 Task: Search for a specific restaurant in San Antonio.
Action: Mouse moved to (105, 74)
Screenshot: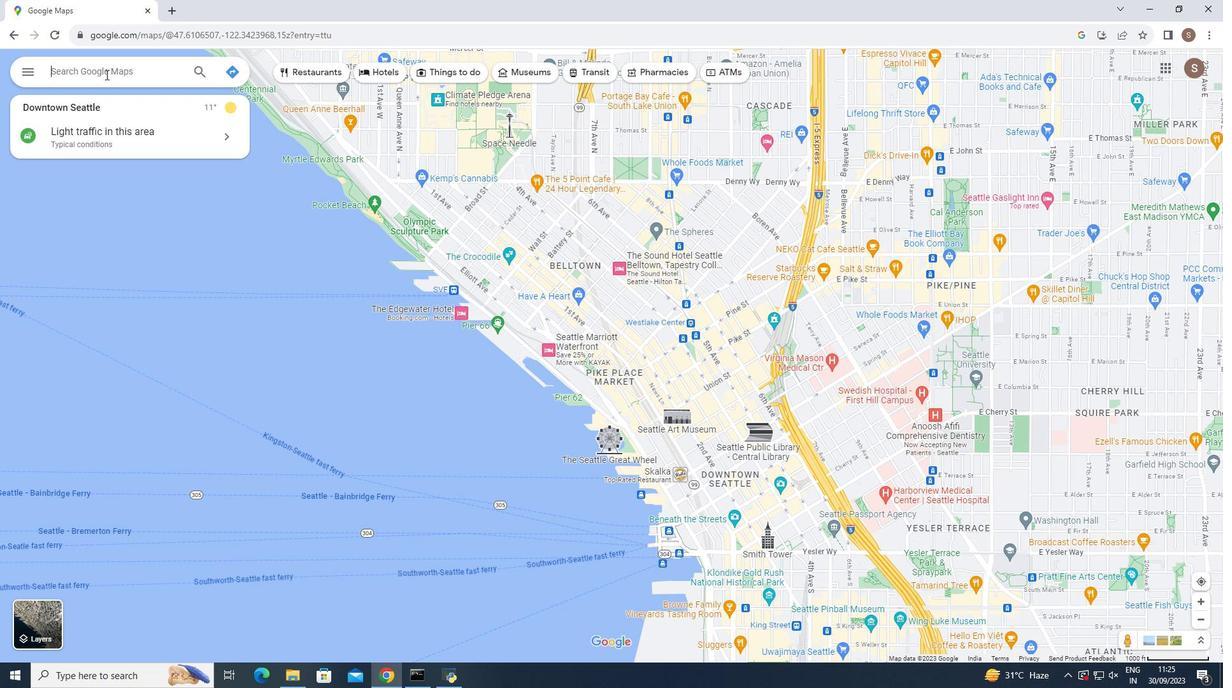 
Action: Mouse pressed left at (105, 74)
Screenshot: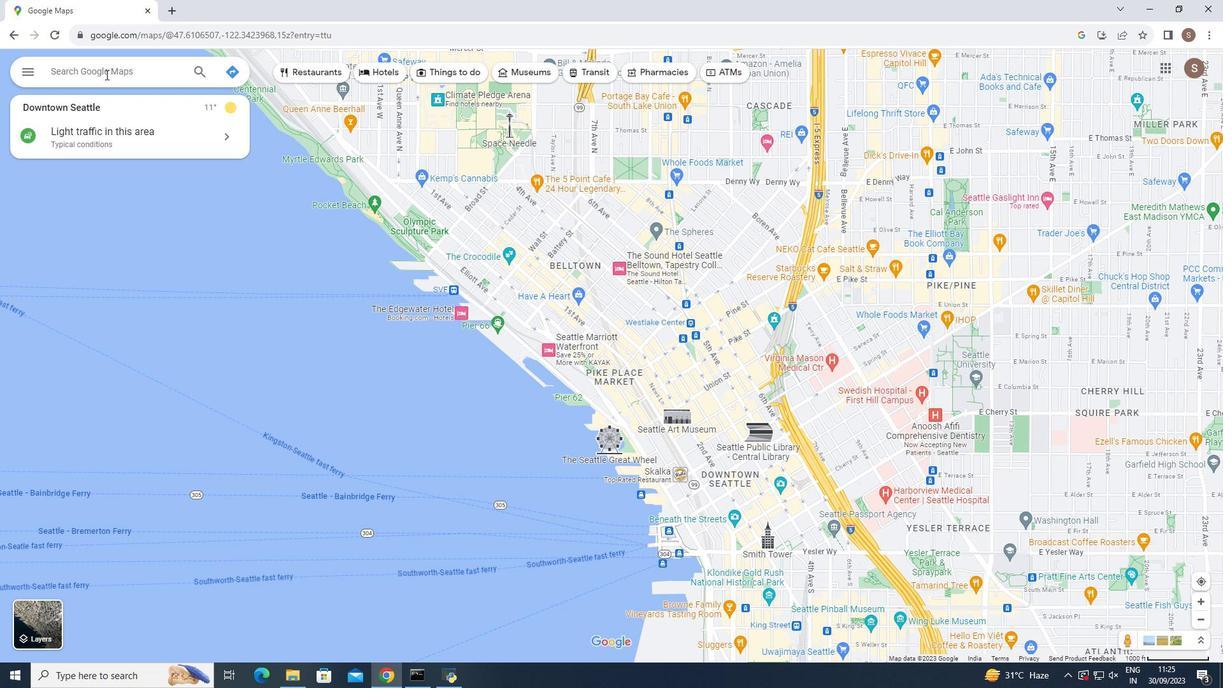 
Action: Mouse moved to (83, 89)
Screenshot: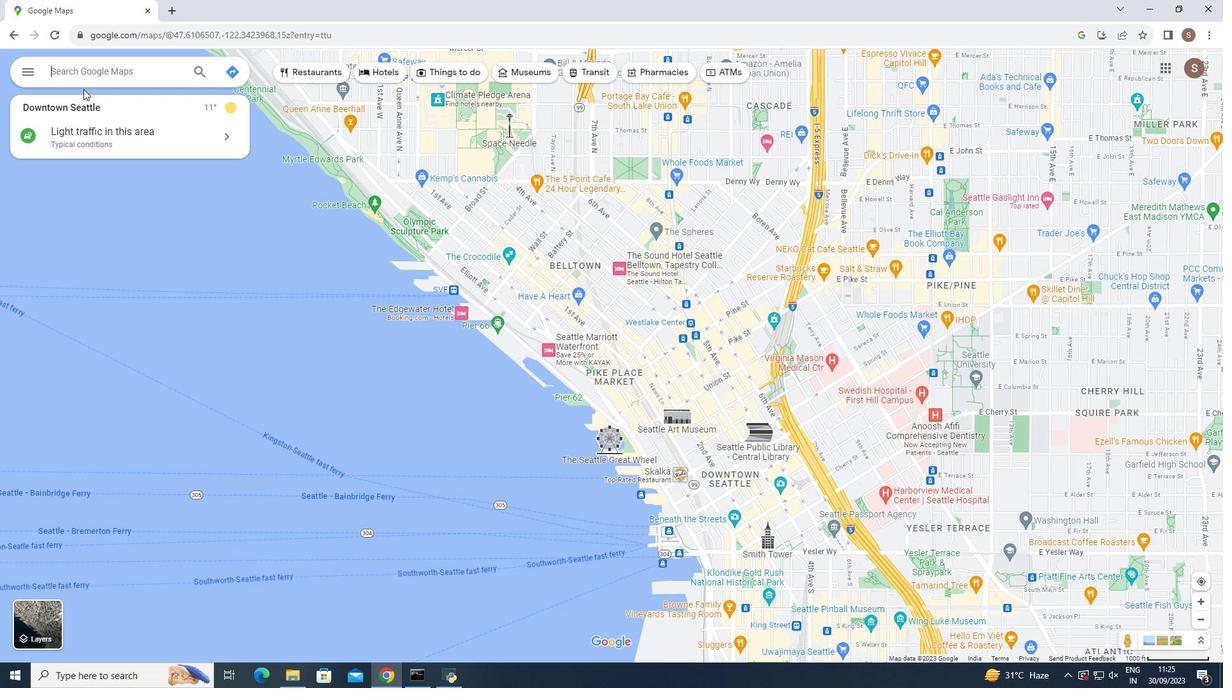 
Action: Key pressed speci<Key.backspace><Key.backspace><Key.backspace><Key.backspace><Key.backspace><Key.backspace><Key.backspace><Key.backspace><Key.backspace><Key.backspace><Key.backspace><Key.backspace>restaurant<Key.space>in<Key.space>san<Key.space>antonio
Screenshot: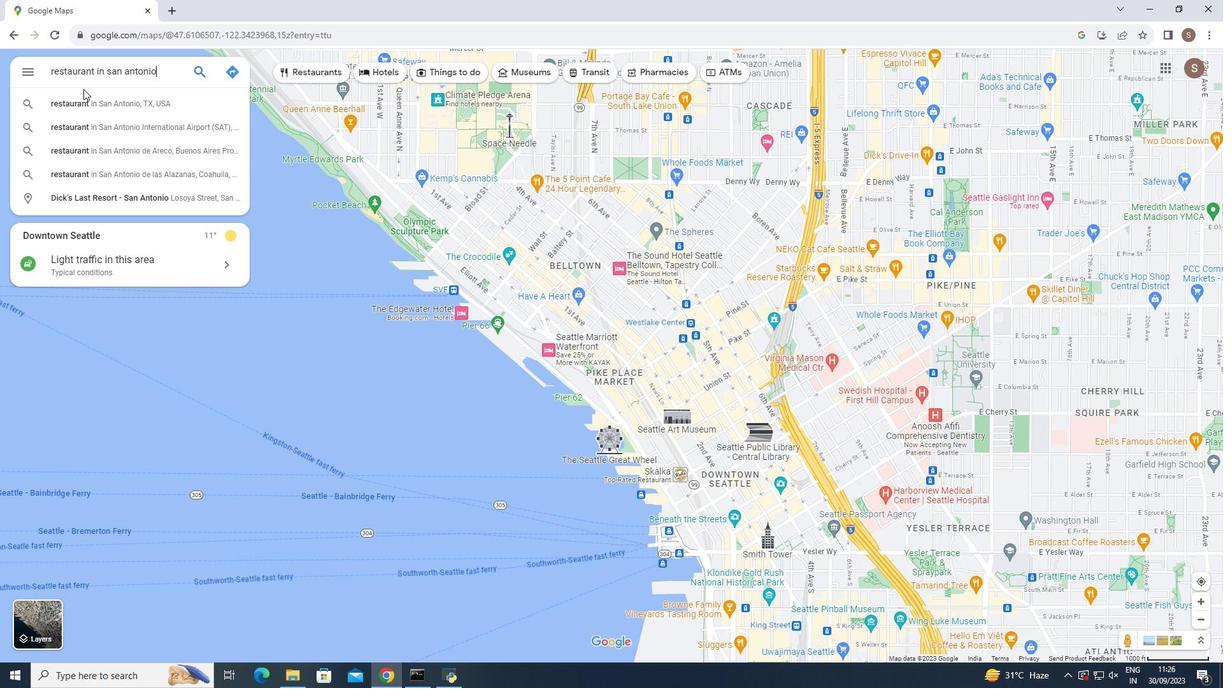 
Action: Mouse moved to (82, 98)
Screenshot: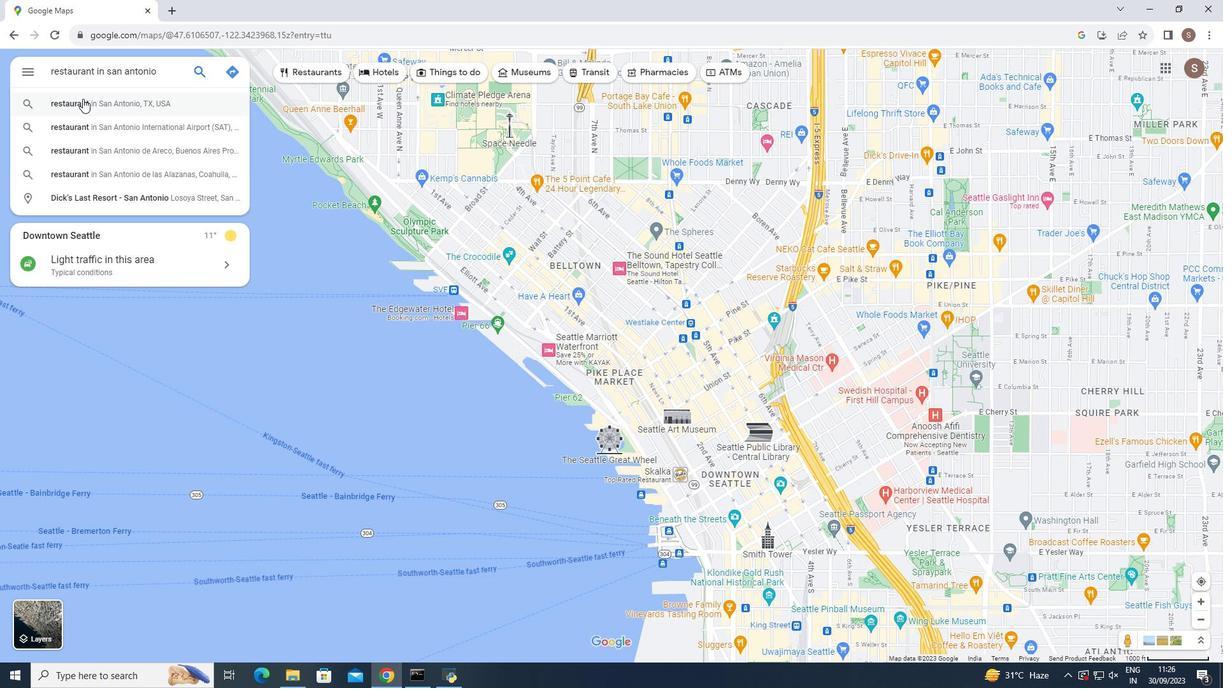 
Action: Mouse pressed left at (82, 98)
Screenshot: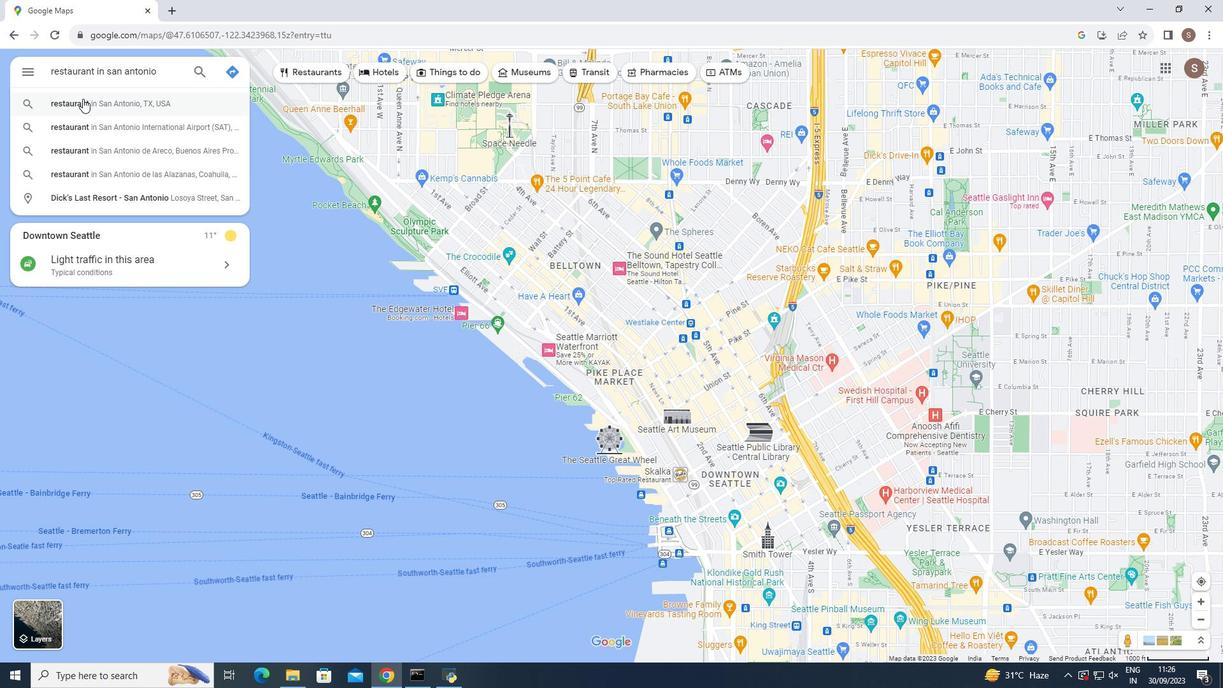 
Action: Mouse moved to (82, 126)
Screenshot: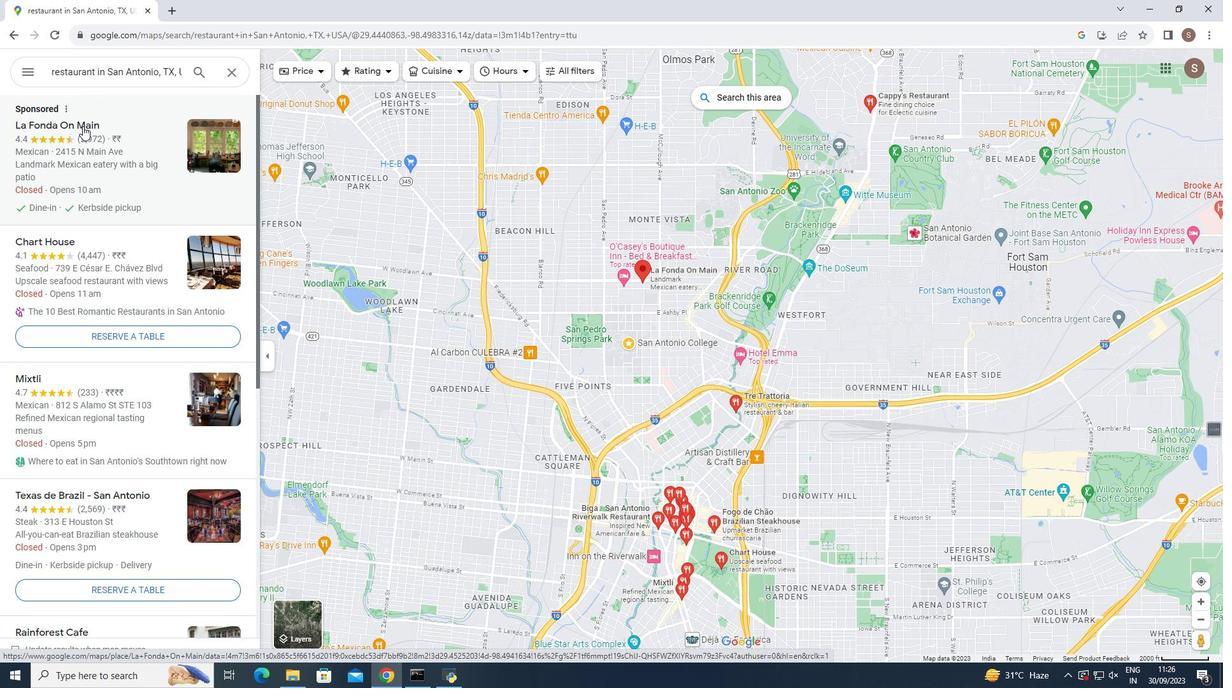 
Action: Mouse pressed left at (82, 126)
Screenshot: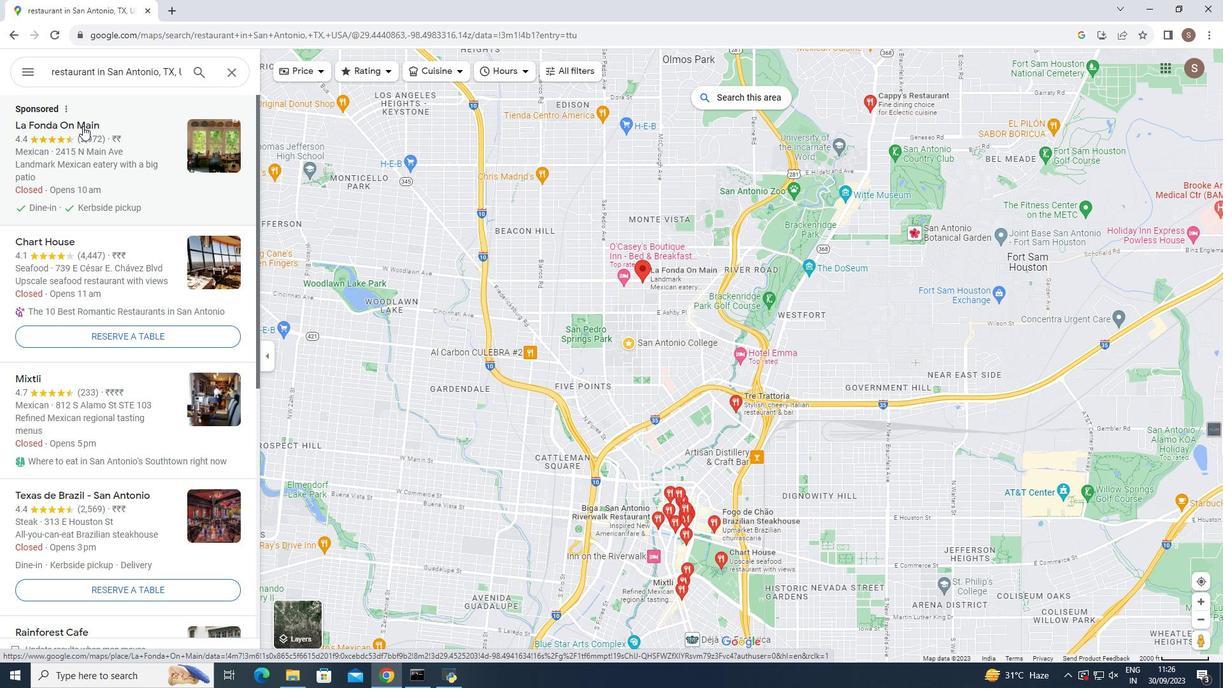 
Action: Mouse moved to (395, 399)
Screenshot: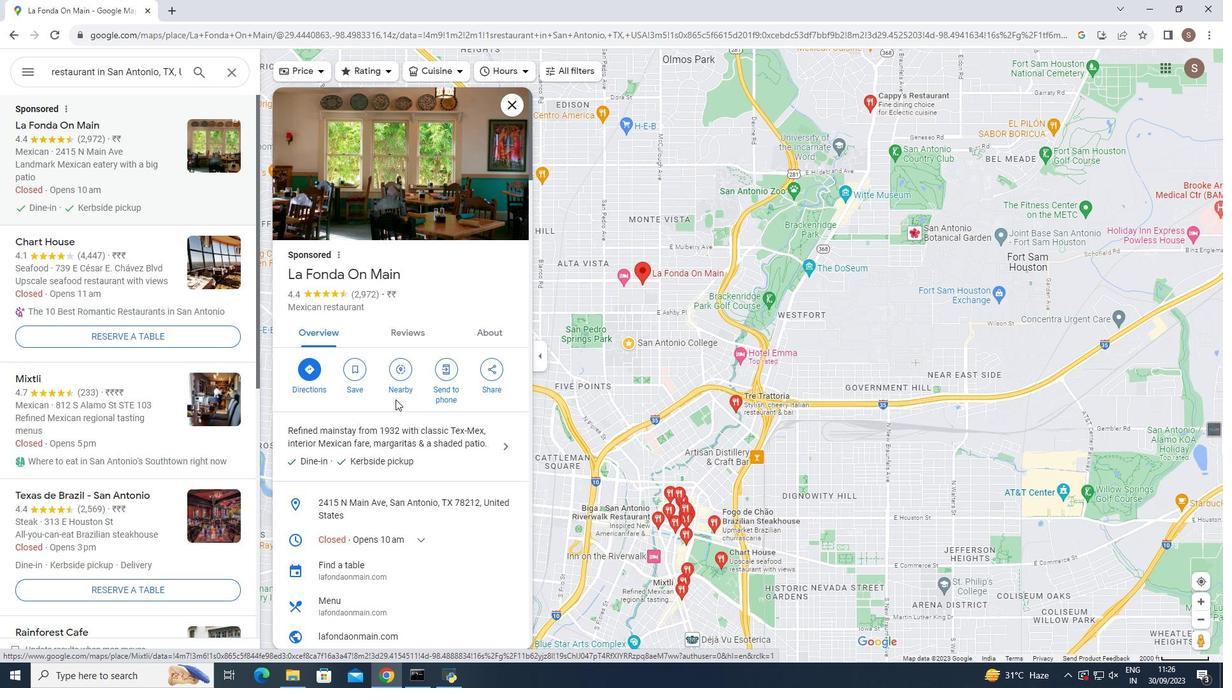 
Action: Mouse scrolled (395, 398) with delta (0, 0)
Screenshot: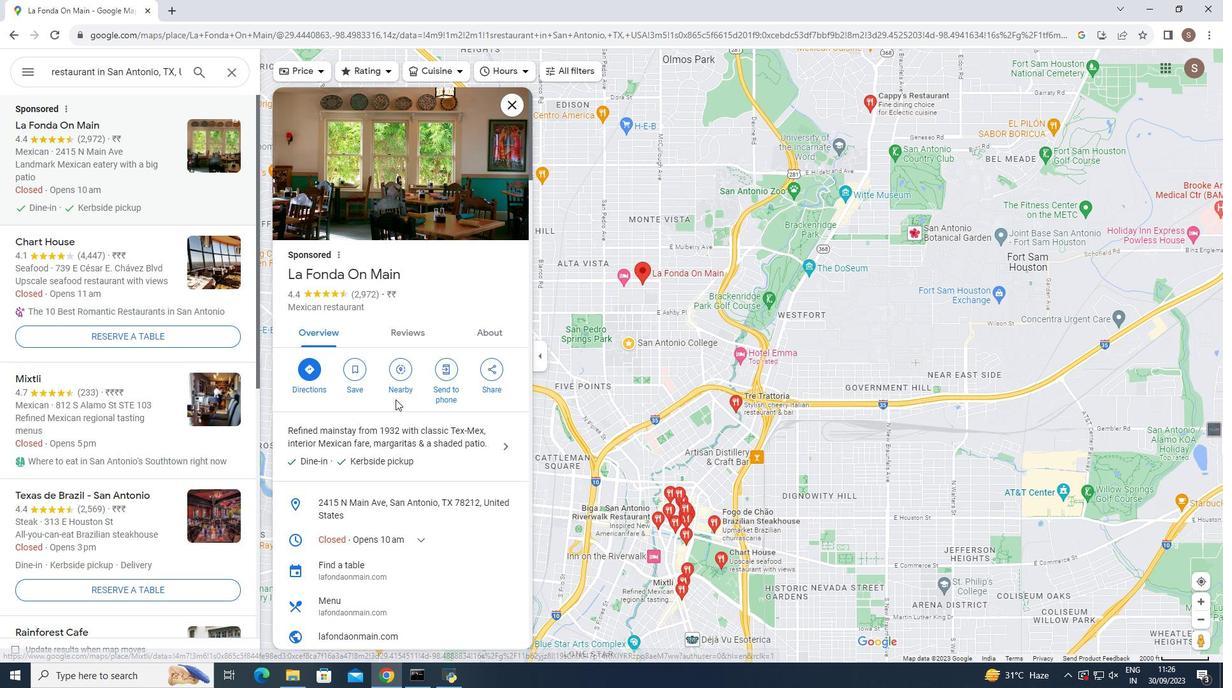 
Action: Mouse moved to (396, 398)
Screenshot: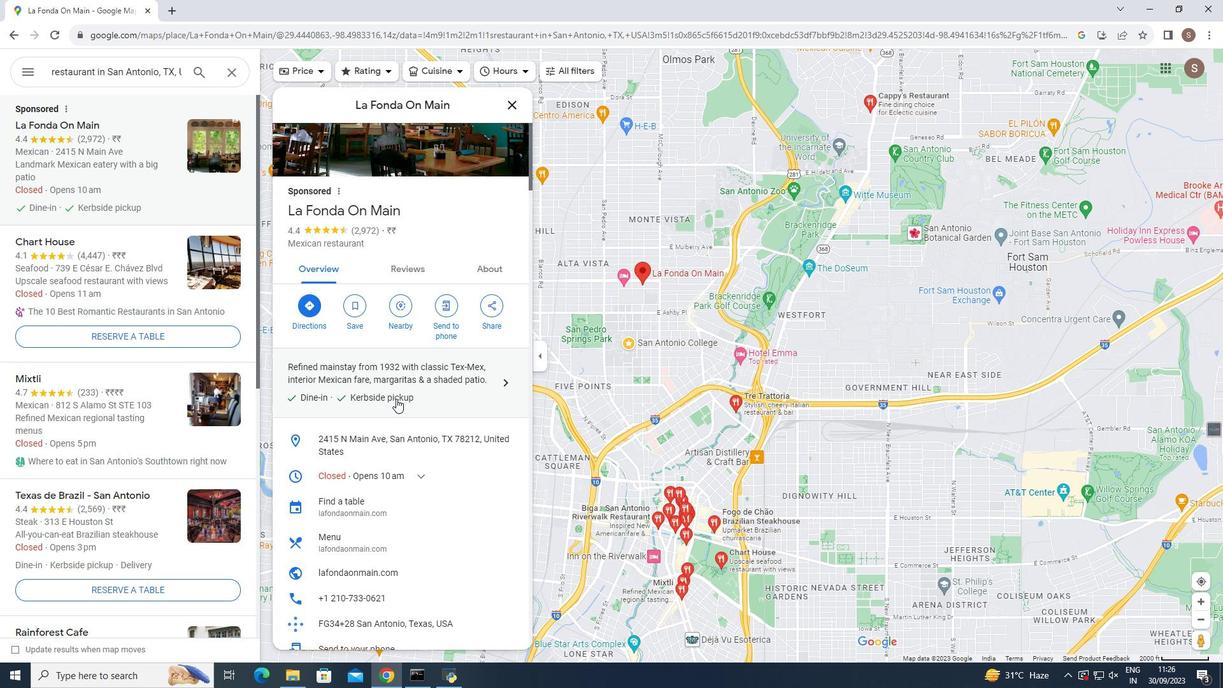 
Action: Mouse scrolled (396, 398) with delta (0, 0)
Screenshot: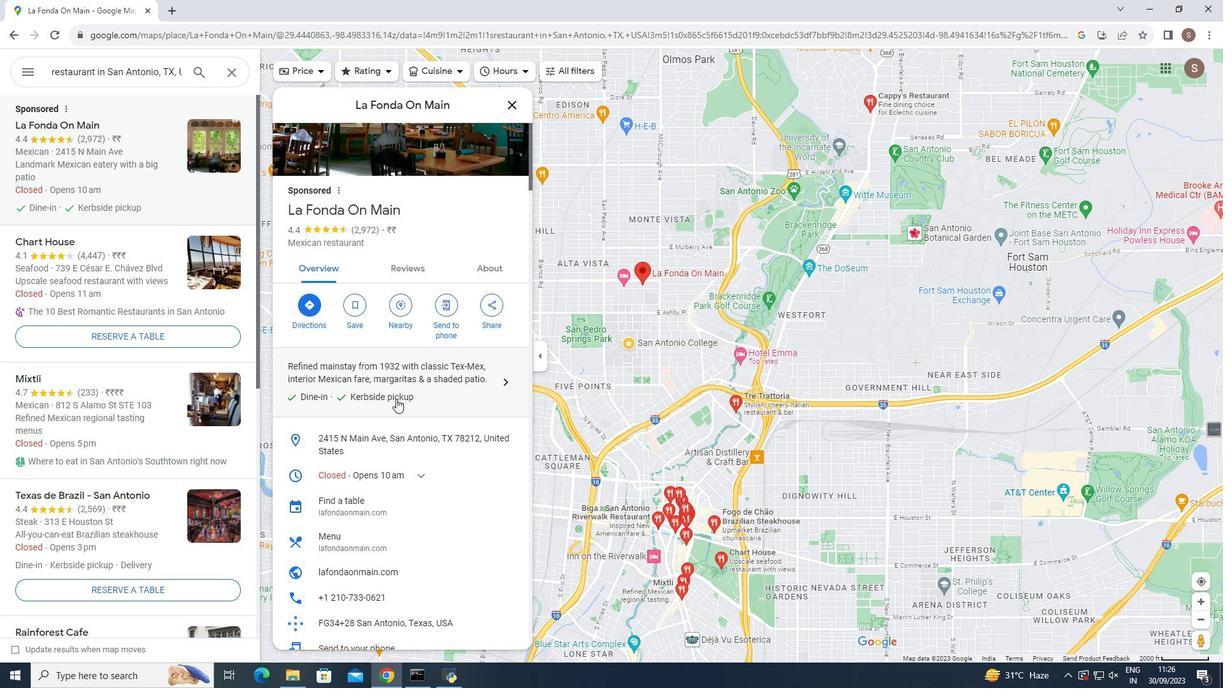 
Action: Mouse moved to (381, 387)
Screenshot: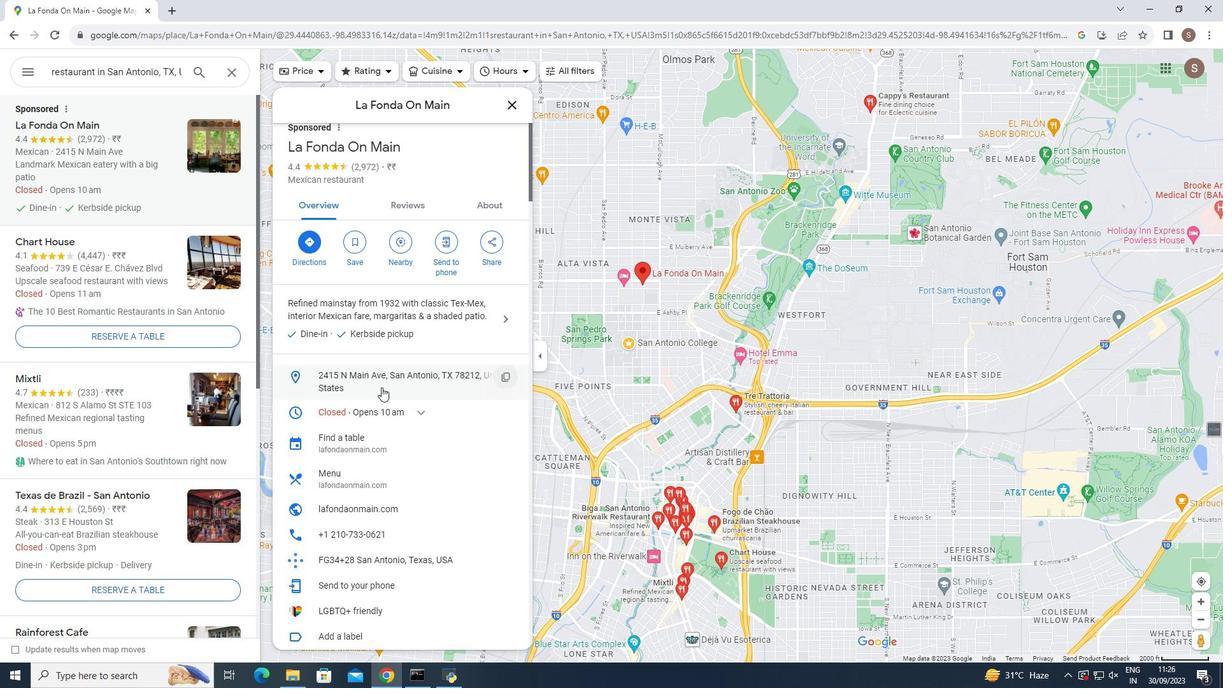 
Action: Mouse scrolled (381, 386) with delta (0, 0)
Screenshot: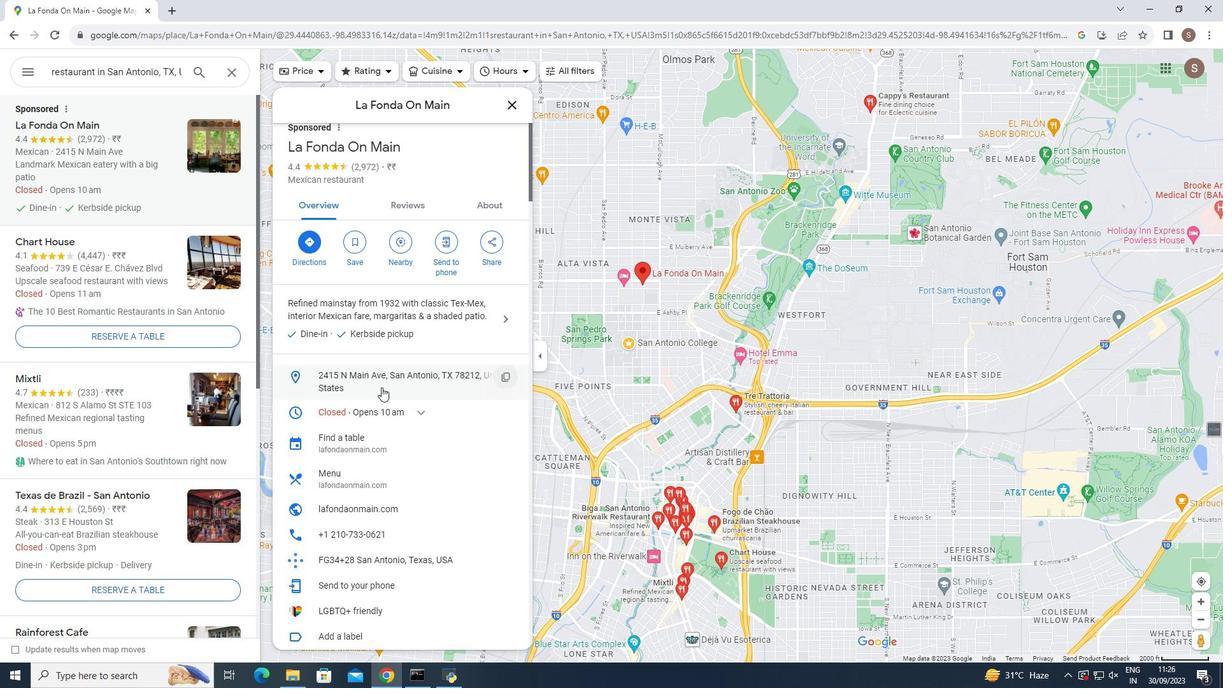 
Action: Mouse moved to (382, 386)
Screenshot: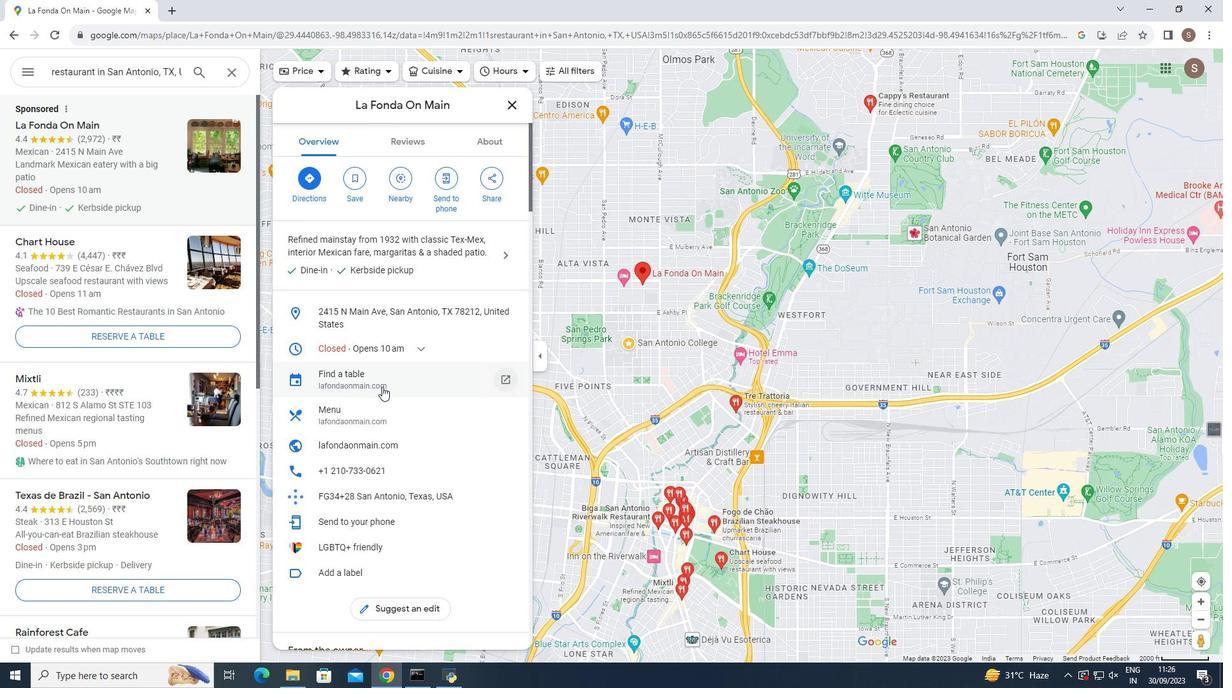 
Action: Mouse scrolled (382, 386) with delta (0, 0)
Screenshot: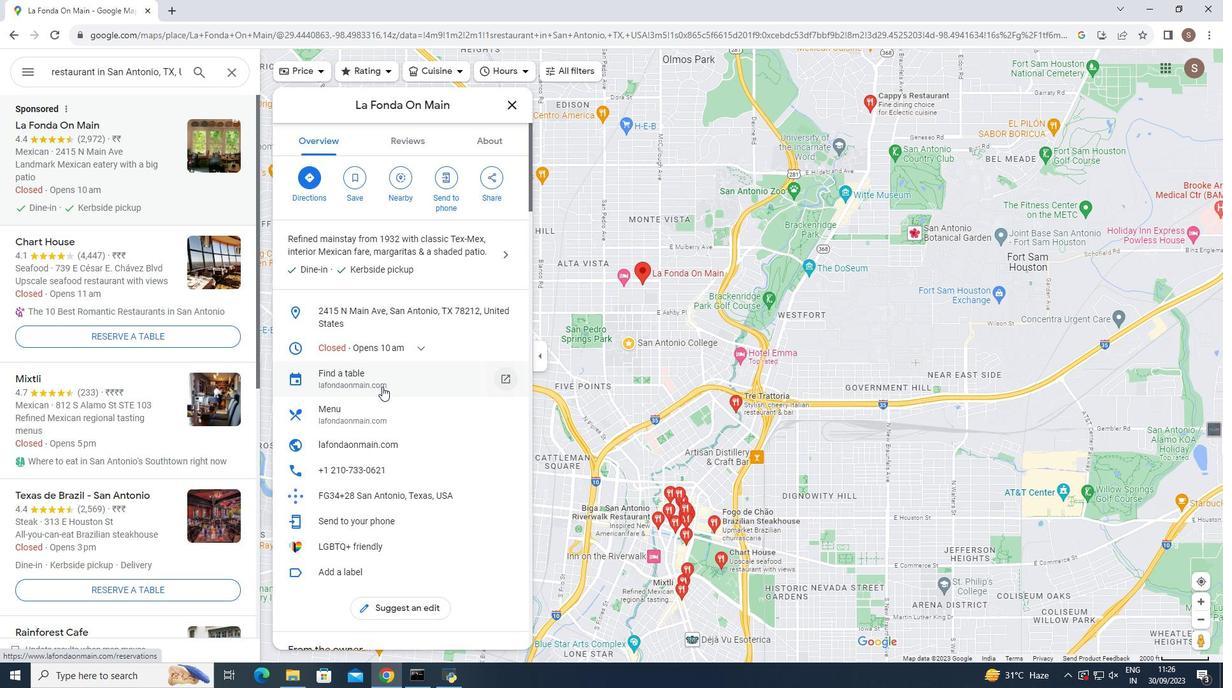 
Action: Mouse moved to (382, 386)
Screenshot: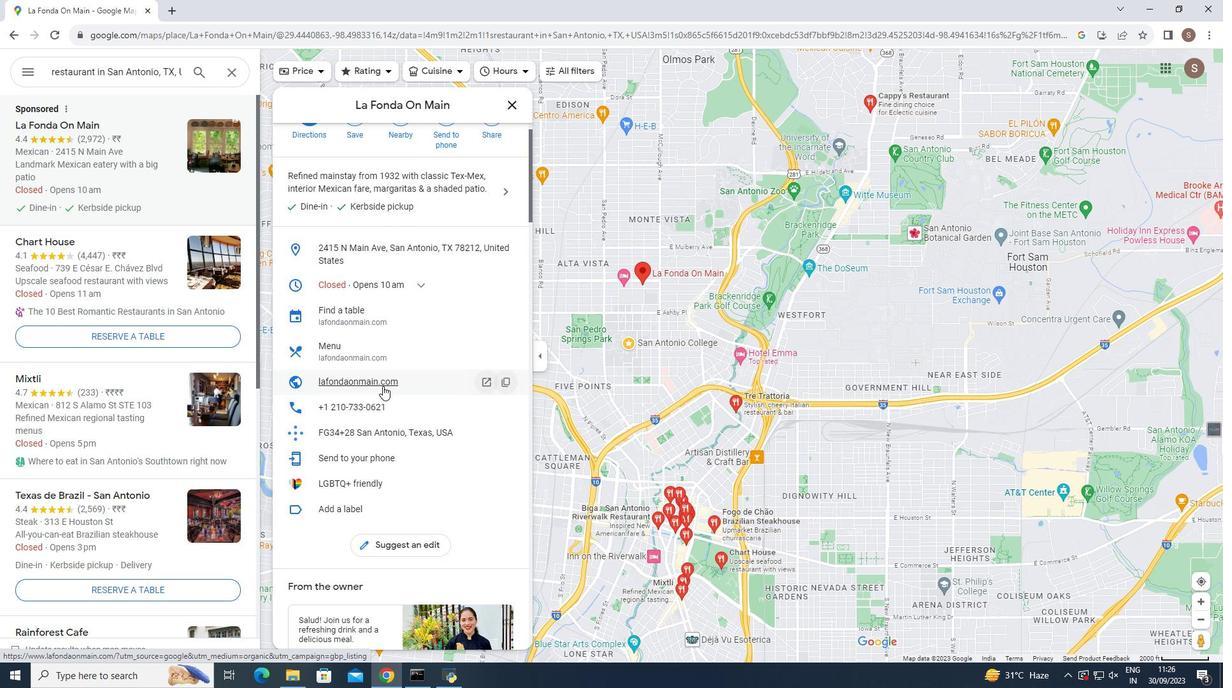 
Action: Mouse scrolled (382, 385) with delta (0, 0)
Screenshot: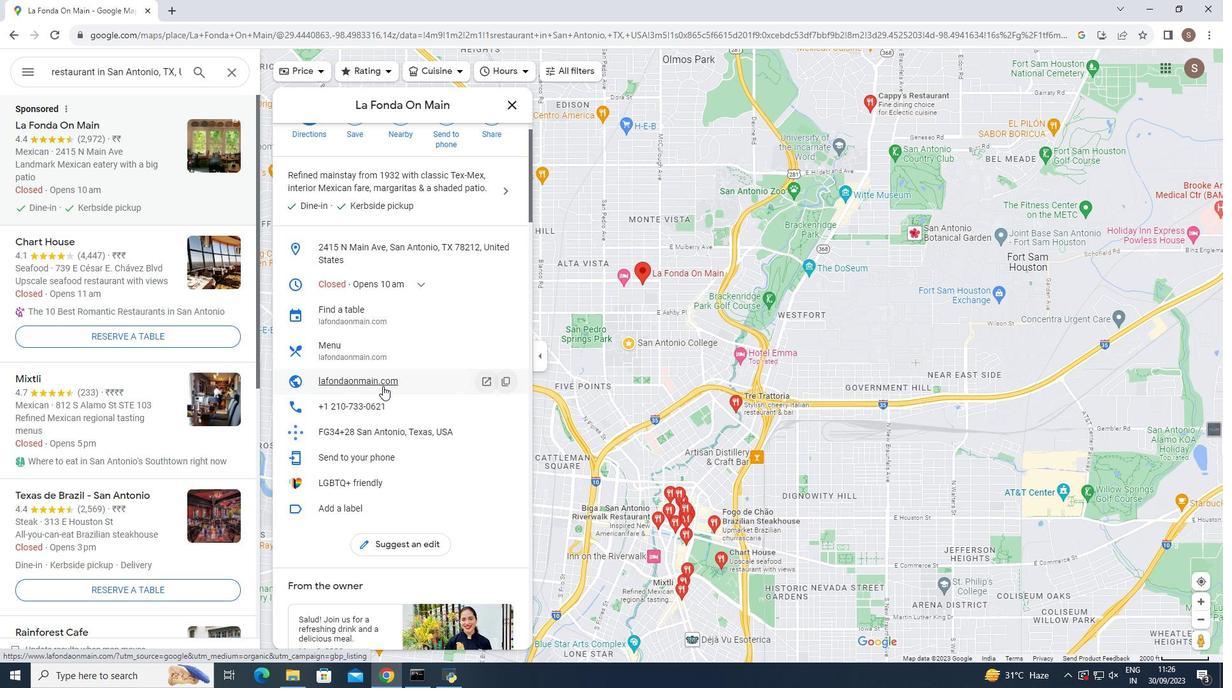 
Action: Mouse moved to (384, 384)
Screenshot: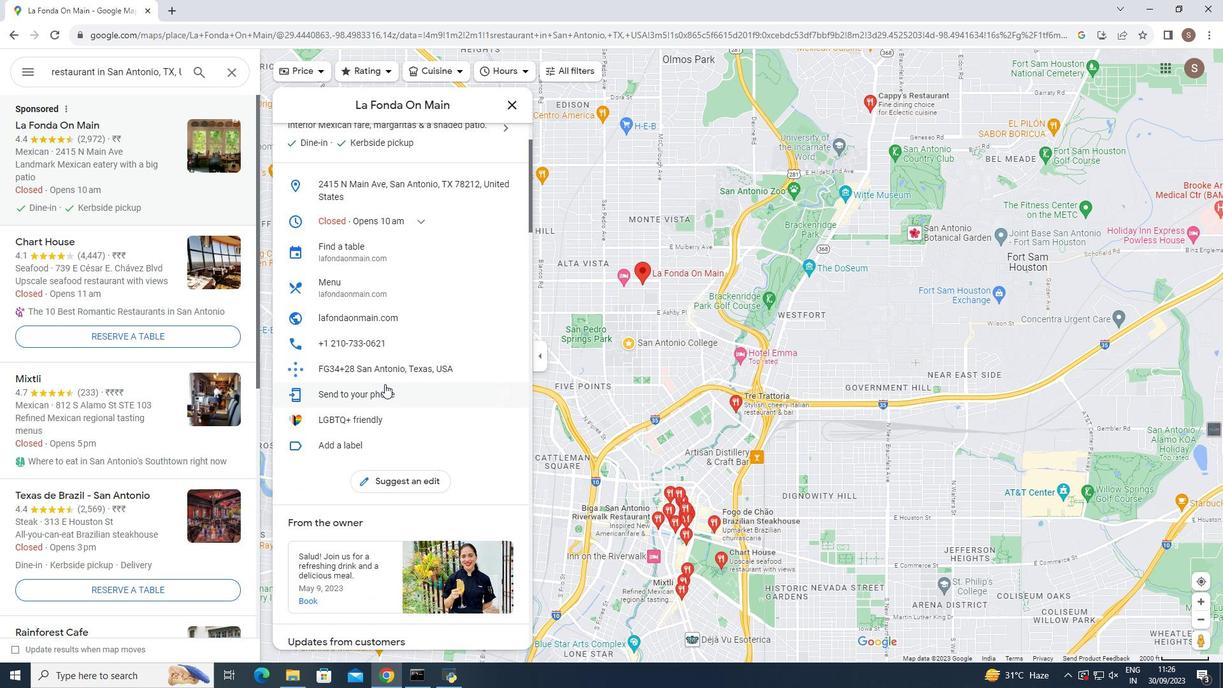 
Action: Mouse scrolled (384, 383) with delta (0, 0)
Screenshot: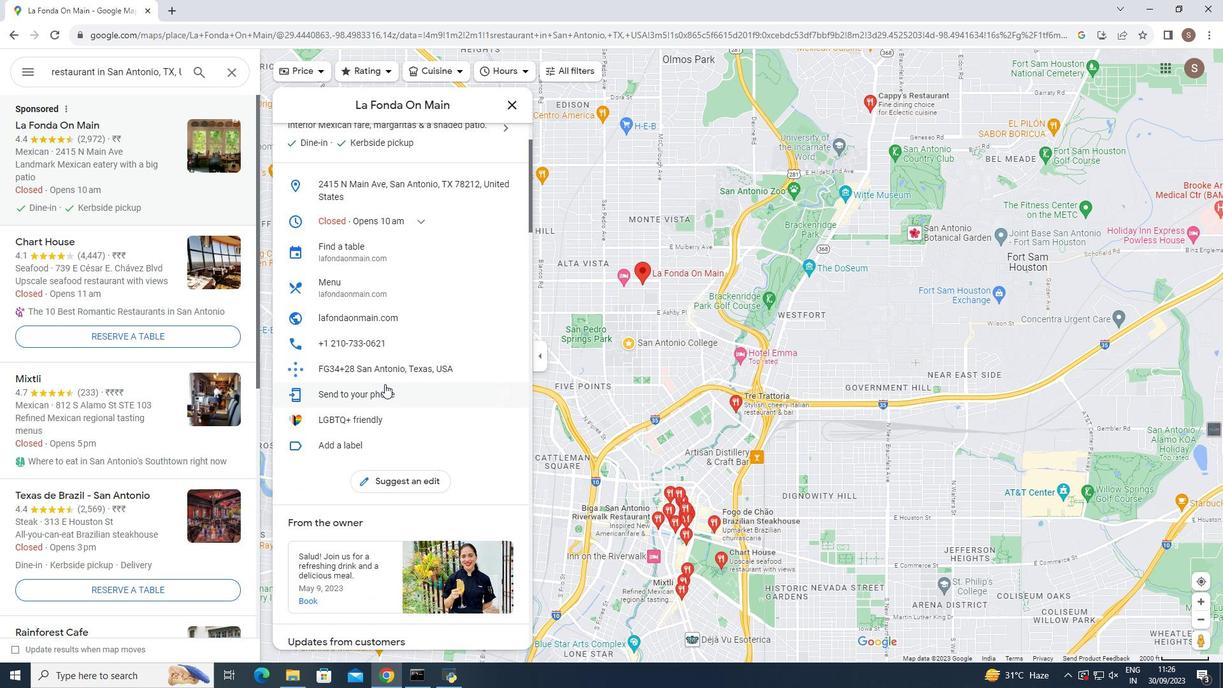 
Action: Mouse scrolled (384, 383) with delta (0, 0)
Screenshot: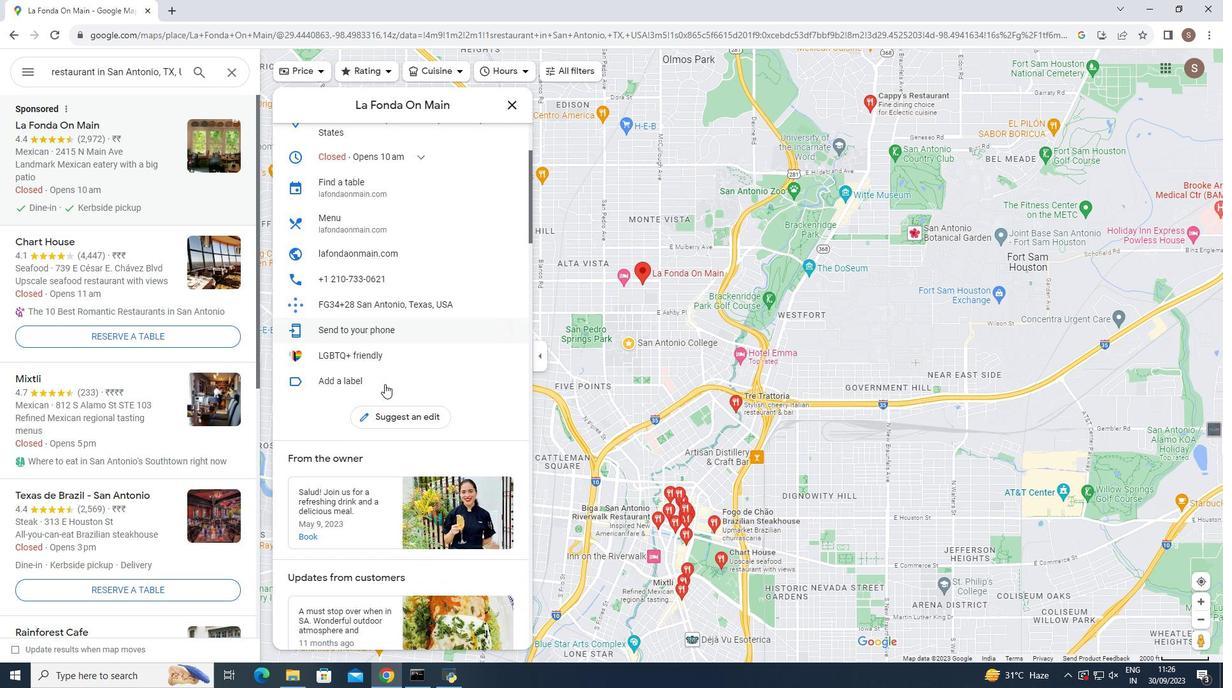 
Action: Mouse scrolled (384, 383) with delta (0, 0)
Screenshot: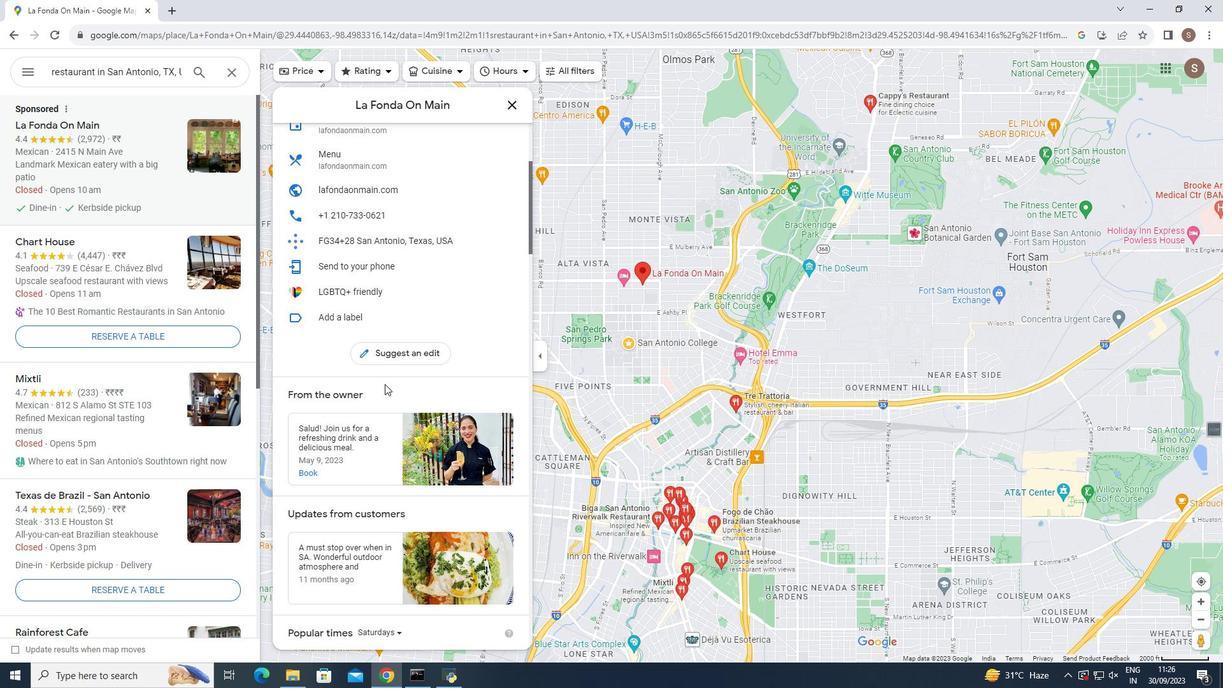 
Action: Mouse scrolled (384, 383) with delta (0, 0)
Screenshot: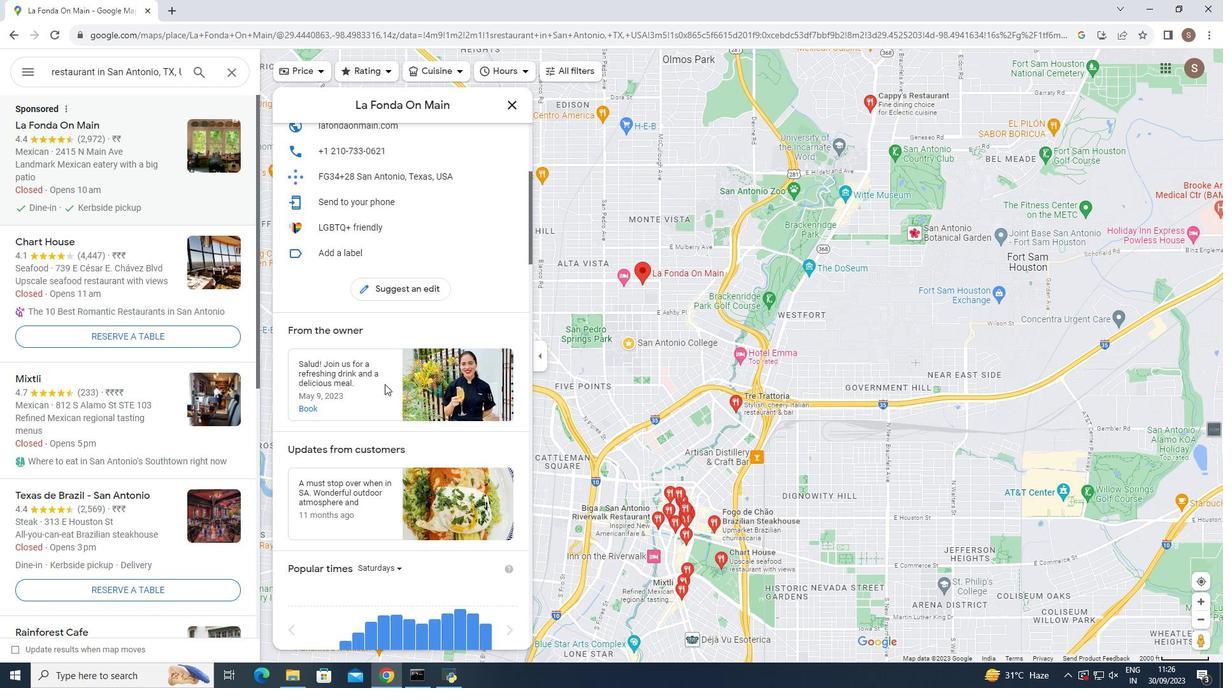 
Action: Mouse scrolled (384, 383) with delta (0, 0)
Screenshot: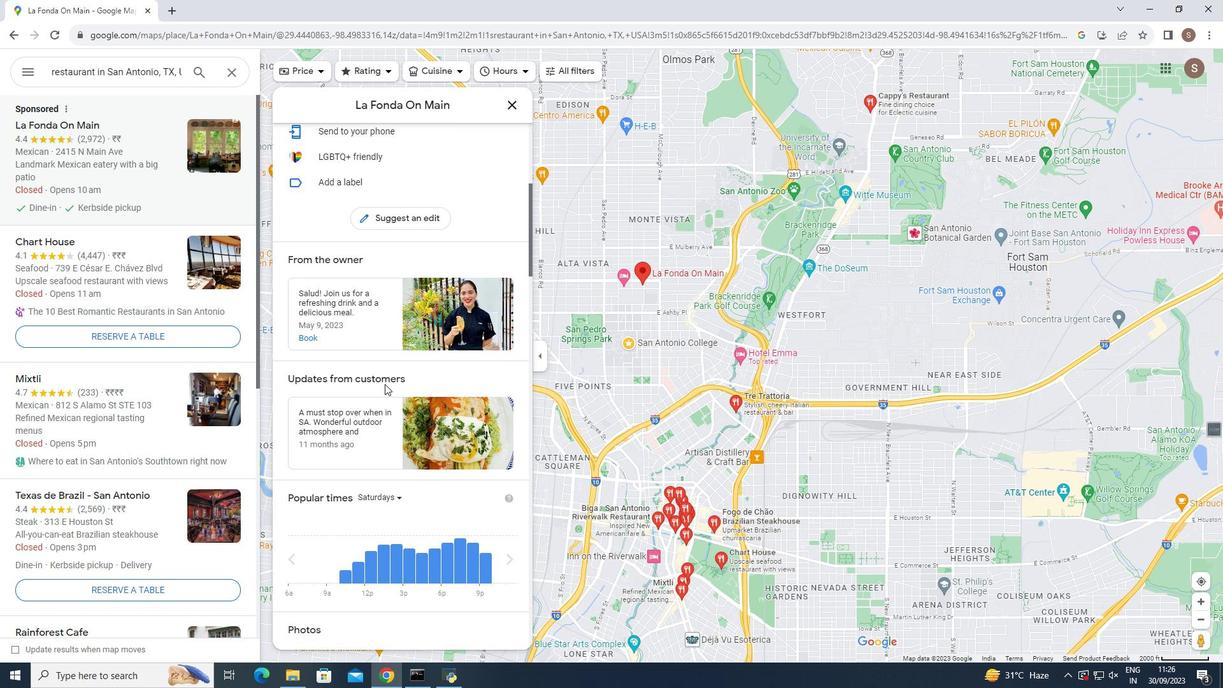 
Action: Mouse scrolled (384, 383) with delta (0, 0)
Screenshot: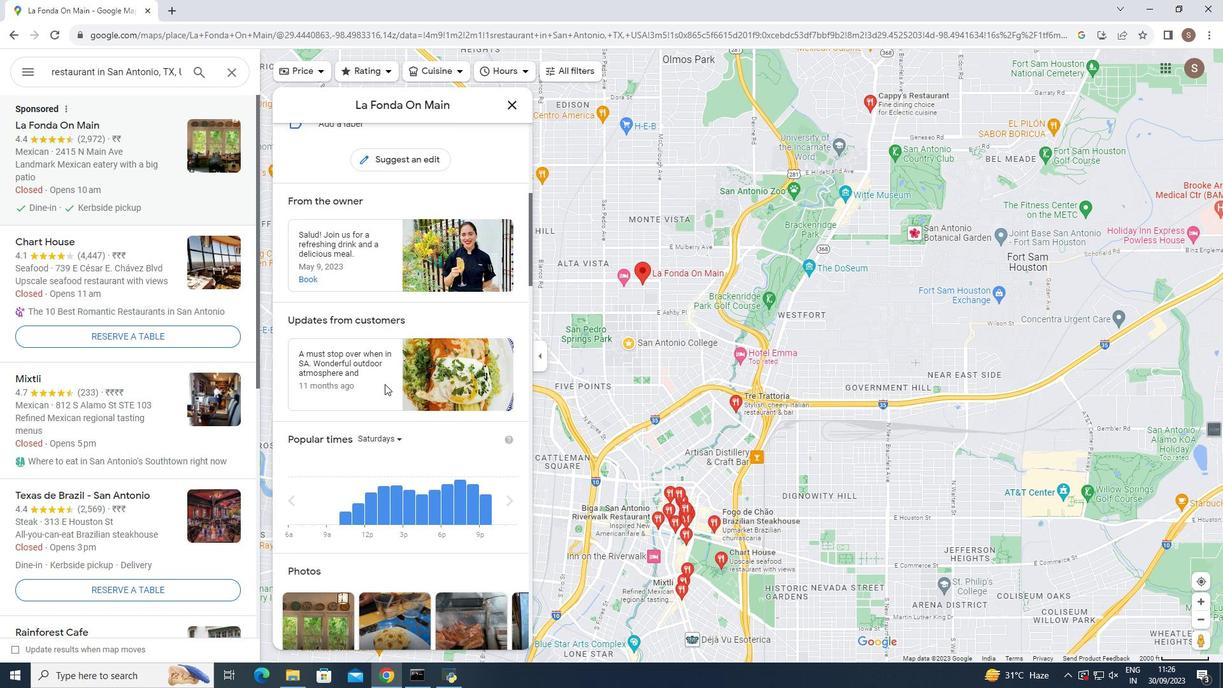 
Action: Mouse scrolled (384, 383) with delta (0, 0)
Screenshot: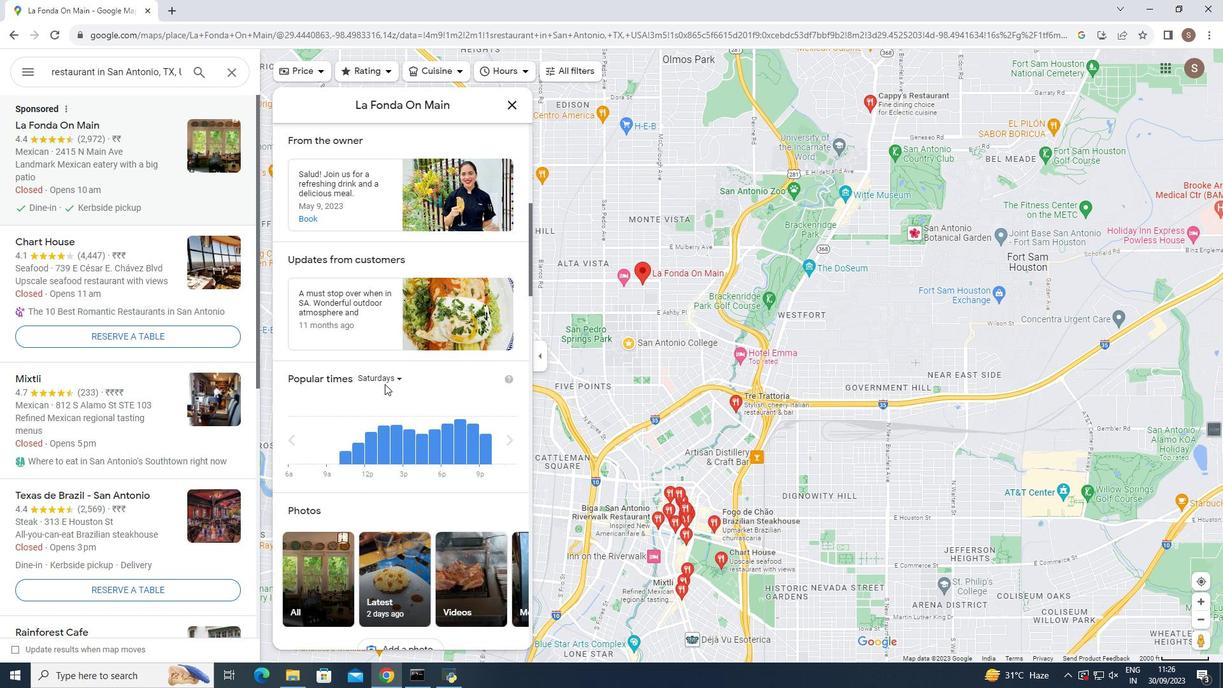 
Action: Mouse scrolled (384, 383) with delta (0, 0)
Screenshot: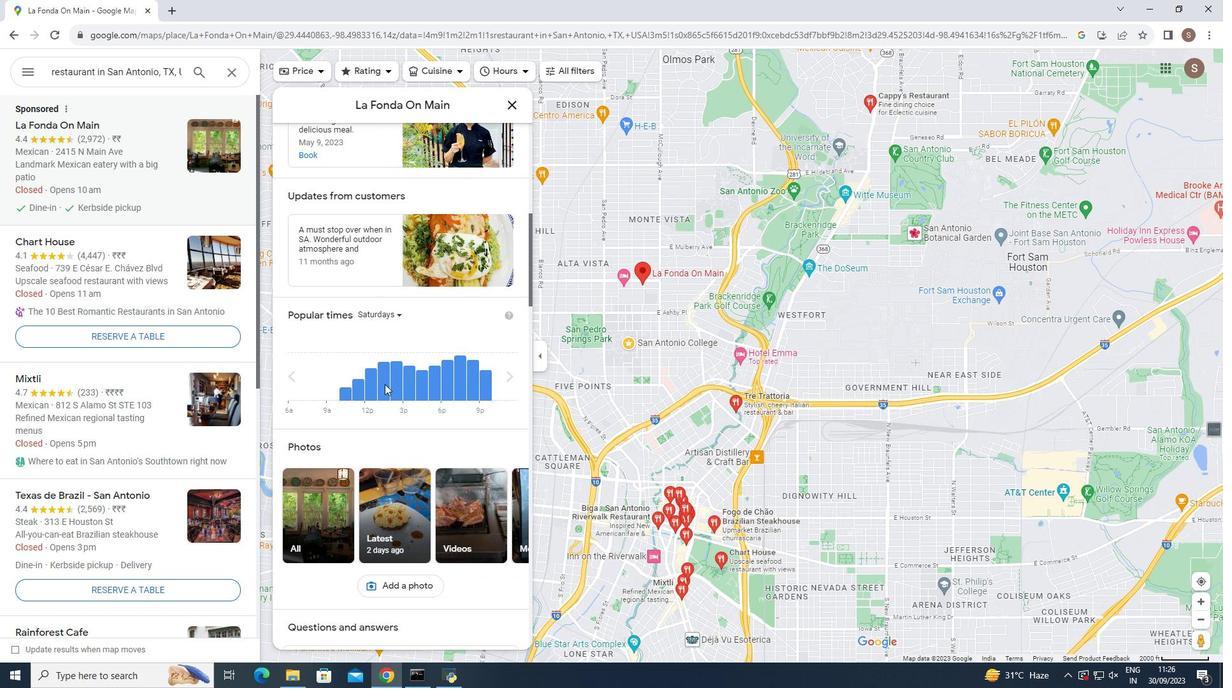 
Action: Mouse scrolled (384, 383) with delta (0, 0)
Screenshot: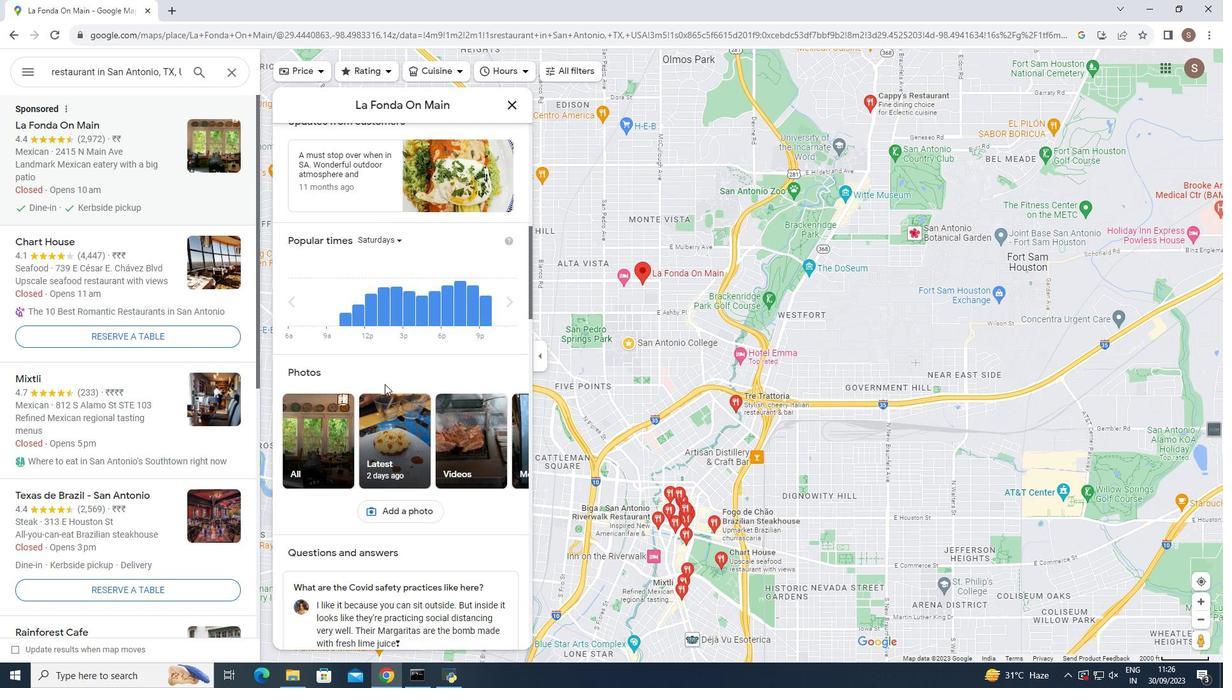 
Action: Mouse moved to (385, 383)
Screenshot: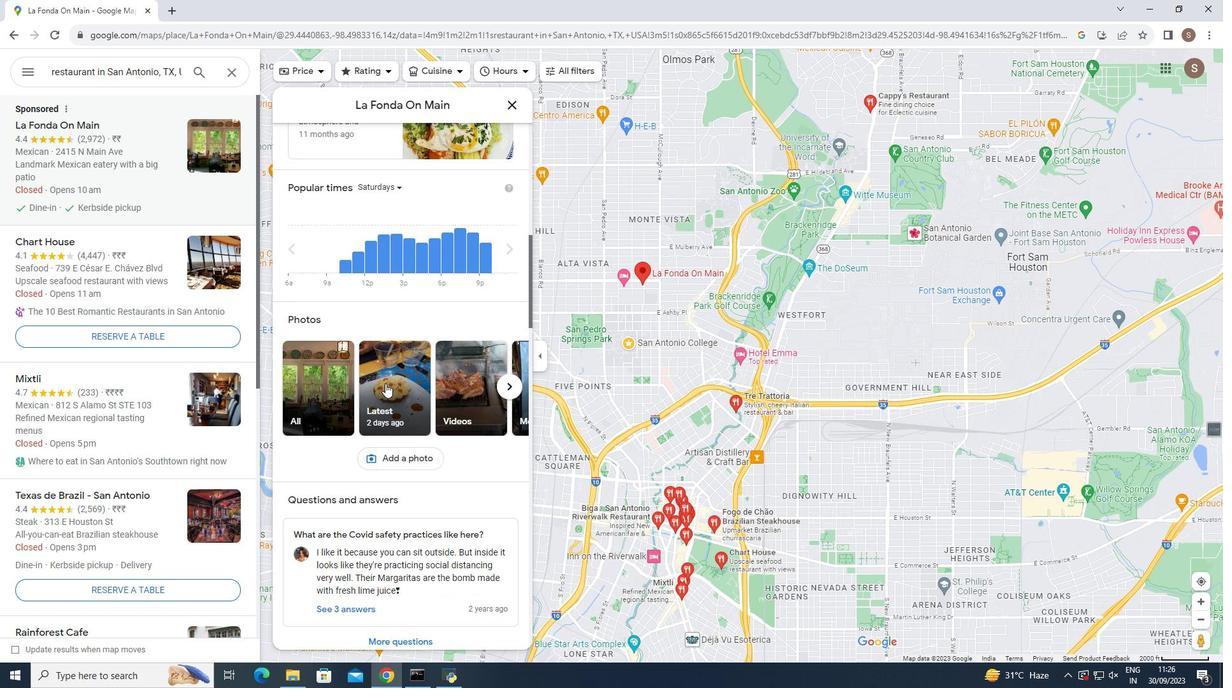 
Action: Mouse scrolled (385, 382) with delta (0, 0)
Screenshot: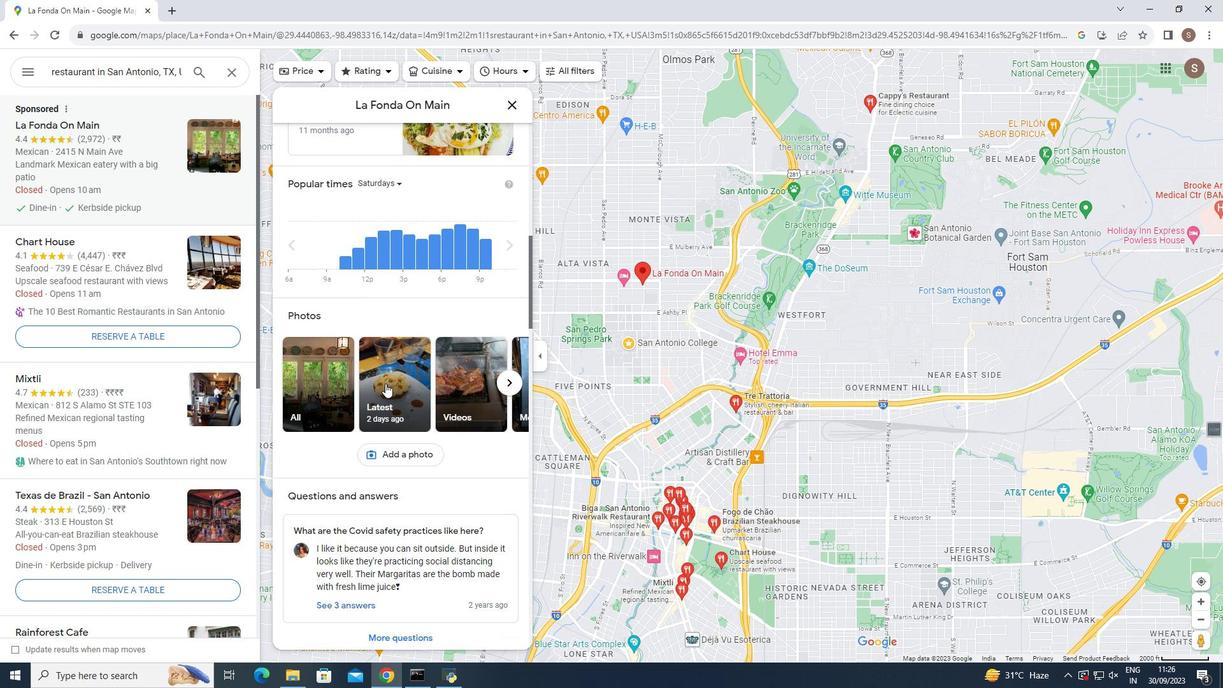 
Action: Mouse moved to (385, 382)
Screenshot: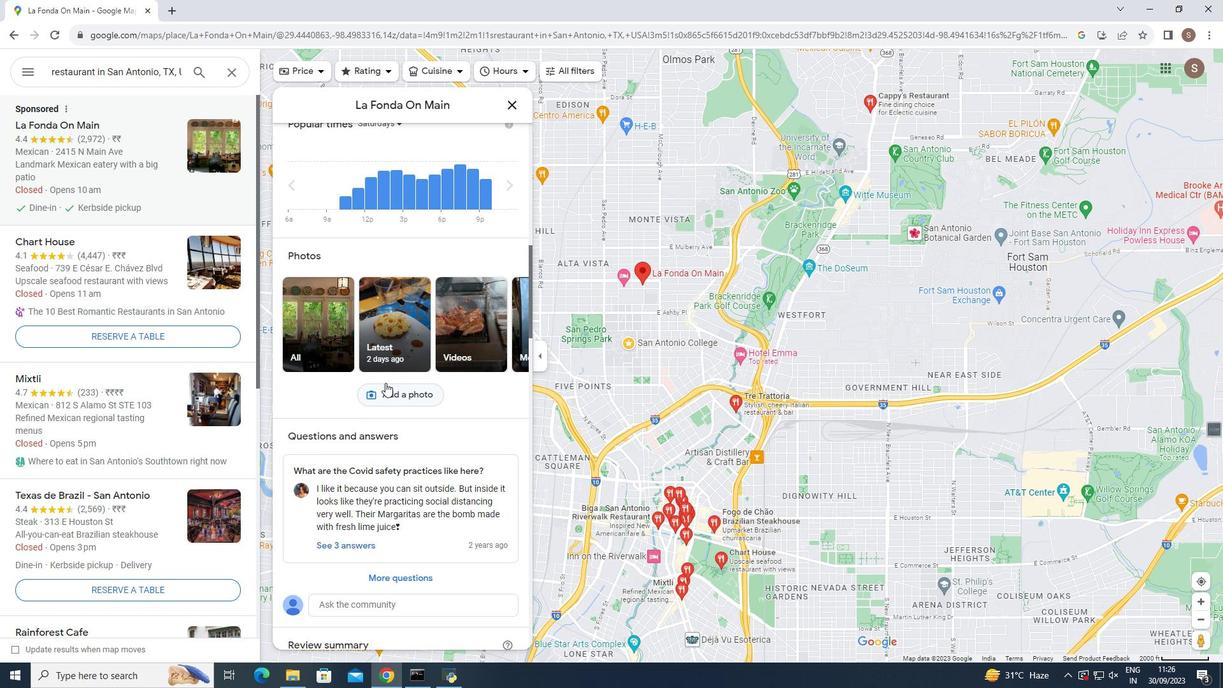 
Action: Mouse scrolled (385, 382) with delta (0, 0)
Screenshot: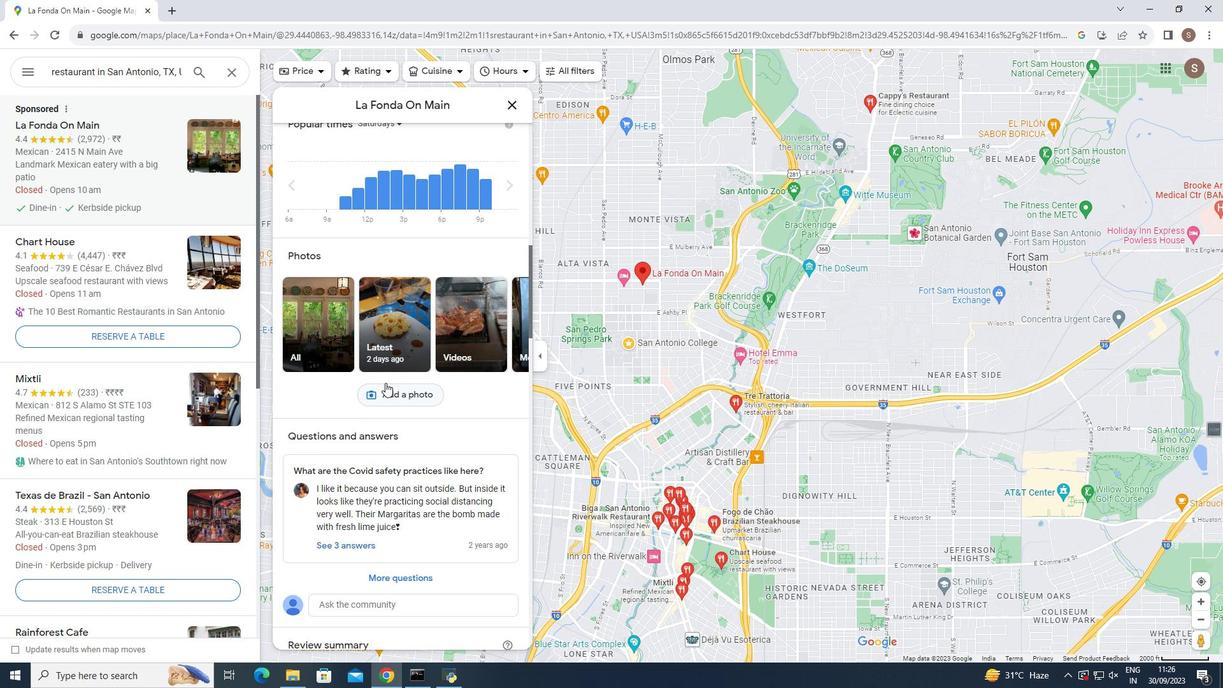 
Action: Mouse moved to (386, 382)
Screenshot: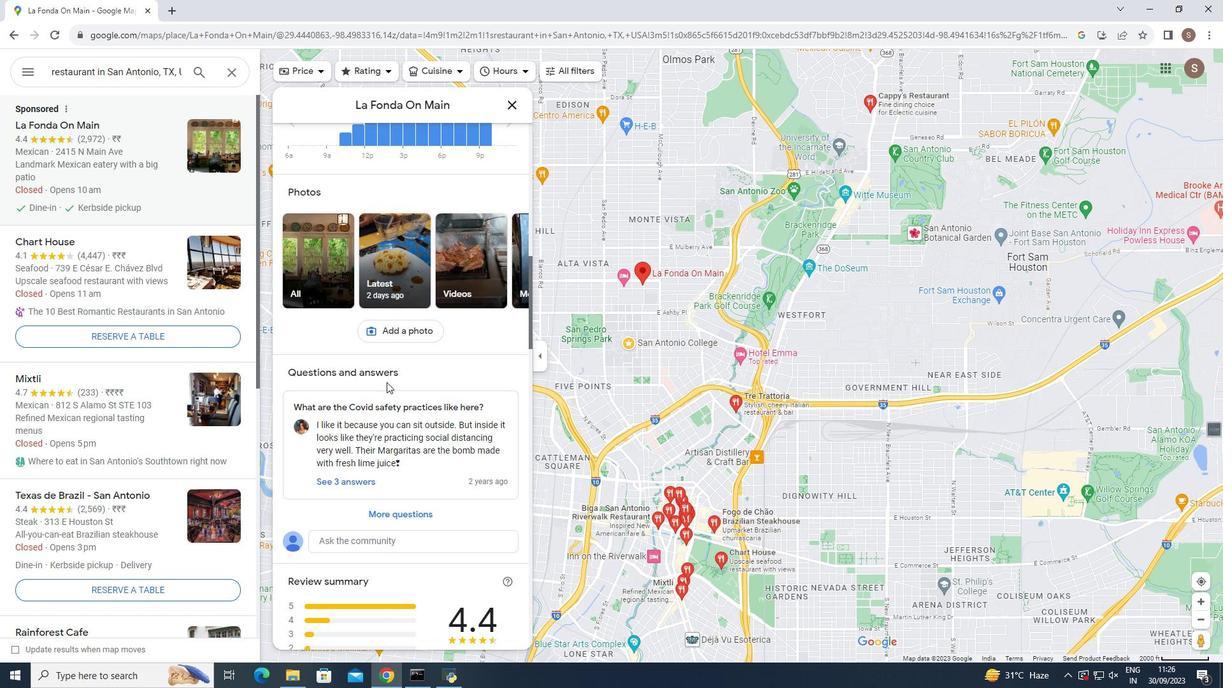 
Action: Mouse scrolled (386, 381) with delta (0, 0)
Screenshot: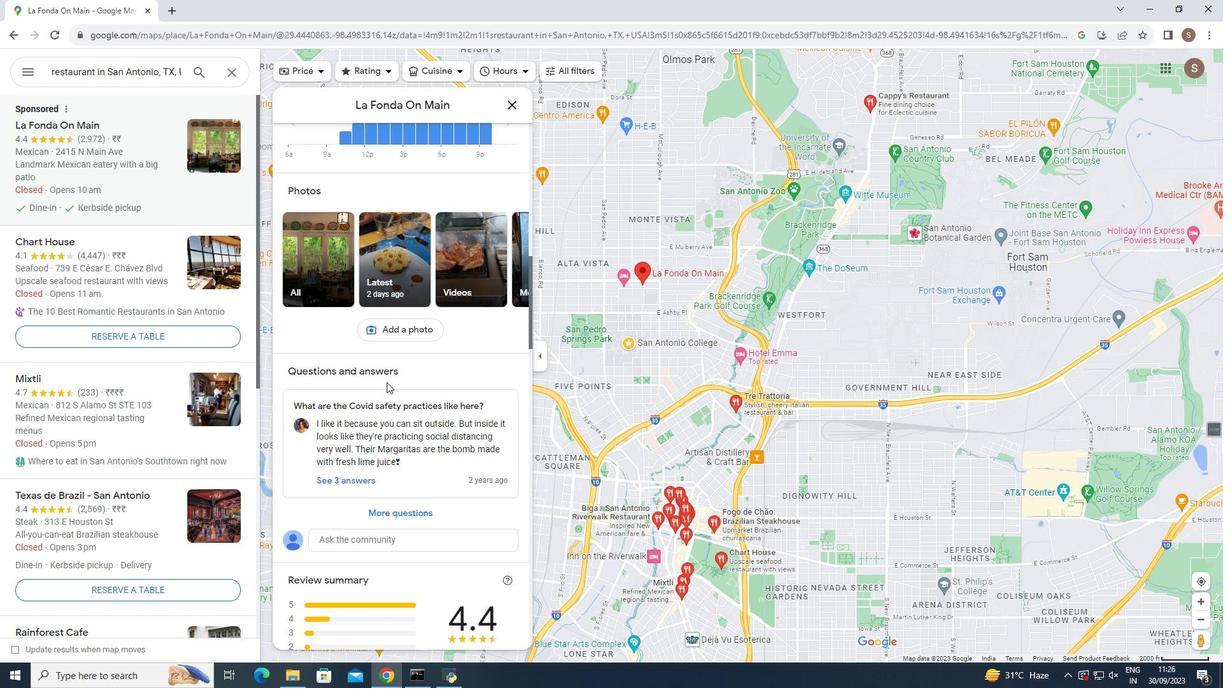 
Action: Mouse scrolled (386, 381) with delta (0, 0)
Screenshot: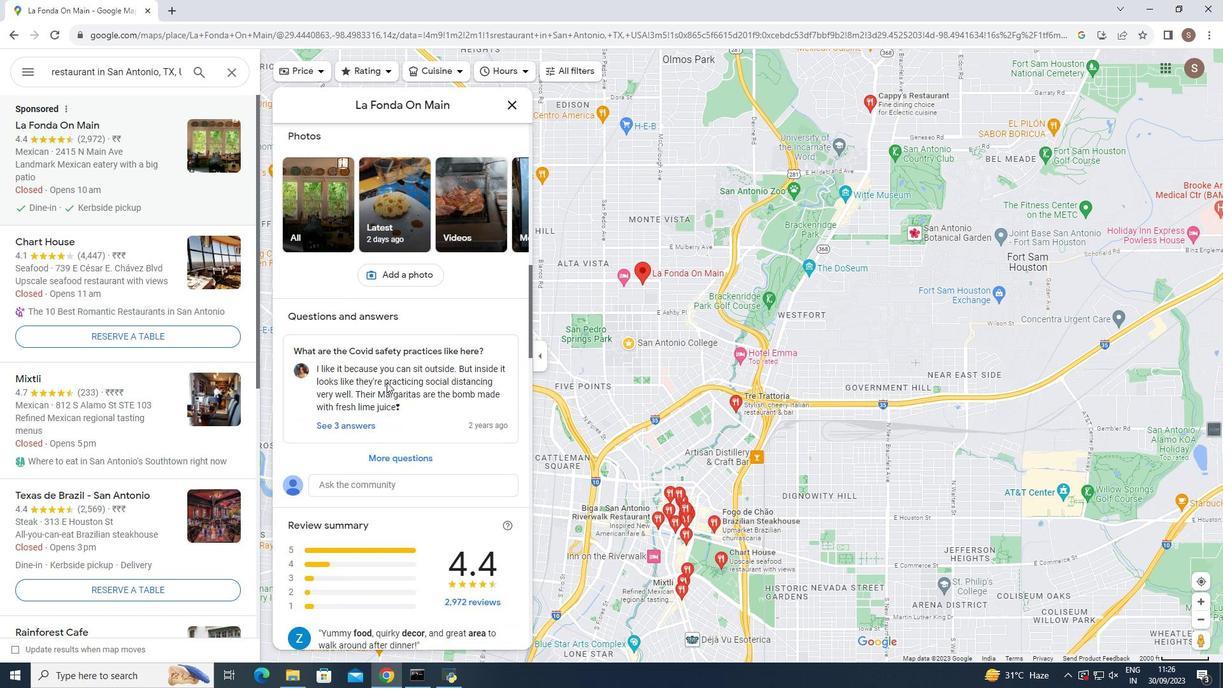 
Action: Mouse moved to (387, 380)
Screenshot: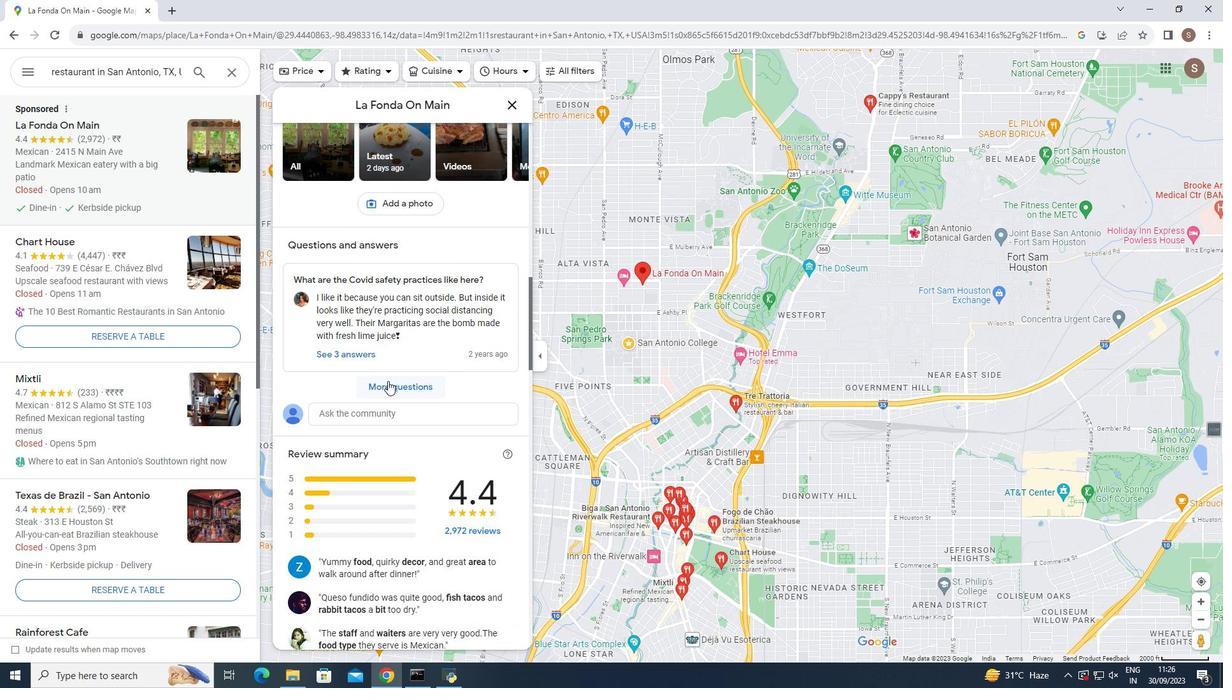 
Action: Mouse scrolled (387, 380) with delta (0, 0)
Screenshot: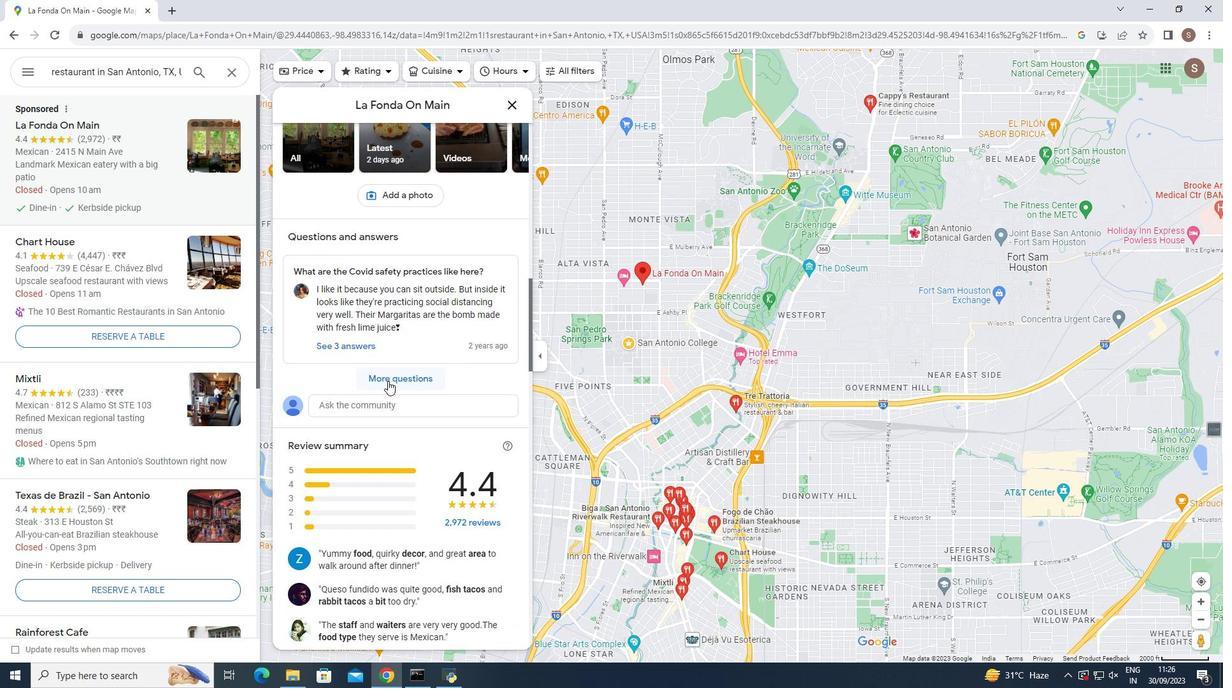 
Action: Mouse scrolled (387, 380) with delta (0, 0)
Screenshot: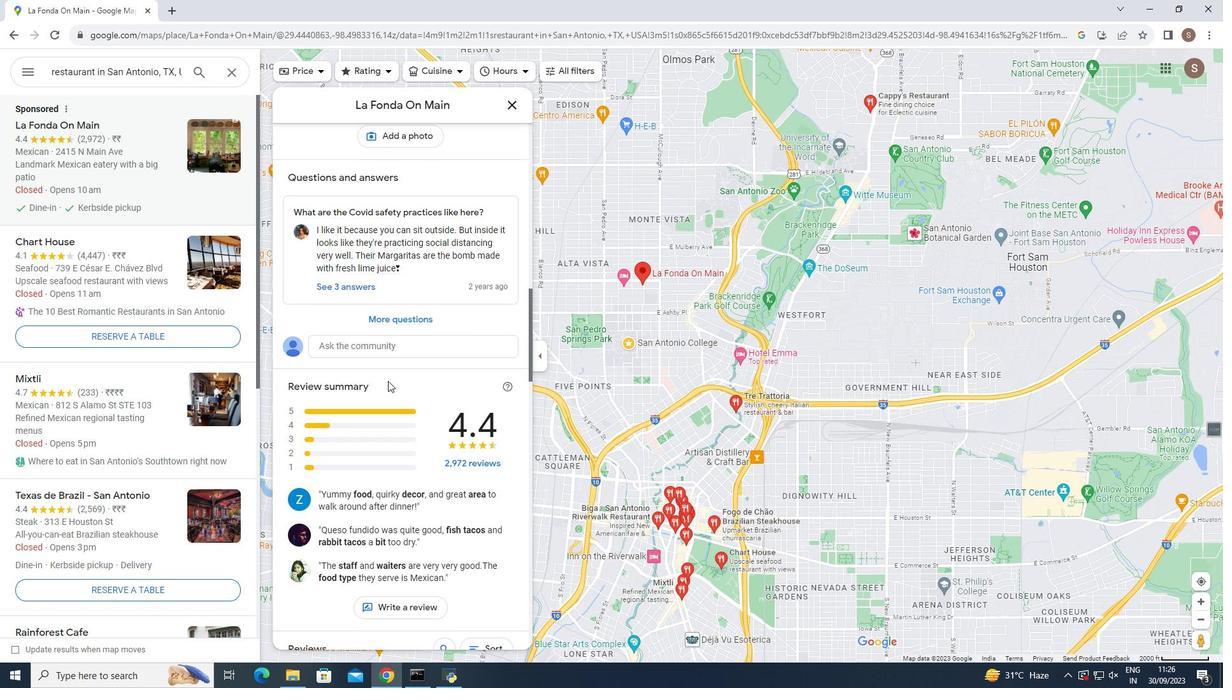 
Action: Mouse scrolled (387, 380) with delta (0, 0)
Screenshot: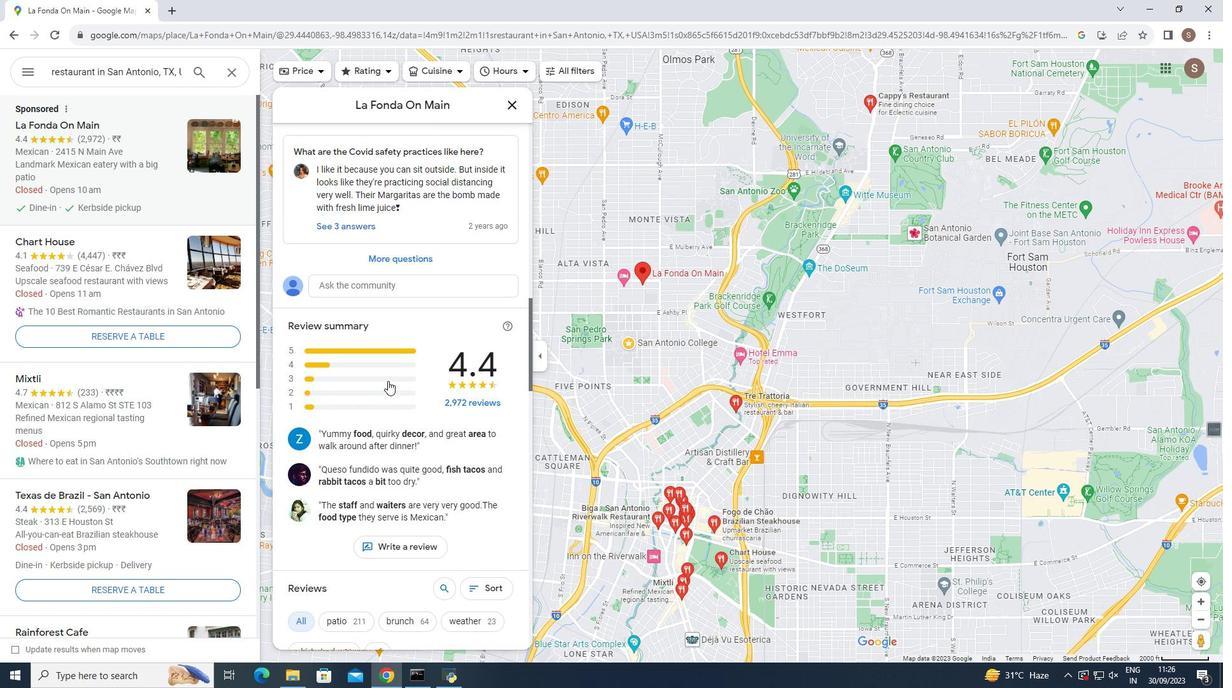 
Action: Mouse scrolled (387, 380) with delta (0, 0)
Screenshot: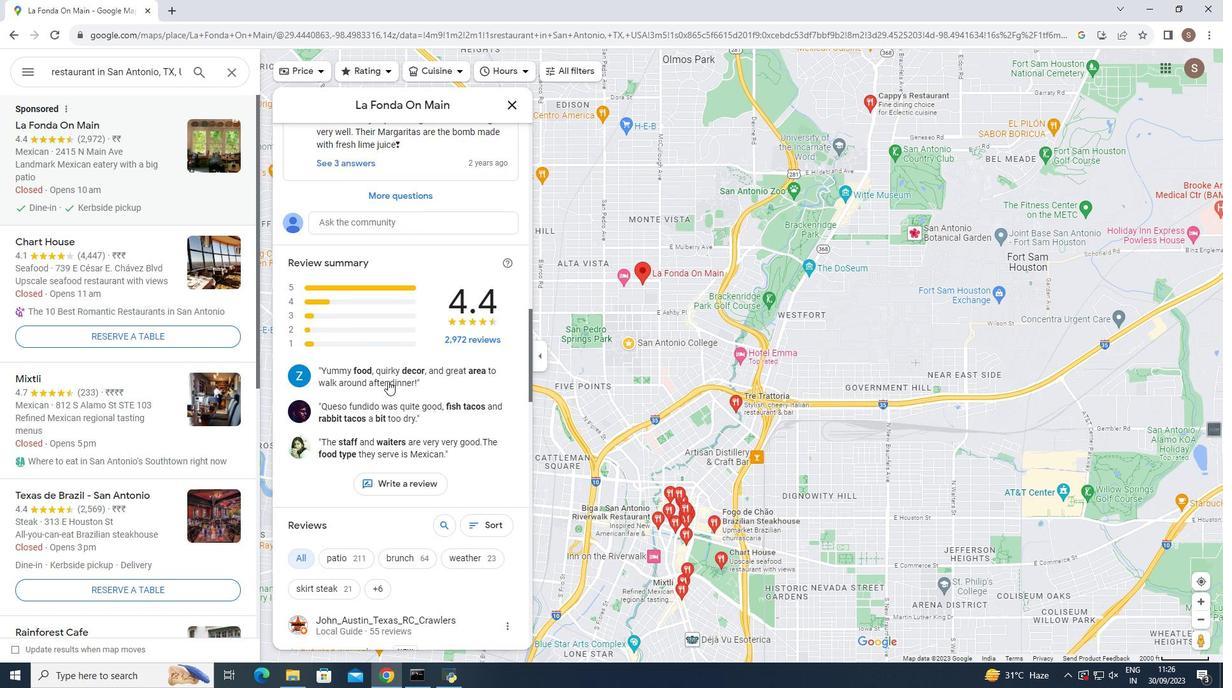 
Action: Mouse scrolled (387, 380) with delta (0, 0)
Screenshot: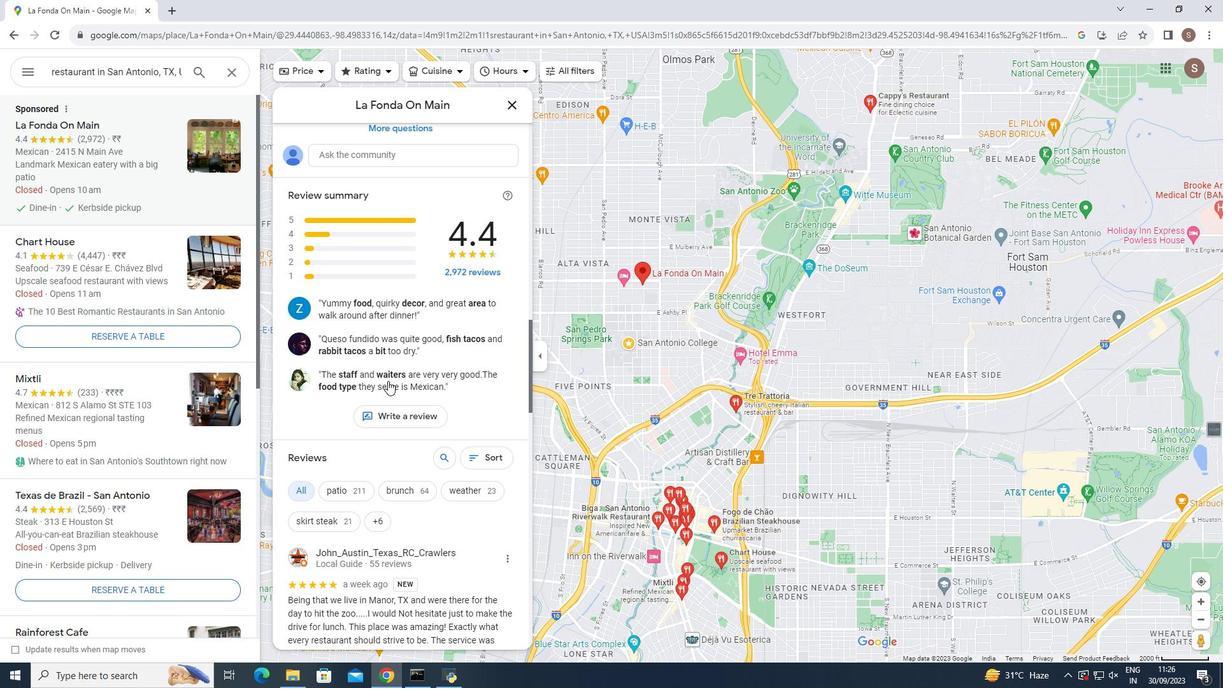 
Action: Mouse scrolled (387, 380) with delta (0, 0)
Screenshot: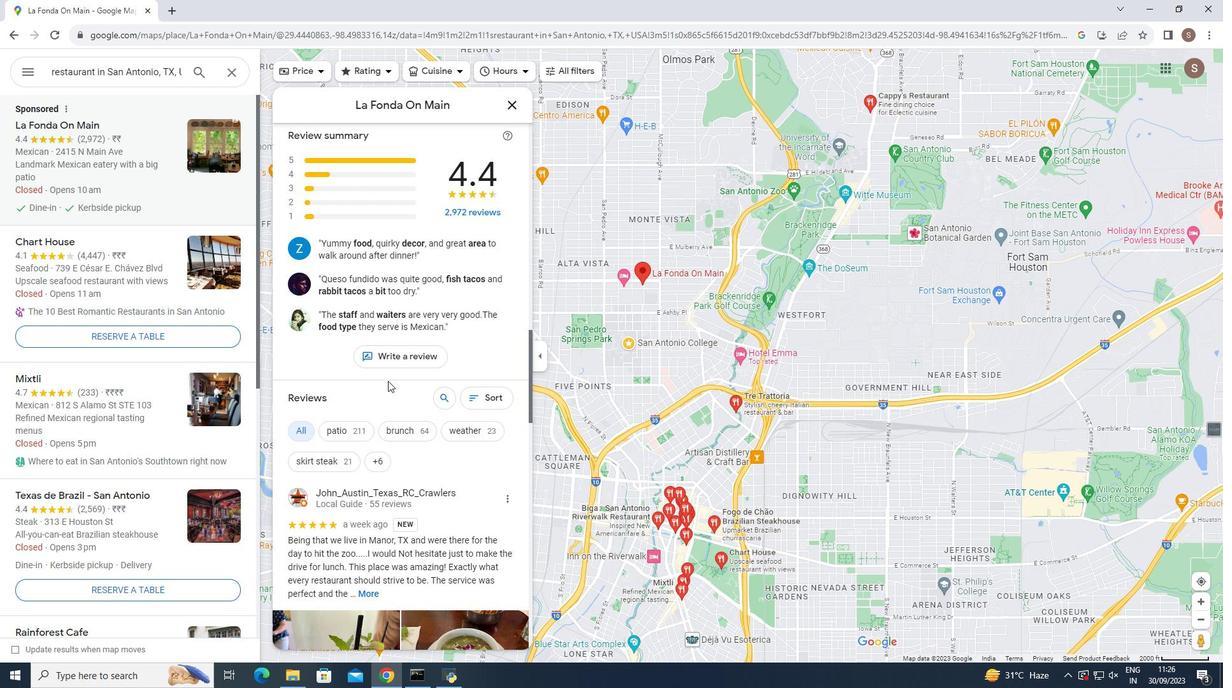 
Action: Mouse scrolled (387, 380) with delta (0, 0)
Screenshot: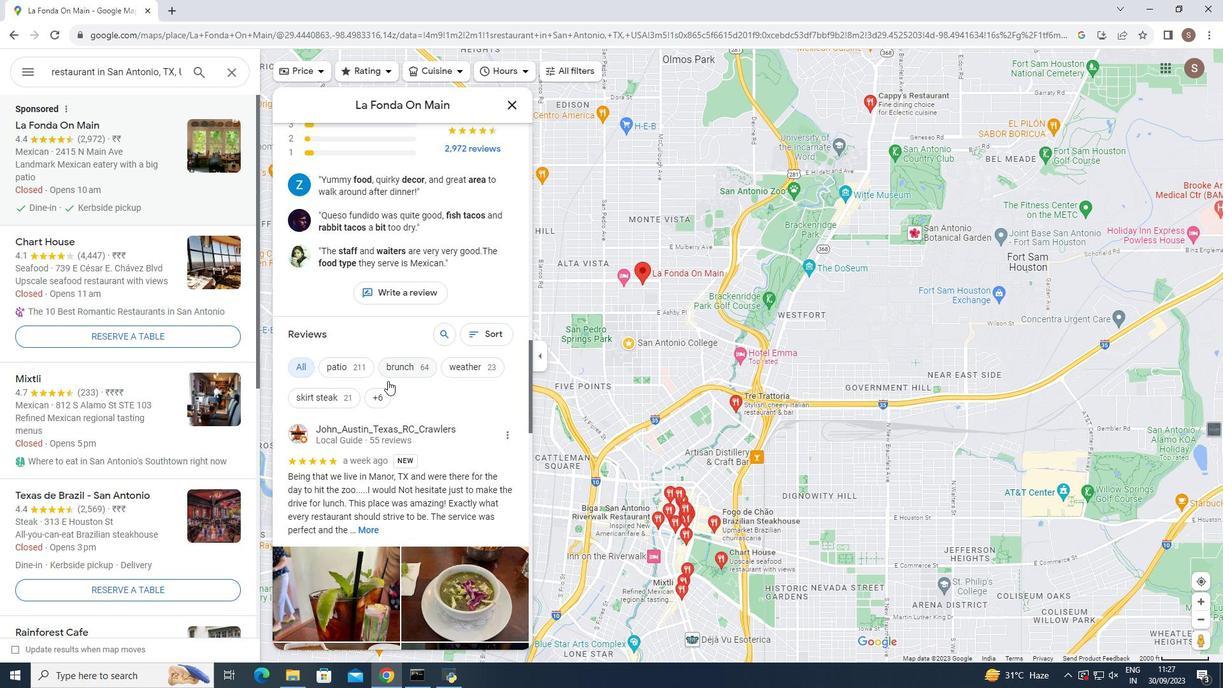 
Action: Mouse scrolled (387, 380) with delta (0, 0)
Screenshot: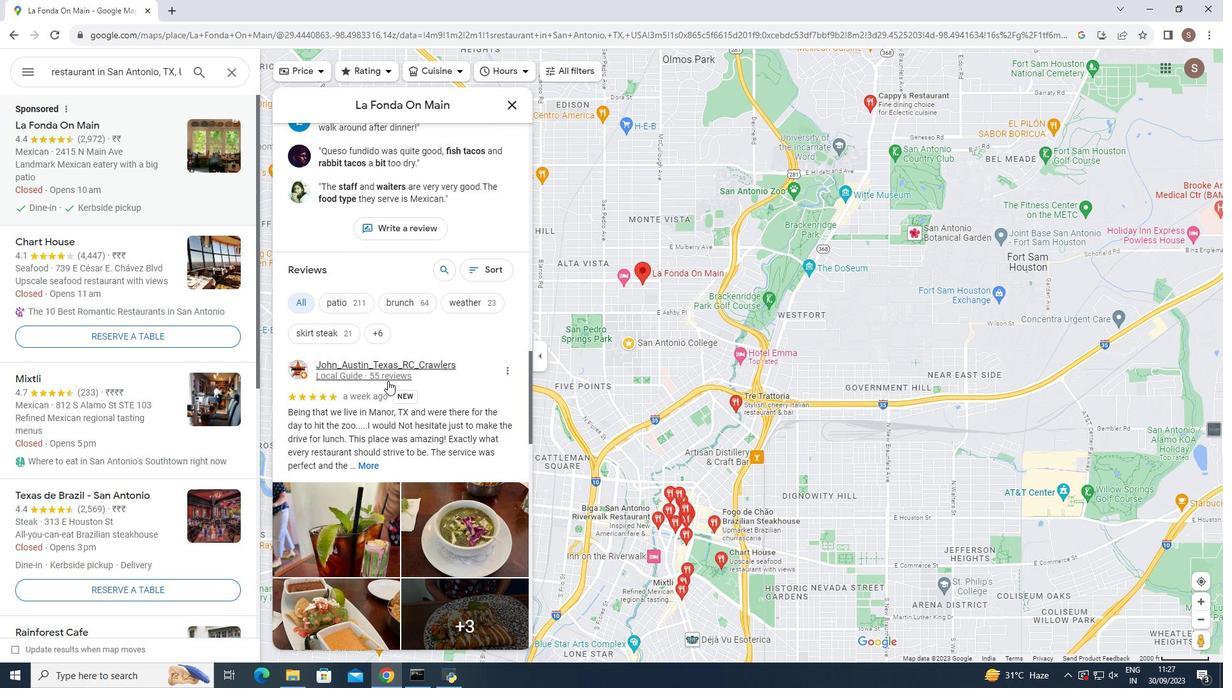 
Action: Mouse moved to (369, 400)
Screenshot: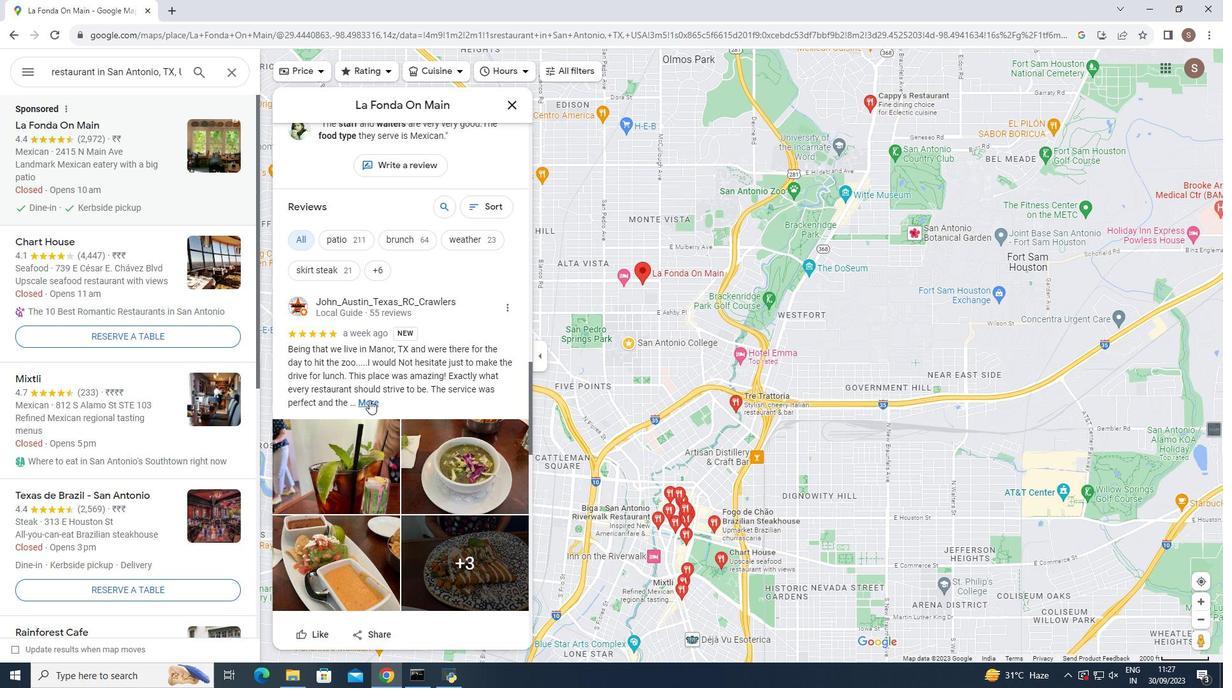 
Action: Mouse pressed left at (369, 400)
Screenshot: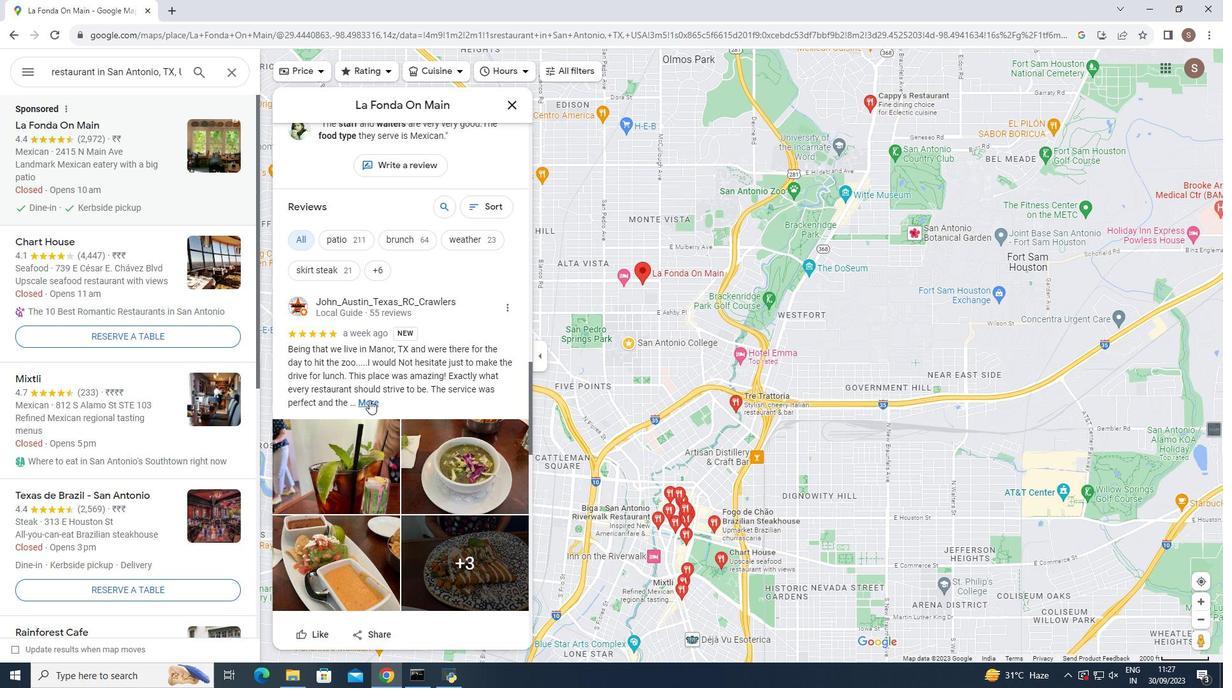
Action: Mouse moved to (351, 380)
Screenshot: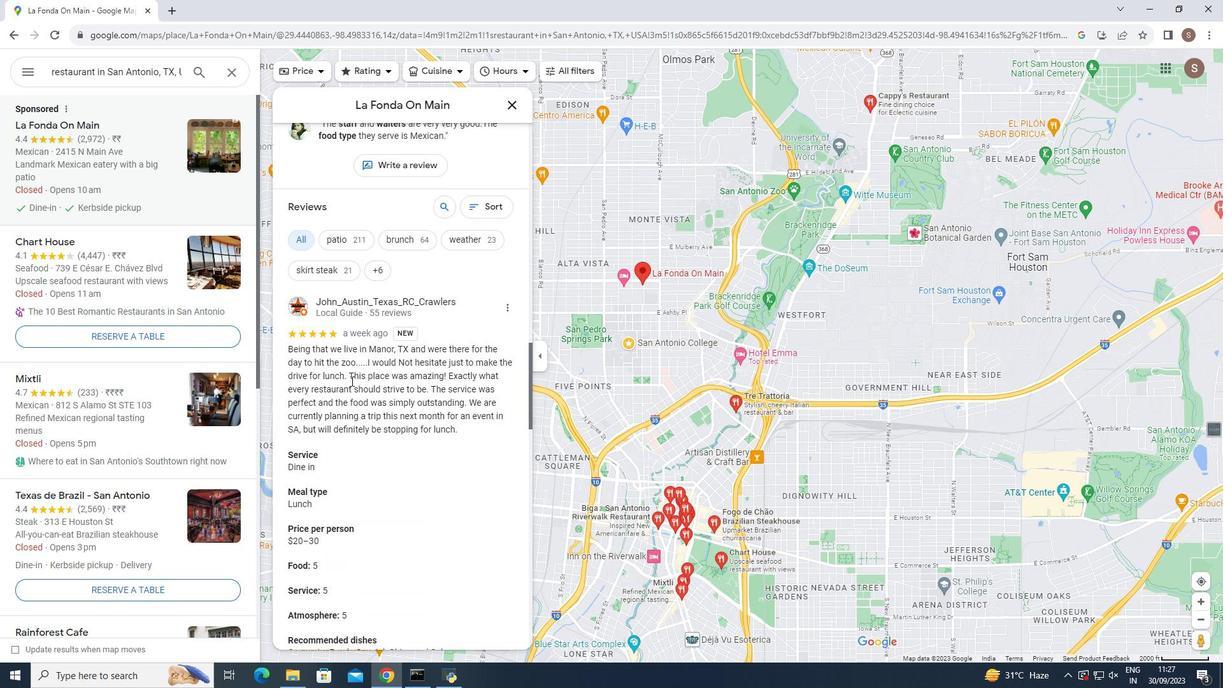 
Action: Mouse scrolled (351, 380) with delta (0, 0)
Screenshot: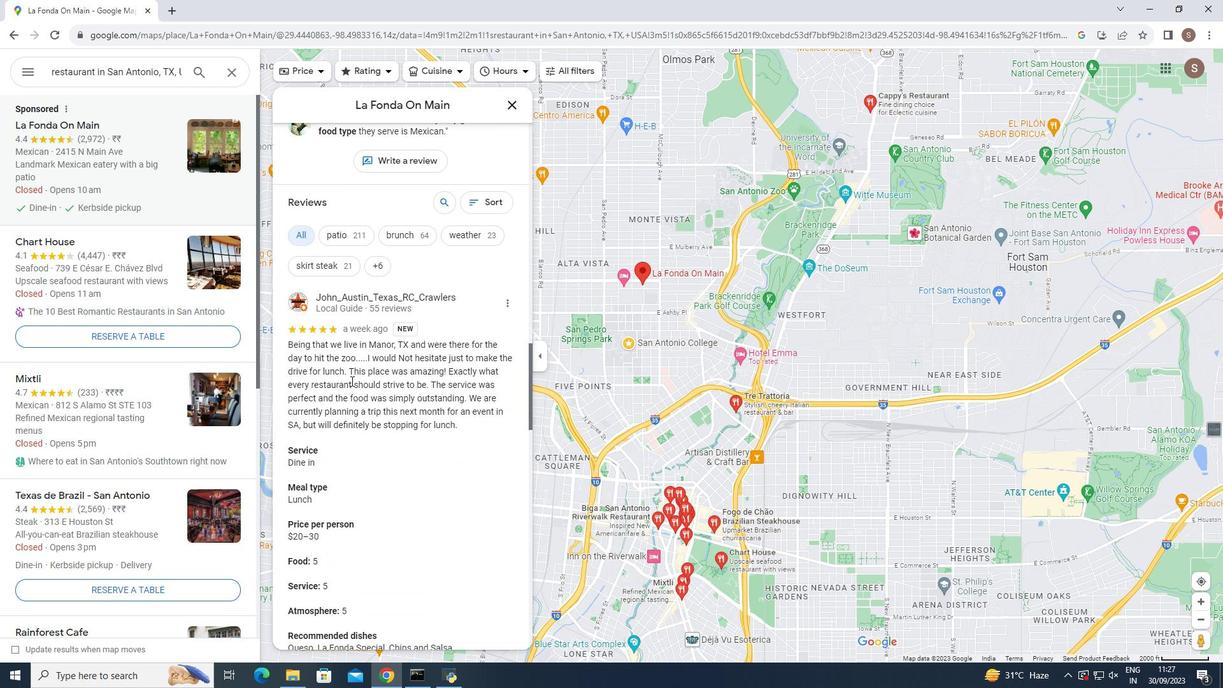
Action: Mouse moved to (351, 379)
Screenshot: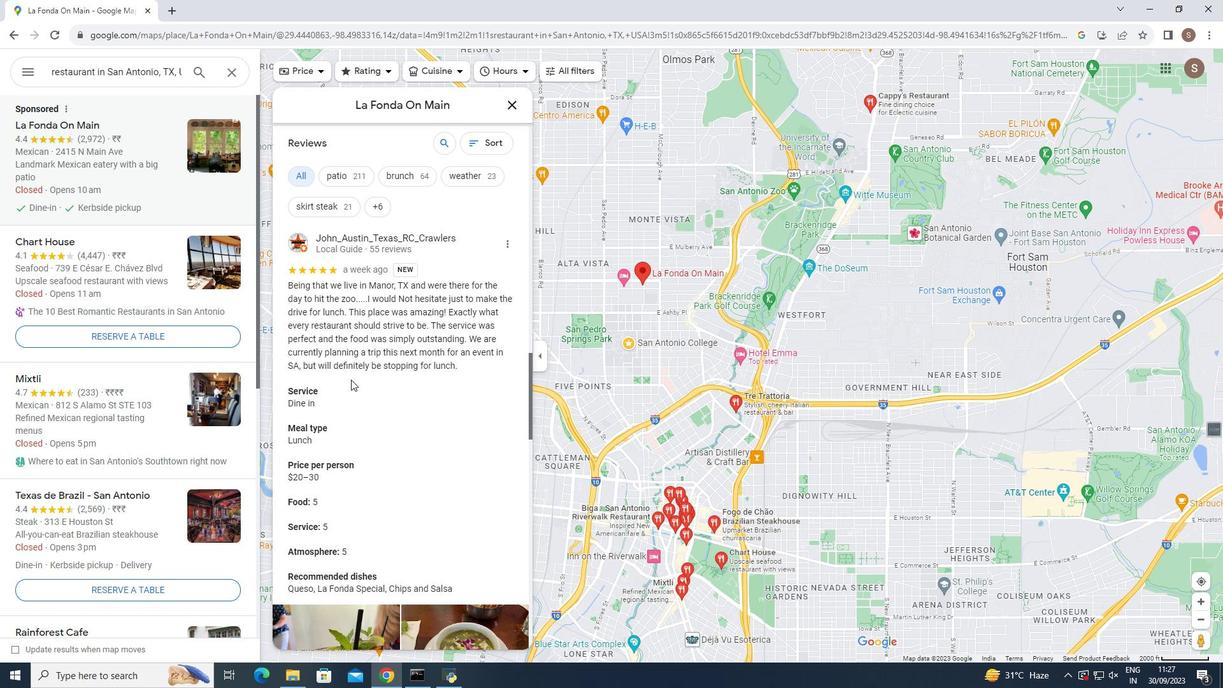 
Action: Mouse scrolled (351, 379) with delta (0, 0)
Screenshot: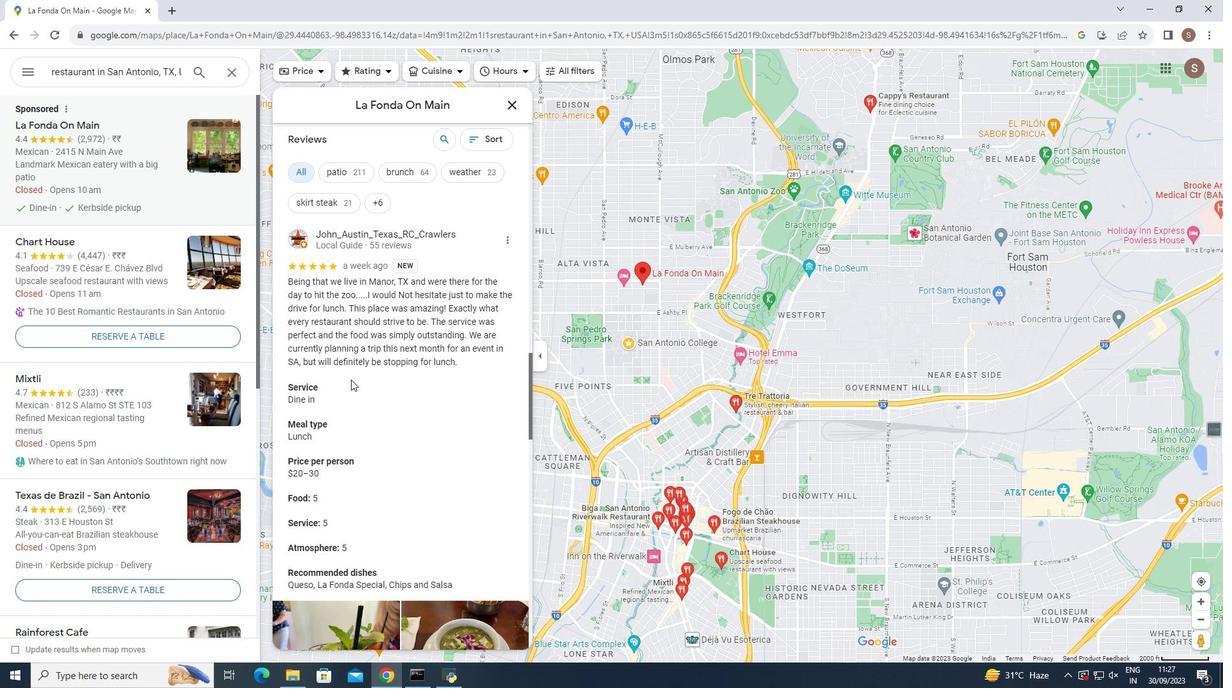 
Action: Mouse moved to (352, 374)
Screenshot: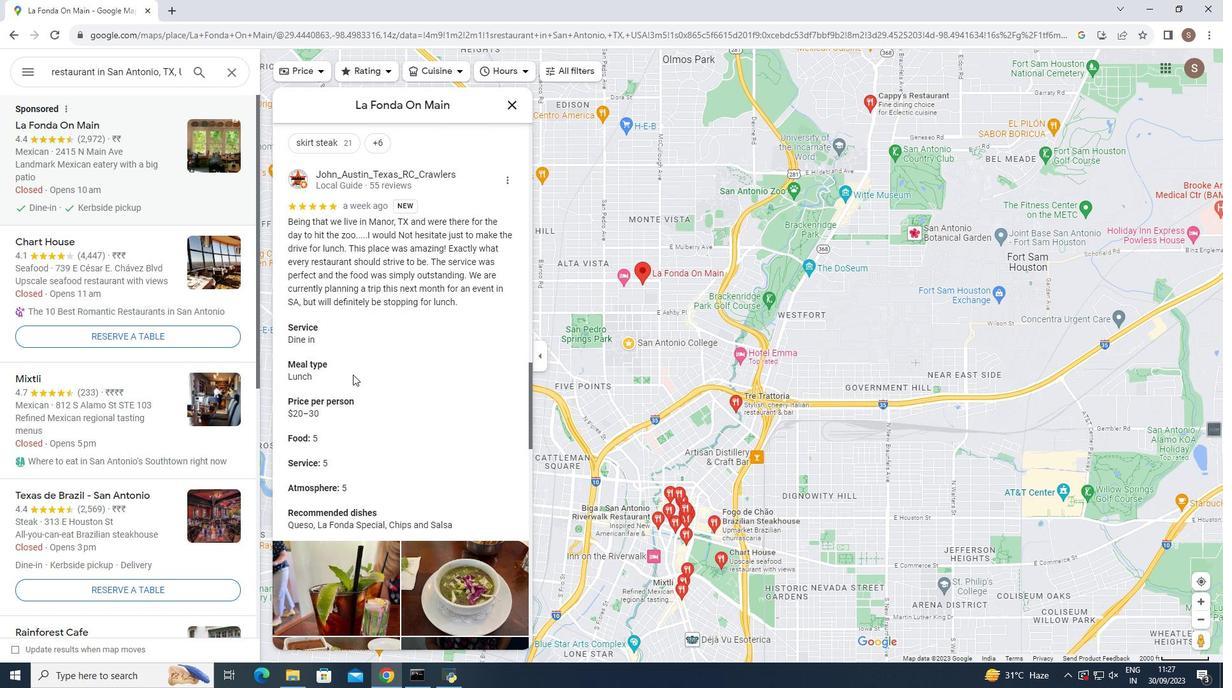 
Action: Mouse scrolled (352, 373) with delta (0, 0)
Screenshot: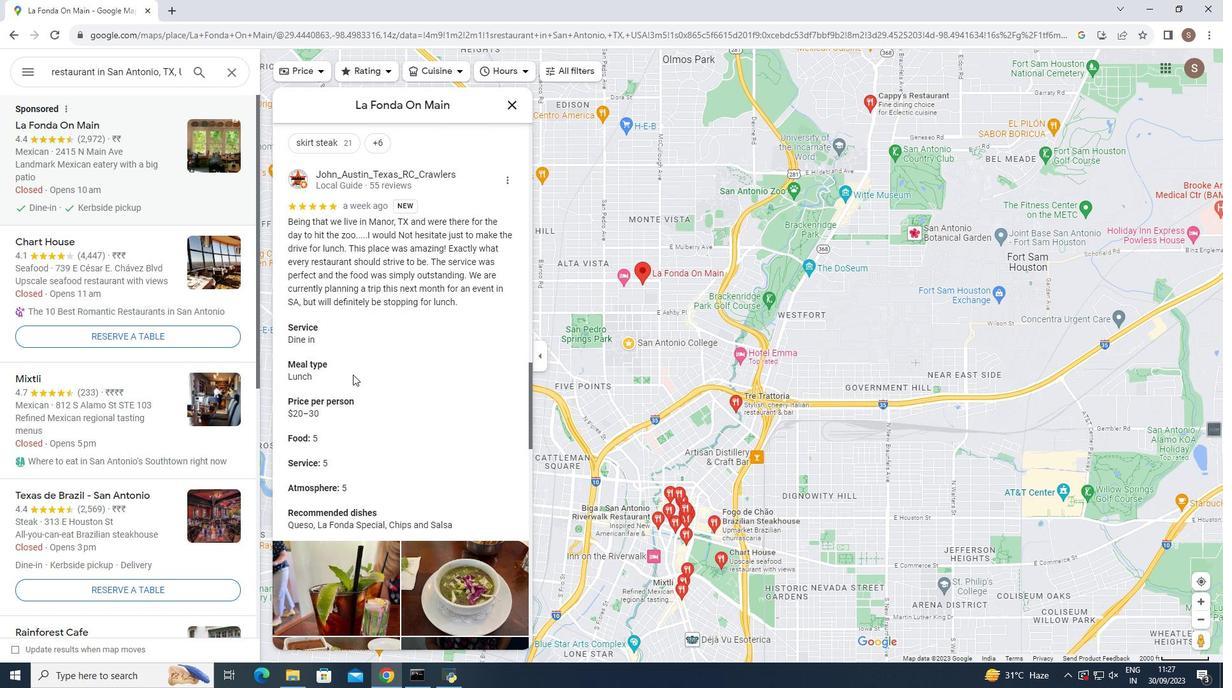 
Action: Mouse scrolled (352, 373) with delta (0, 0)
Screenshot: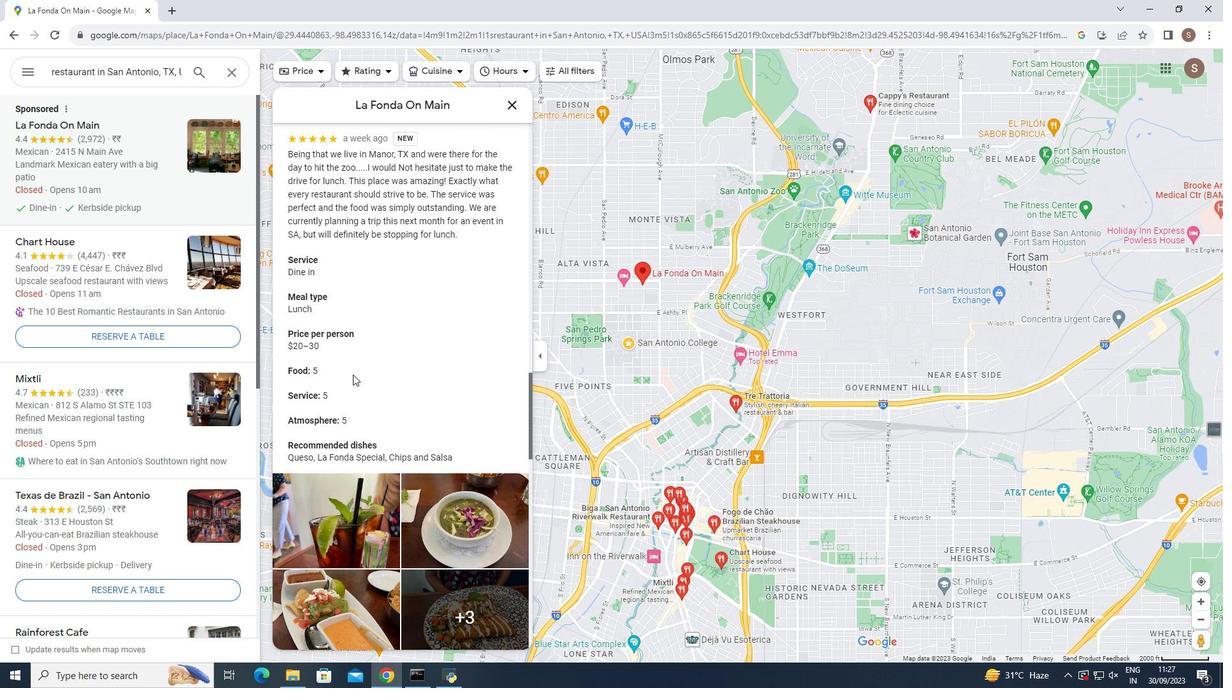 
Action: Mouse scrolled (352, 373) with delta (0, 0)
Screenshot: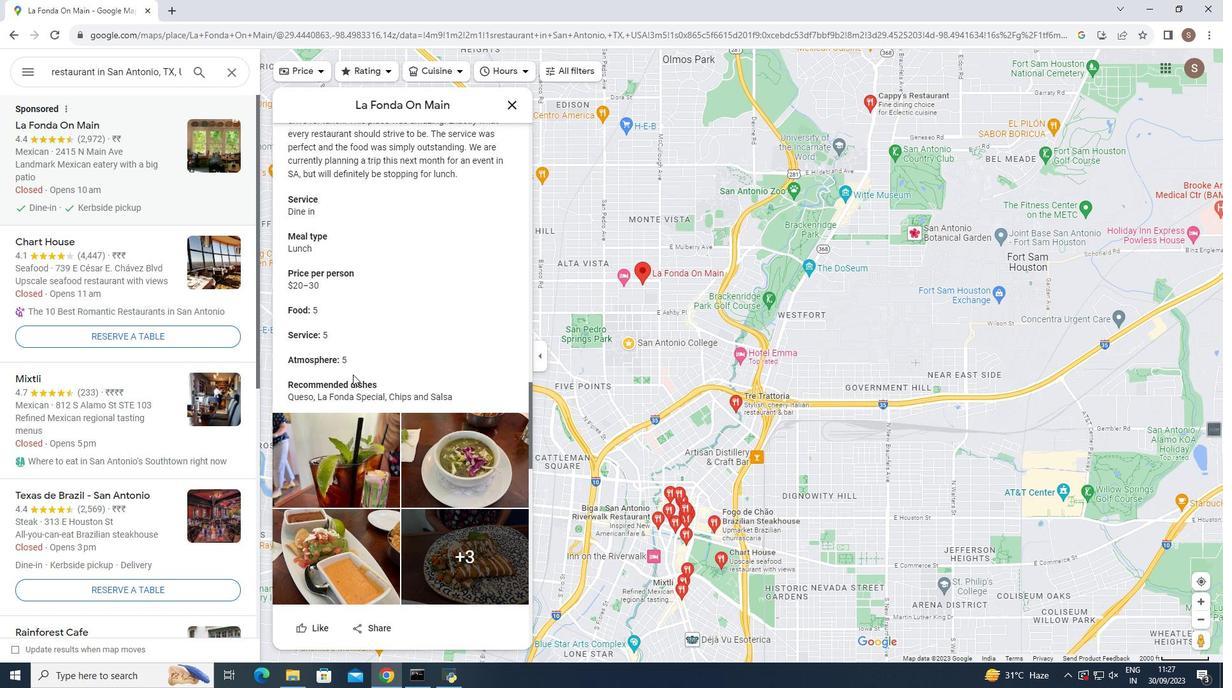 
Action: Mouse scrolled (352, 373) with delta (0, 0)
Screenshot: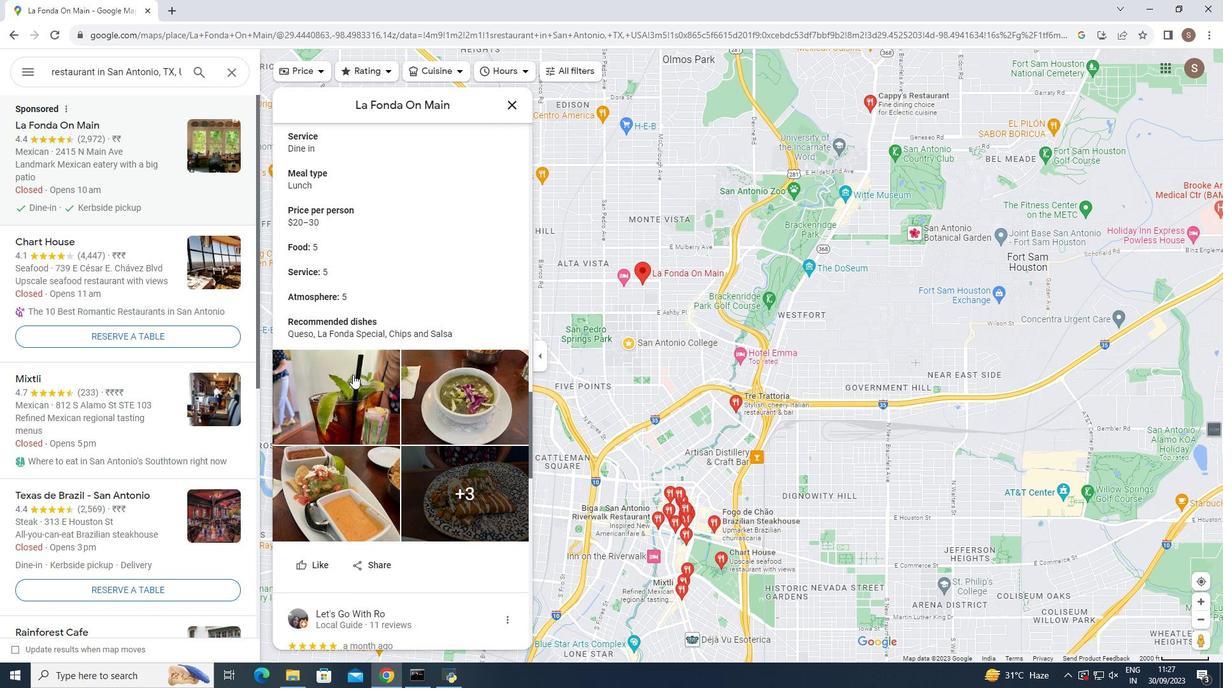
Action: Mouse scrolled (352, 373) with delta (0, 0)
Screenshot: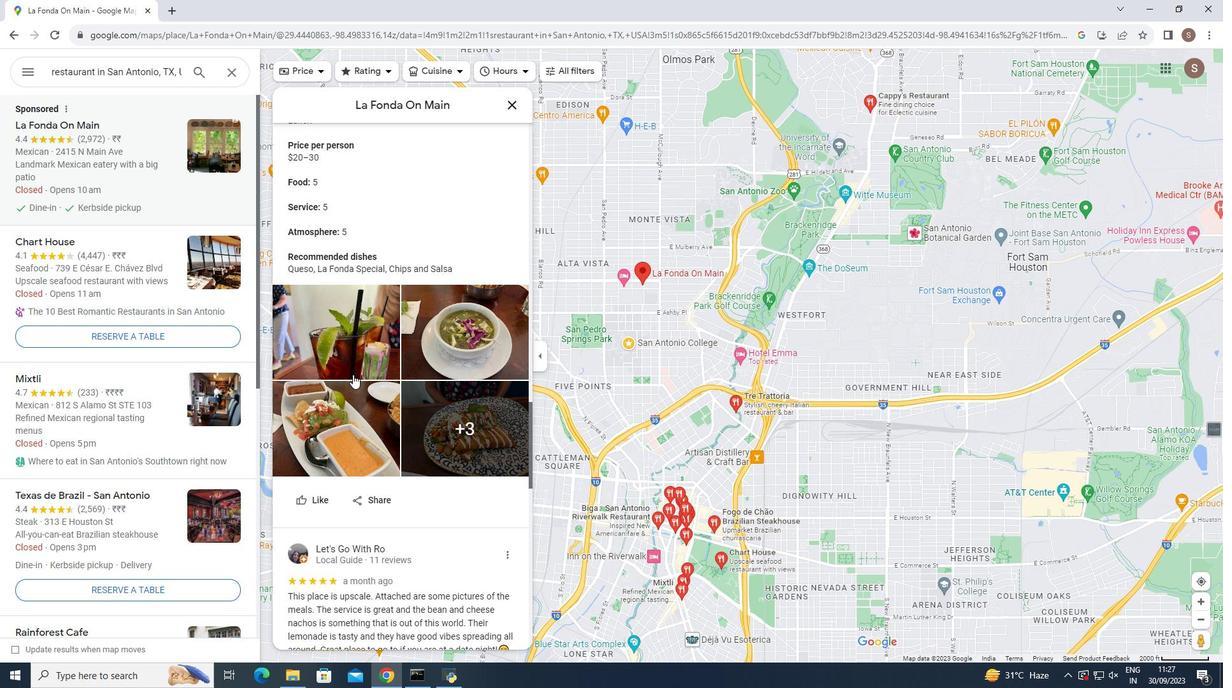 
Action: Mouse scrolled (352, 373) with delta (0, 0)
Screenshot: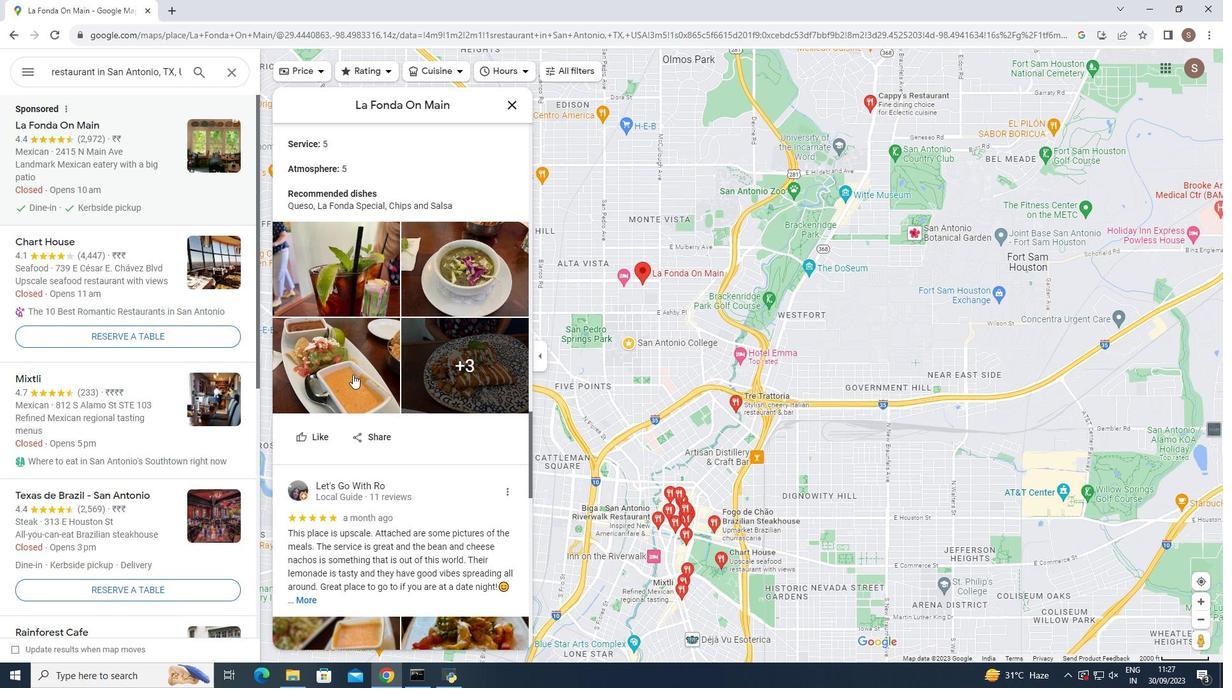 
Action: Mouse scrolled (352, 373) with delta (0, 0)
Screenshot: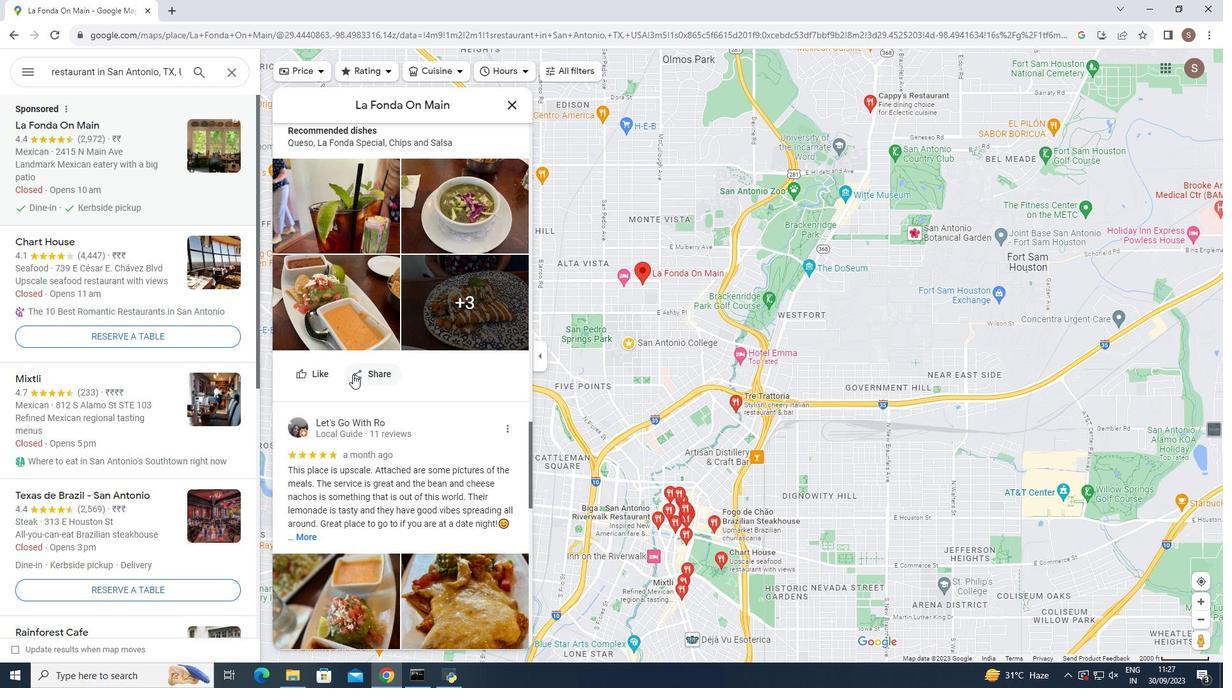 
Action: Mouse scrolled (352, 373) with delta (0, 0)
Screenshot: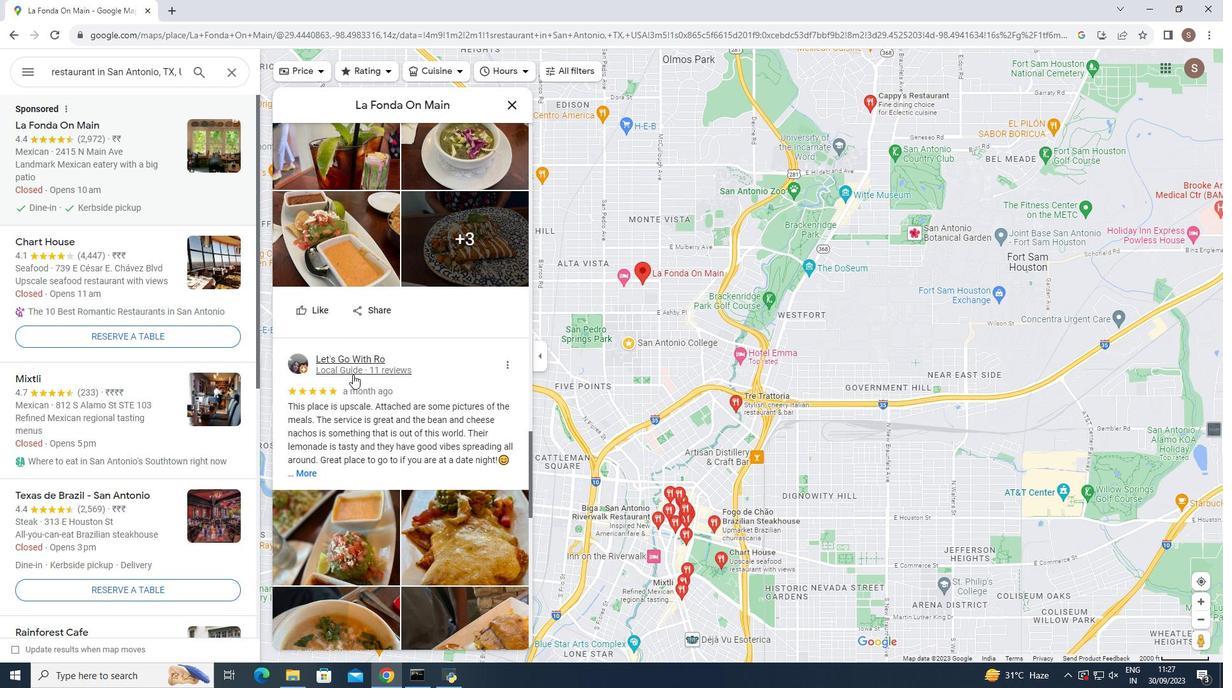 
Action: Mouse scrolled (352, 373) with delta (0, 0)
Screenshot: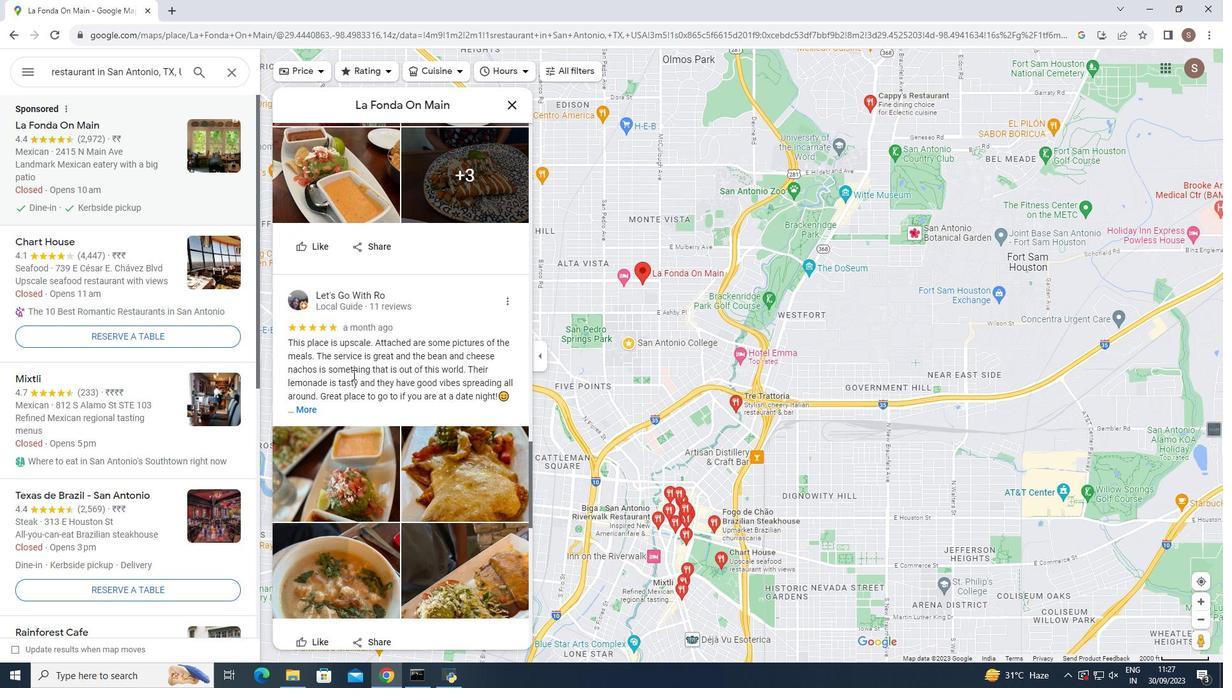 
Action: Mouse scrolled (352, 373) with delta (0, 0)
Screenshot: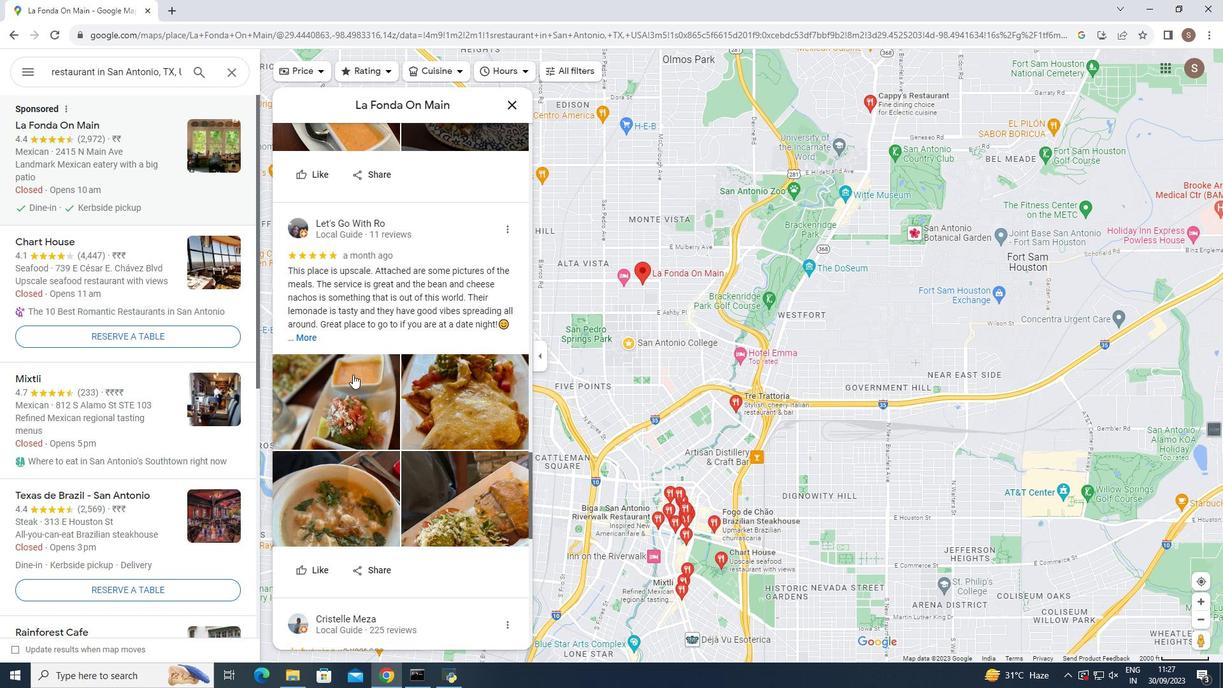 
Action: Mouse moved to (354, 373)
Screenshot: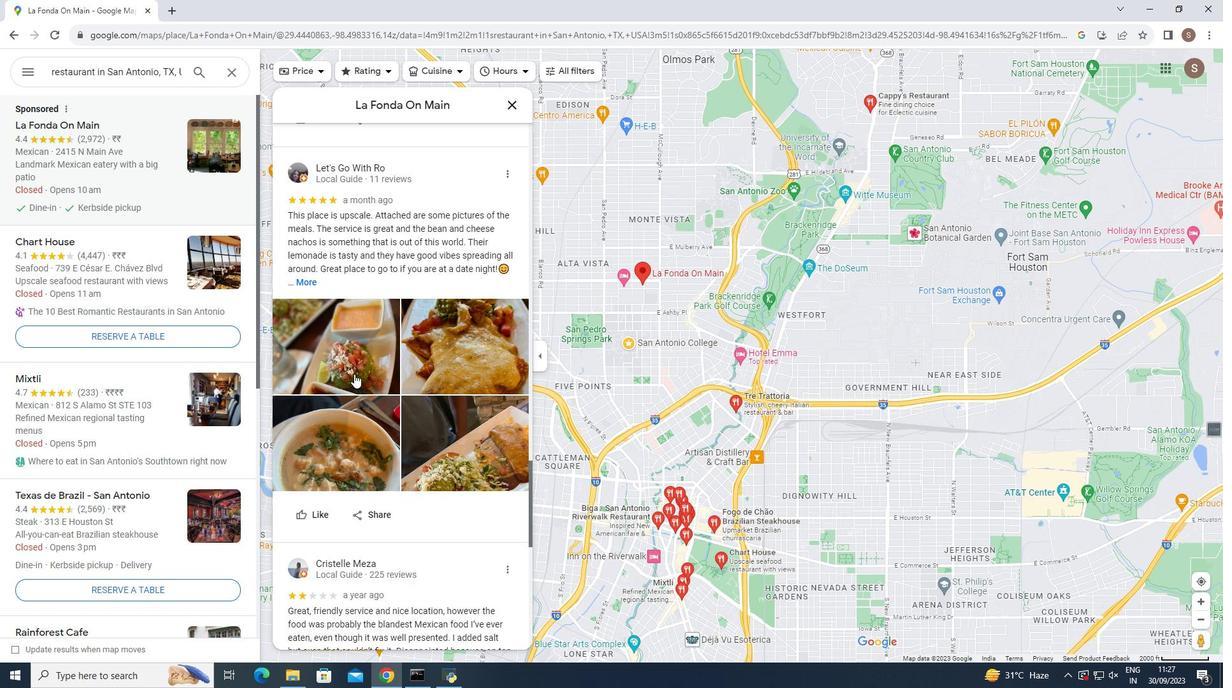 
Action: Mouse scrolled (354, 373) with delta (0, 0)
Screenshot: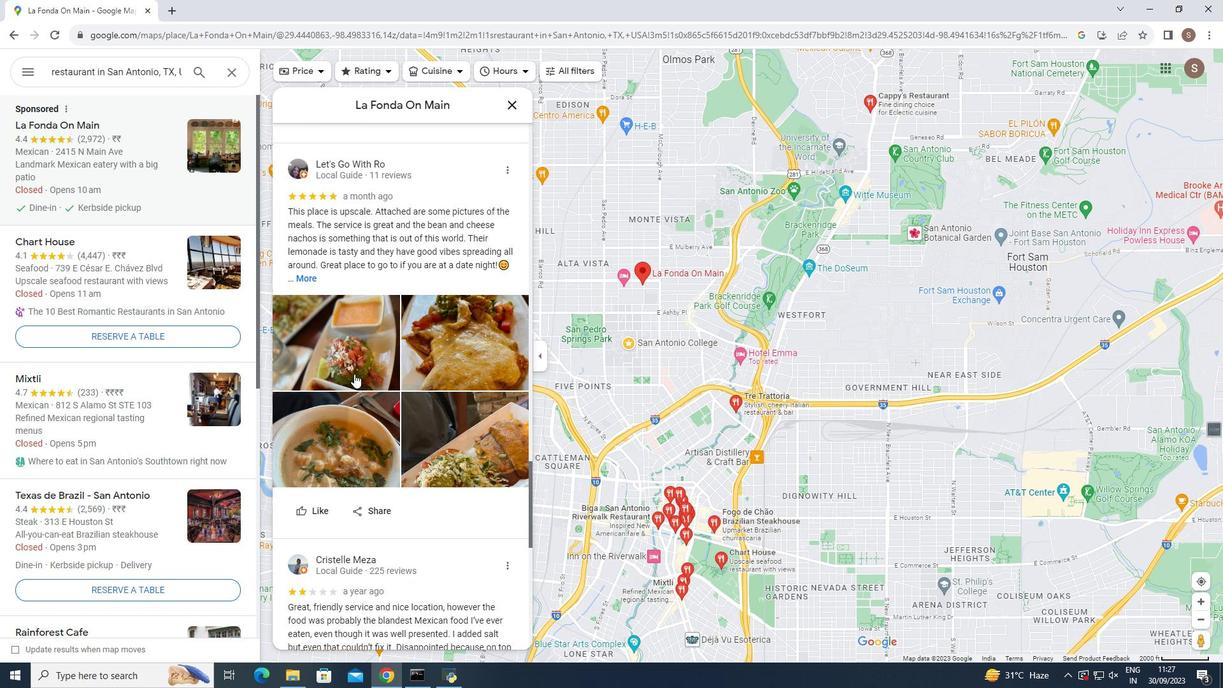 
Action: Mouse scrolled (354, 373) with delta (0, 0)
Screenshot: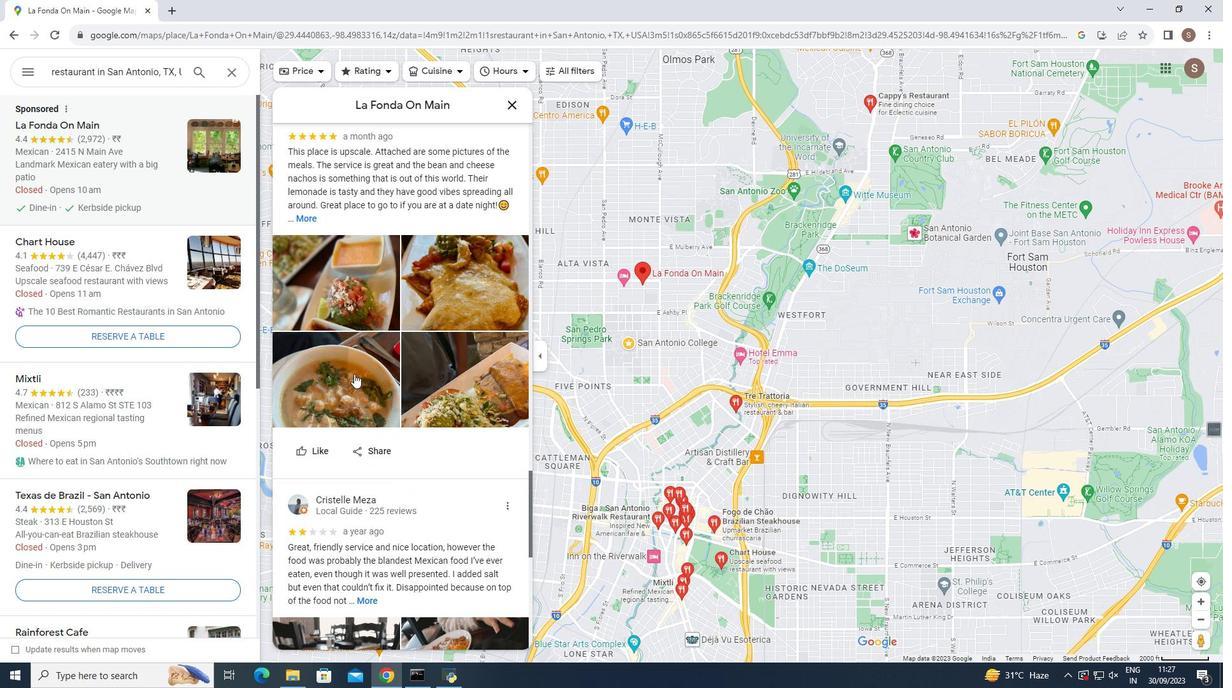 
Action: Mouse scrolled (354, 373) with delta (0, 0)
Screenshot: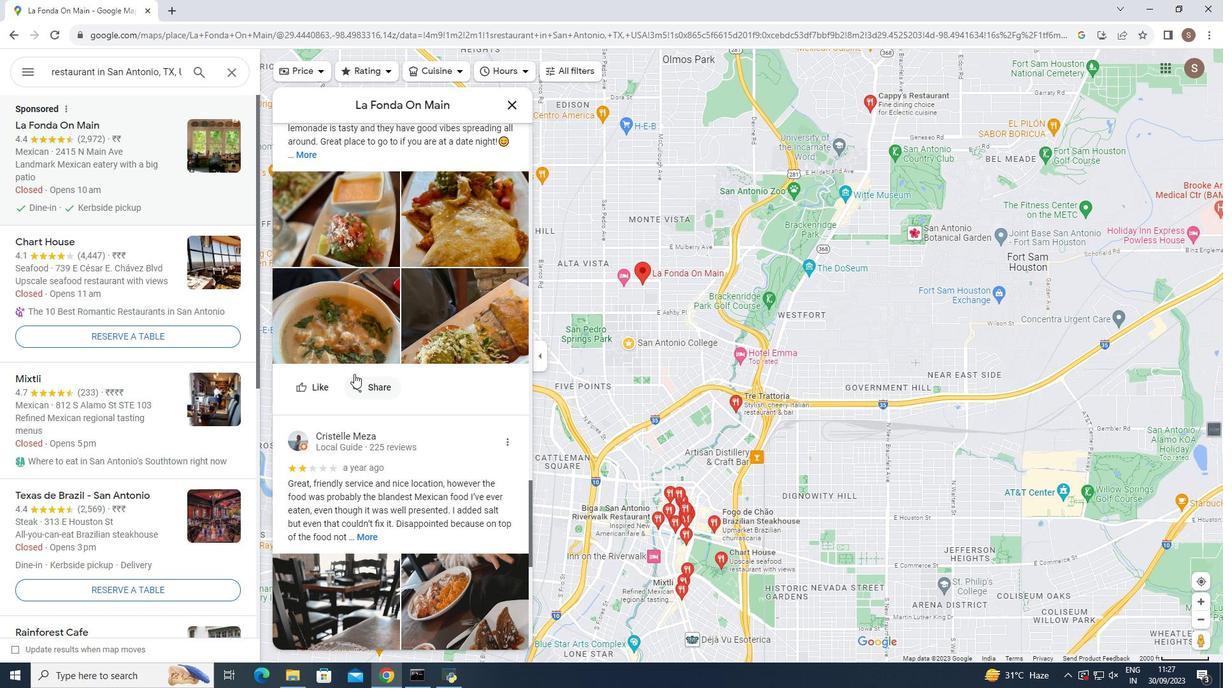 
Action: Mouse scrolled (354, 373) with delta (0, 0)
Screenshot: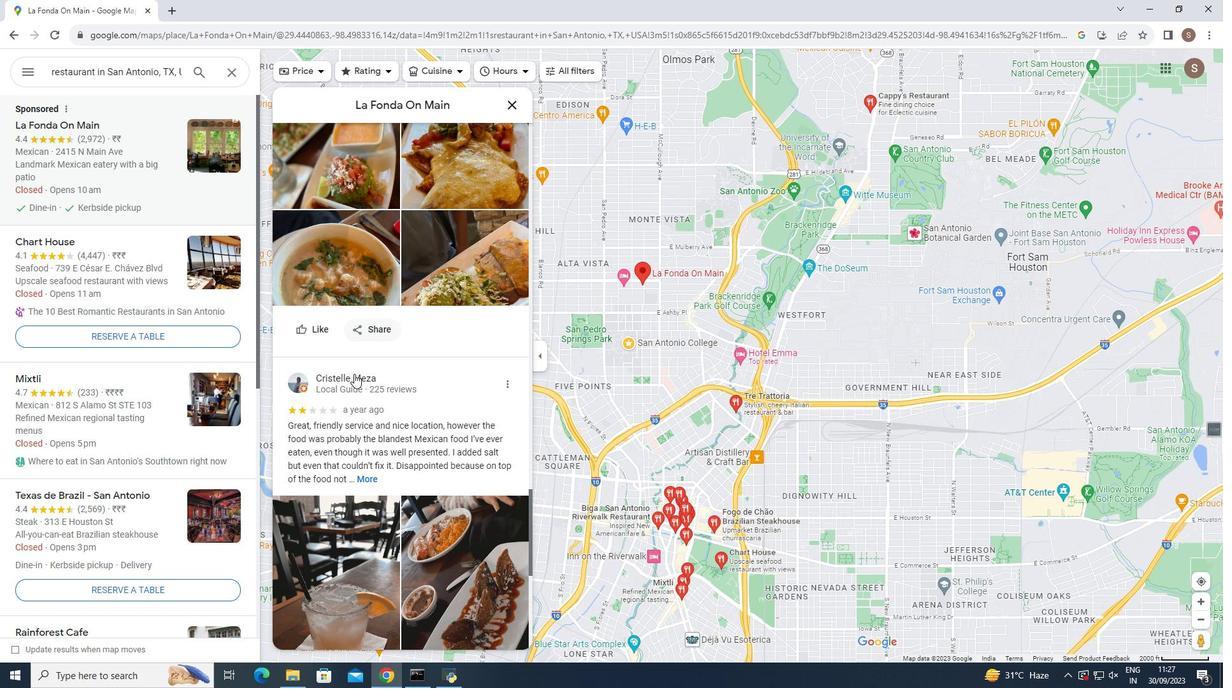 
Action: Mouse moved to (354, 373)
Screenshot: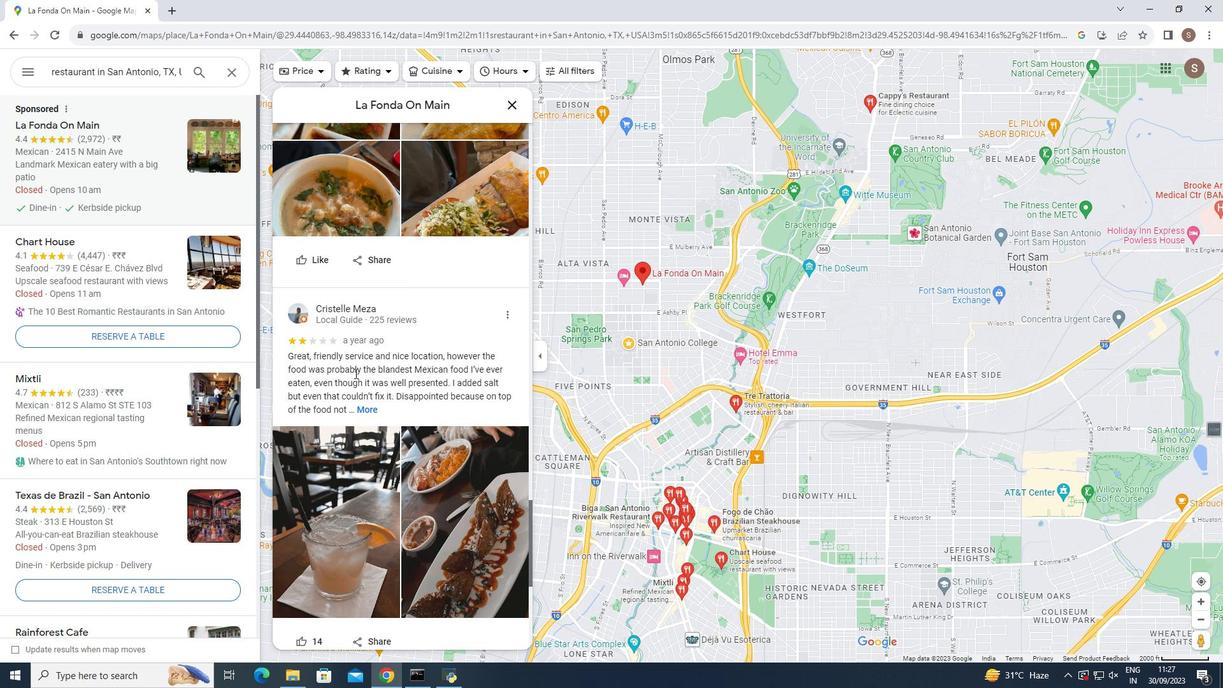 
Action: Mouse scrolled (354, 372) with delta (0, 0)
Screenshot: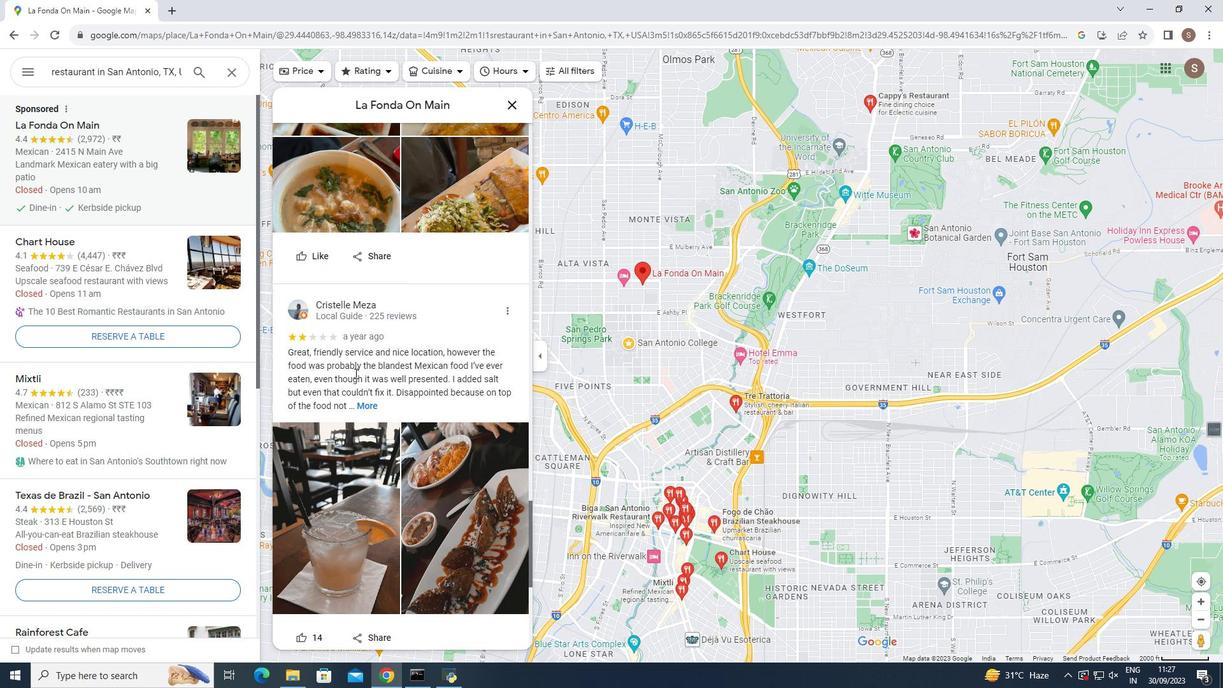 
Action: Mouse scrolled (354, 372) with delta (0, 0)
Screenshot: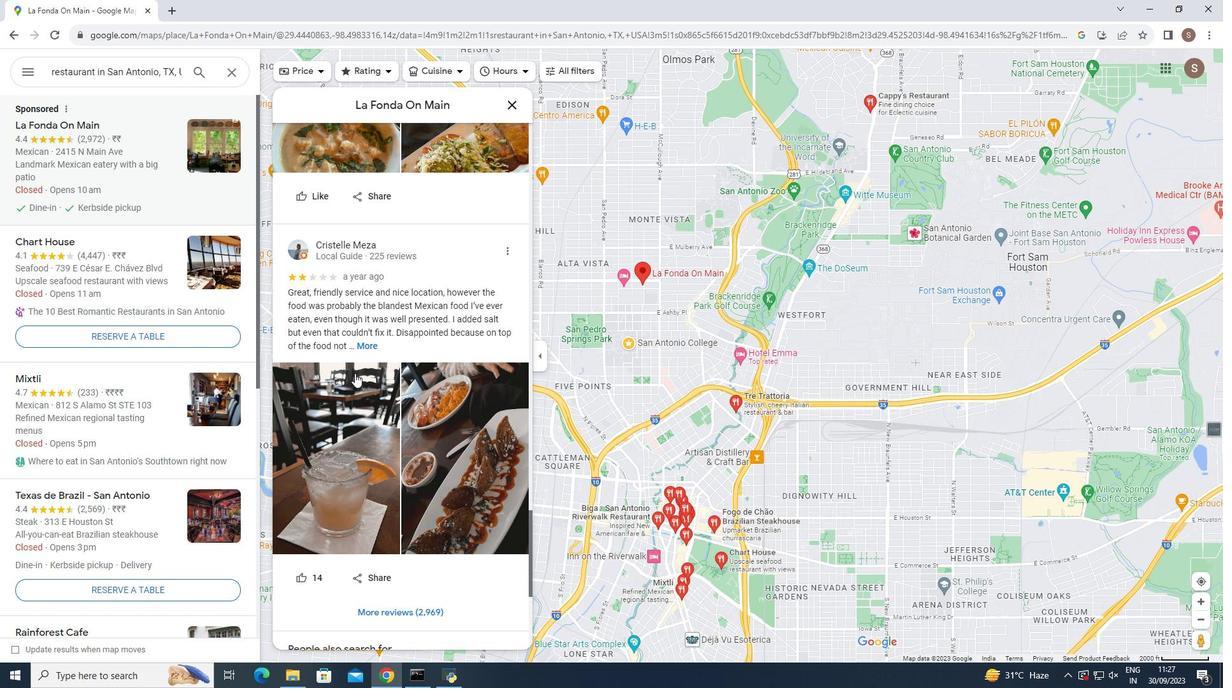 
Action: Mouse scrolled (354, 372) with delta (0, 0)
Screenshot: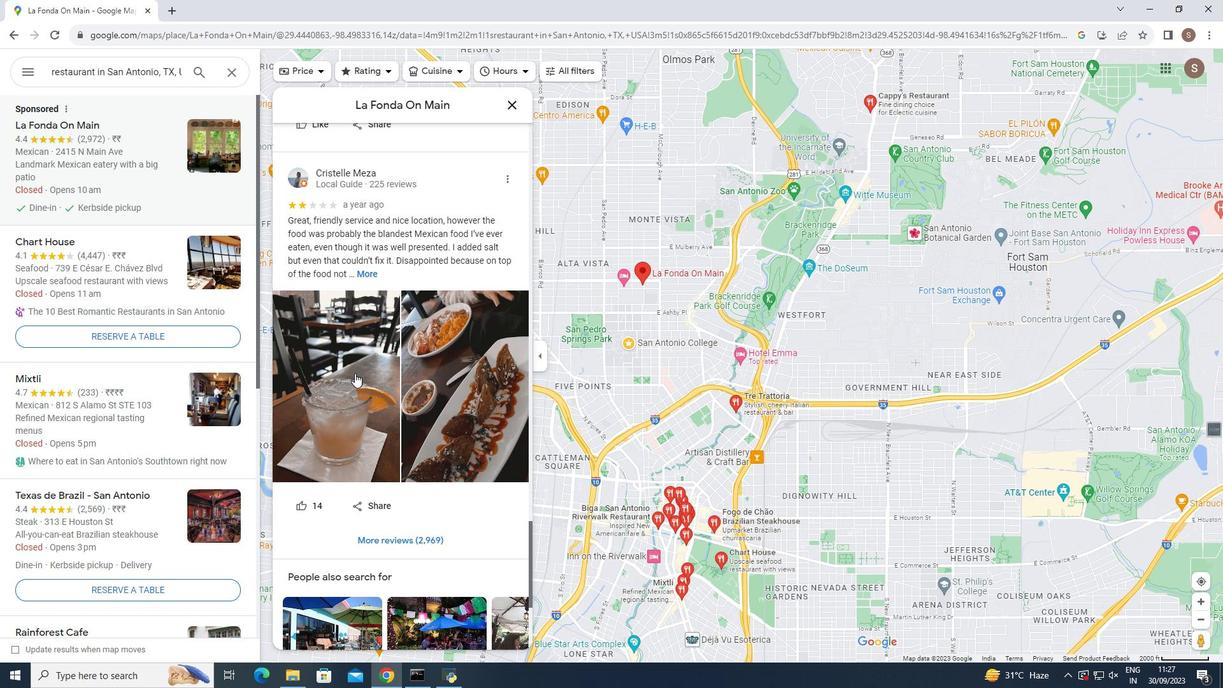 
Action: Mouse scrolled (354, 372) with delta (0, 0)
Screenshot: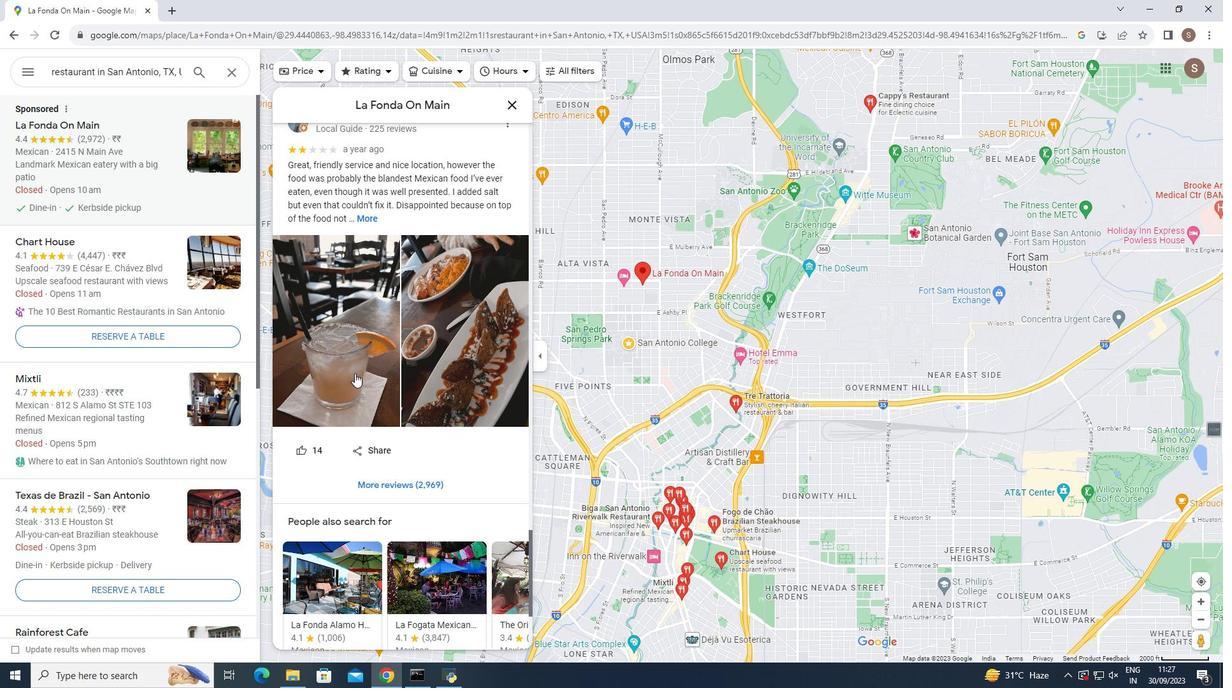 
Action: Mouse scrolled (354, 372) with delta (0, 0)
Screenshot: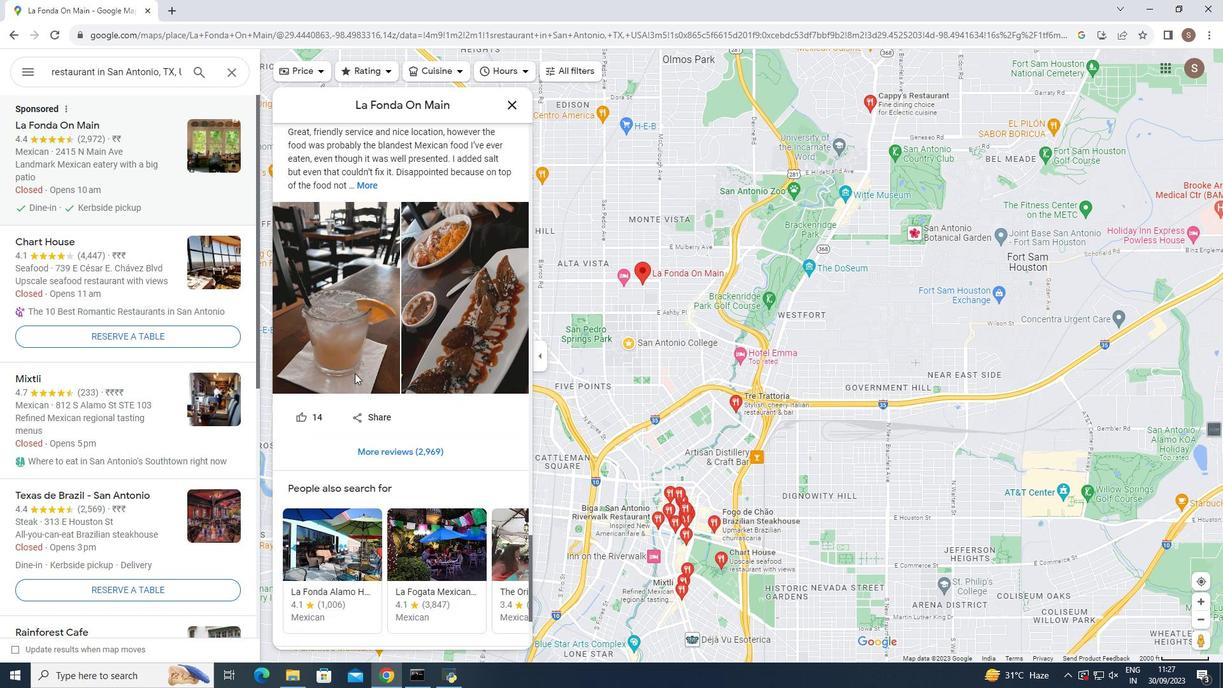 
Action: Mouse scrolled (354, 372) with delta (0, 0)
Screenshot: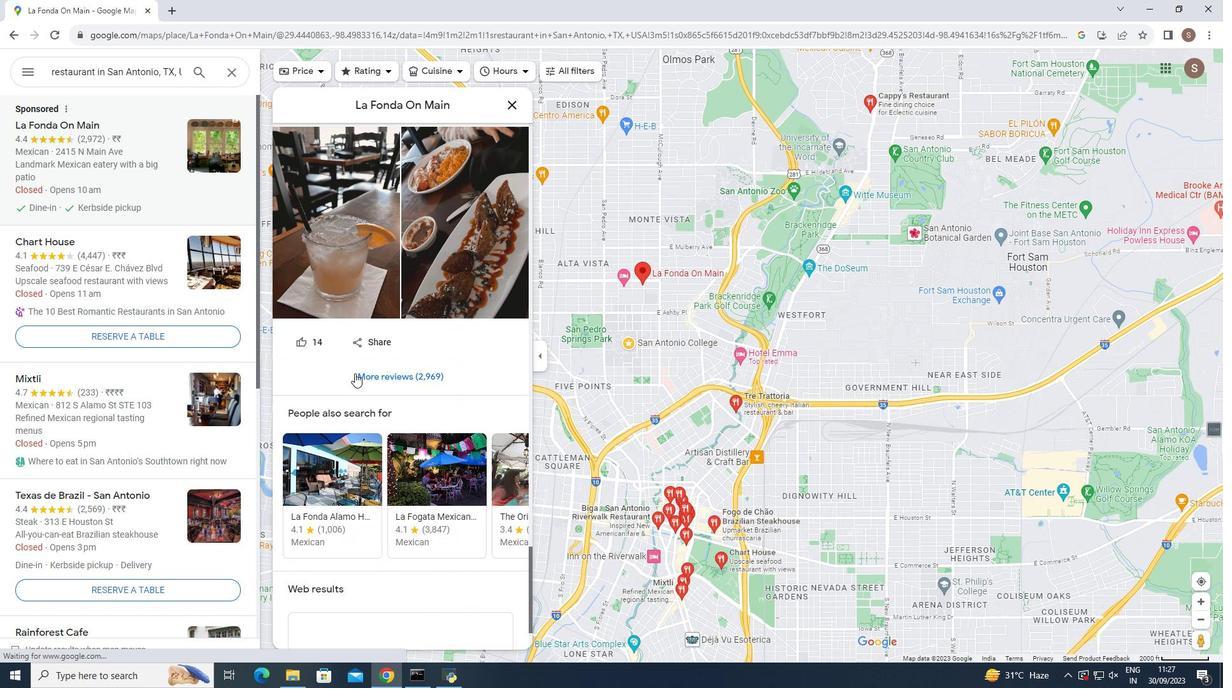 
Action: Mouse moved to (354, 373)
Screenshot: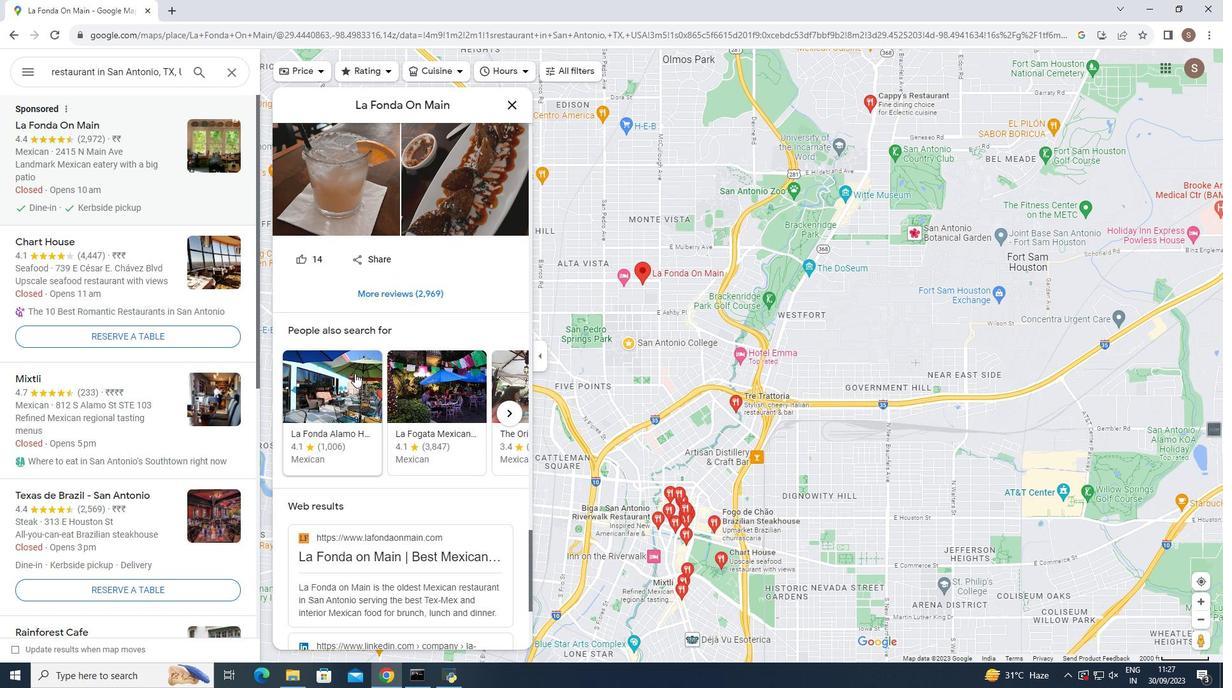 
Action: Mouse scrolled (354, 372) with delta (0, 0)
Screenshot: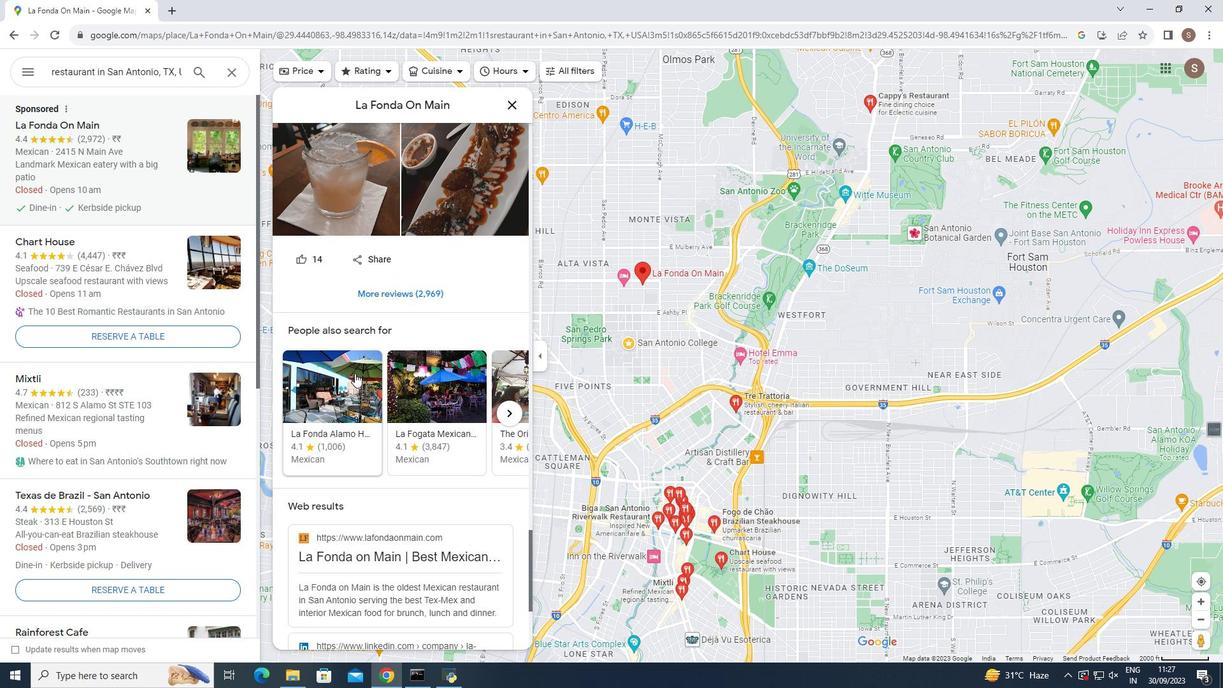 
Action: Mouse scrolled (354, 372) with delta (0, 0)
Screenshot: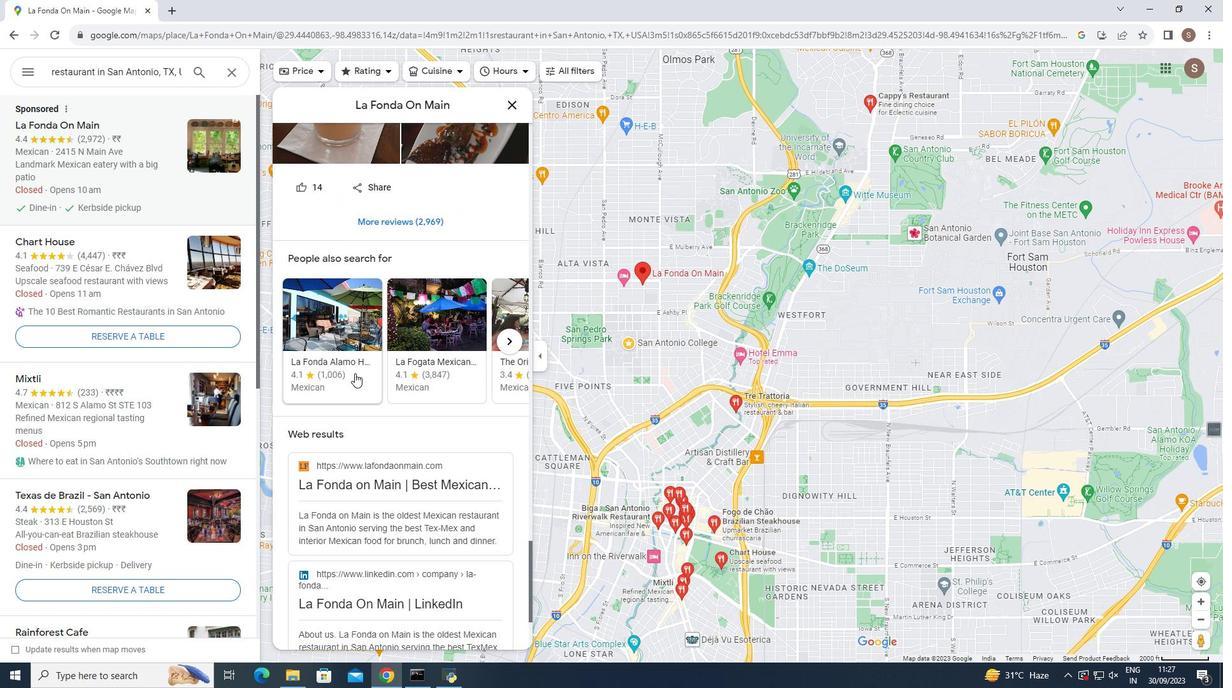 
Action: Mouse scrolled (354, 372) with delta (0, 0)
Screenshot: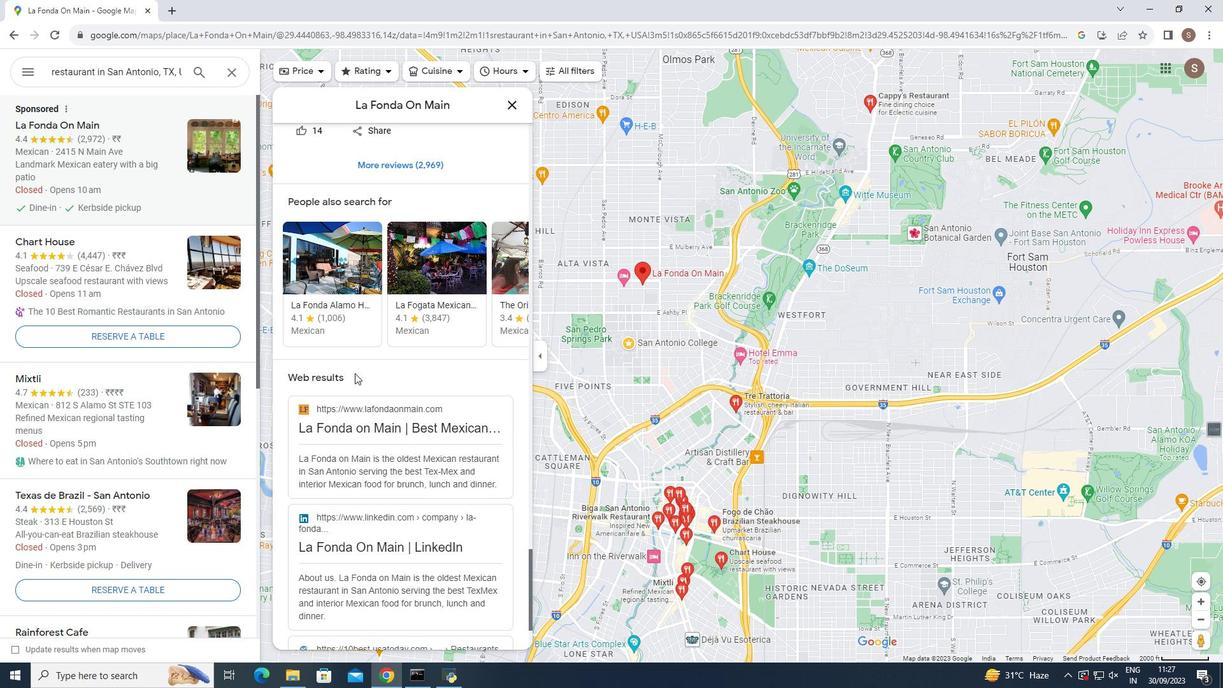 
Action: Mouse scrolled (354, 372) with delta (0, 0)
Screenshot: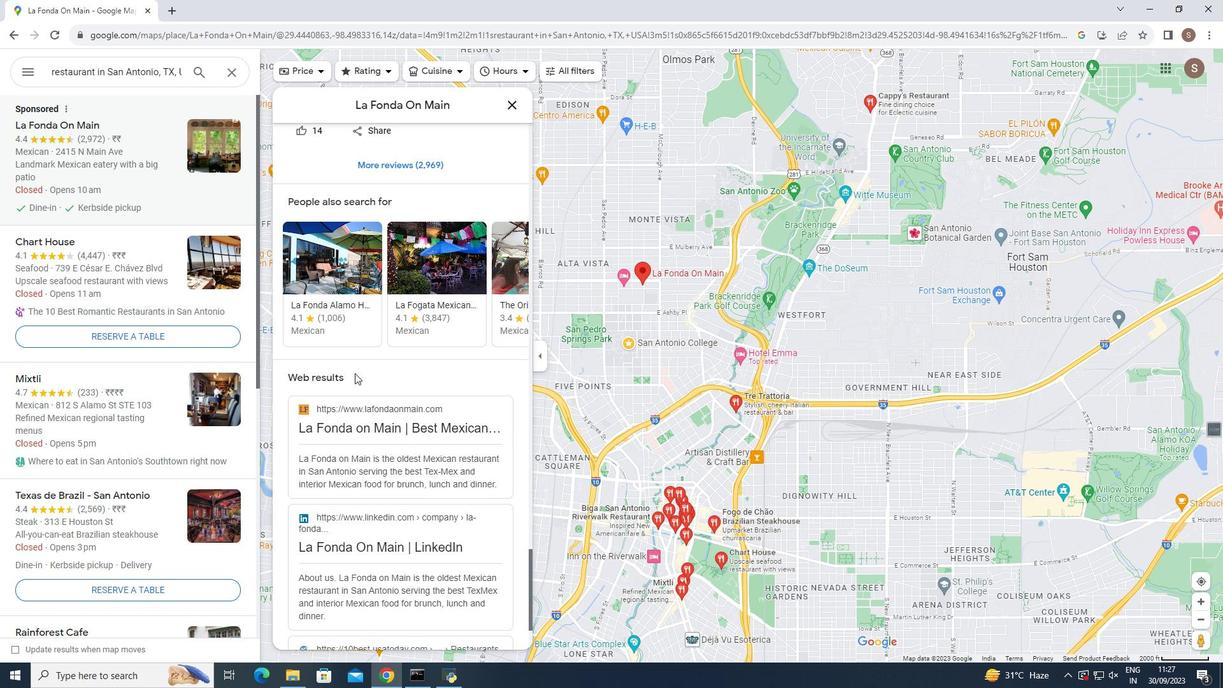 
Action: Mouse scrolled (354, 372) with delta (0, 0)
Screenshot: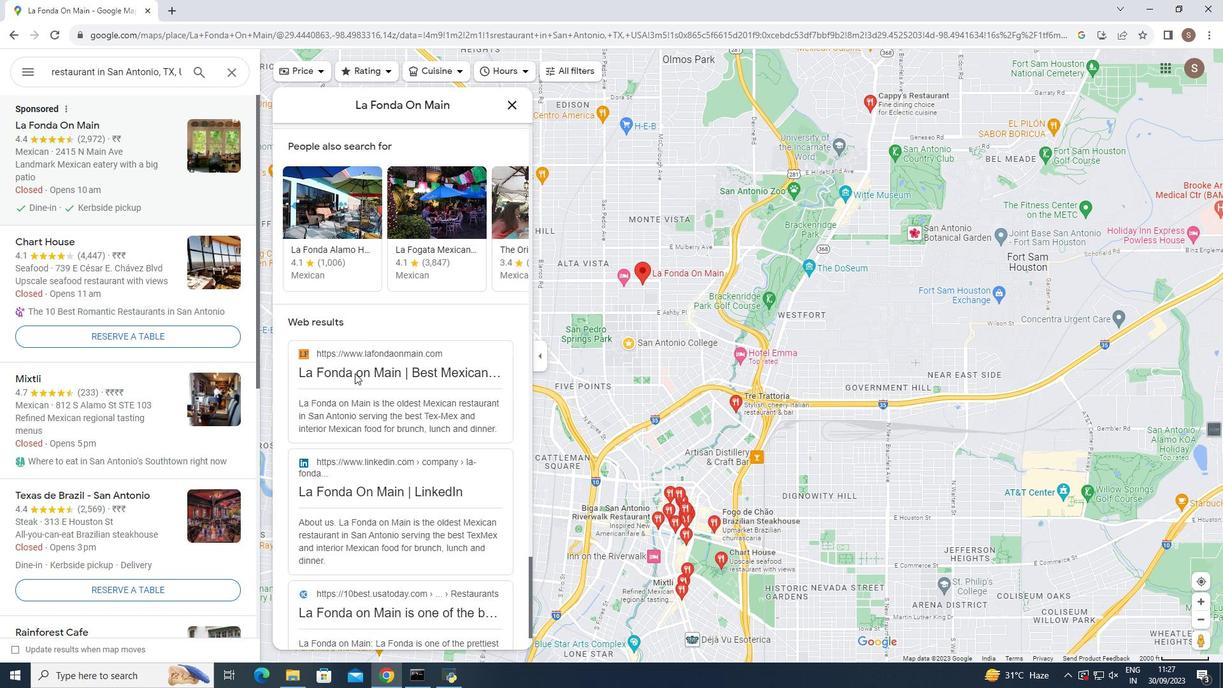 
Action: Mouse moved to (368, 356)
Screenshot: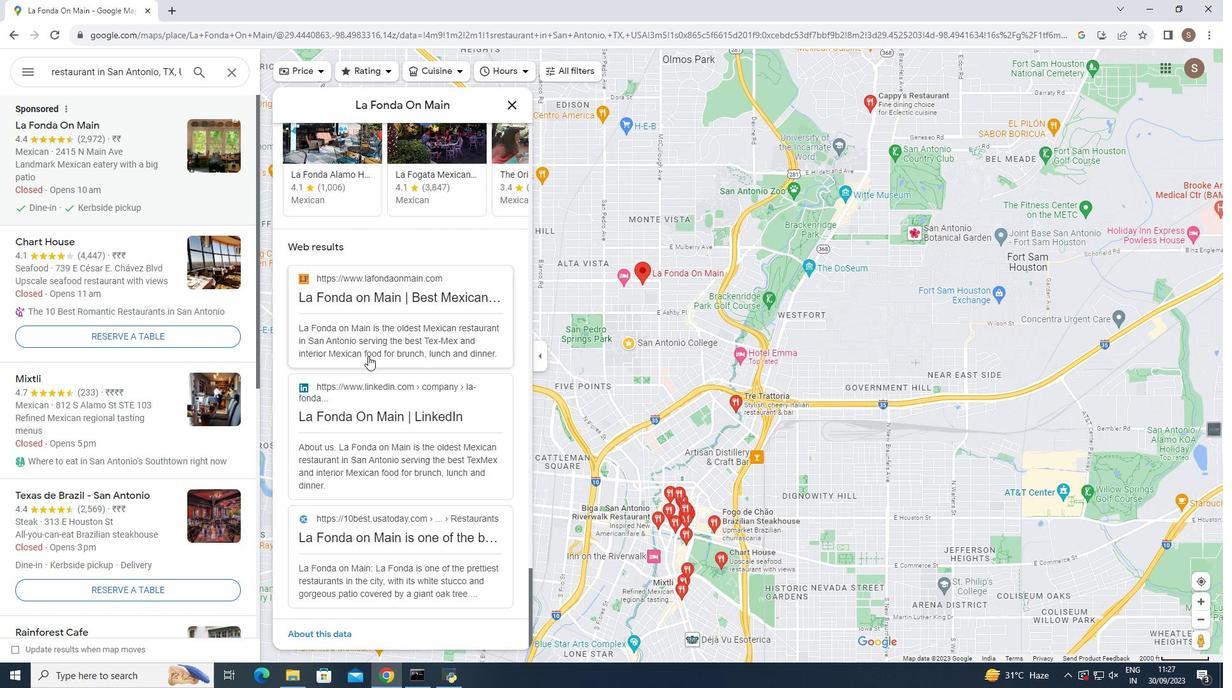 
Action: Mouse scrolled (368, 355) with delta (0, 0)
Screenshot: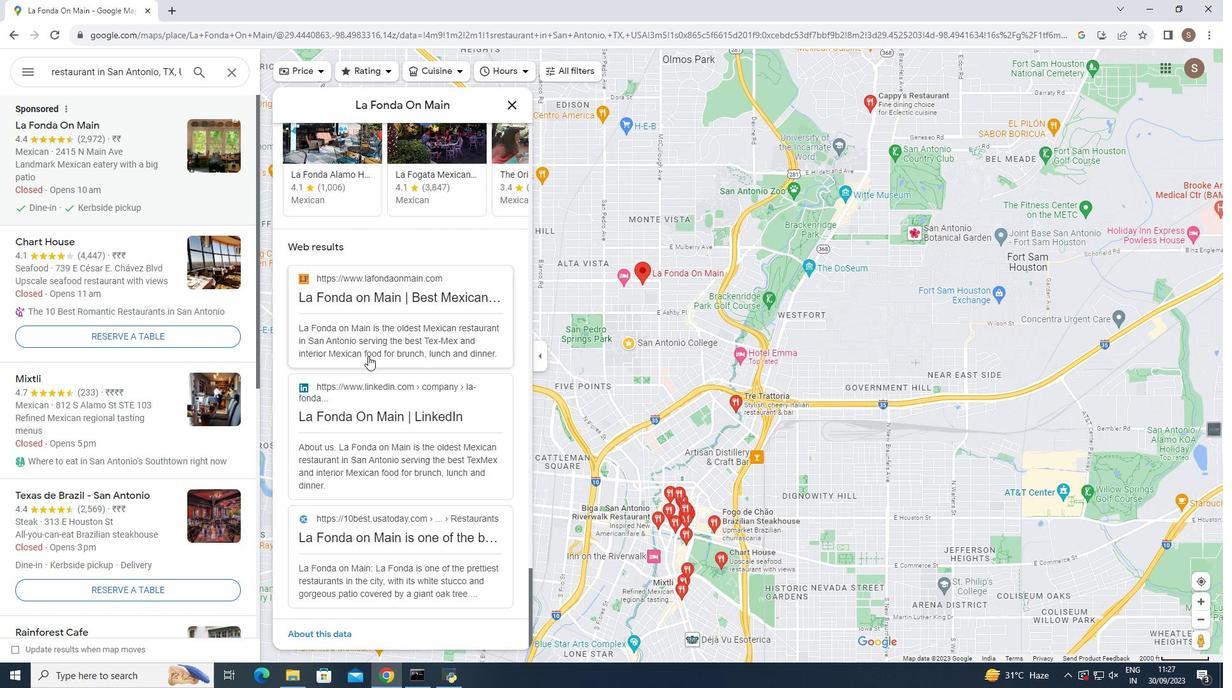 
Action: Mouse scrolled (368, 355) with delta (0, 0)
Screenshot: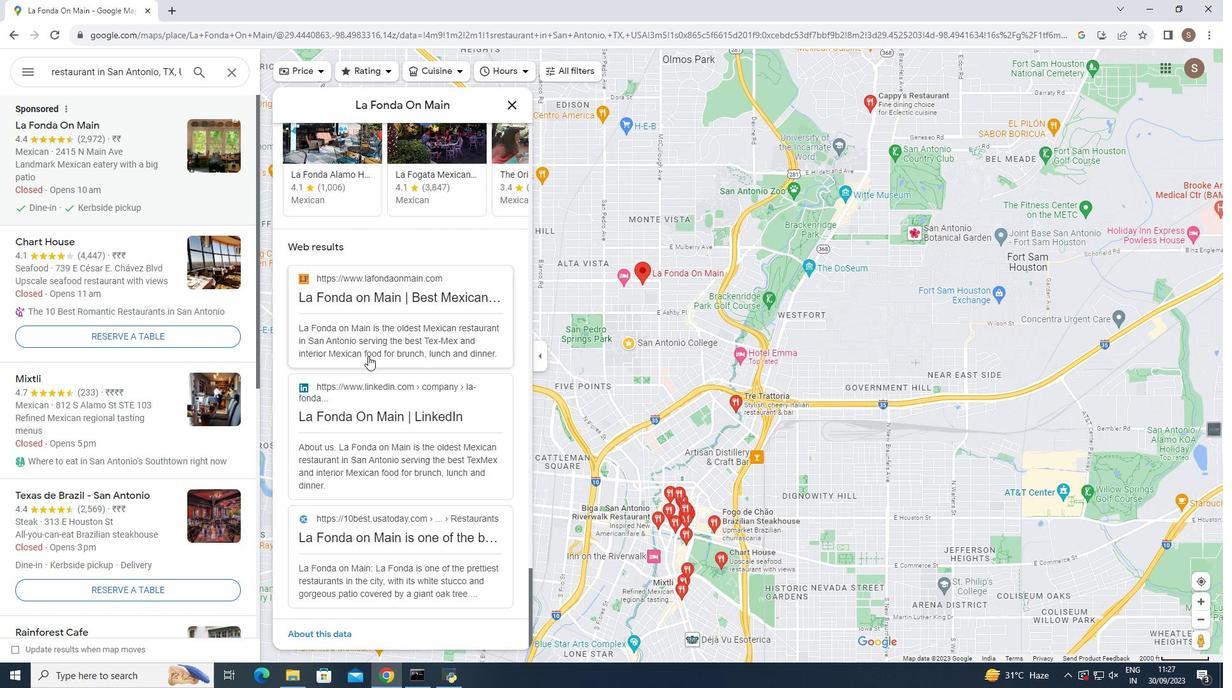 
Action: Mouse moved to (514, 100)
Screenshot: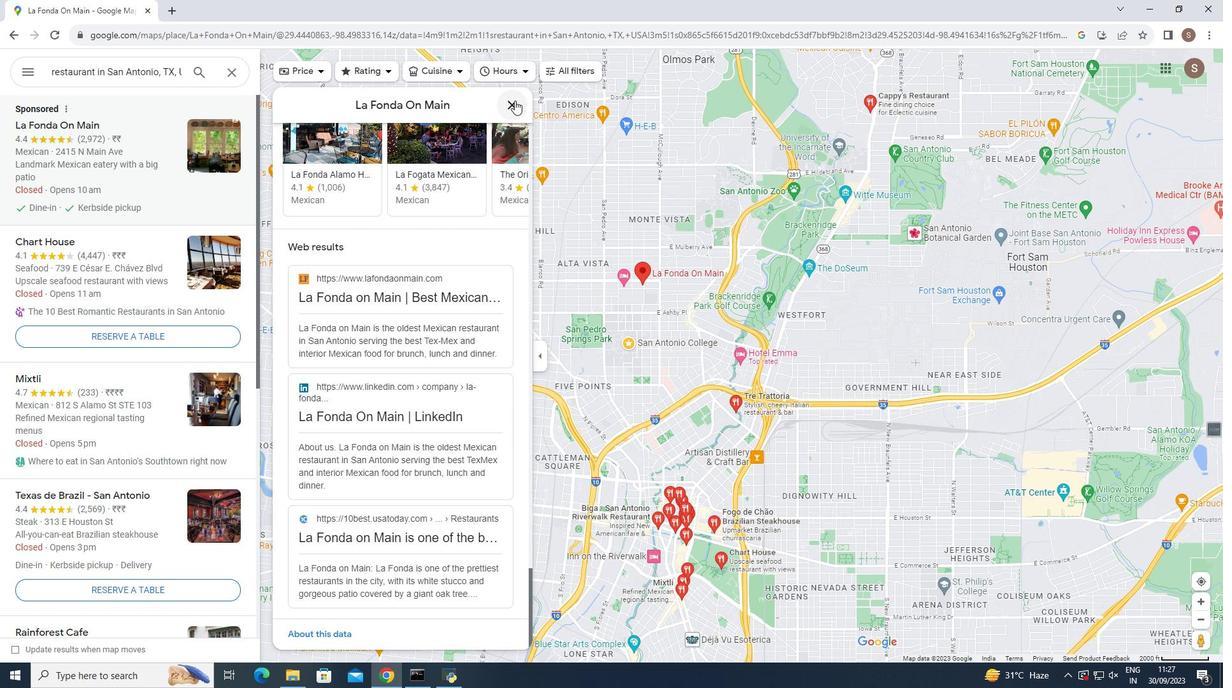 
Action: Mouse pressed left at (514, 100)
Screenshot: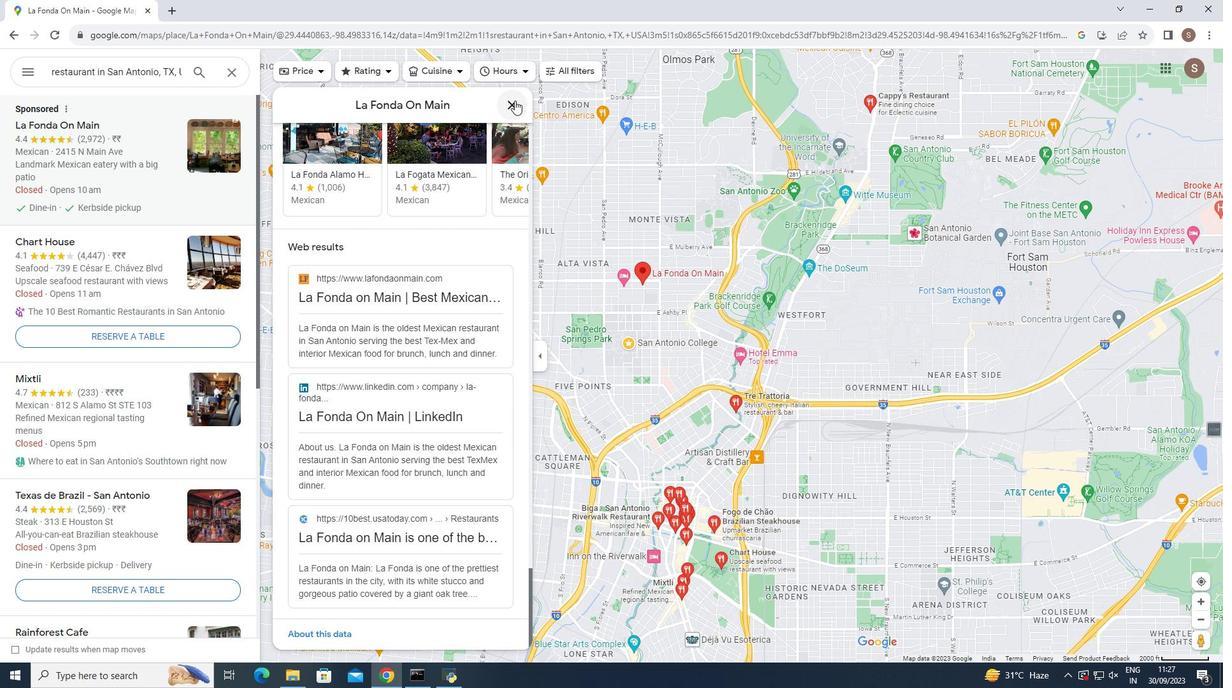 
Action: Mouse moved to (31, 238)
Screenshot: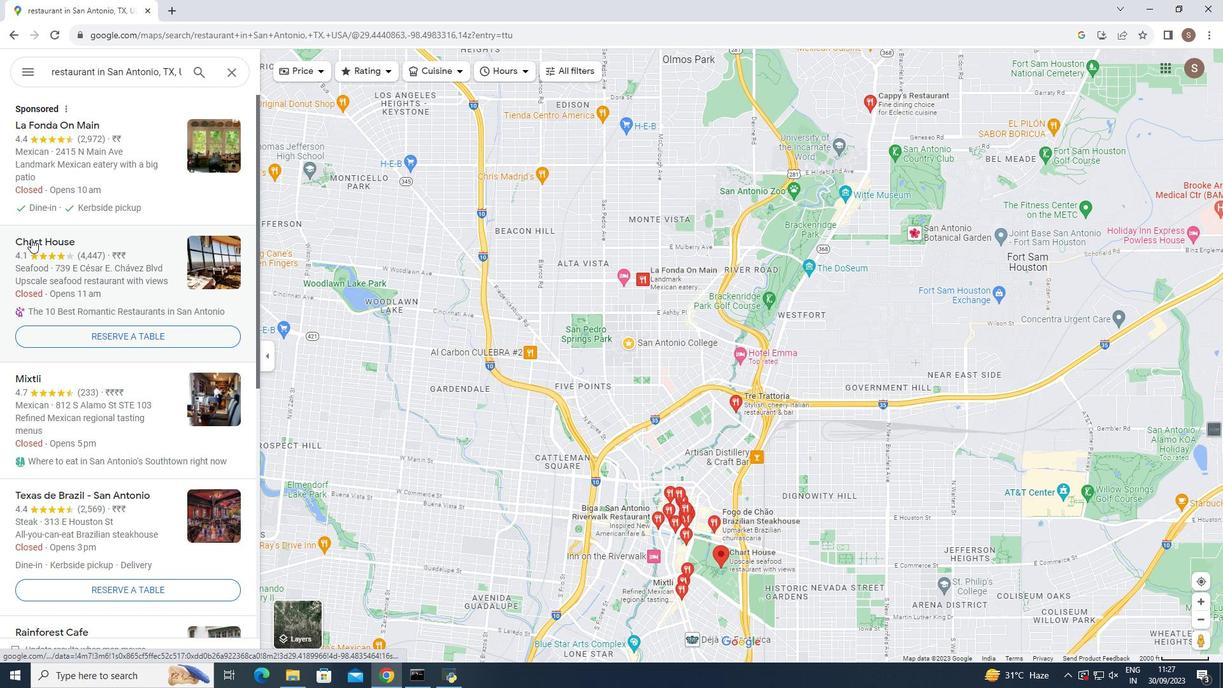 
Action: Mouse pressed left at (31, 238)
Screenshot: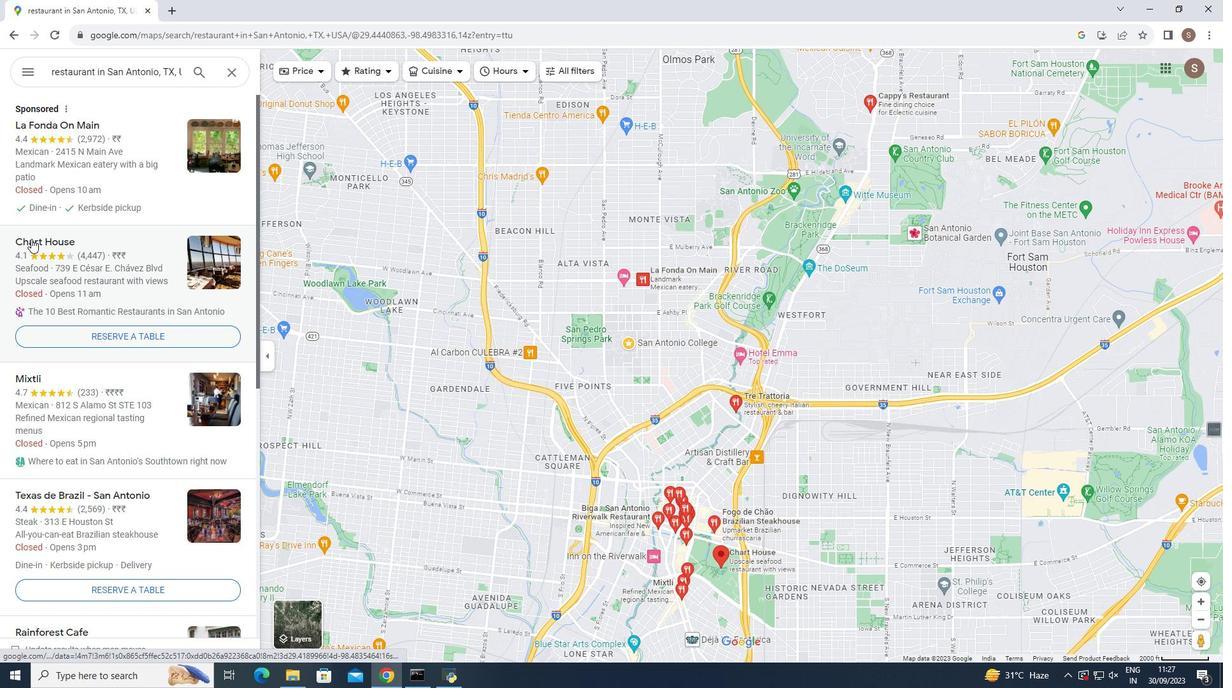 
Action: Mouse moved to (332, 468)
Screenshot: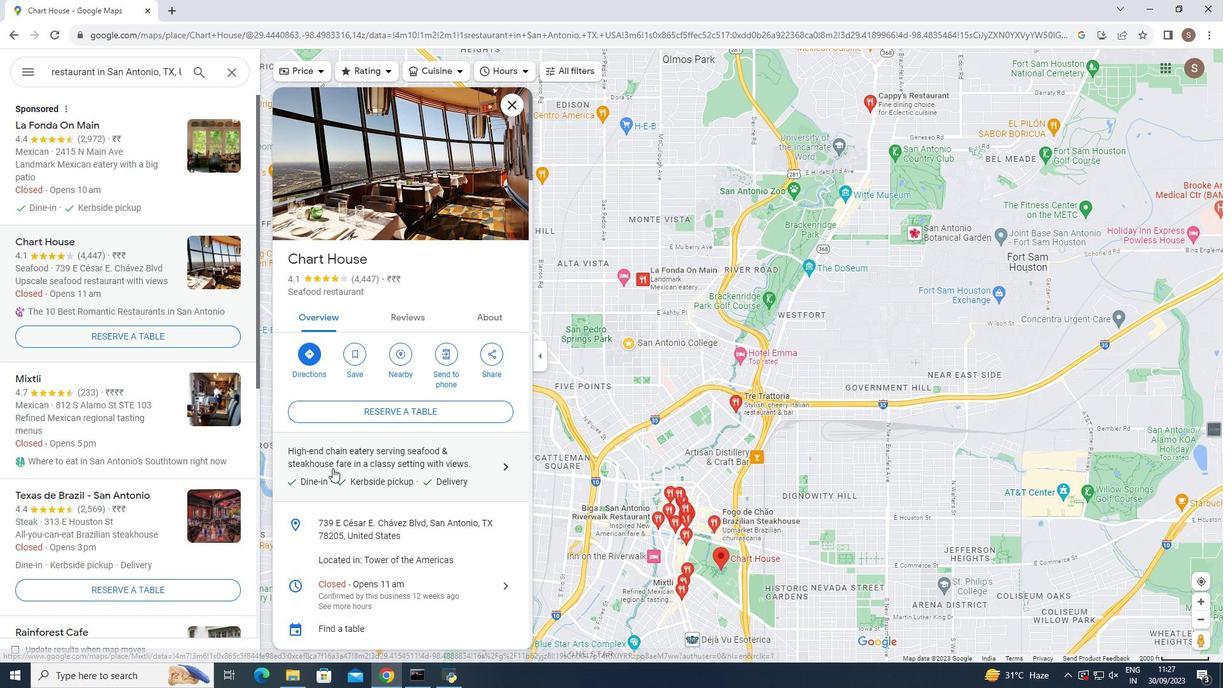 
Action: Mouse scrolled (332, 467) with delta (0, 0)
Screenshot: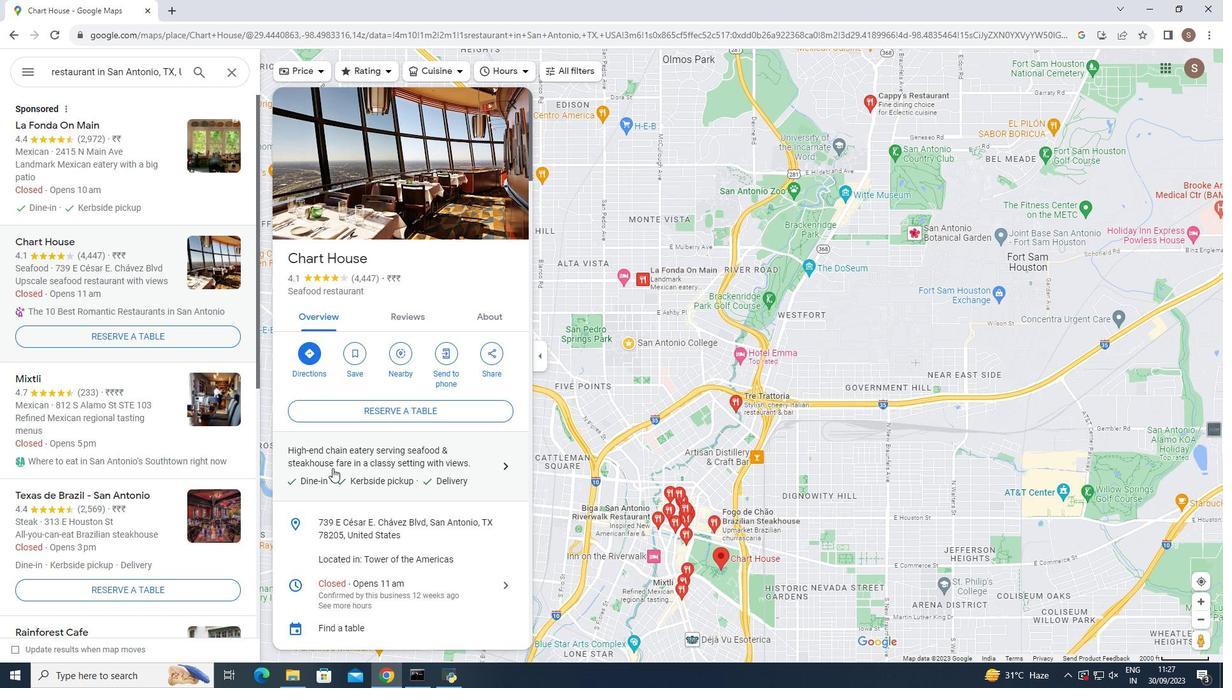 
Action: Mouse moved to (364, 486)
Screenshot: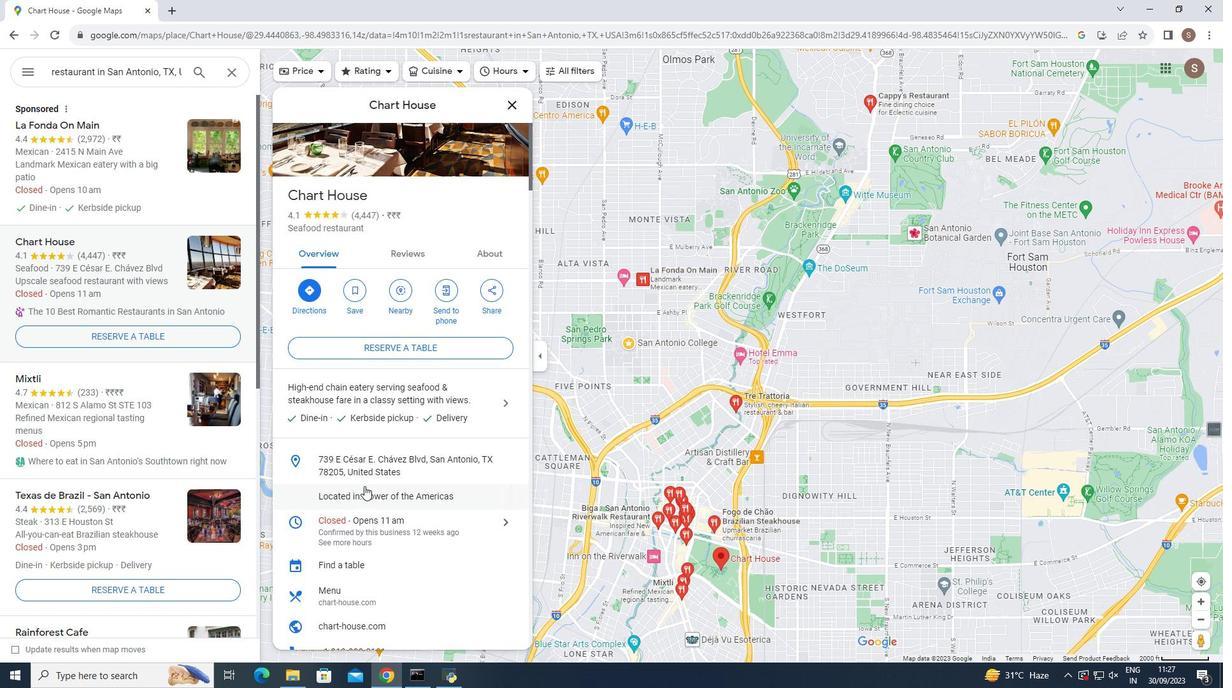 
Action: Mouse scrolled (364, 485) with delta (0, 0)
Screenshot: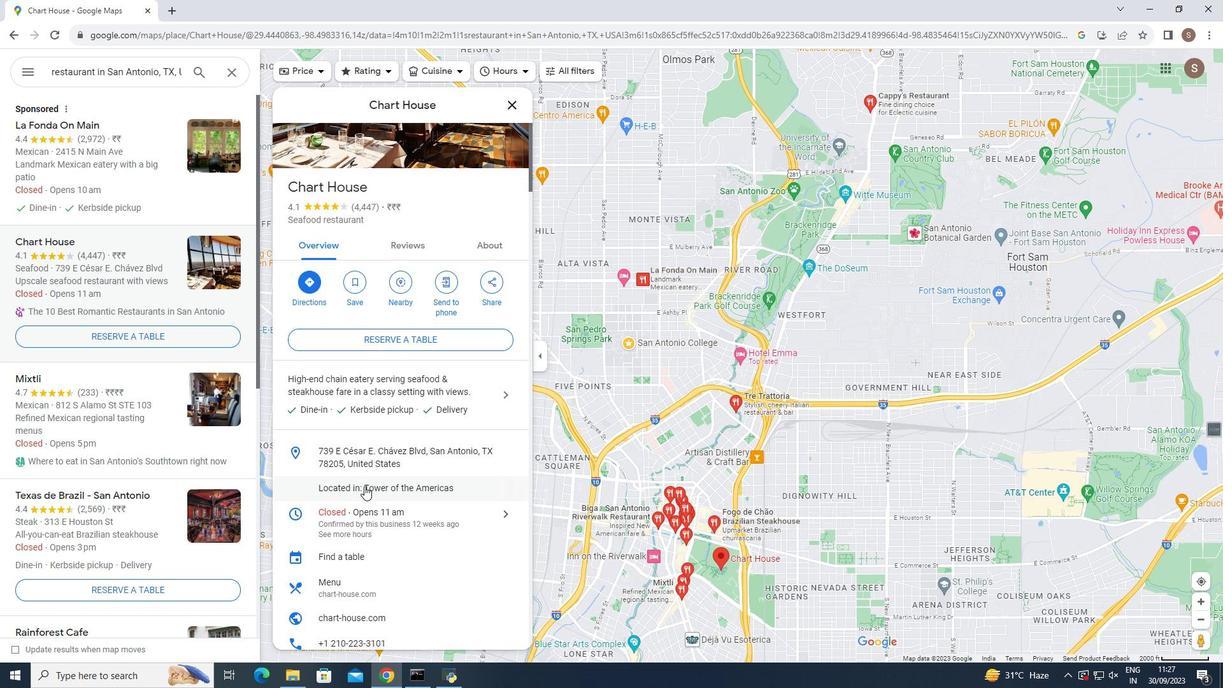 
Action: Mouse moved to (501, 458)
Screenshot: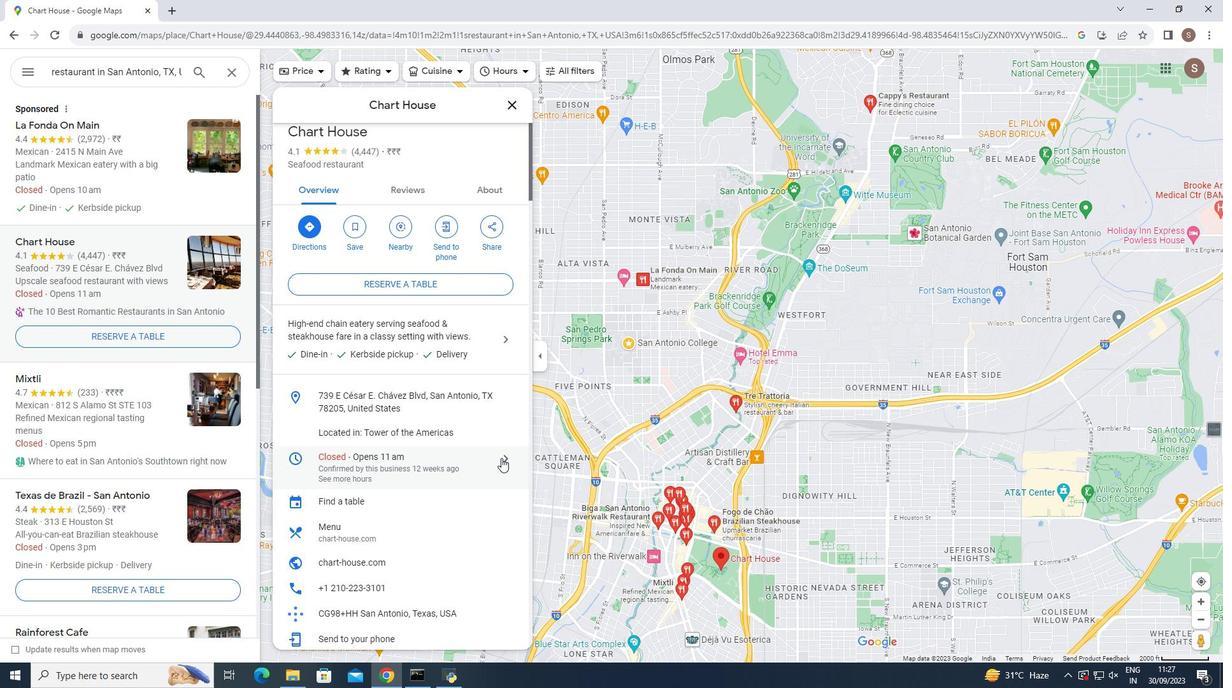 
Action: Mouse pressed left at (501, 458)
Screenshot: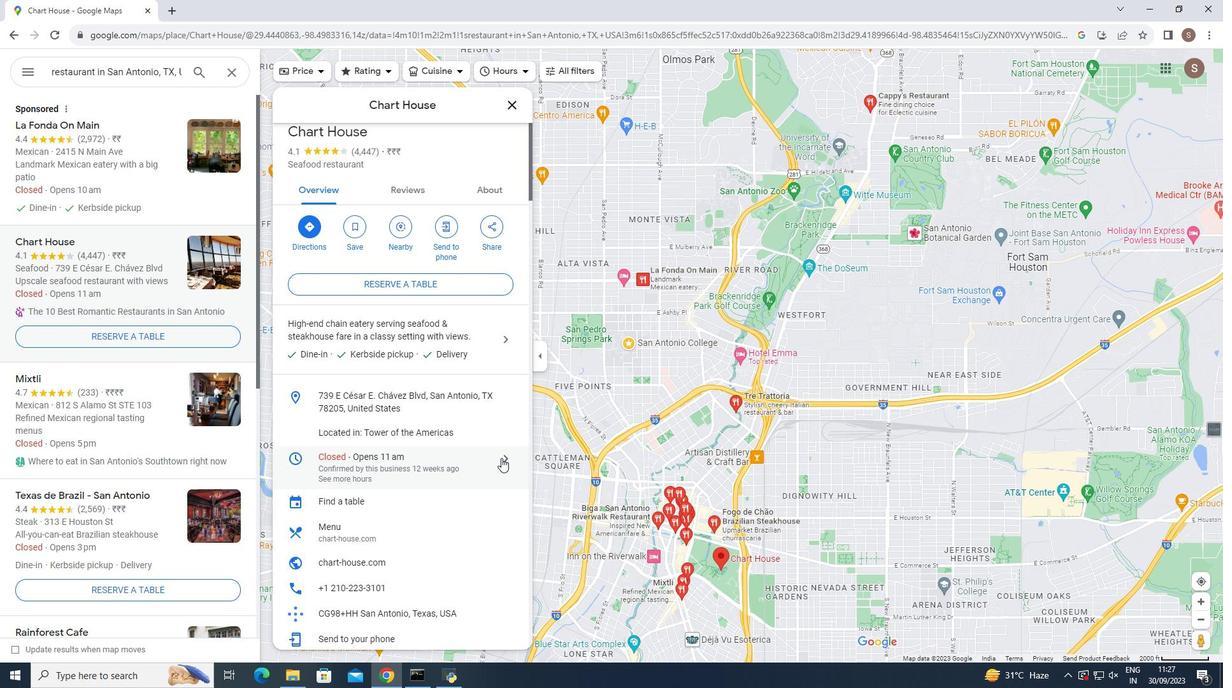 
Action: Mouse moved to (295, 105)
Screenshot: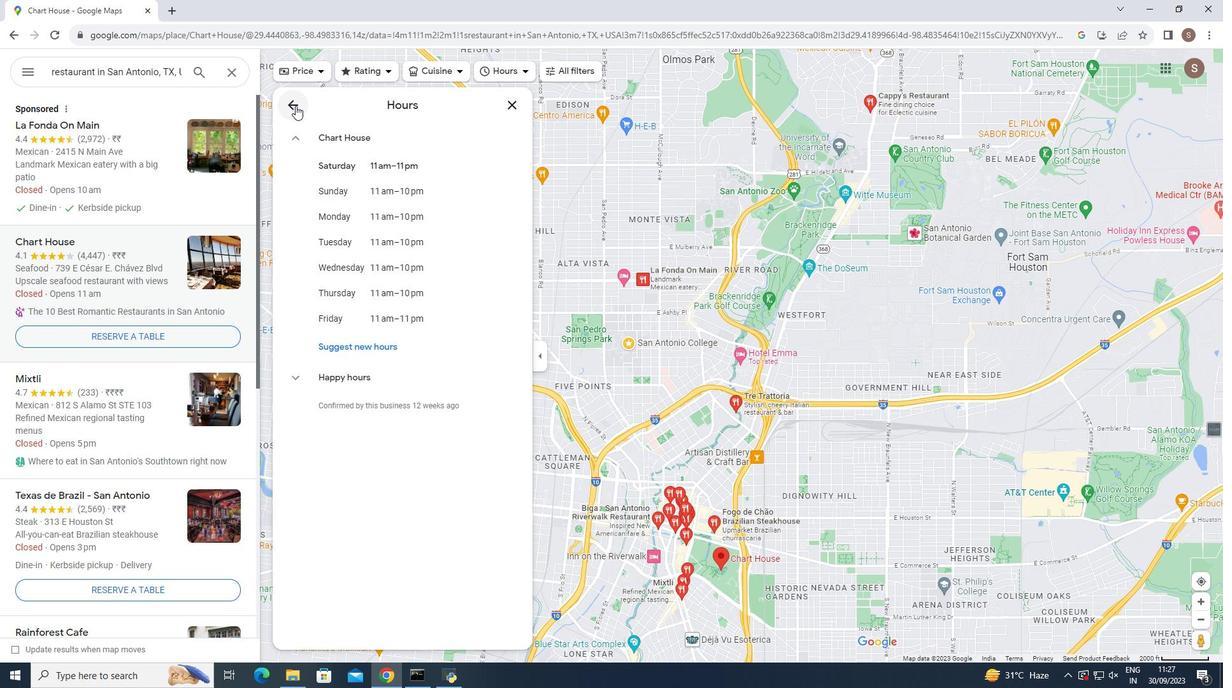 
Action: Mouse pressed left at (295, 105)
Screenshot: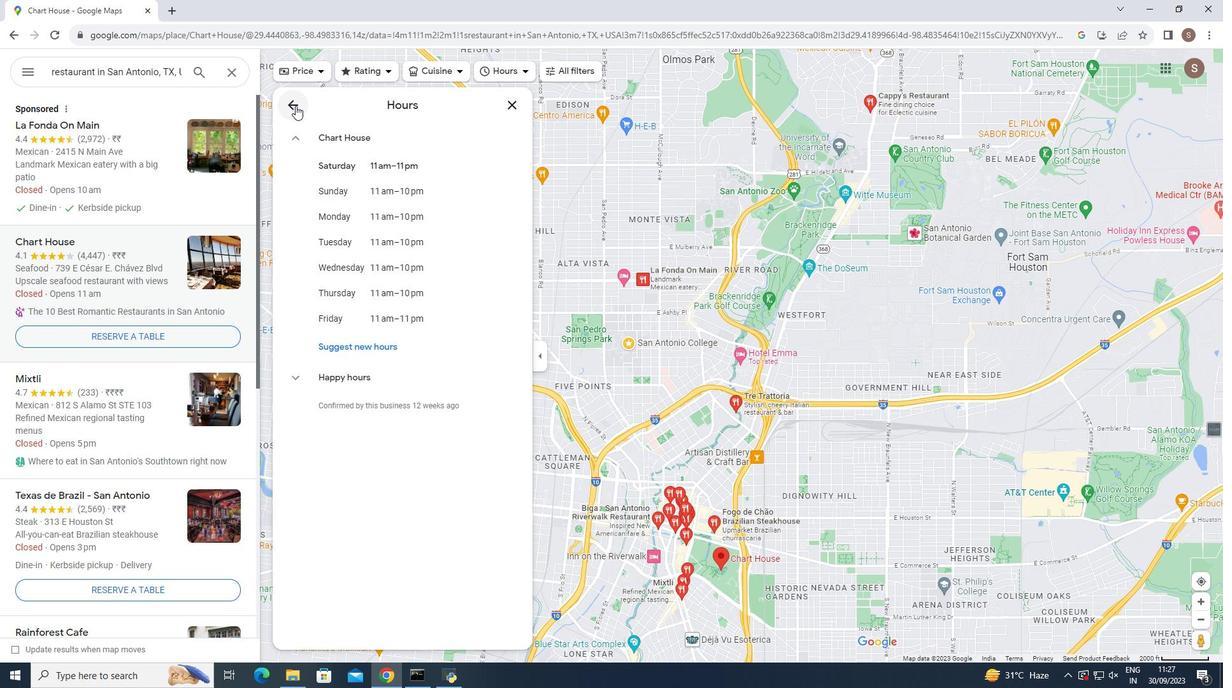 
Action: Mouse moved to (349, 434)
Screenshot: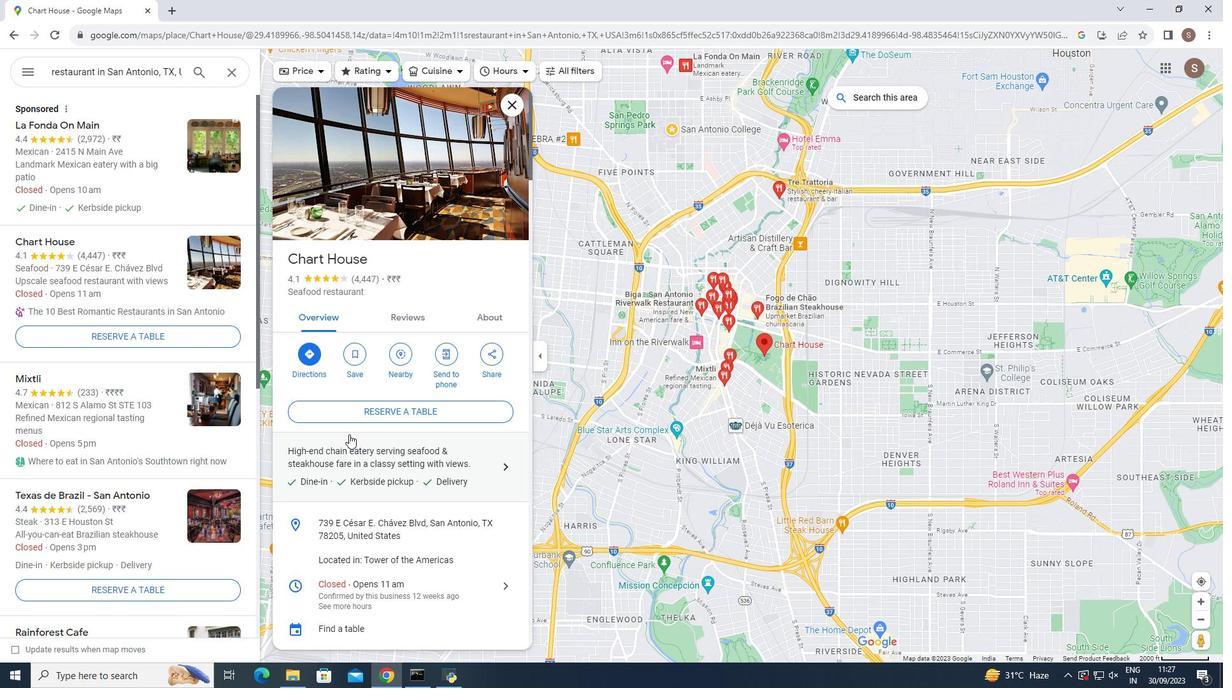 
Action: Mouse scrolled (349, 433) with delta (0, 0)
Screenshot: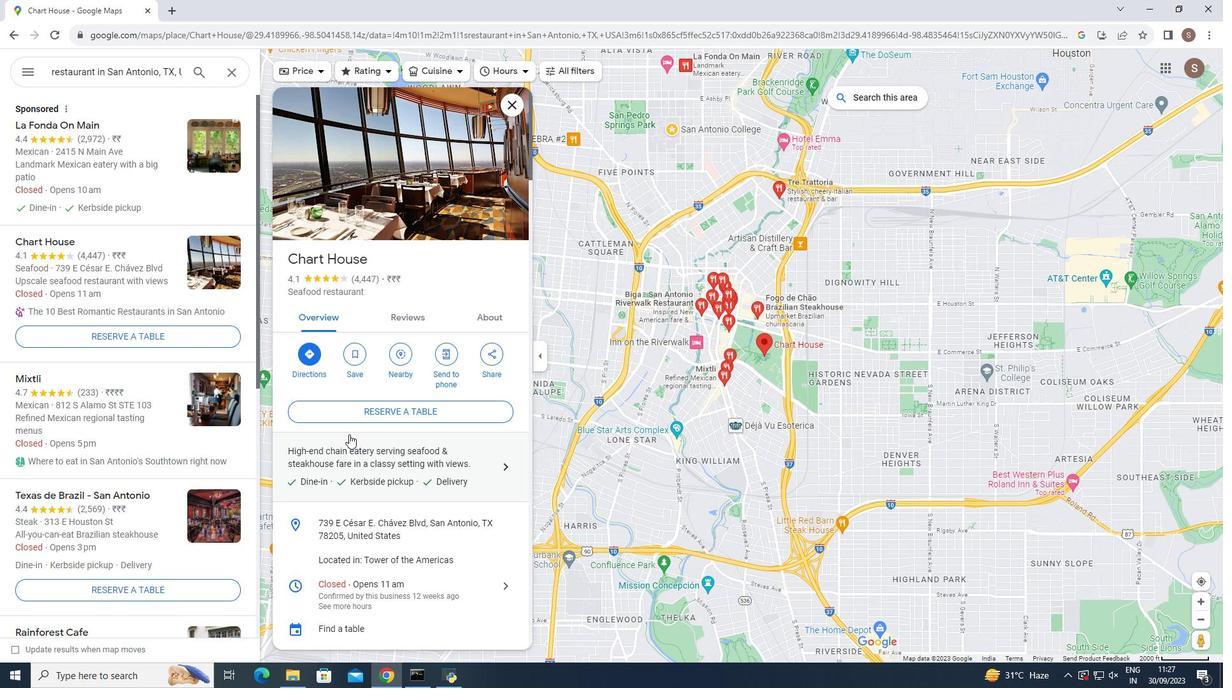 
Action: Mouse moved to (349, 434)
Screenshot: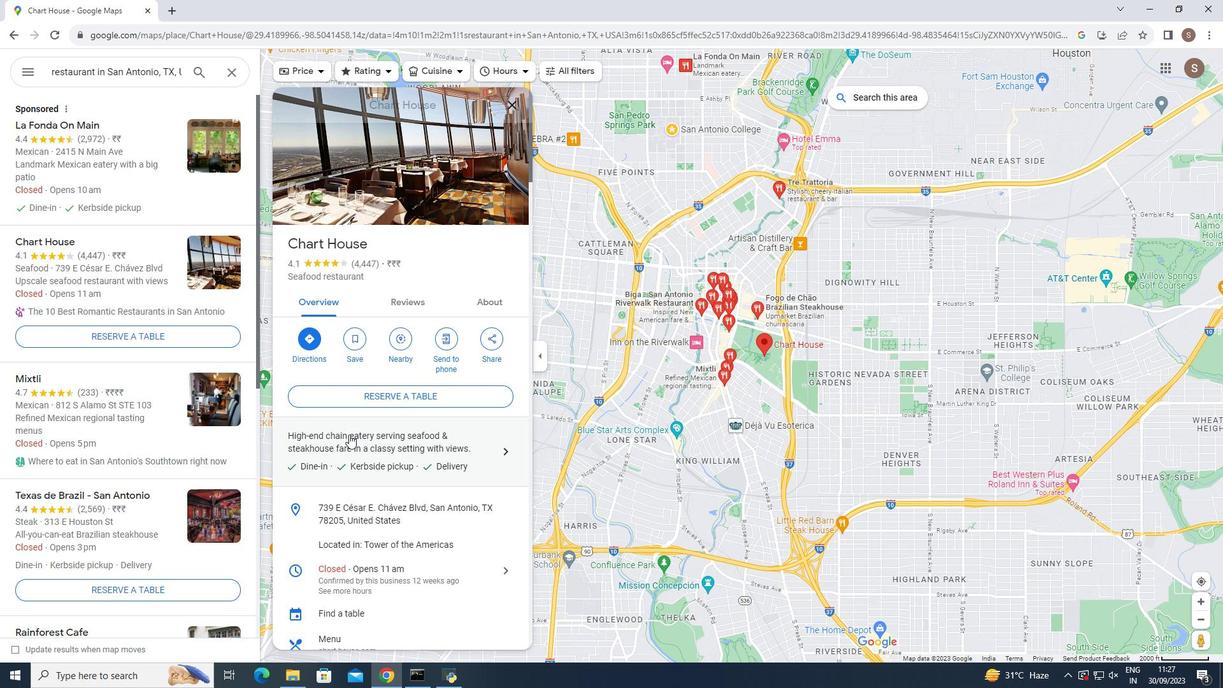 
Action: Mouse scrolled (349, 433) with delta (0, 0)
Screenshot: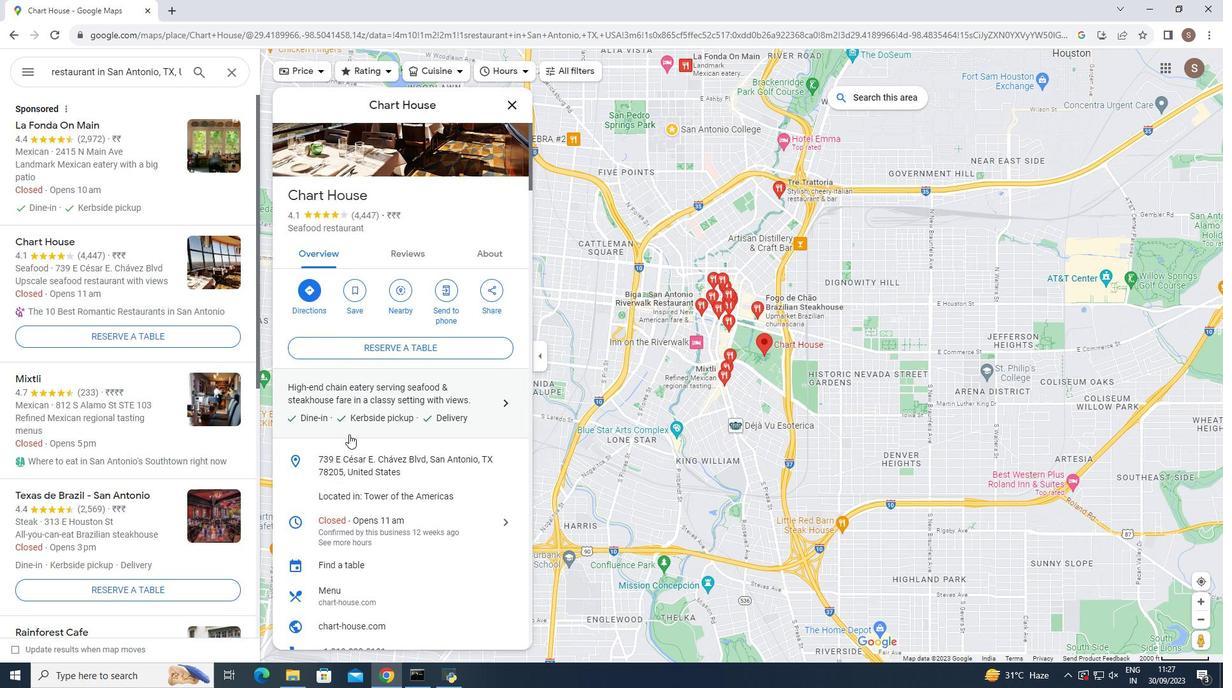 
Action: Mouse moved to (368, 425)
Screenshot: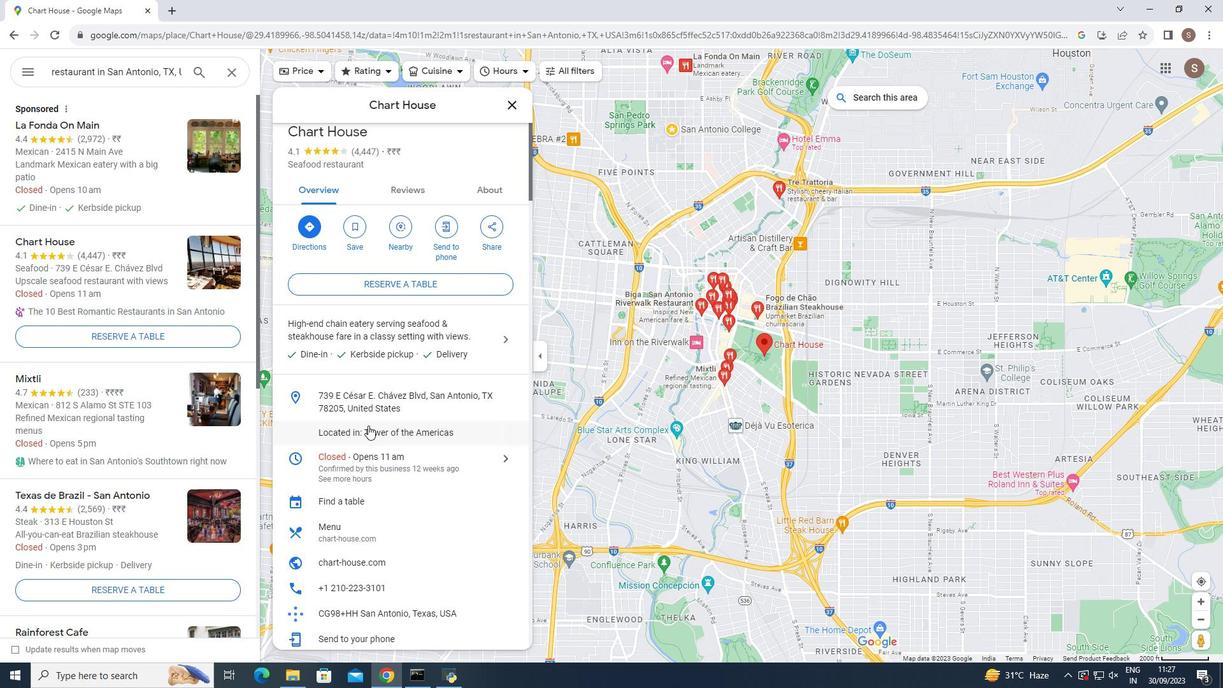 
Action: Mouse scrolled (368, 424) with delta (0, 0)
Screenshot: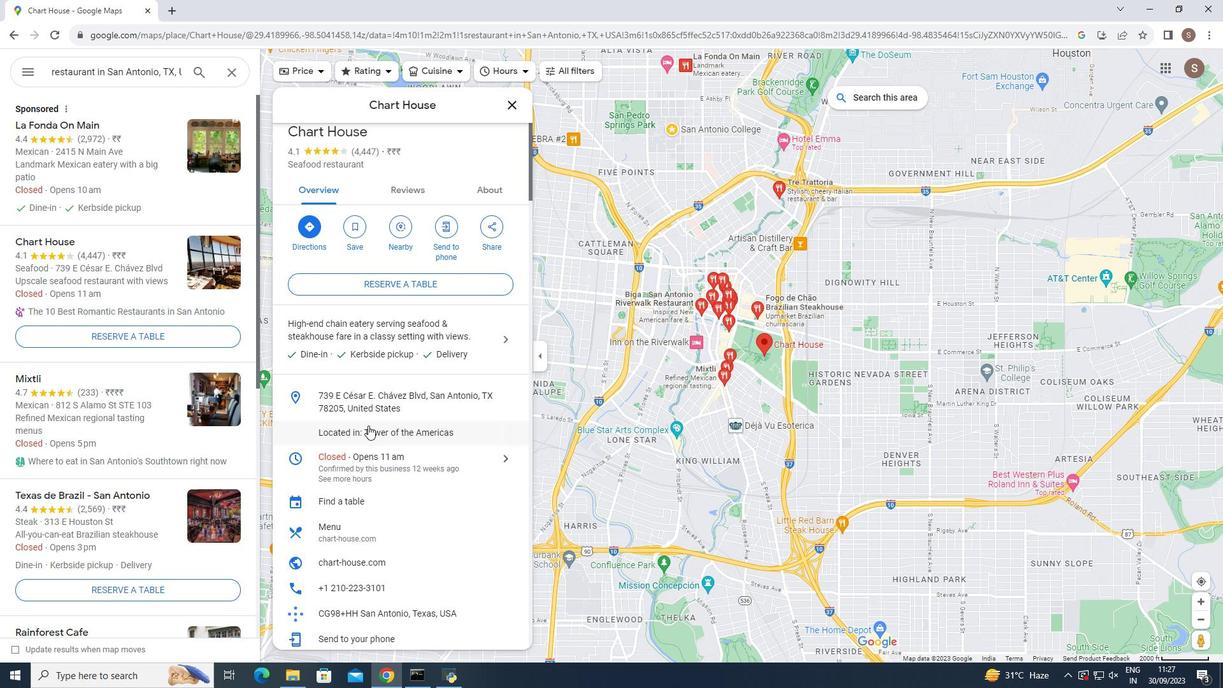 
Action: Mouse moved to (368, 424)
Screenshot: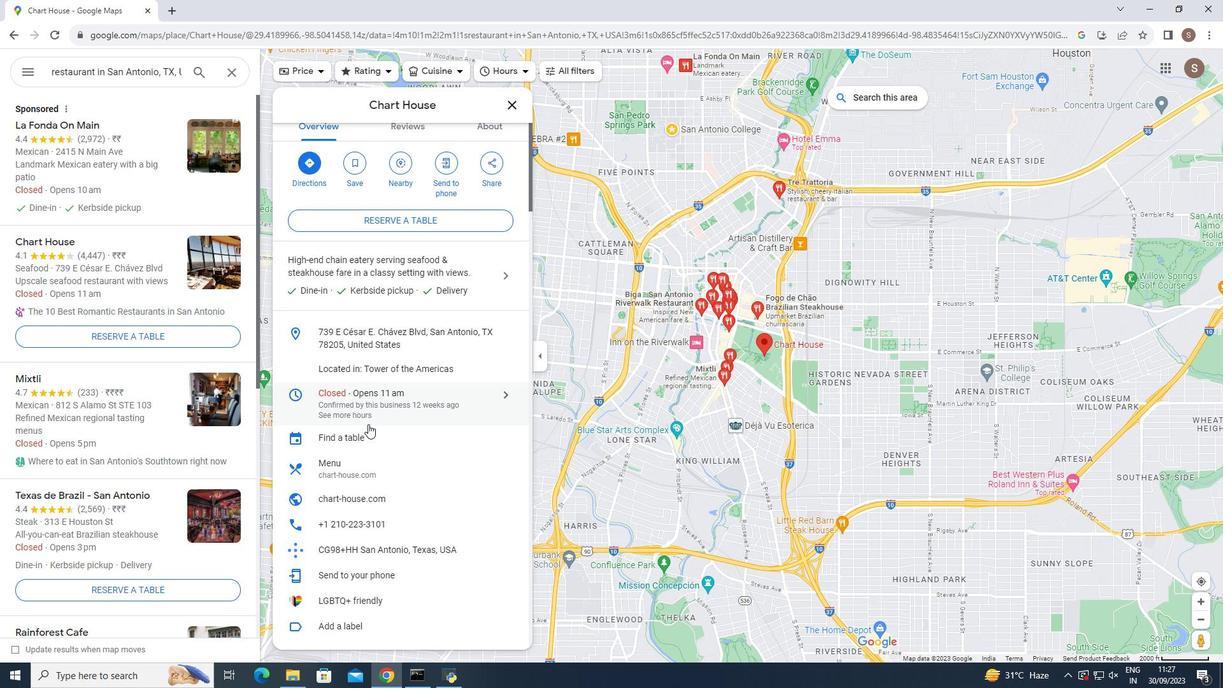 
Action: Mouse scrolled (368, 423) with delta (0, 0)
Screenshot: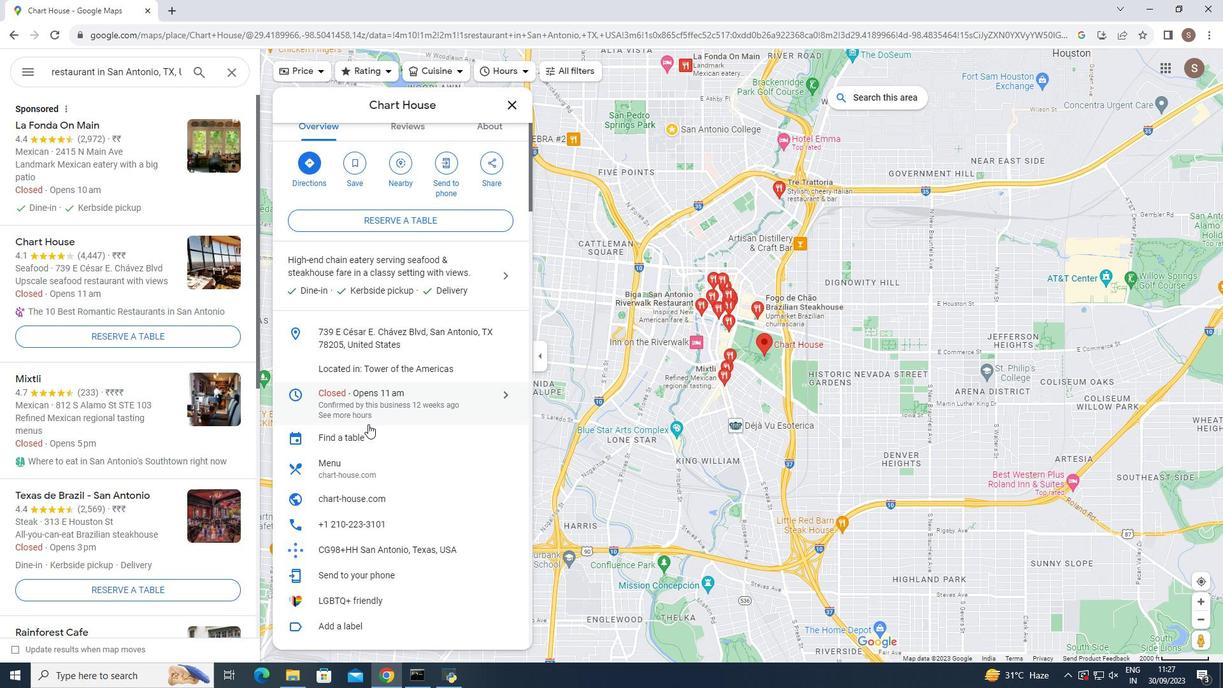 
Action: Mouse moved to (368, 423)
Screenshot: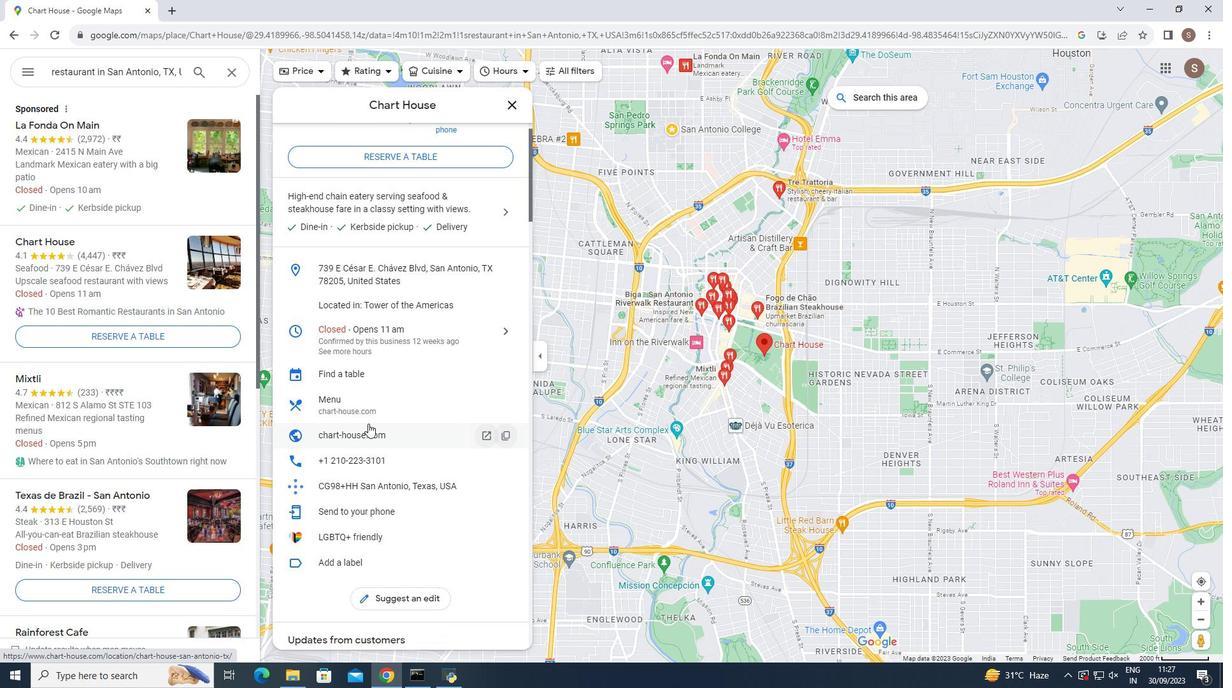 
Action: Mouse scrolled (368, 423) with delta (0, 0)
Screenshot: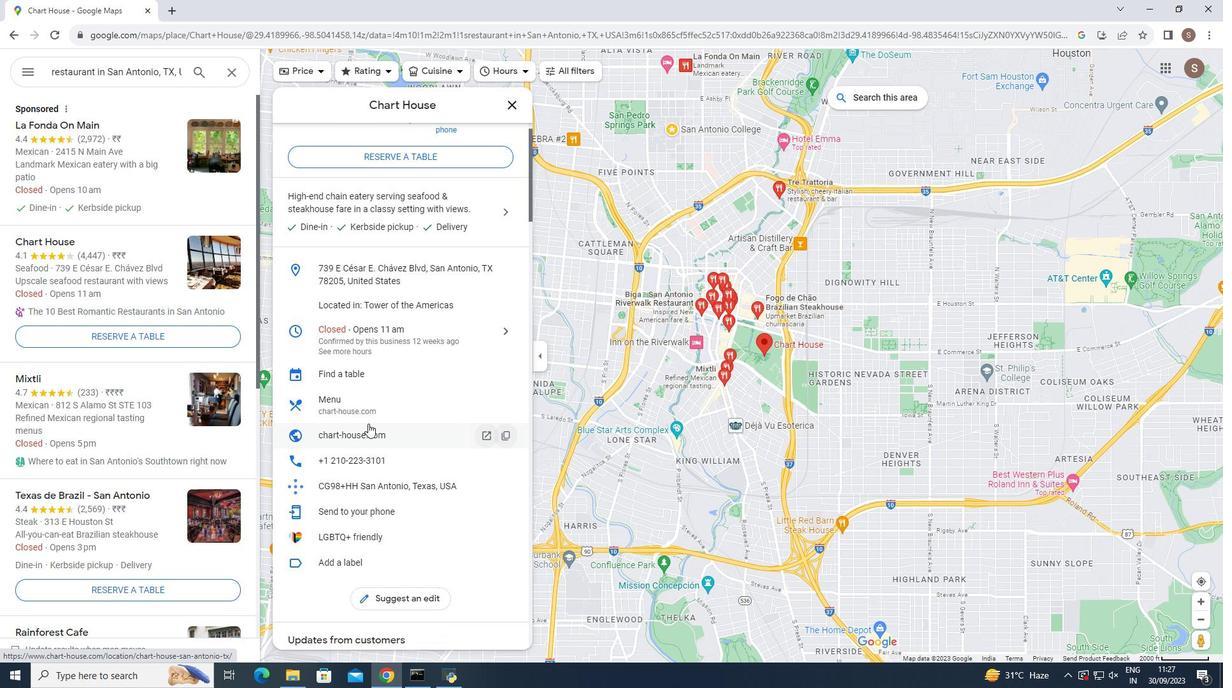 
Action: Mouse moved to (368, 422)
Screenshot: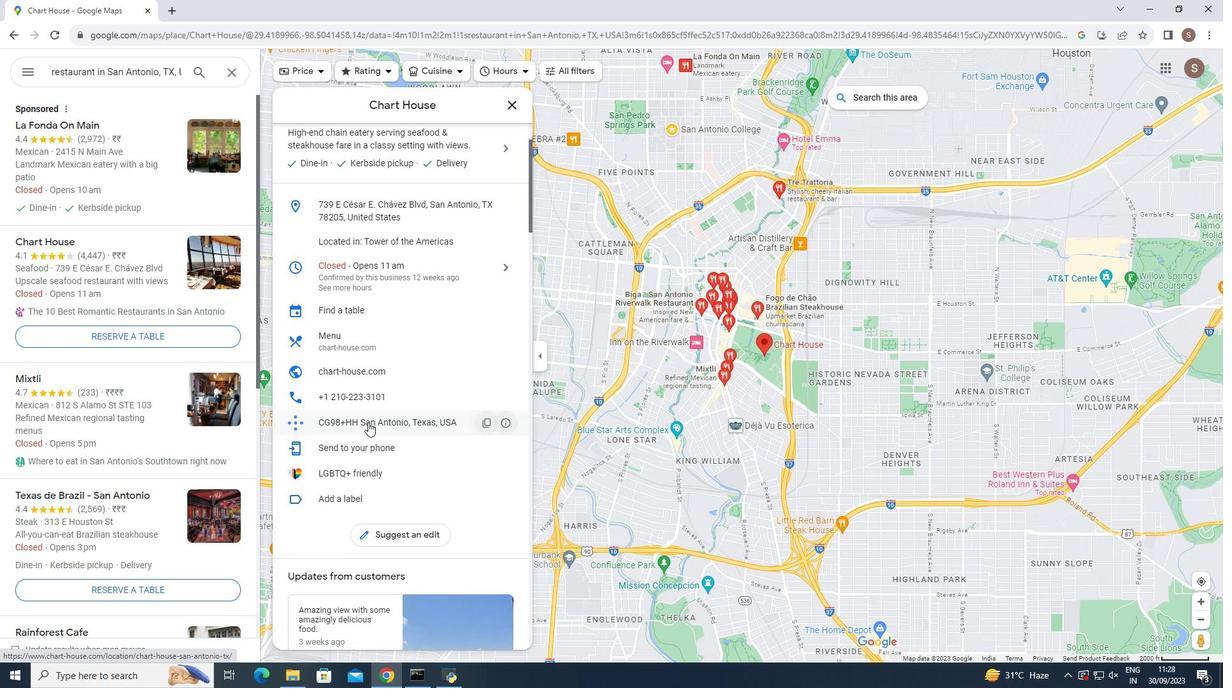 
Action: Mouse scrolled (368, 421) with delta (0, 0)
Screenshot: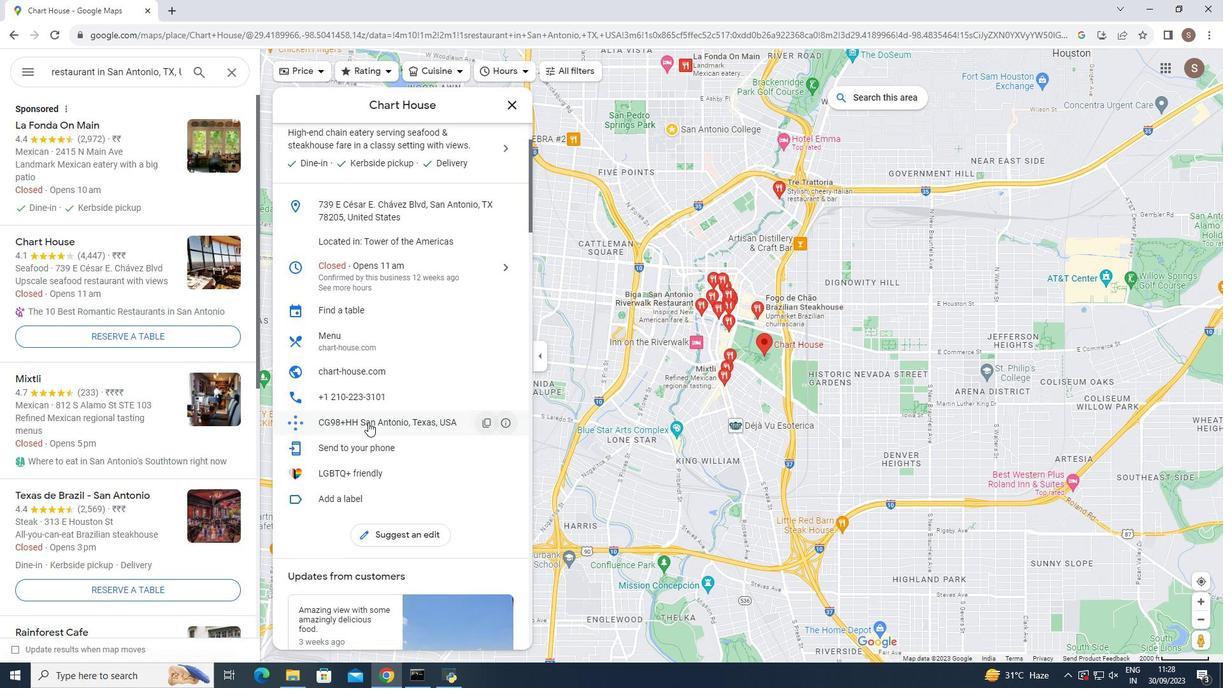 
Action: Mouse scrolled (368, 421) with delta (0, 0)
Screenshot: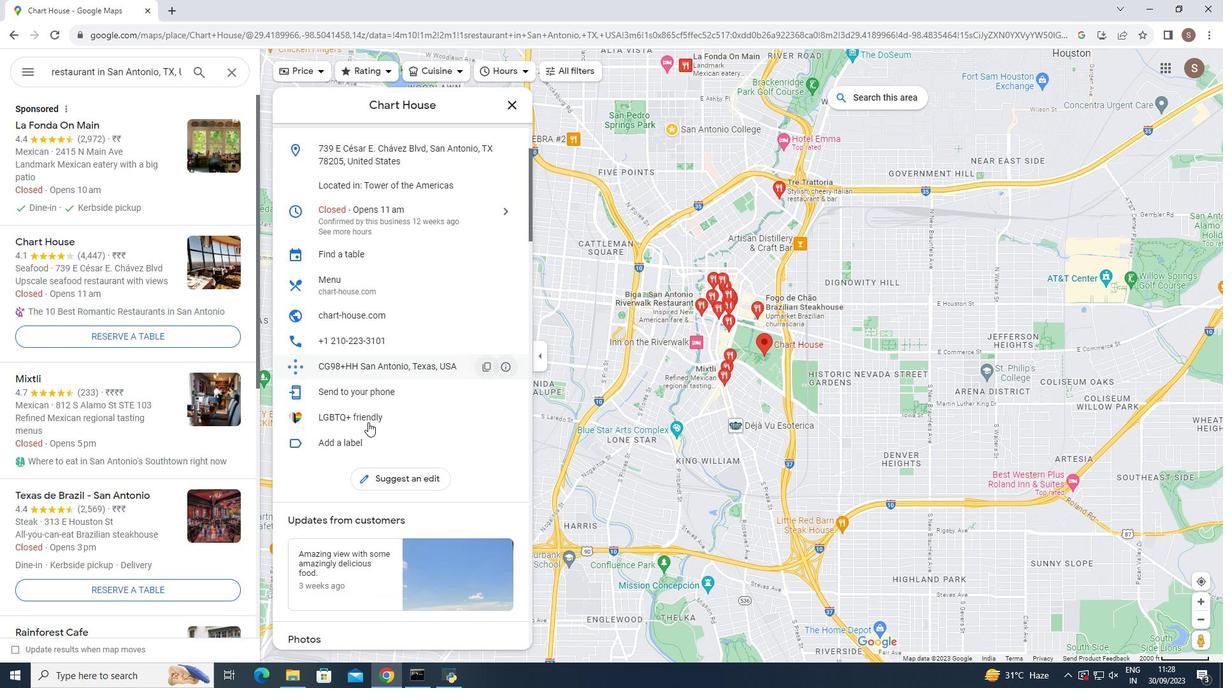 
Action: Mouse moved to (340, 308)
Screenshot: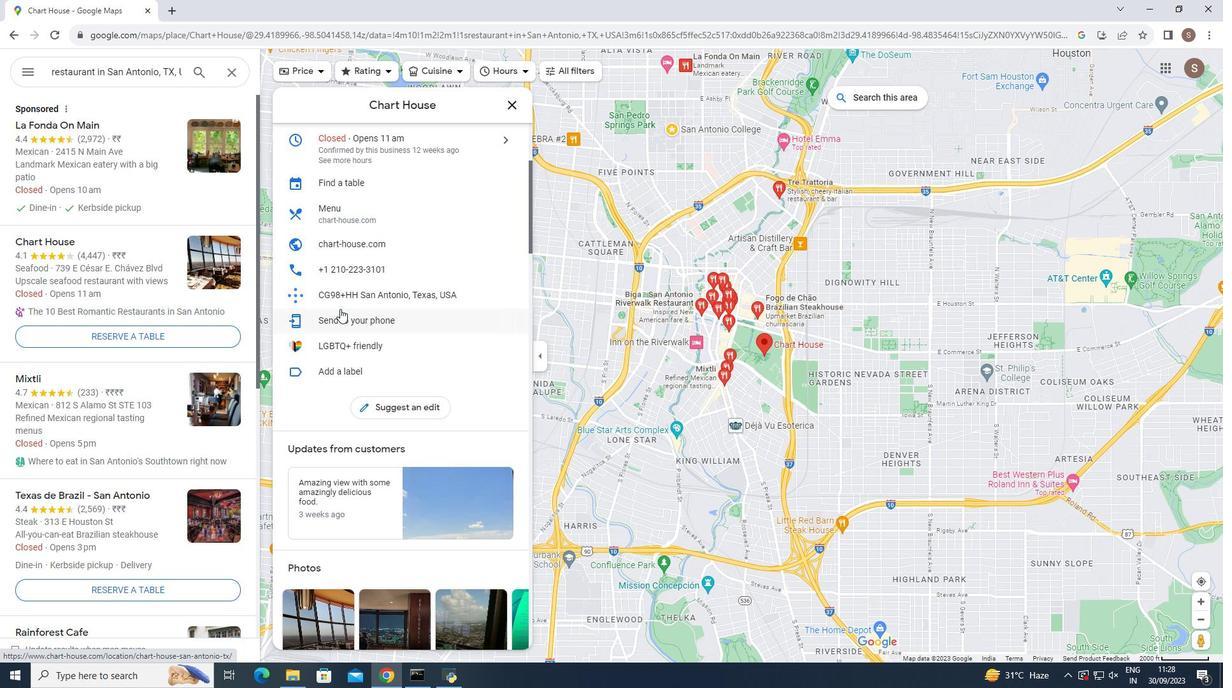 
Action: Mouse scrolled (340, 308) with delta (0, 0)
Screenshot: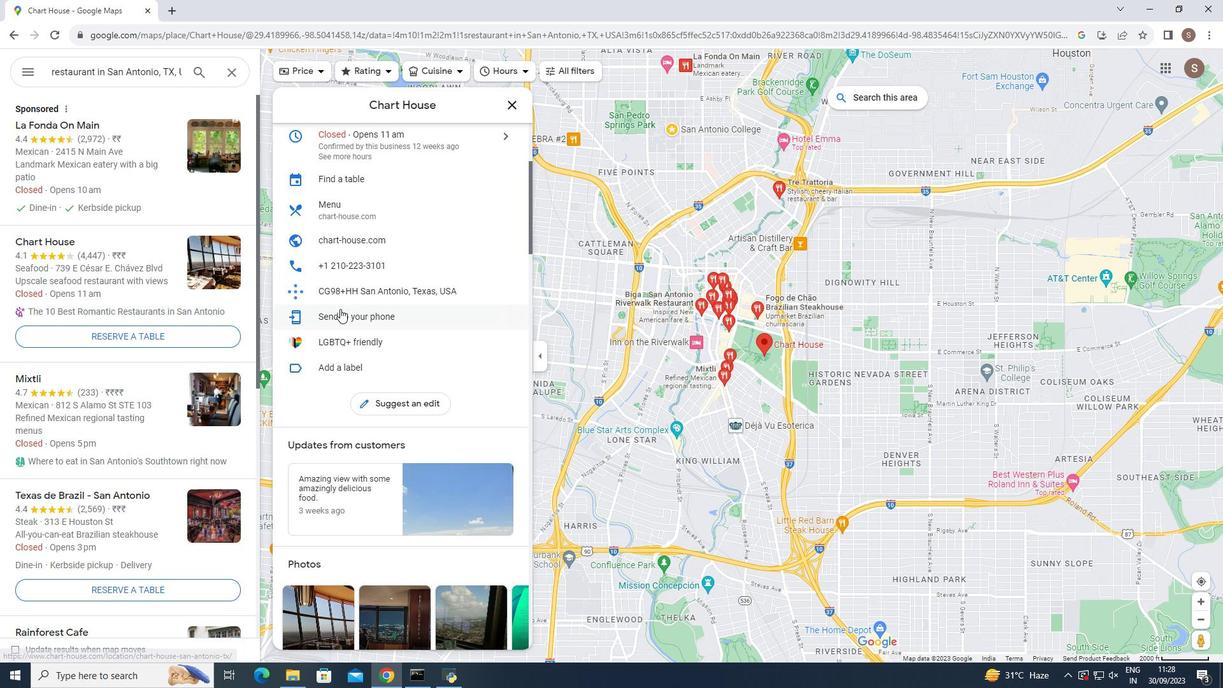 
Action: Mouse scrolled (340, 308) with delta (0, 0)
Screenshot: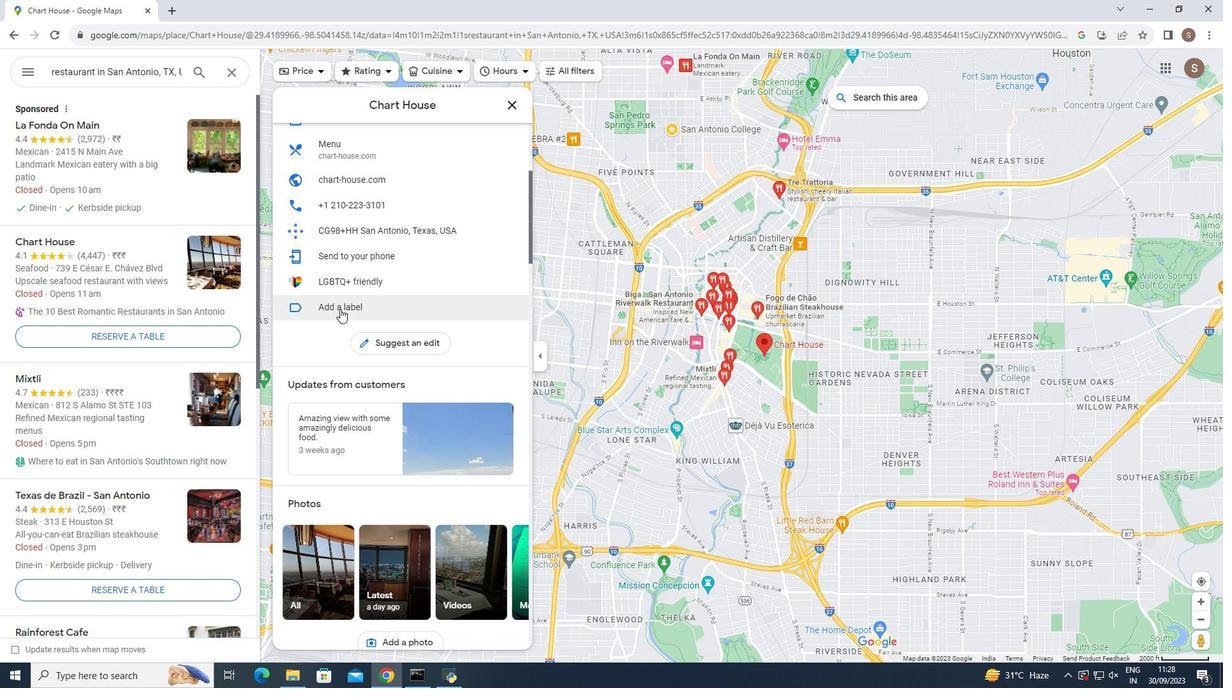 
Action: Mouse scrolled (340, 308) with delta (0, 0)
Screenshot: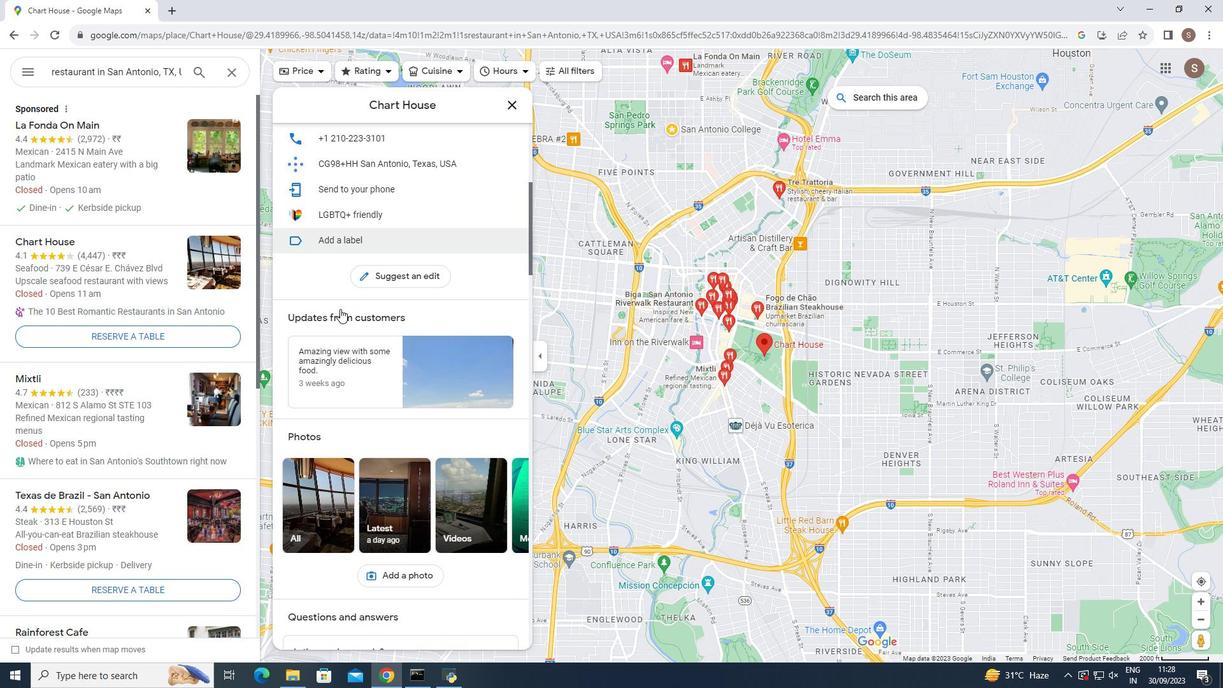 
Action: Mouse moved to (340, 308)
Screenshot: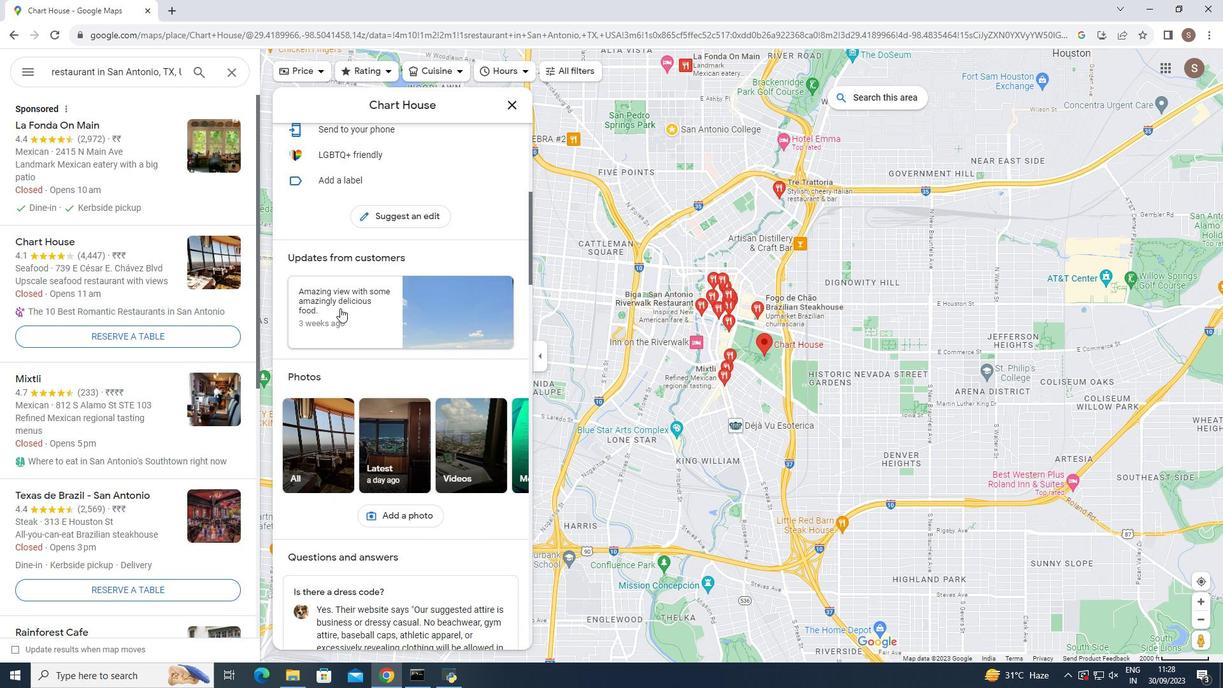 
Action: Mouse scrolled (340, 307) with delta (0, 0)
Screenshot: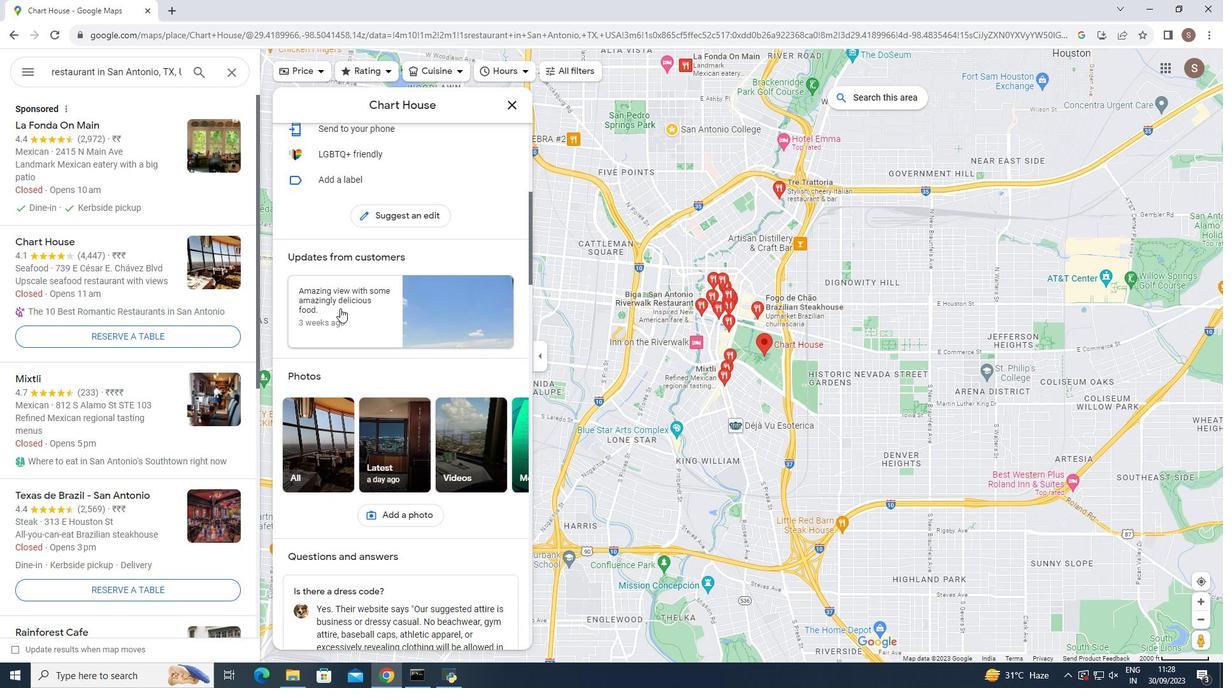 
Action: Mouse scrolled (340, 307) with delta (0, 0)
Screenshot: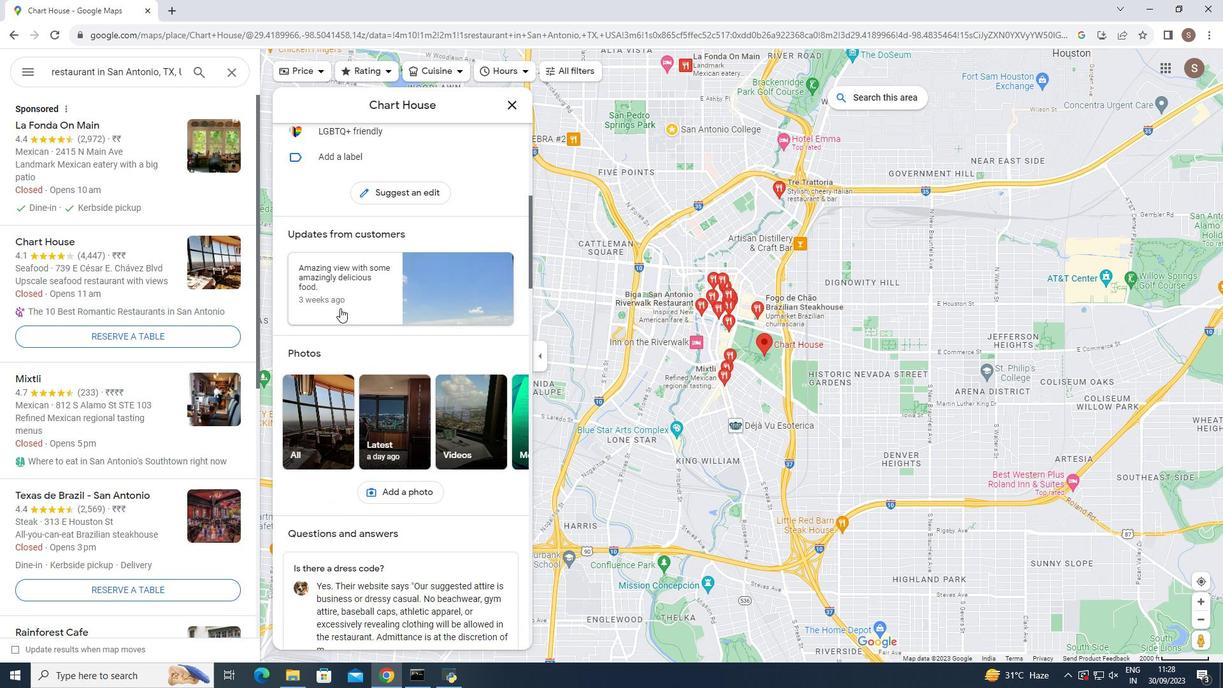 
Action: Mouse scrolled (340, 307) with delta (0, 0)
Screenshot: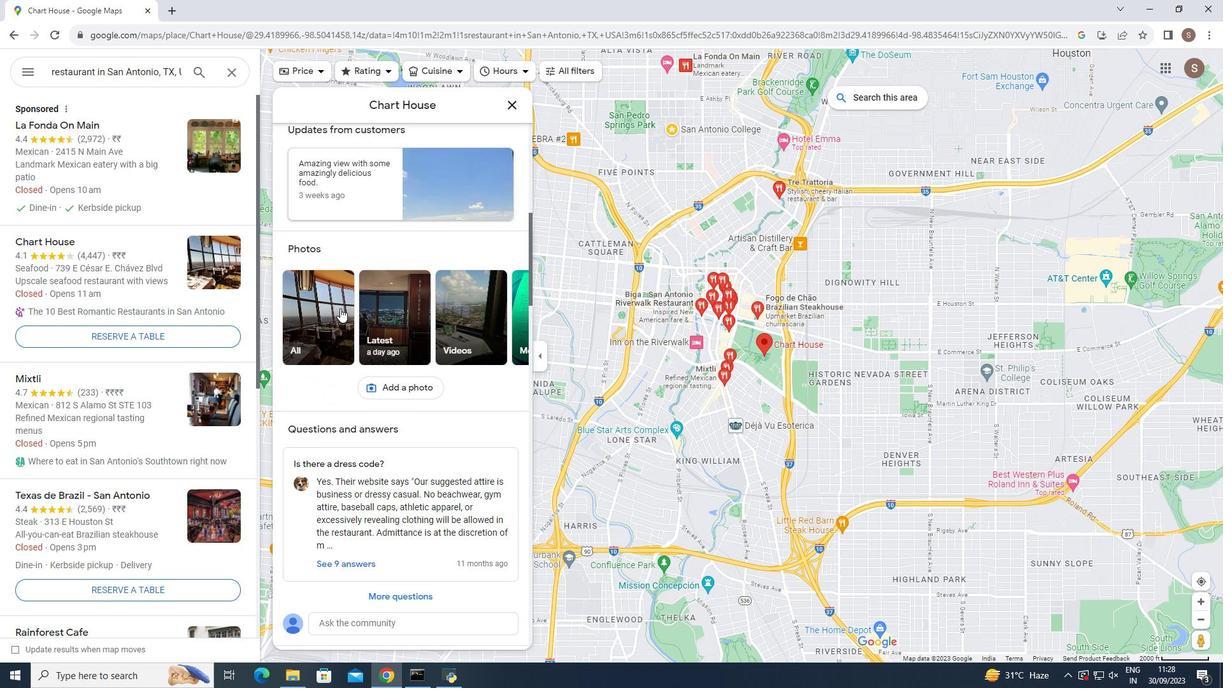 
Action: Mouse moved to (340, 307)
Screenshot: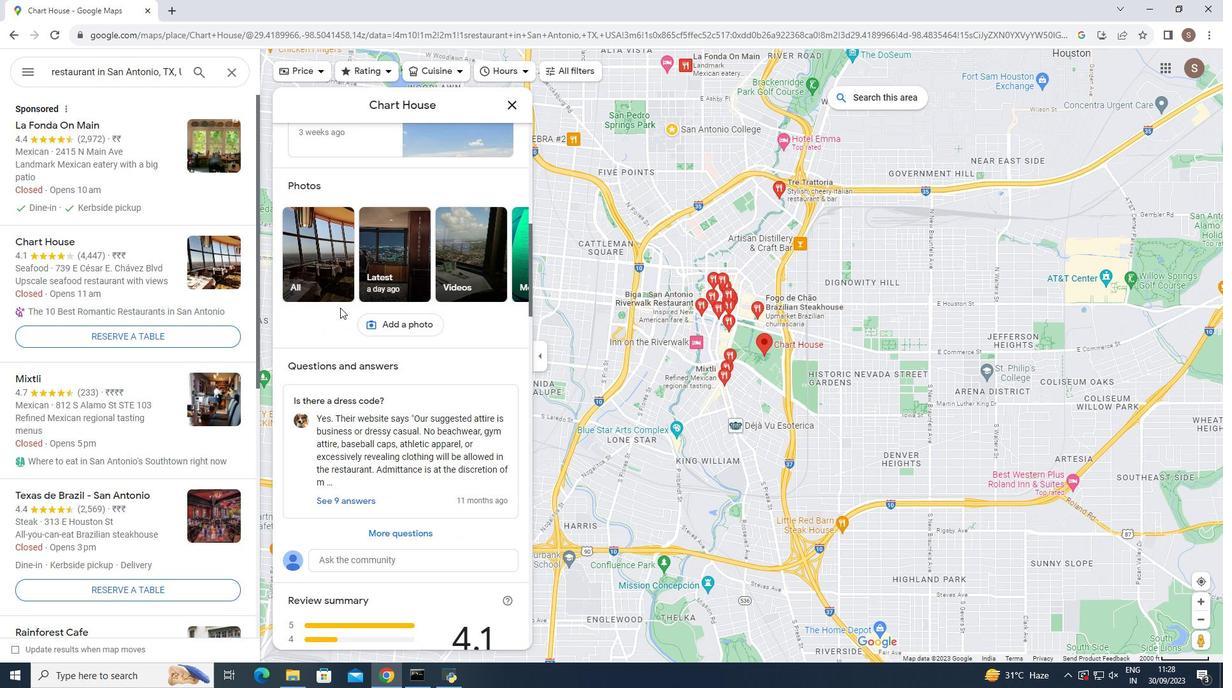 
Action: Mouse scrolled (340, 307) with delta (0, 0)
Screenshot: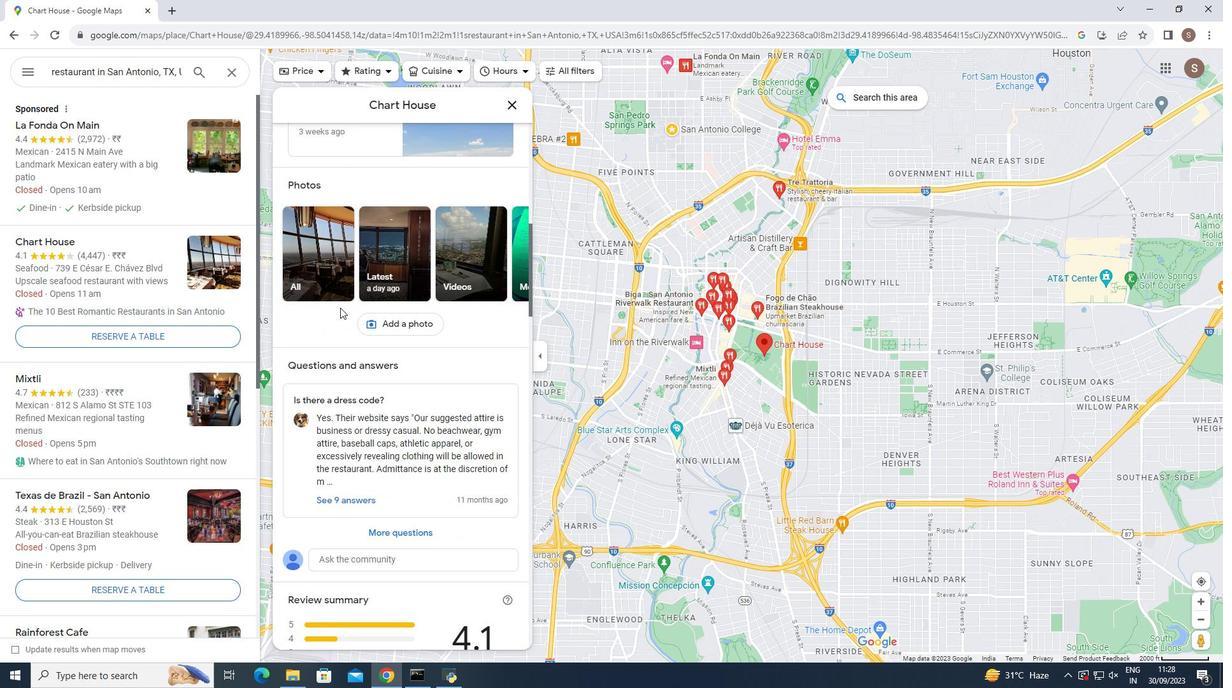 
Action: Mouse scrolled (340, 307) with delta (0, 0)
Screenshot: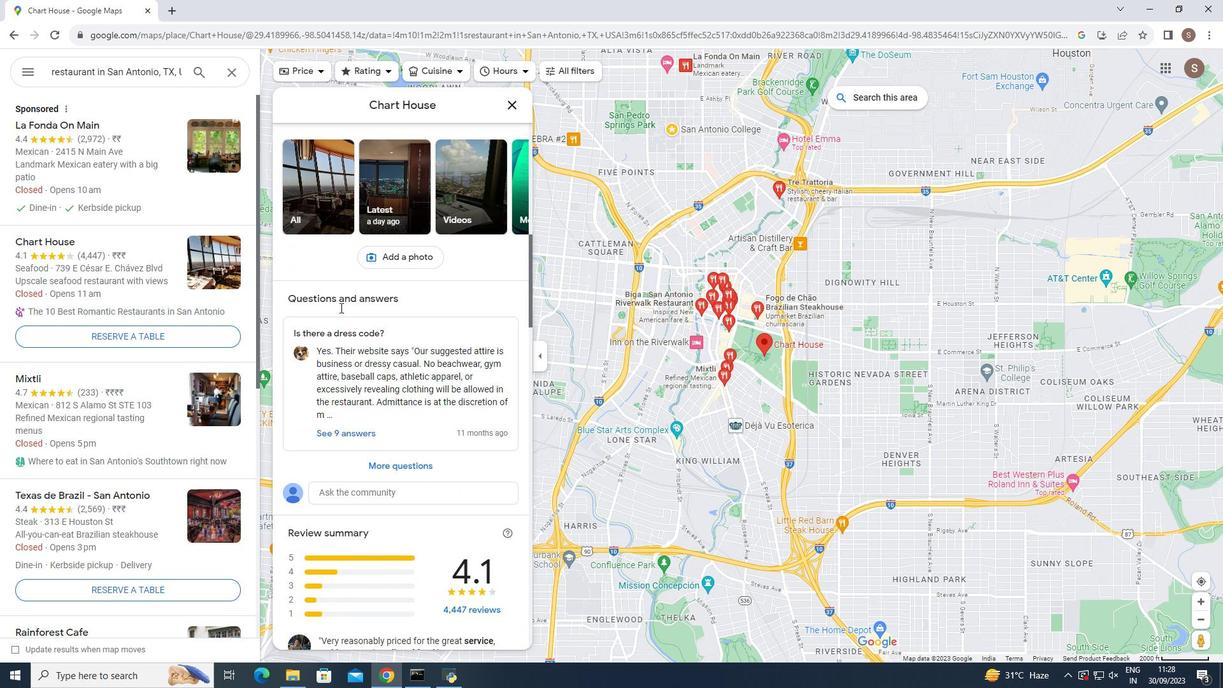 
Action: Mouse scrolled (340, 307) with delta (0, 0)
Screenshot: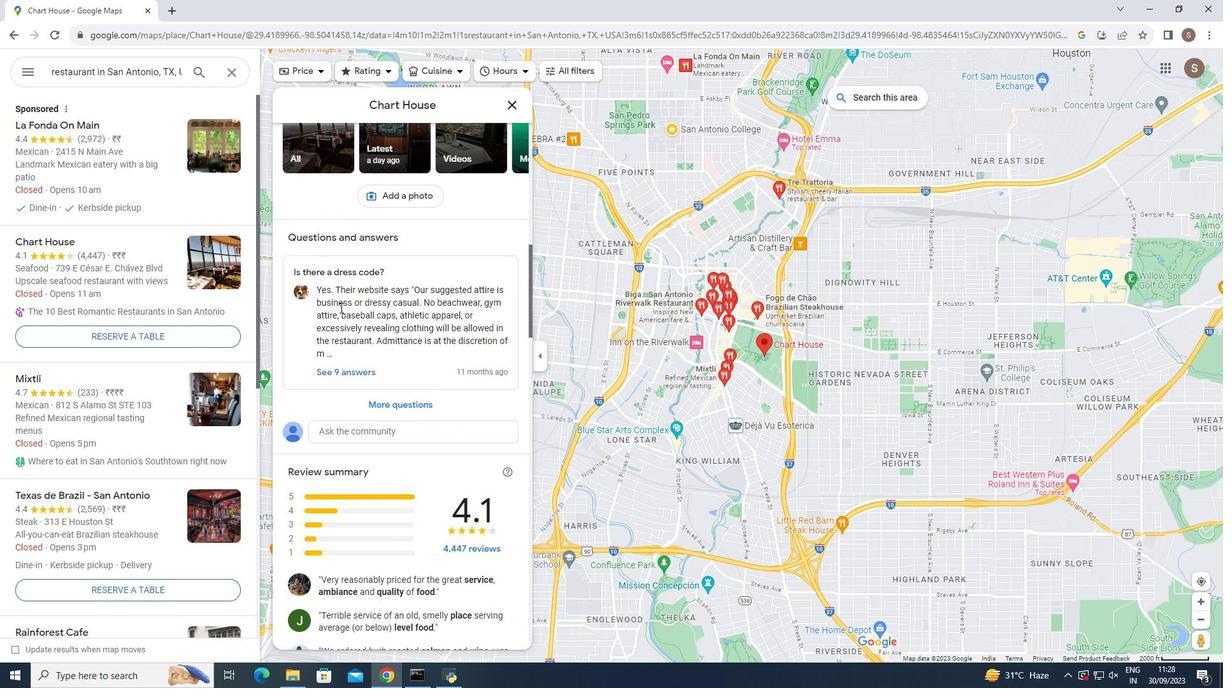 
Action: Mouse scrolled (340, 307) with delta (0, 0)
Screenshot: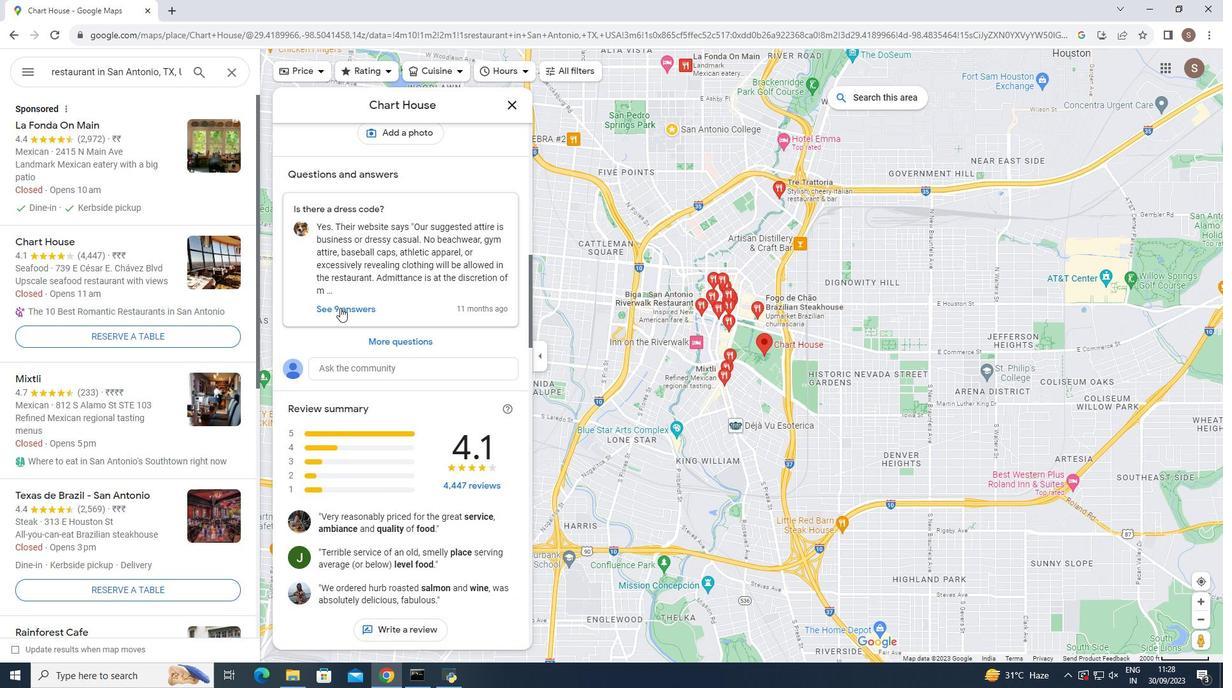 
Action: Mouse scrolled (340, 307) with delta (0, 0)
Screenshot: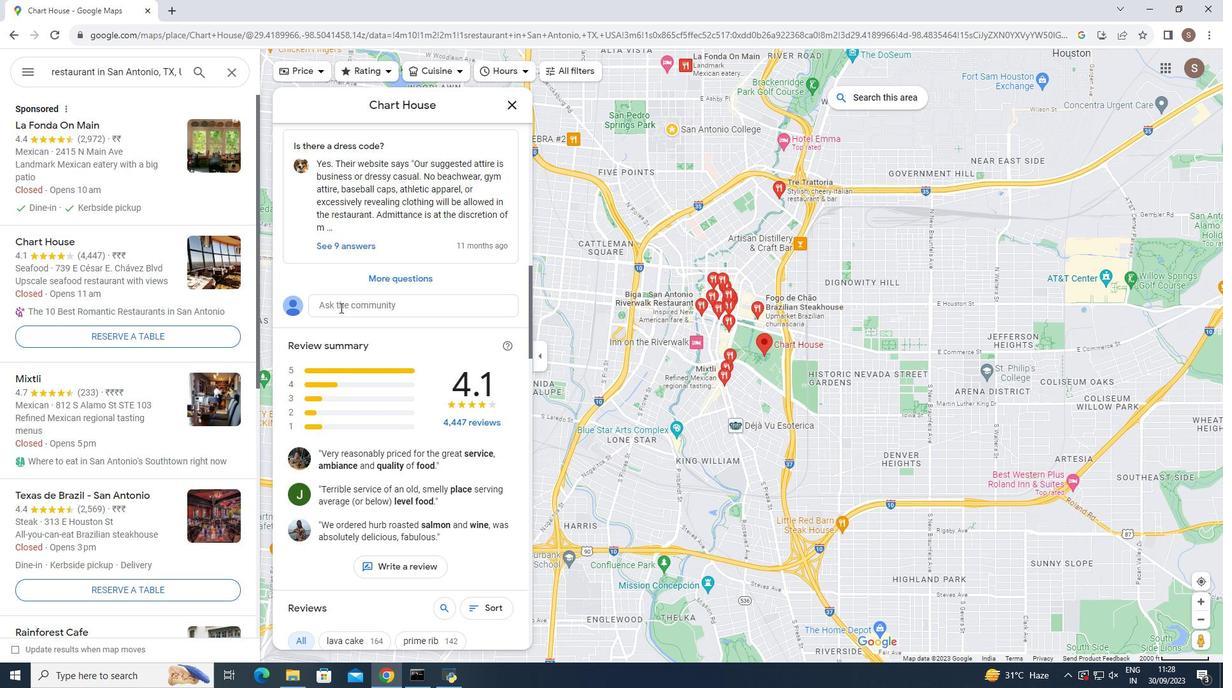 
Action: Mouse scrolled (340, 307) with delta (0, 0)
Screenshot: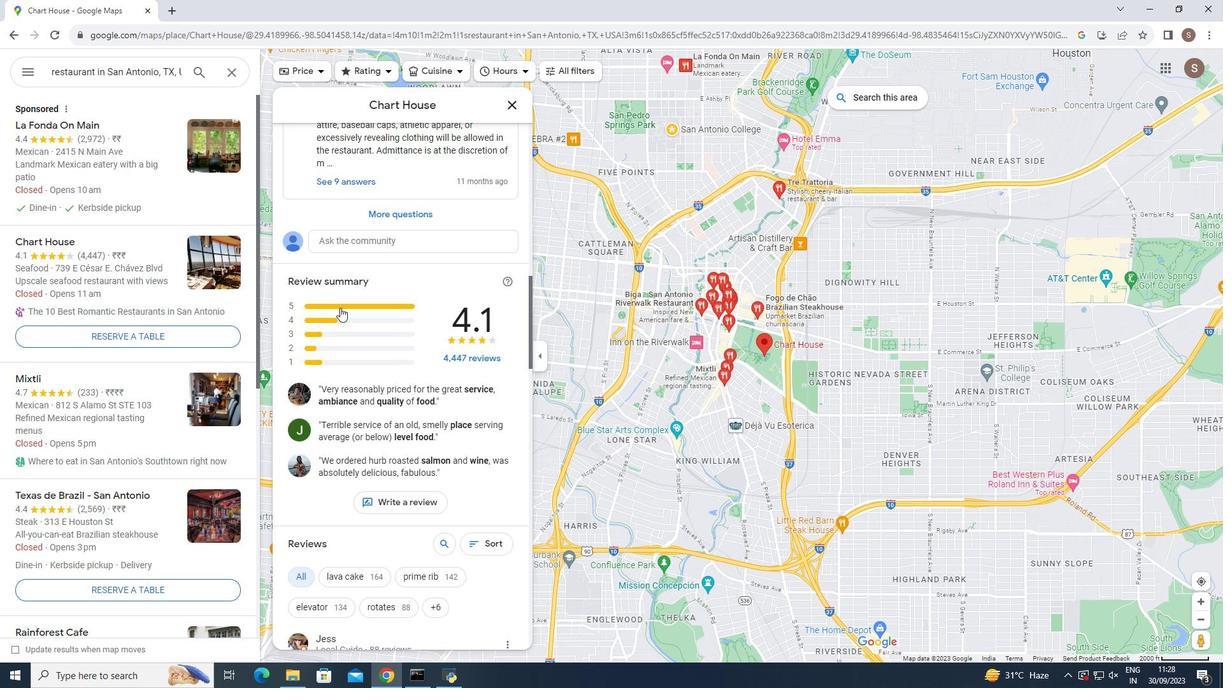 
Action: Mouse scrolled (340, 307) with delta (0, 0)
Screenshot: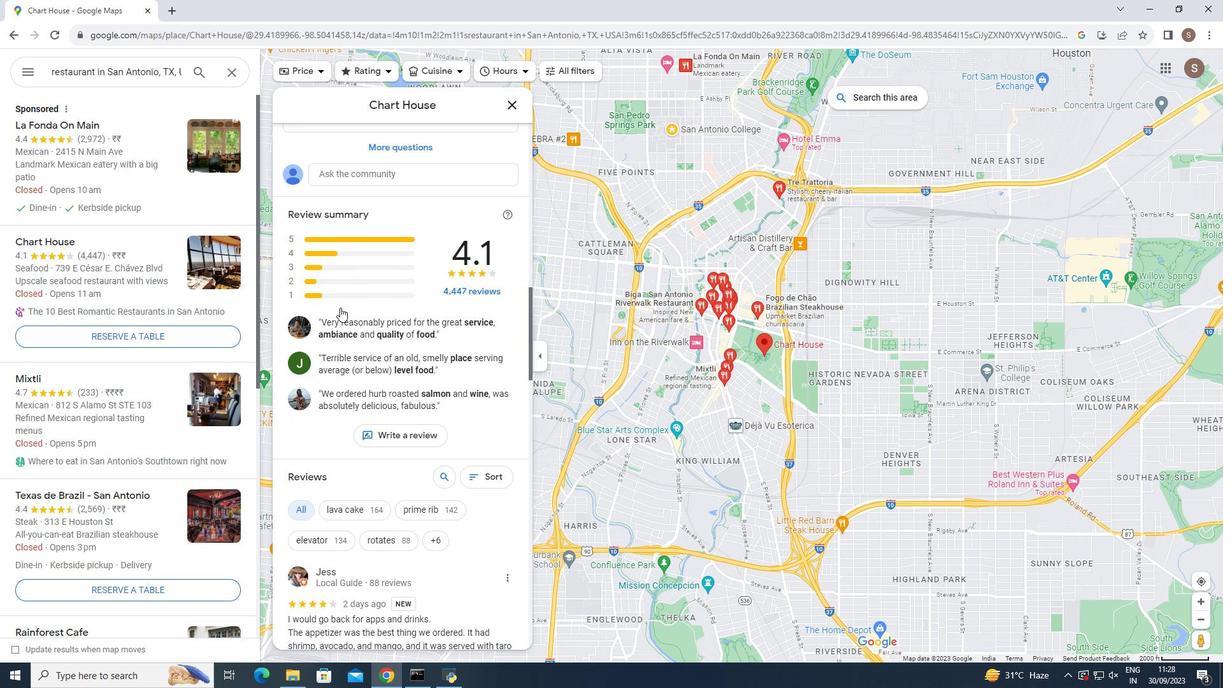 
Action: Mouse scrolled (340, 307) with delta (0, 0)
Screenshot: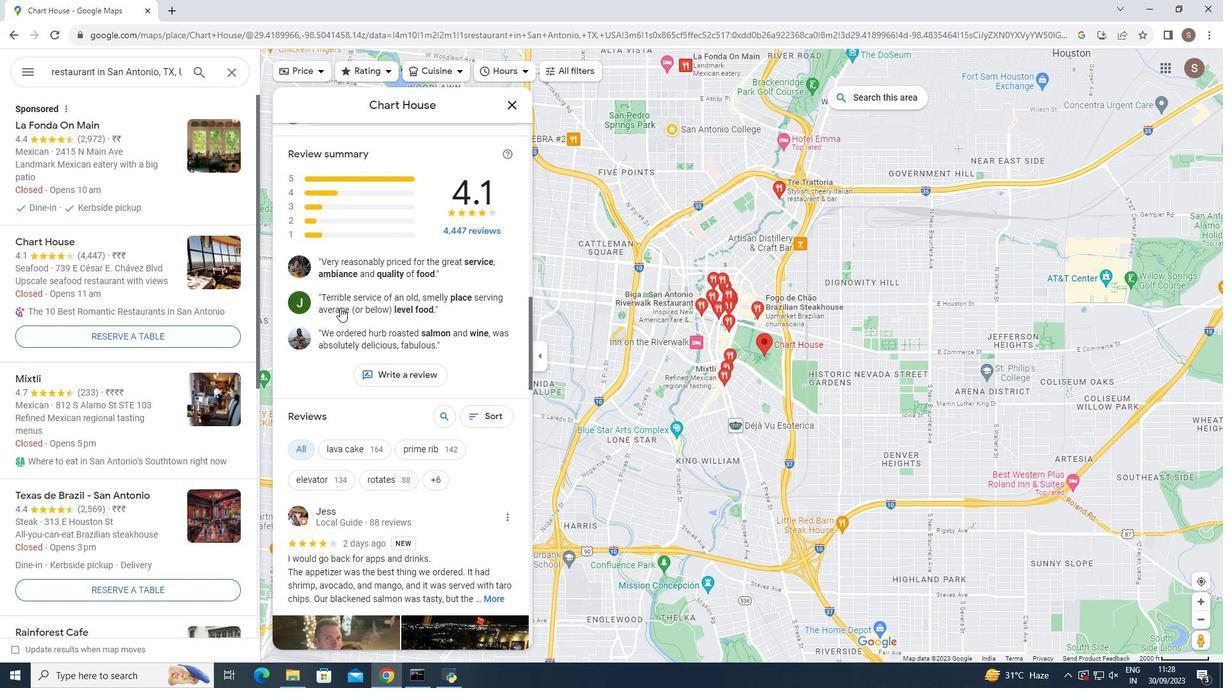 
Action: Mouse scrolled (340, 307) with delta (0, 0)
Screenshot: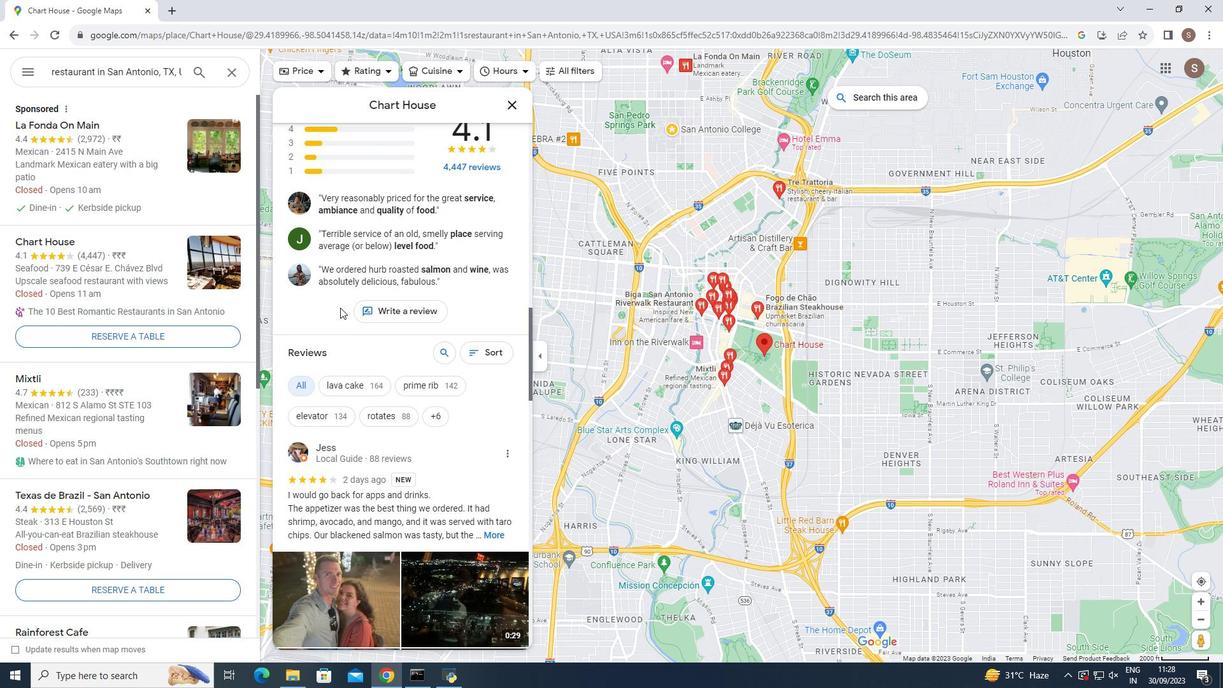 
Action: Mouse scrolled (340, 307) with delta (0, 0)
Screenshot: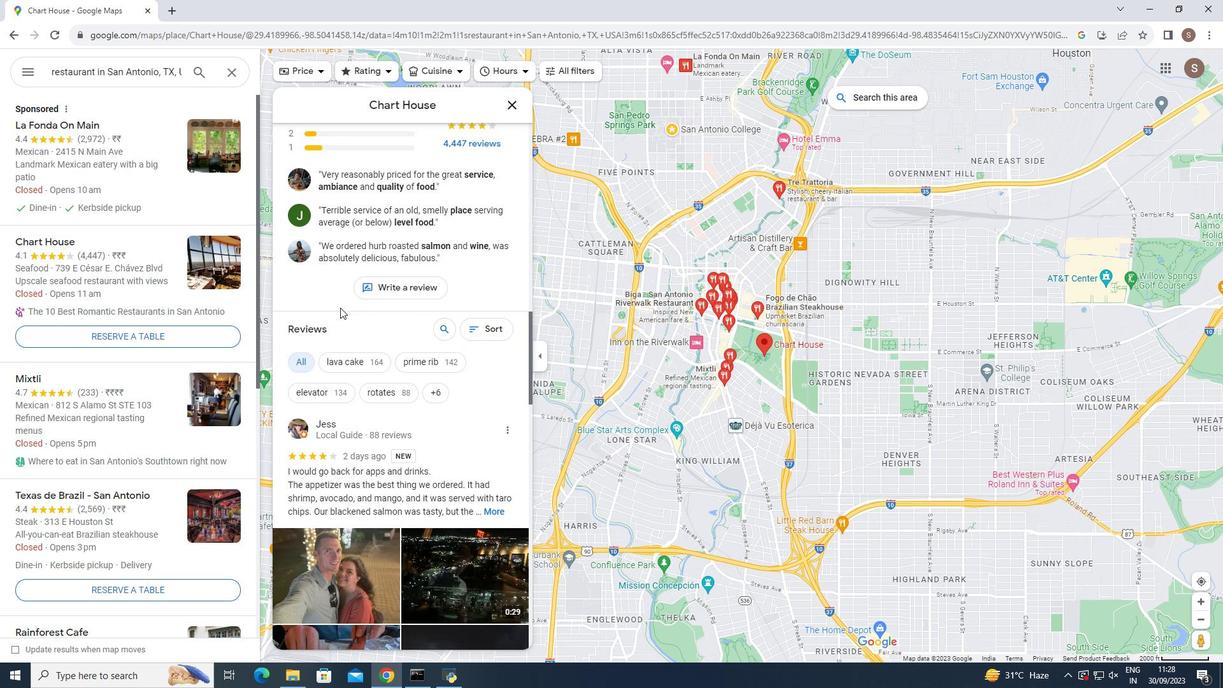 
Action: Mouse scrolled (340, 307) with delta (0, 0)
Screenshot: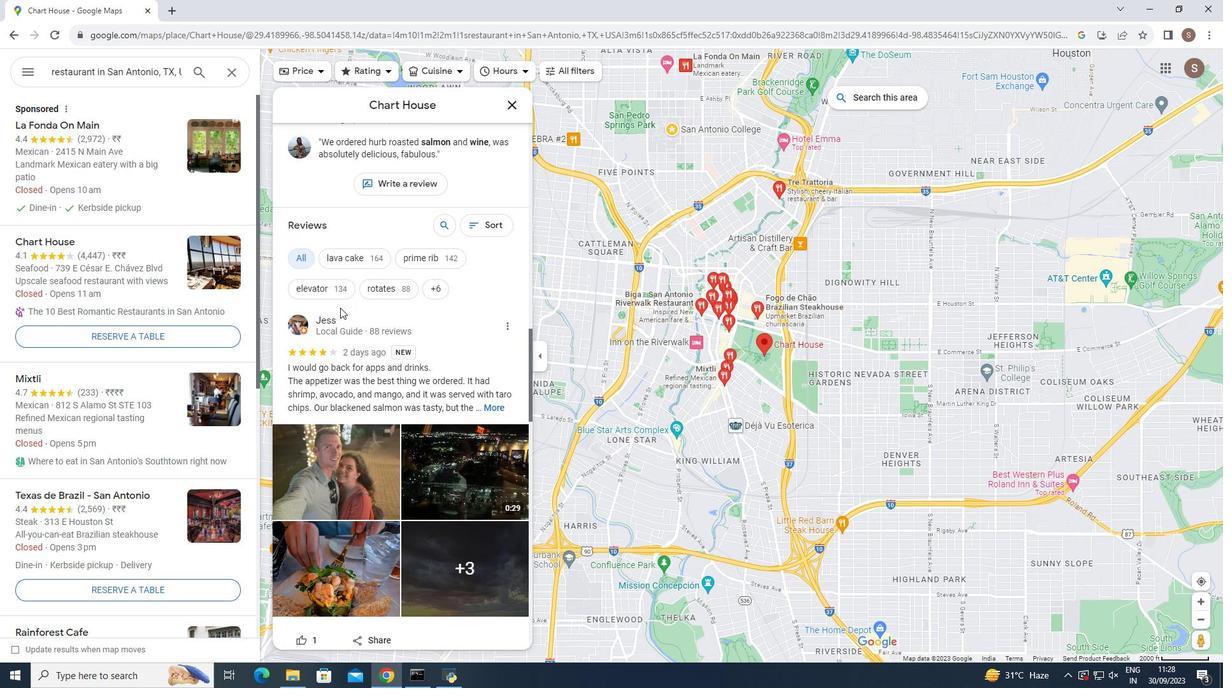 
Action: Mouse scrolled (340, 307) with delta (0, 0)
Screenshot: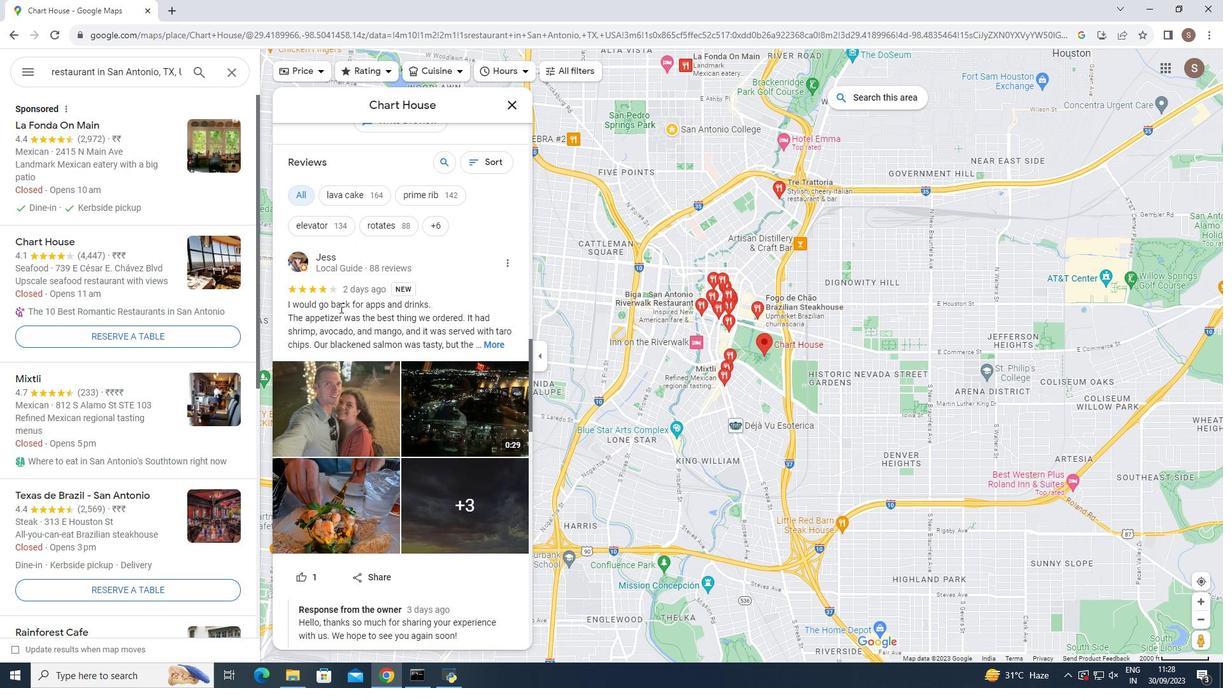 
Action: Mouse scrolled (340, 307) with delta (0, 0)
Screenshot: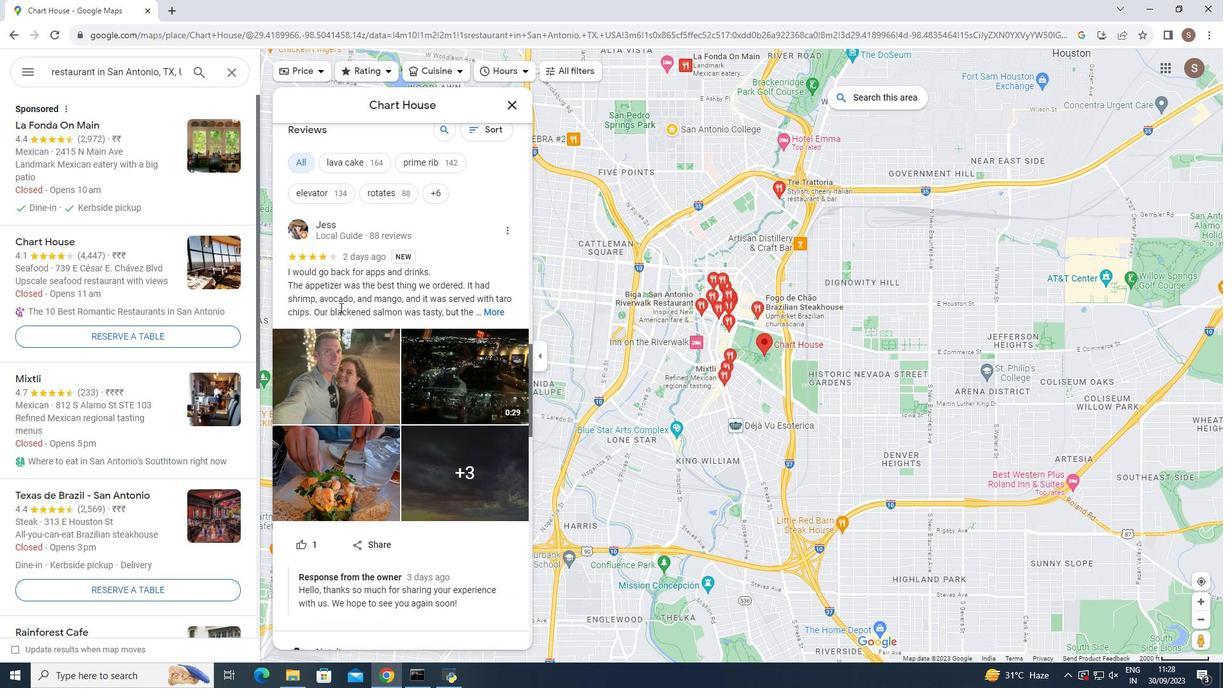 
Action: Mouse moved to (494, 215)
Screenshot: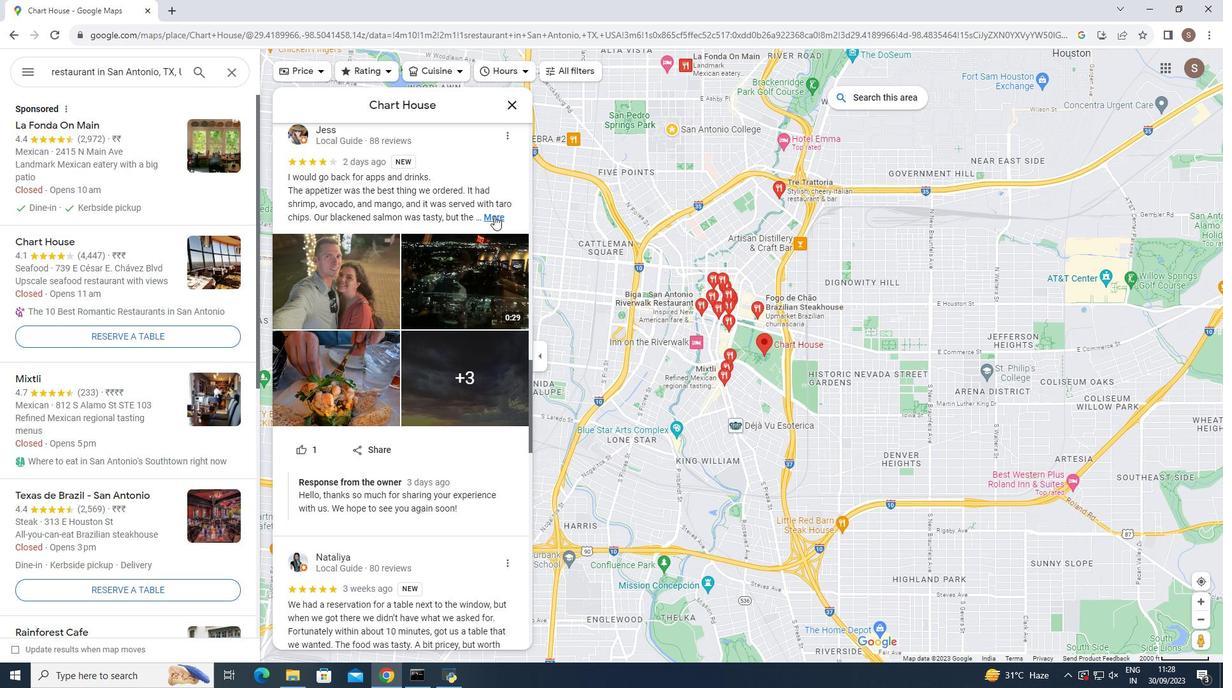 
Action: Mouse pressed left at (494, 215)
Screenshot: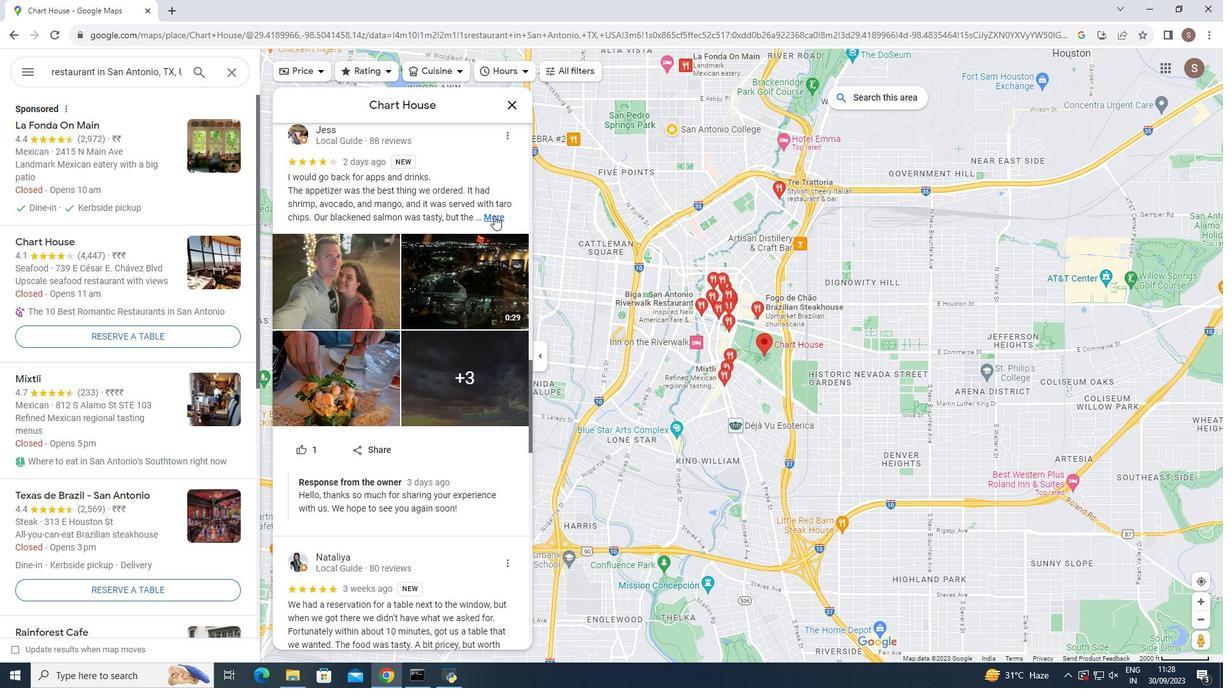 
Action: Mouse moved to (331, 267)
Screenshot: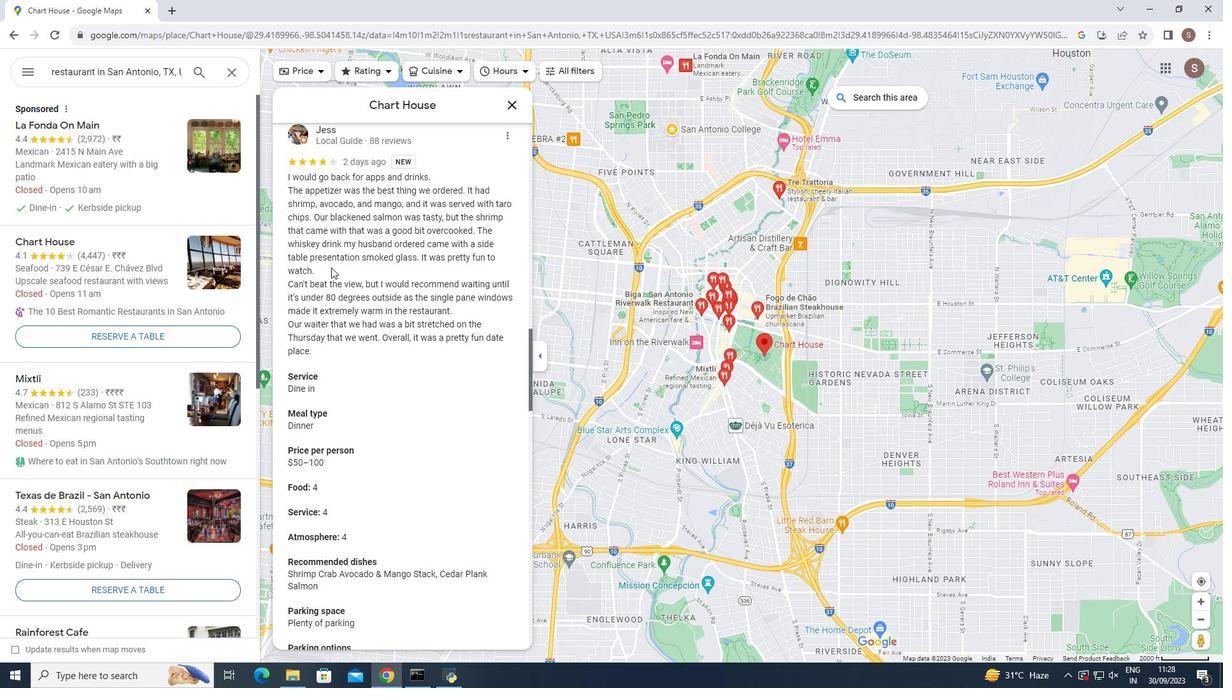 
Action: Mouse scrolled (331, 266) with delta (0, 0)
Screenshot: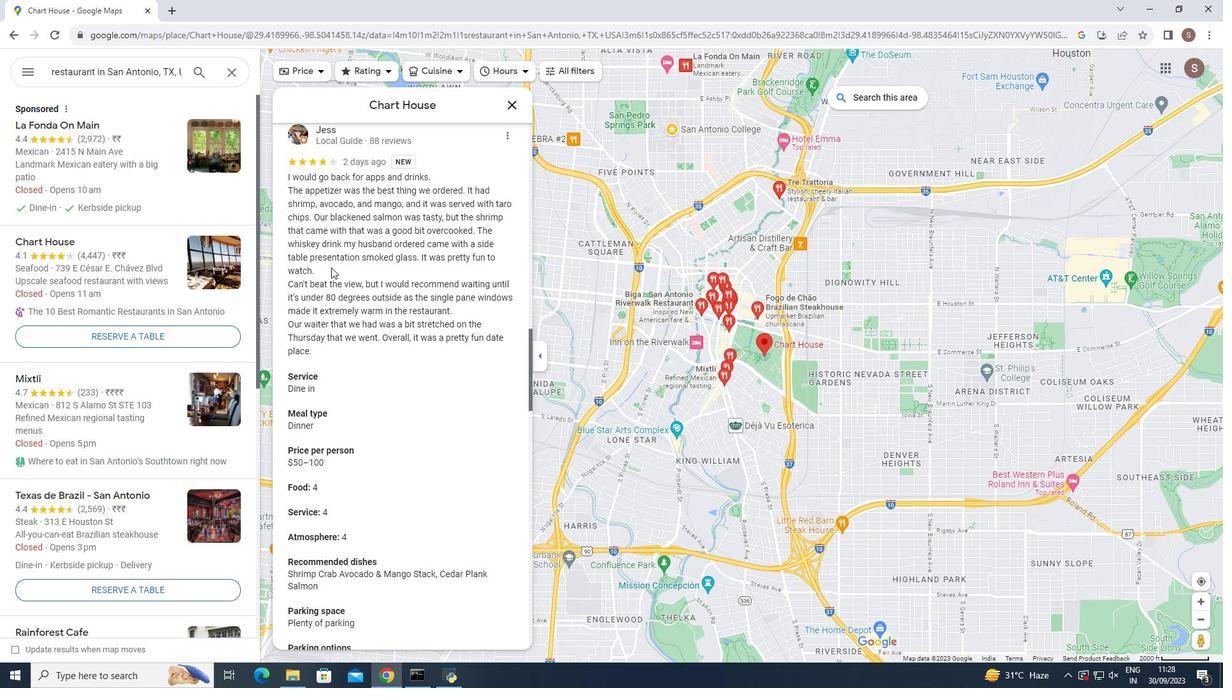 
Action: Mouse scrolled (331, 266) with delta (0, 0)
Screenshot: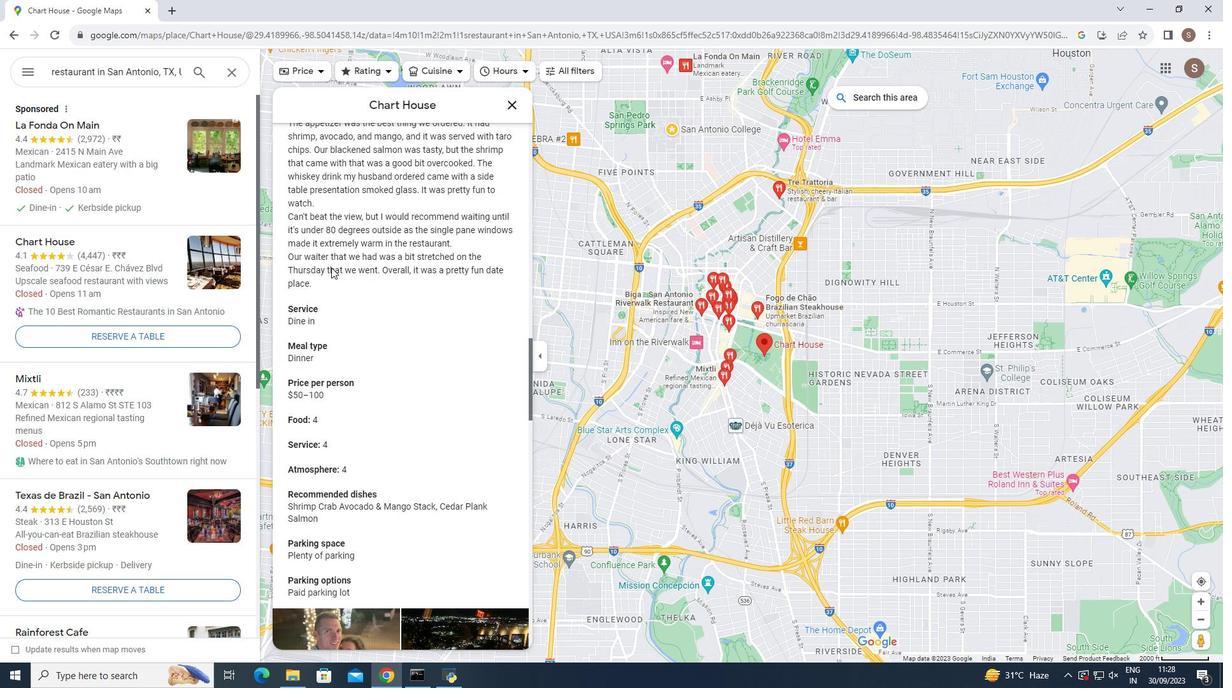 
Action: Mouse moved to (331, 267)
Screenshot: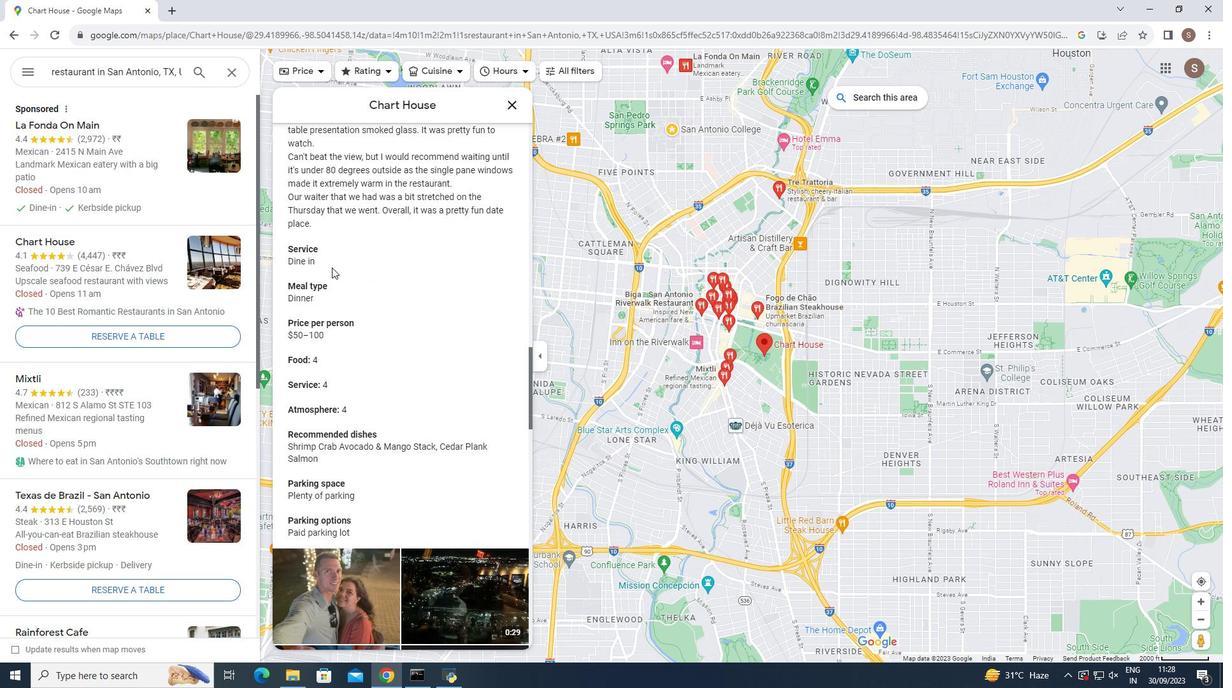 
Action: Mouse scrolled (331, 266) with delta (0, 0)
Screenshot: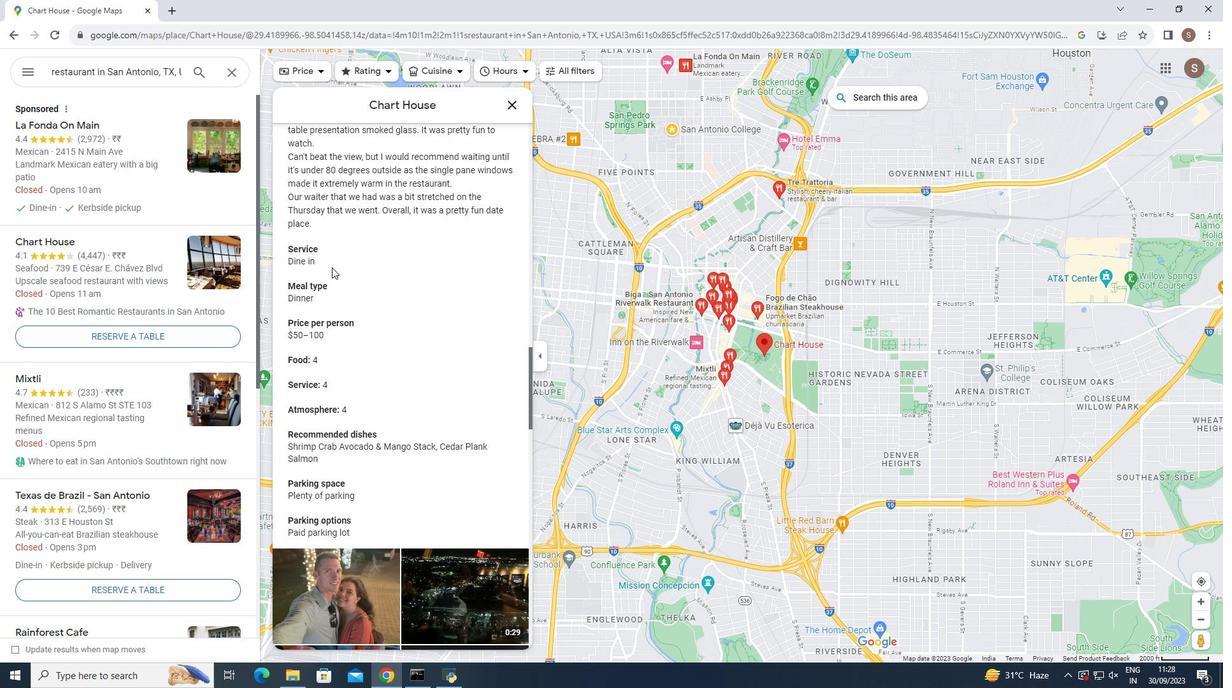 
Action: Mouse scrolled (331, 266) with delta (0, 0)
Screenshot: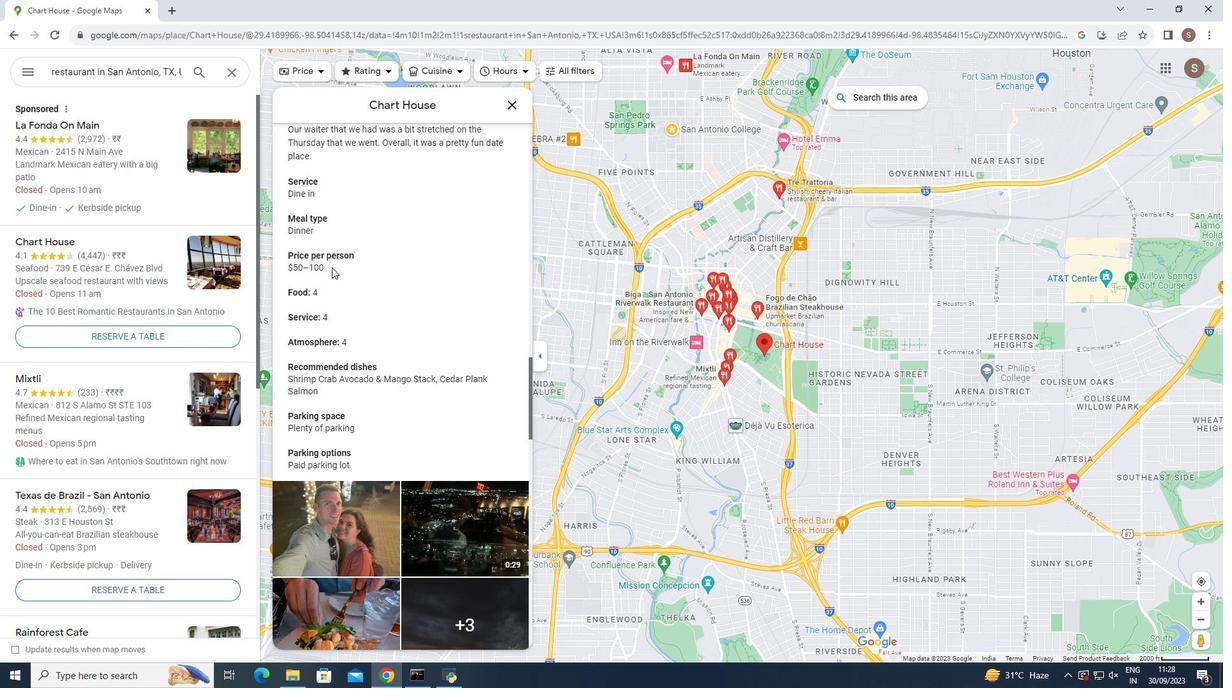 
Action: Mouse scrolled (331, 266) with delta (0, 0)
Screenshot: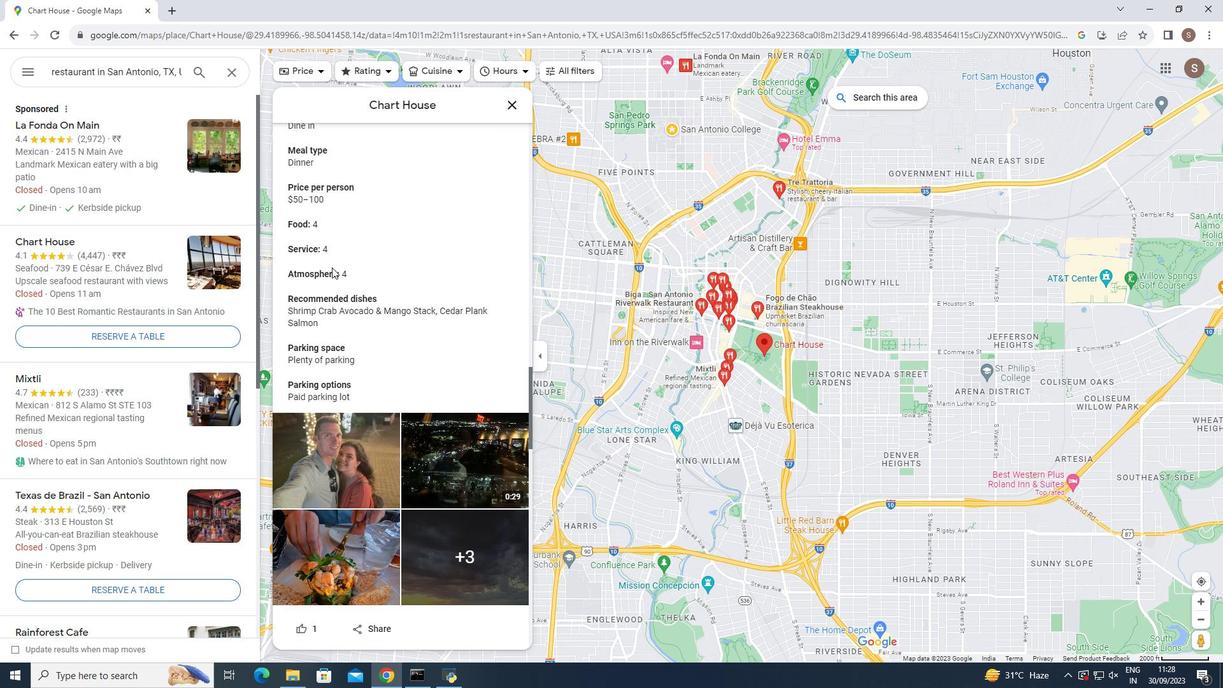 
Action: Mouse scrolled (331, 266) with delta (0, 0)
Screenshot: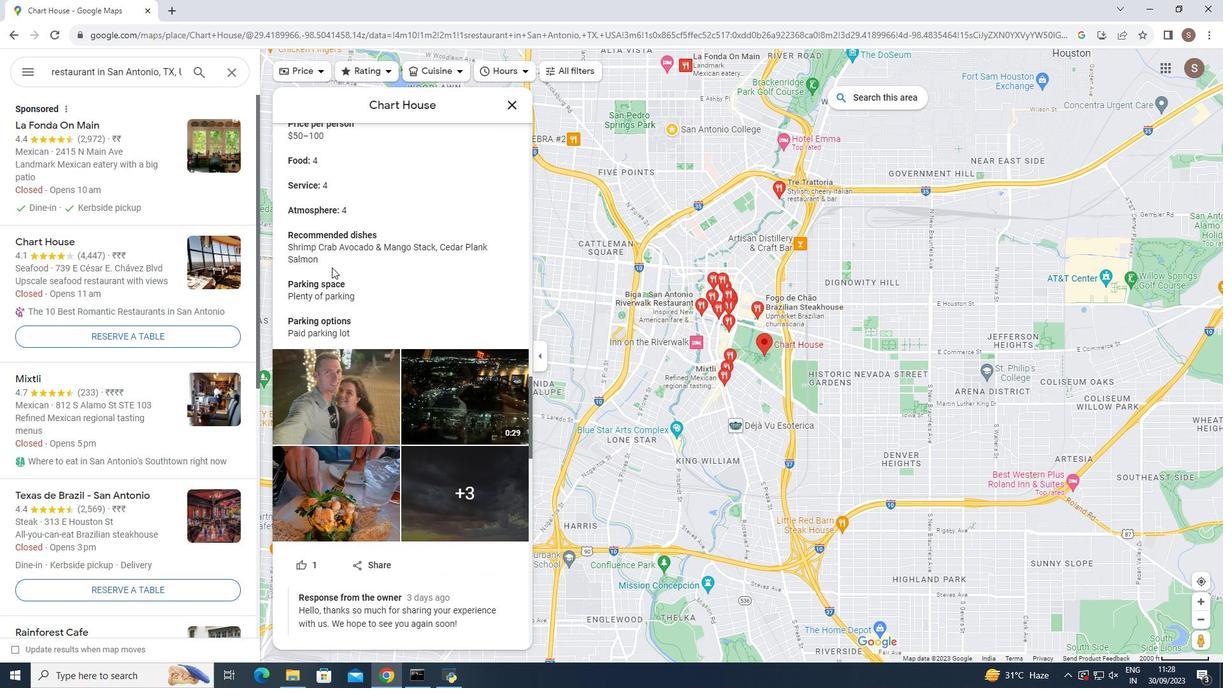
Action: Mouse scrolled (331, 266) with delta (0, 0)
Screenshot: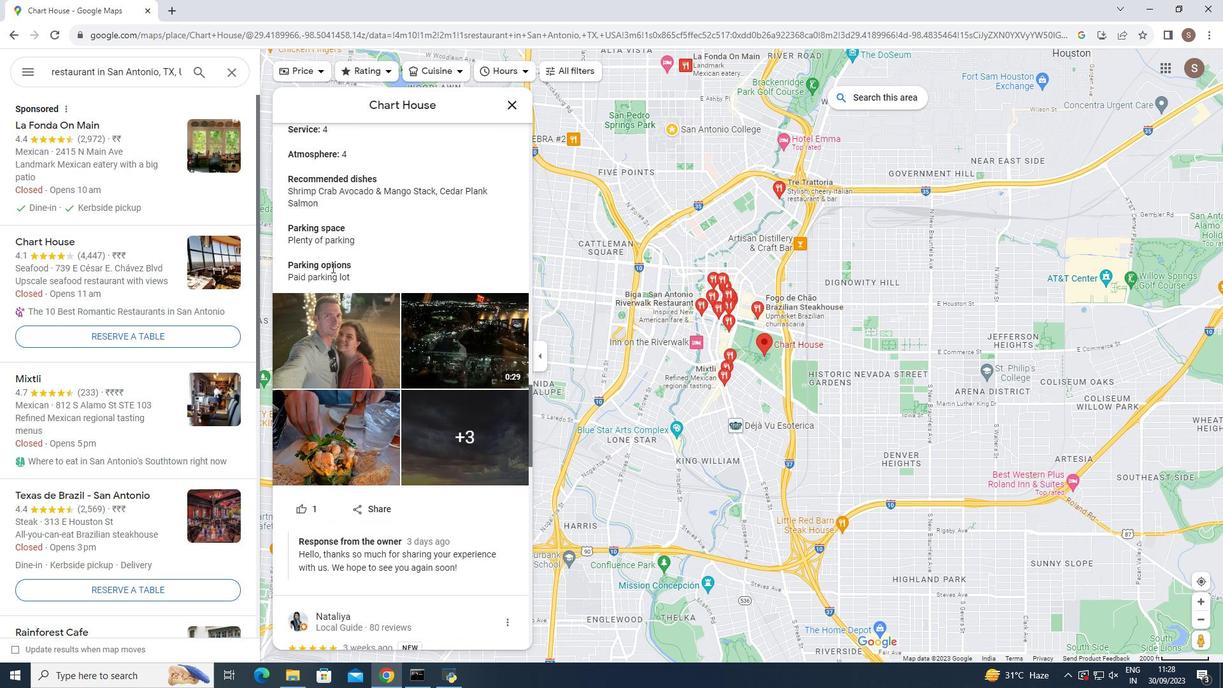 
Action: Mouse moved to (332, 266)
Screenshot: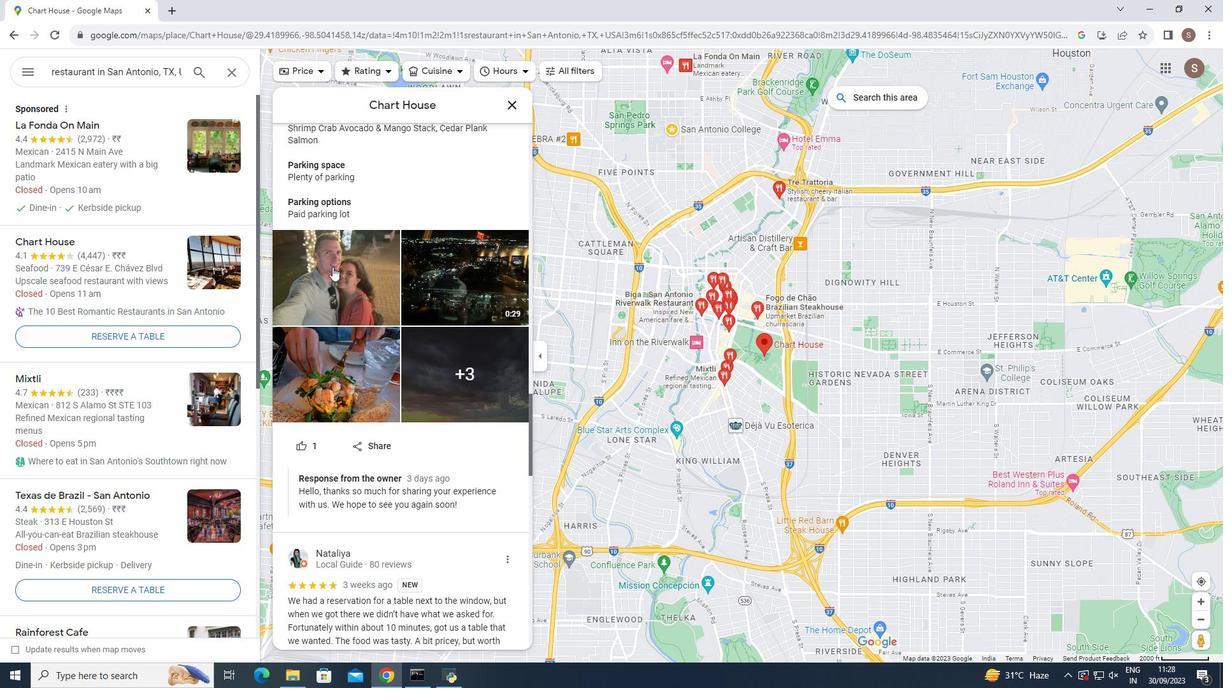 
Action: Mouse scrolled (332, 266) with delta (0, 0)
Screenshot: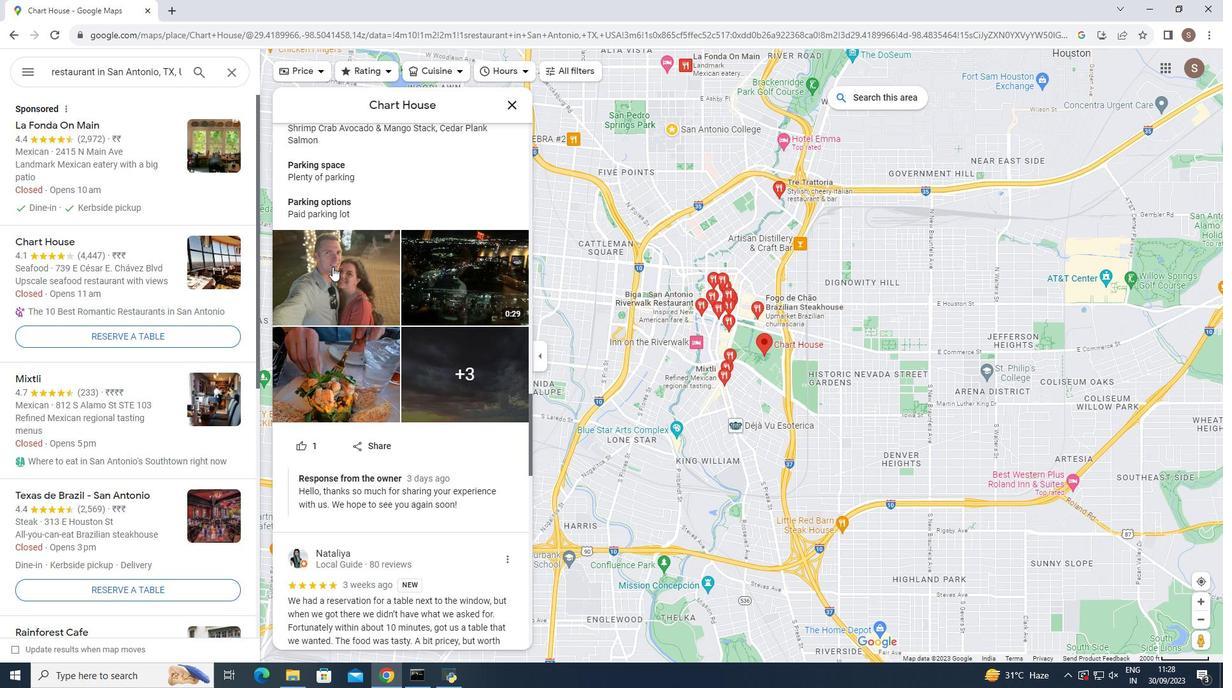
Action: Mouse scrolled (332, 266) with delta (0, 0)
Screenshot: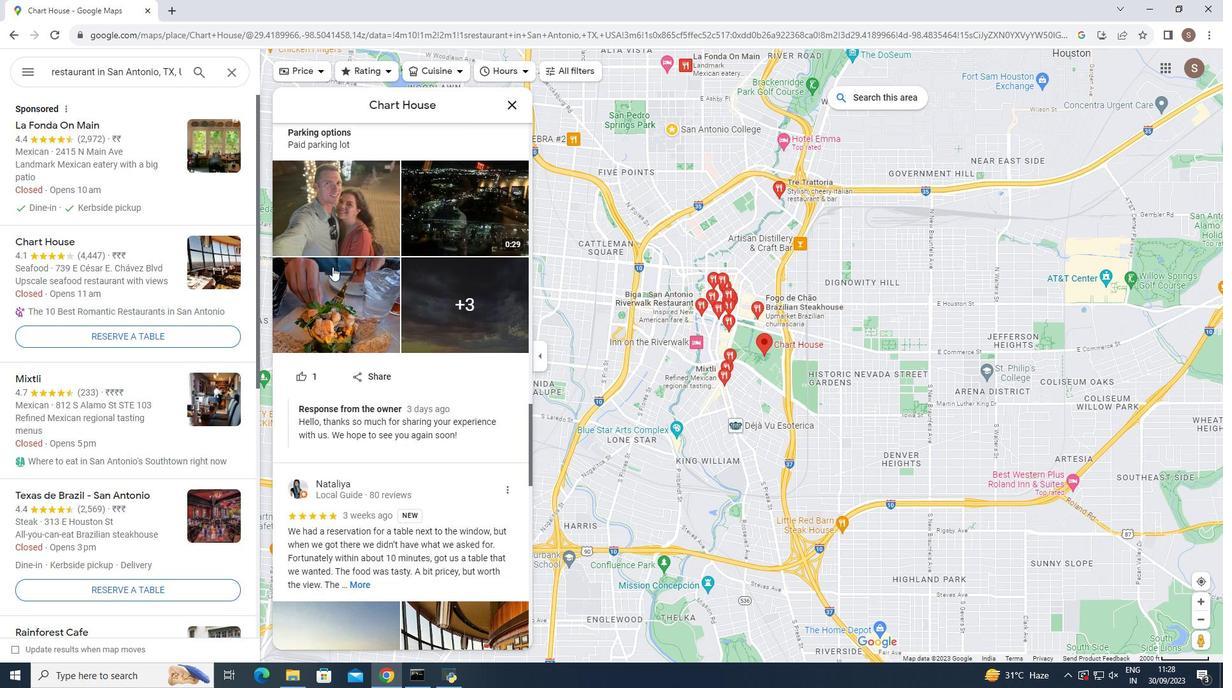 
Action: Mouse moved to (332, 266)
Screenshot: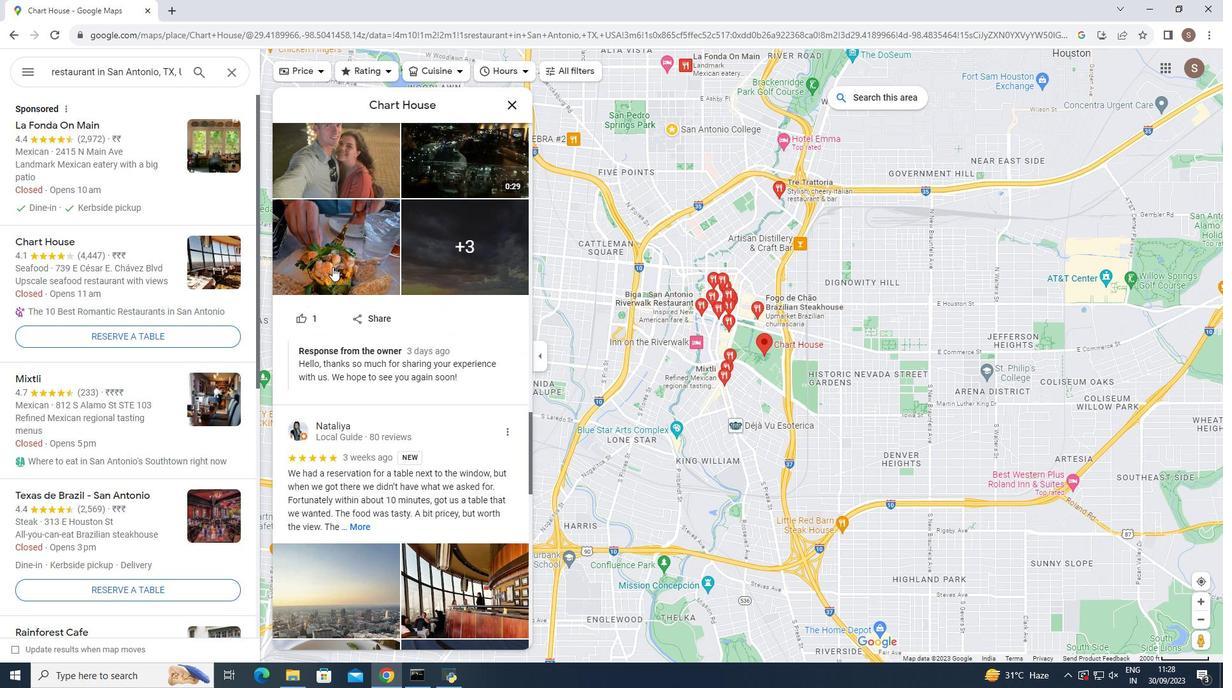 
Action: Mouse scrolled (332, 266) with delta (0, 0)
Screenshot: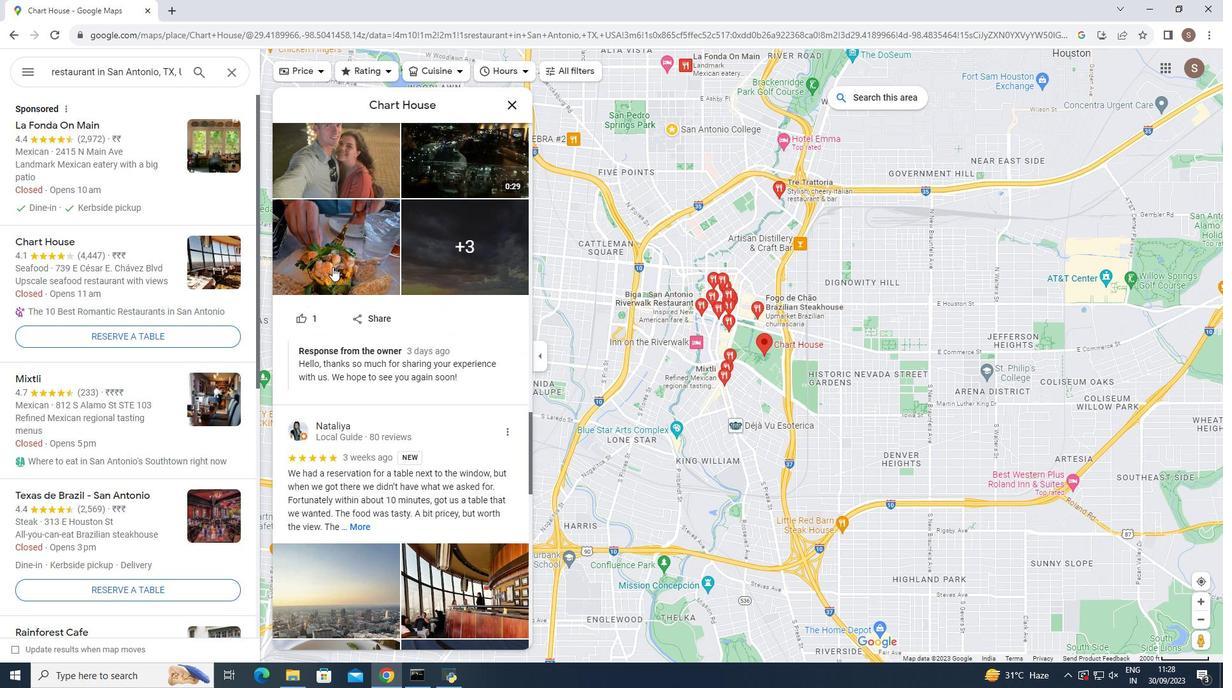 
Action: Mouse scrolled (332, 266) with delta (0, 0)
Screenshot: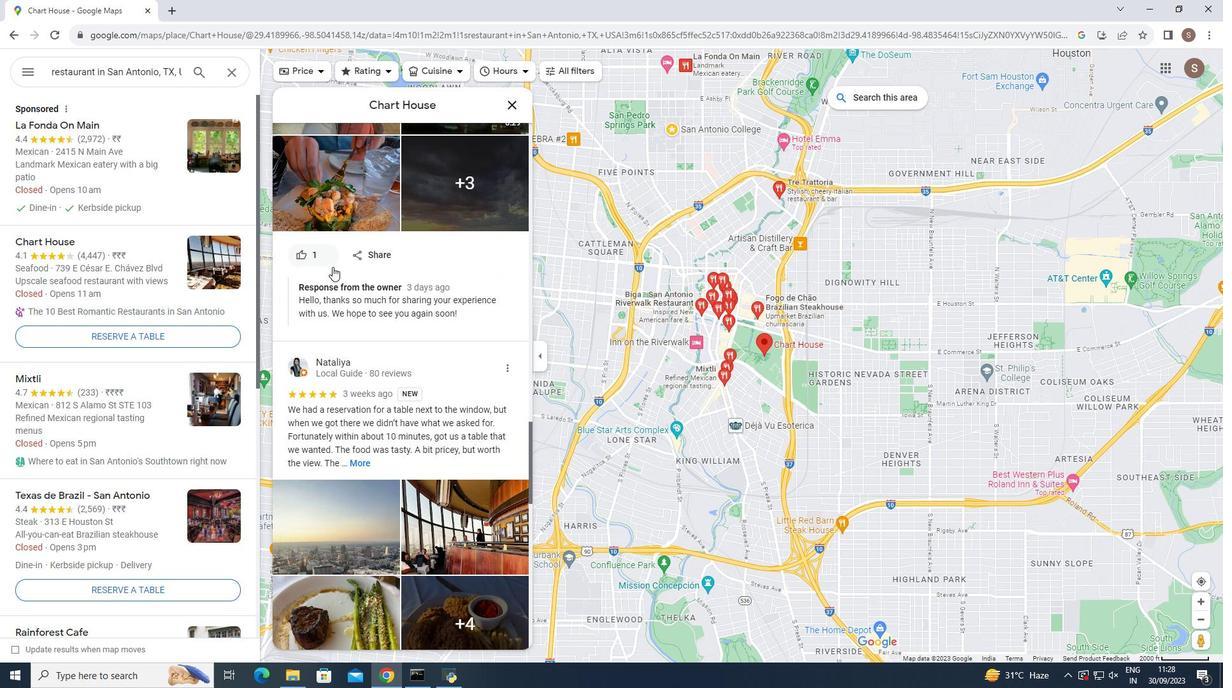 
Action: Mouse scrolled (332, 266) with delta (0, 0)
Screenshot: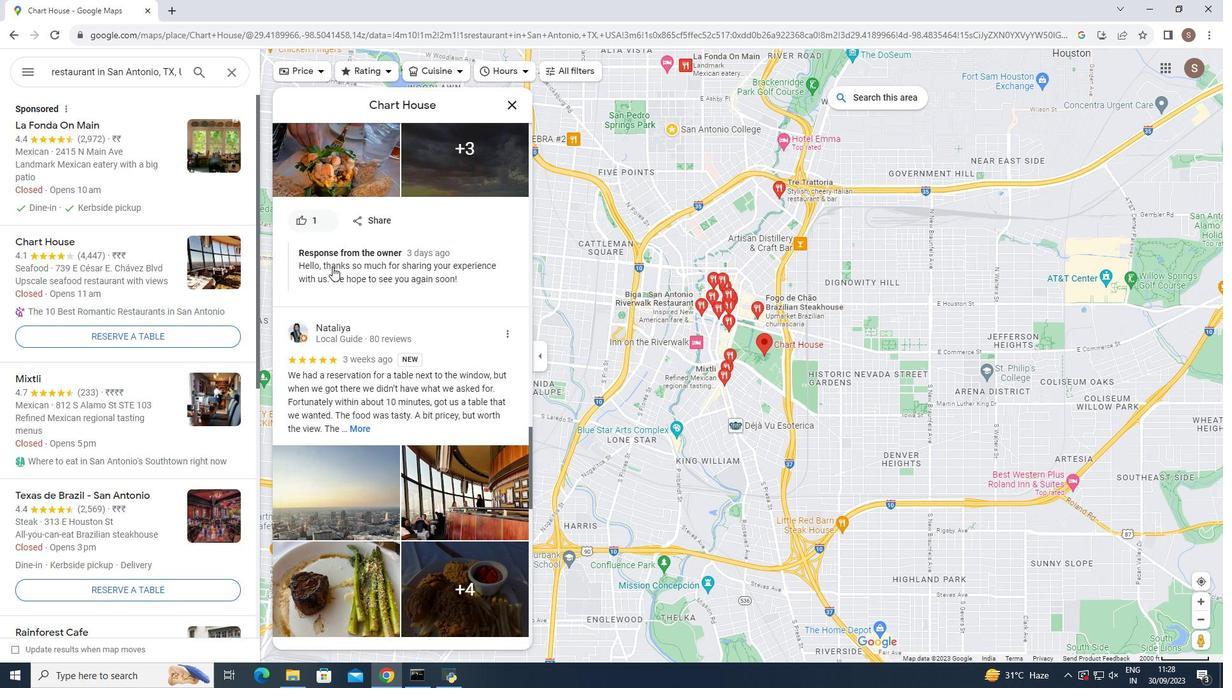 
Action: Mouse moved to (333, 265)
Screenshot: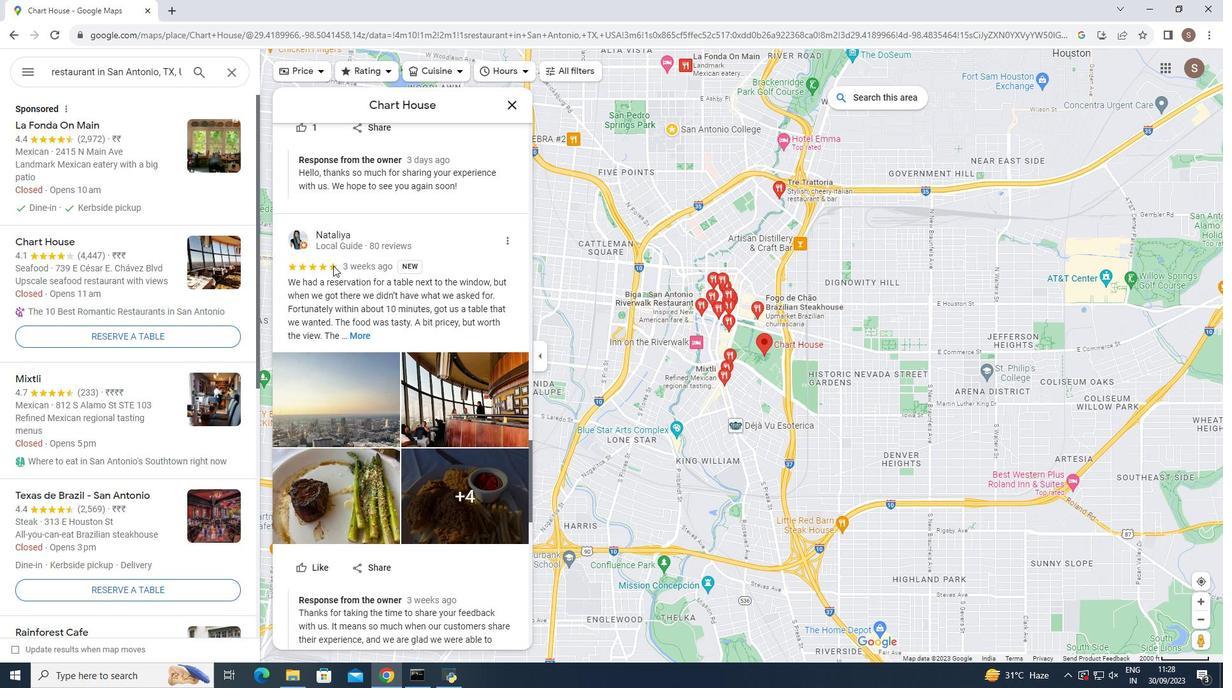 
Action: Mouse scrolled (333, 265) with delta (0, 0)
Screenshot: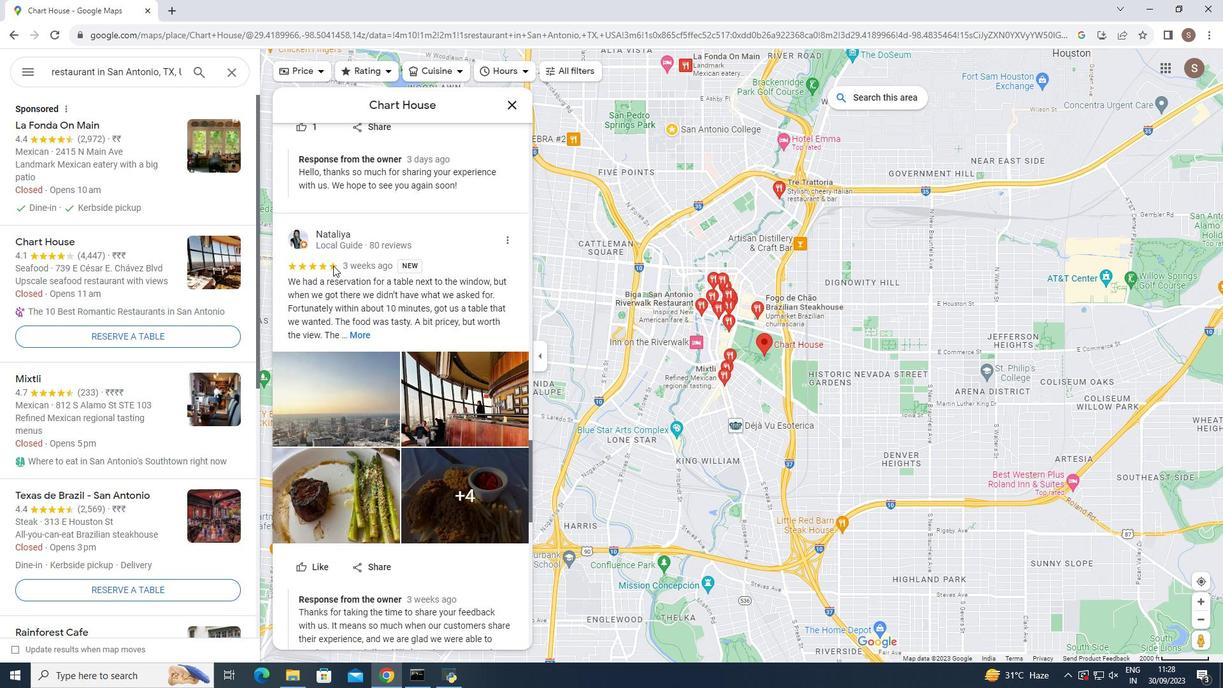 
Action: Mouse scrolled (333, 265) with delta (0, 0)
Screenshot: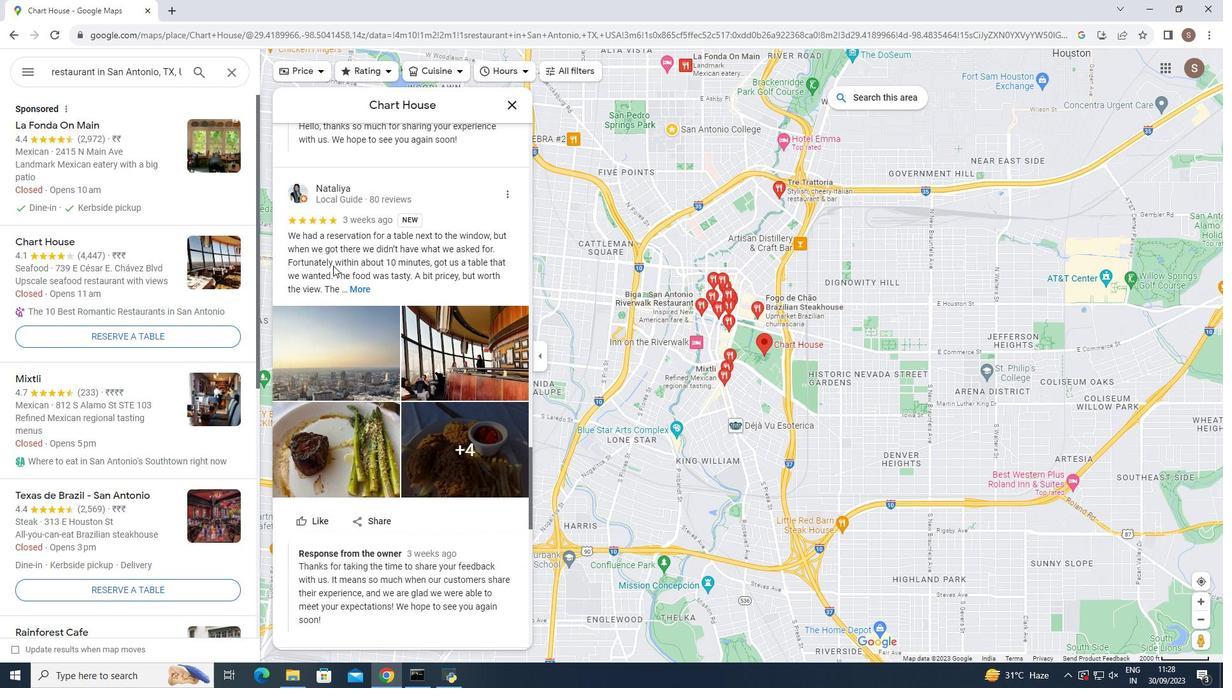 
Action: Mouse scrolled (333, 265) with delta (0, 0)
Screenshot: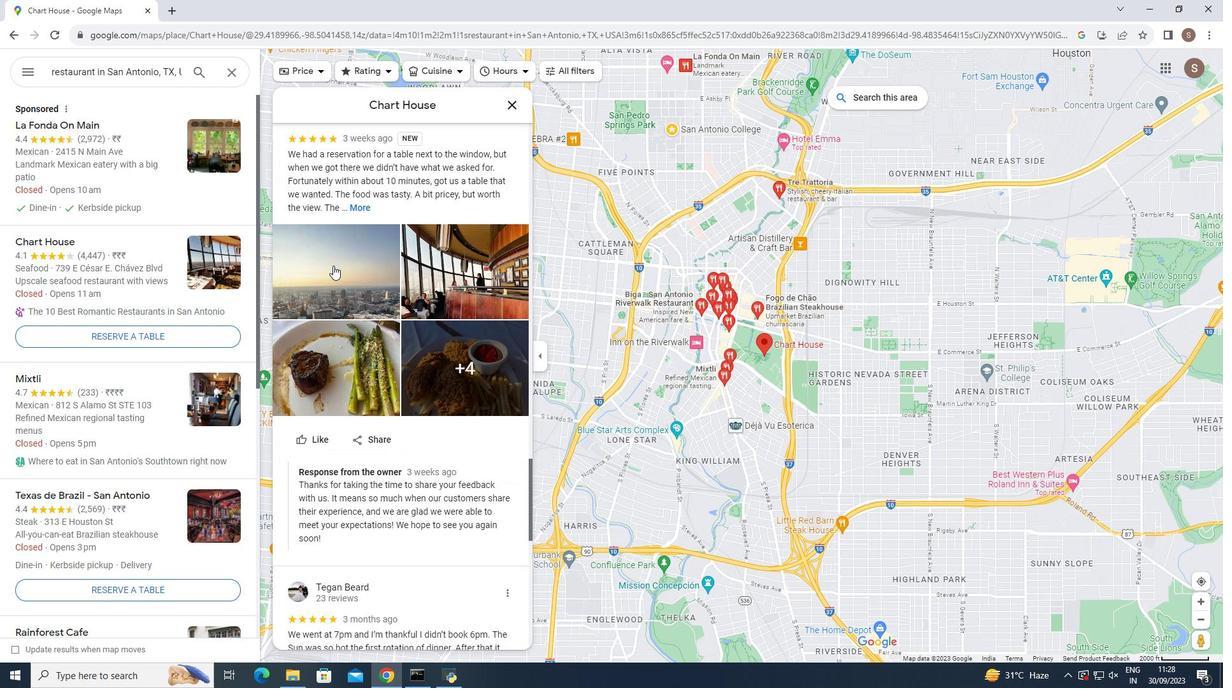 
Action: Mouse scrolled (333, 265) with delta (0, 0)
Screenshot: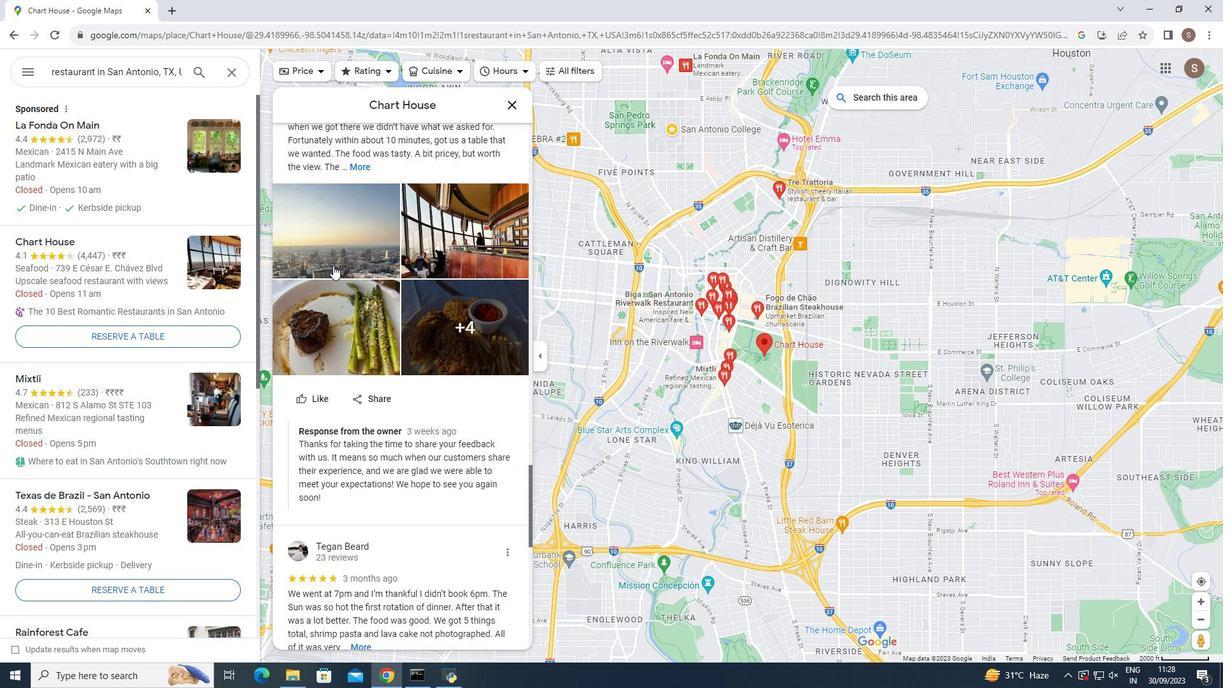 
Action: Mouse scrolled (333, 265) with delta (0, 0)
Screenshot: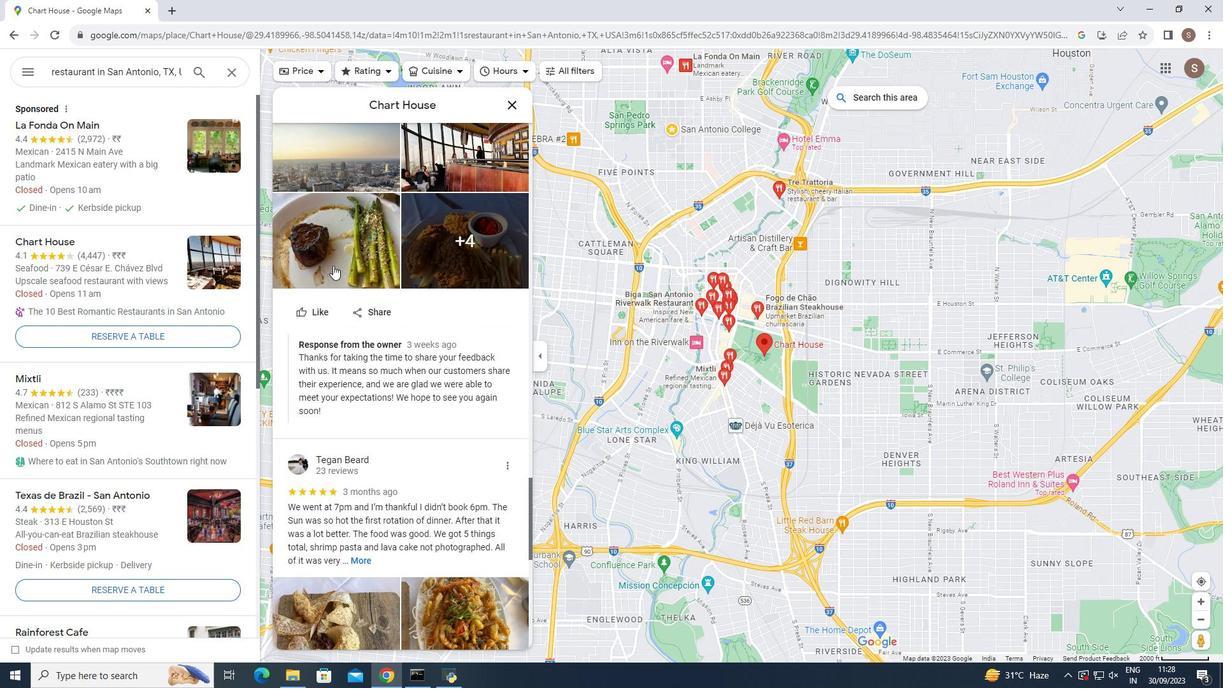 
Action: Mouse scrolled (333, 265) with delta (0, 0)
Screenshot: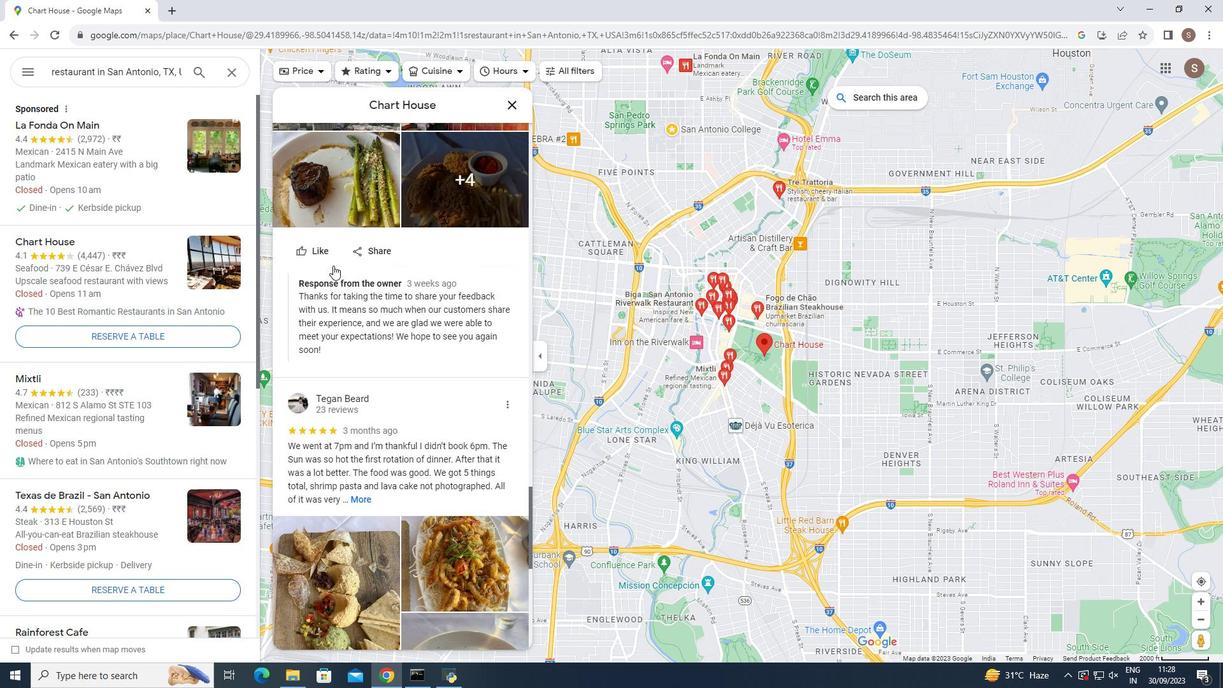 
Action: Mouse scrolled (333, 265) with delta (0, 0)
Screenshot: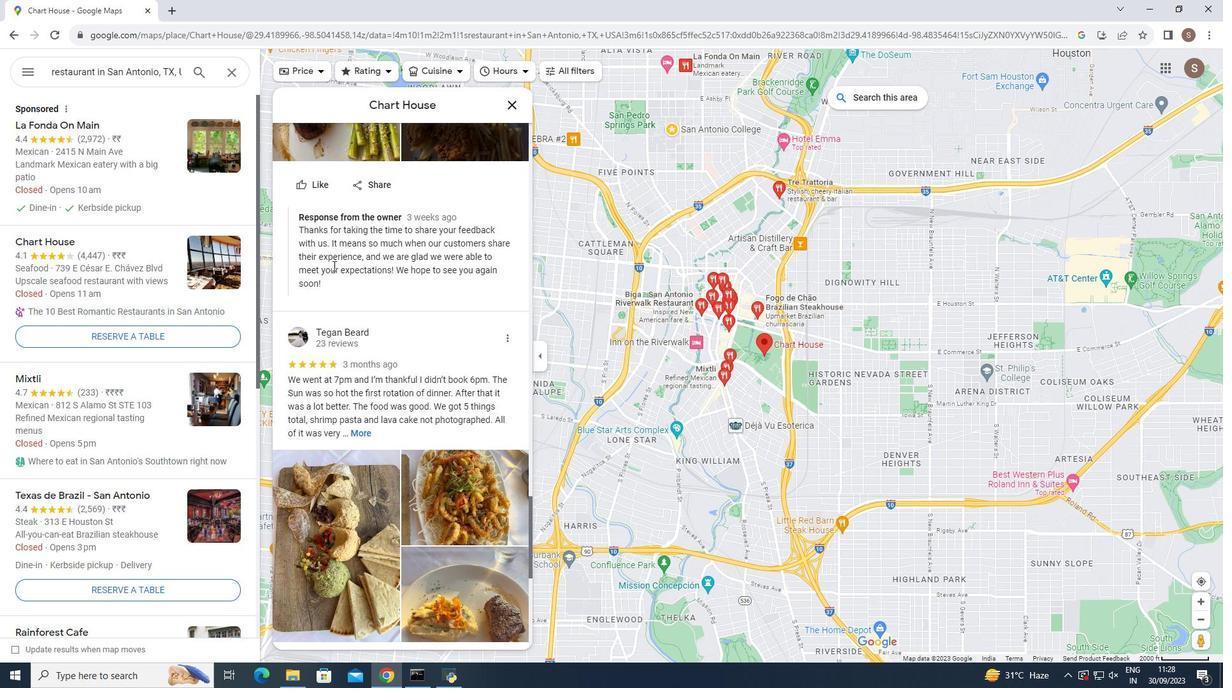 
Action: Mouse scrolled (333, 265) with delta (0, 0)
Screenshot: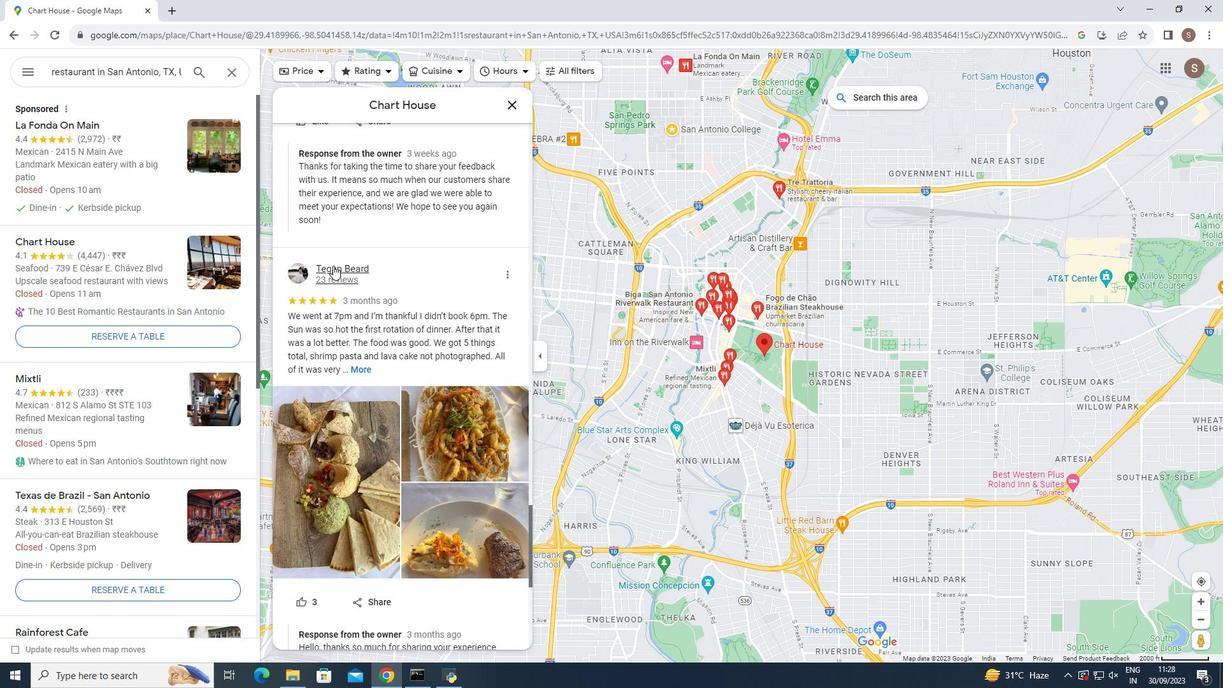 
Action: Mouse scrolled (333, 265) with delta (0, 0)
Screenshot: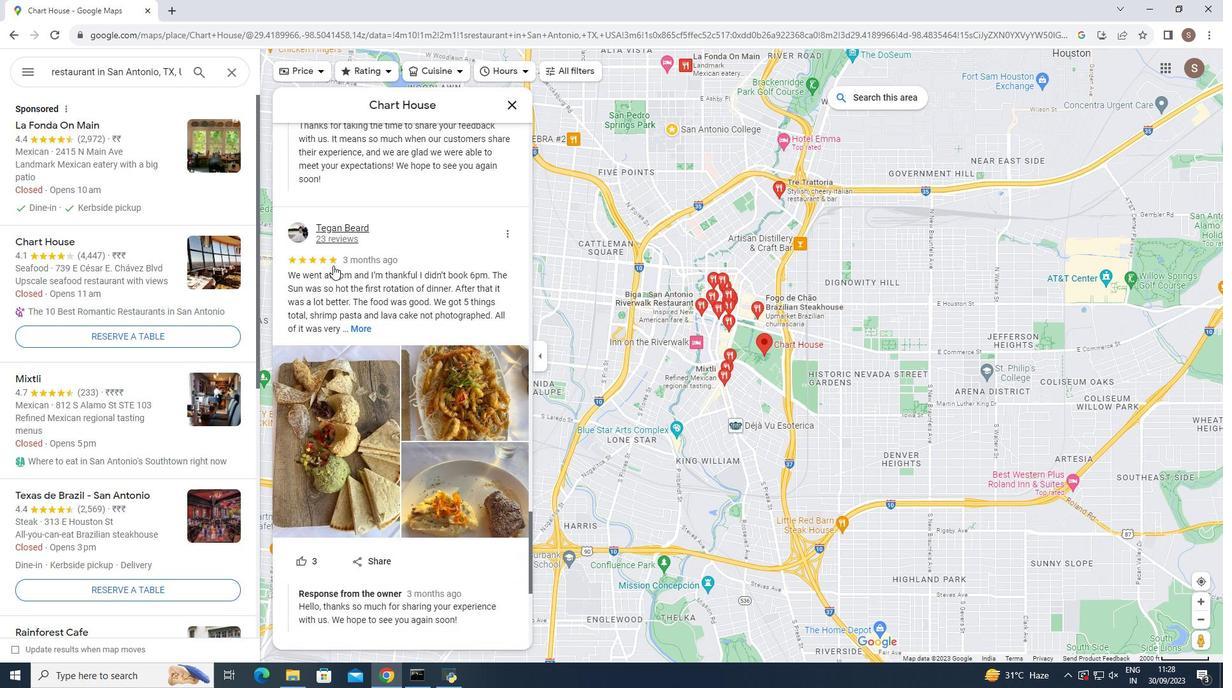 
Action: Mouse scrolled (333, 265) with delta (0, 0)
Screenshot: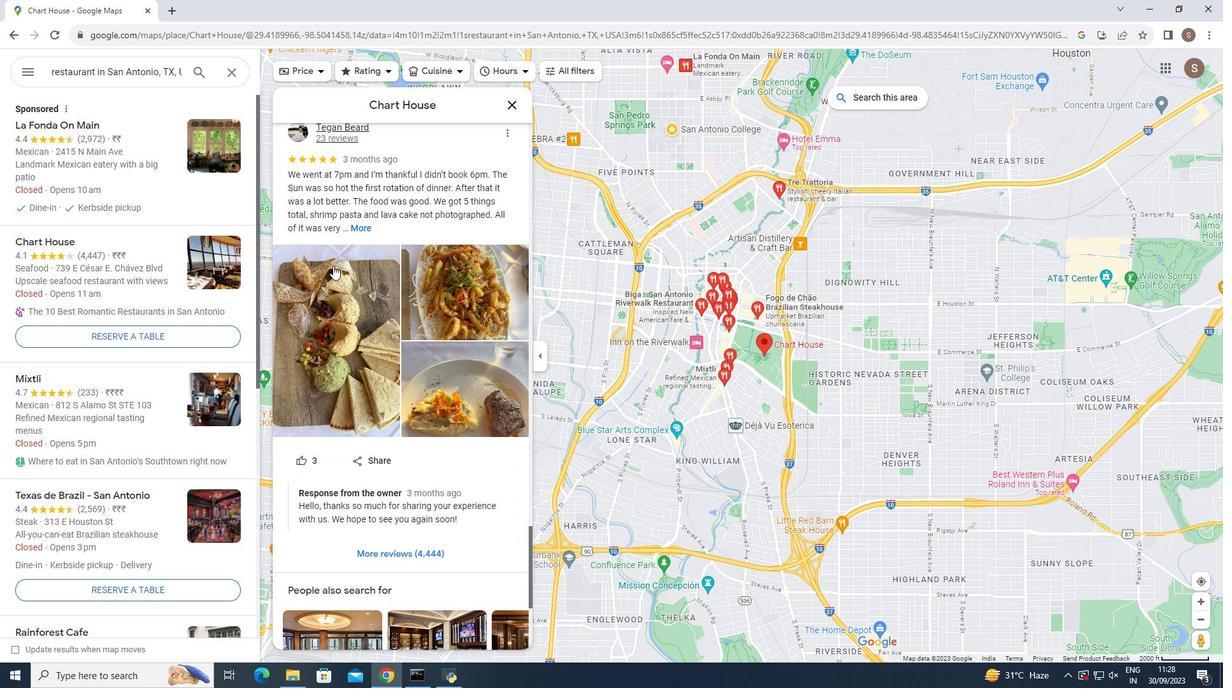 
Action: Mouse scrolled (333, 265) with delta (0, 0)
Screenshot: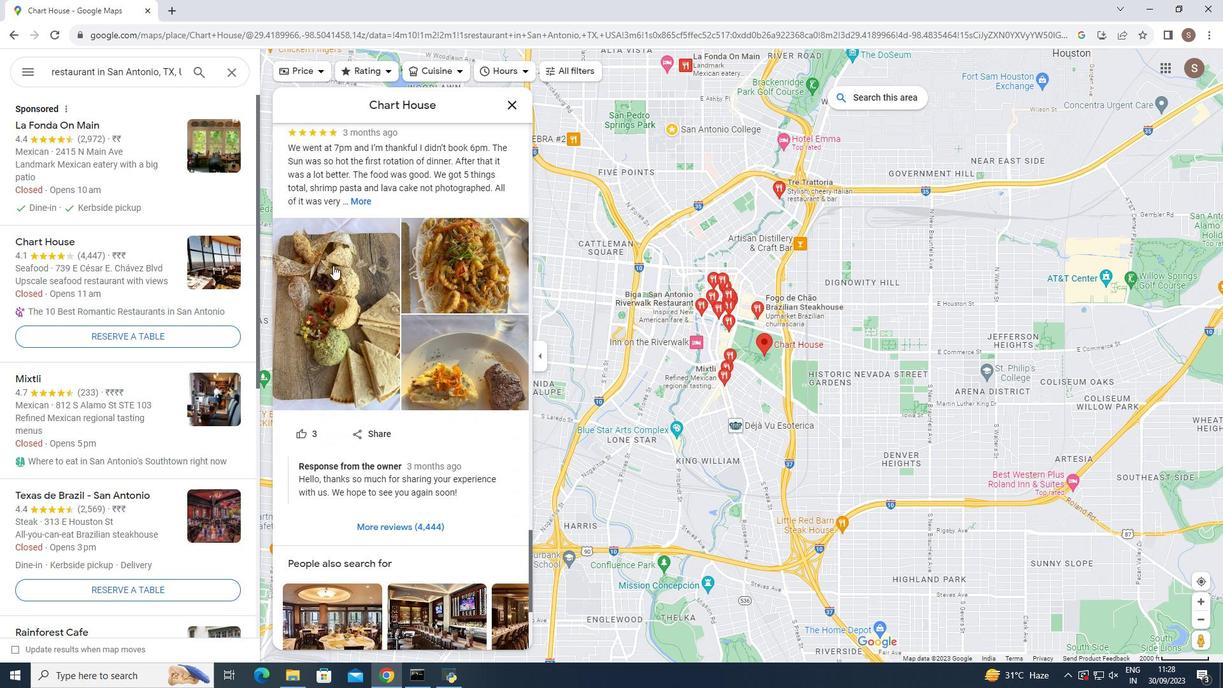 
Action: Mouse scrolled (333, 265) with delta (0, 0)
Screenshot: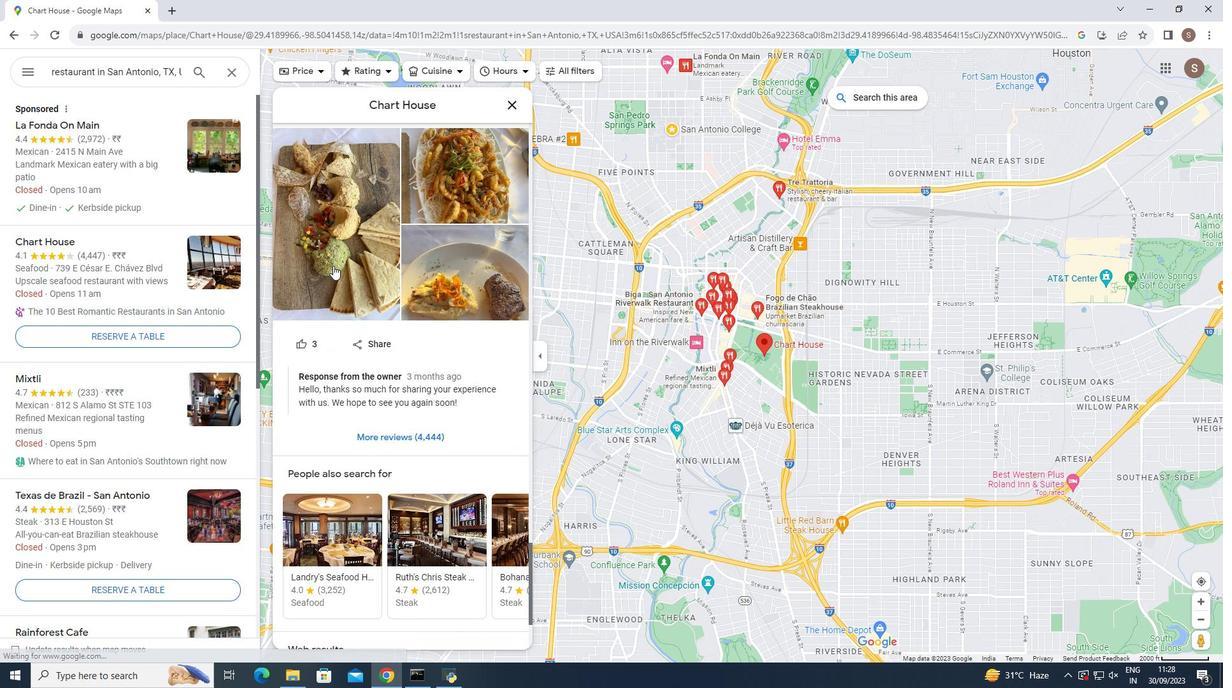 
Action: Mouse scrolled (333, 265) with delta (0, 0)
Screenshot: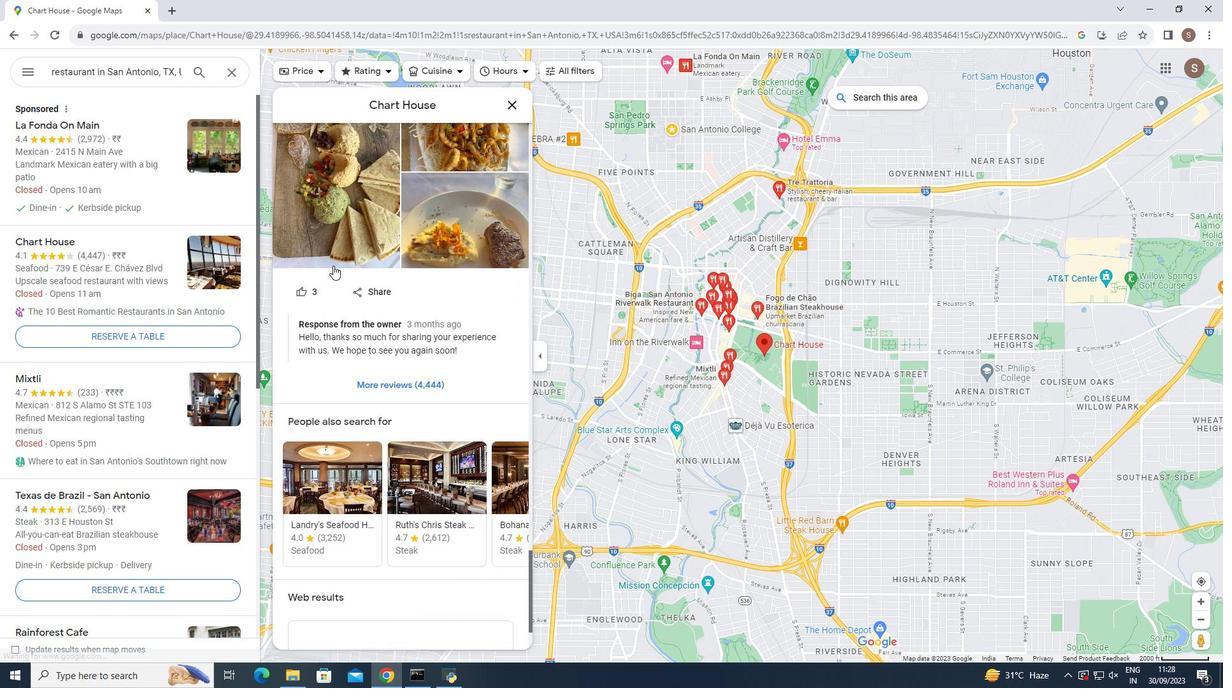 
Action: Mouse moved to (333, 265)
Screenshot: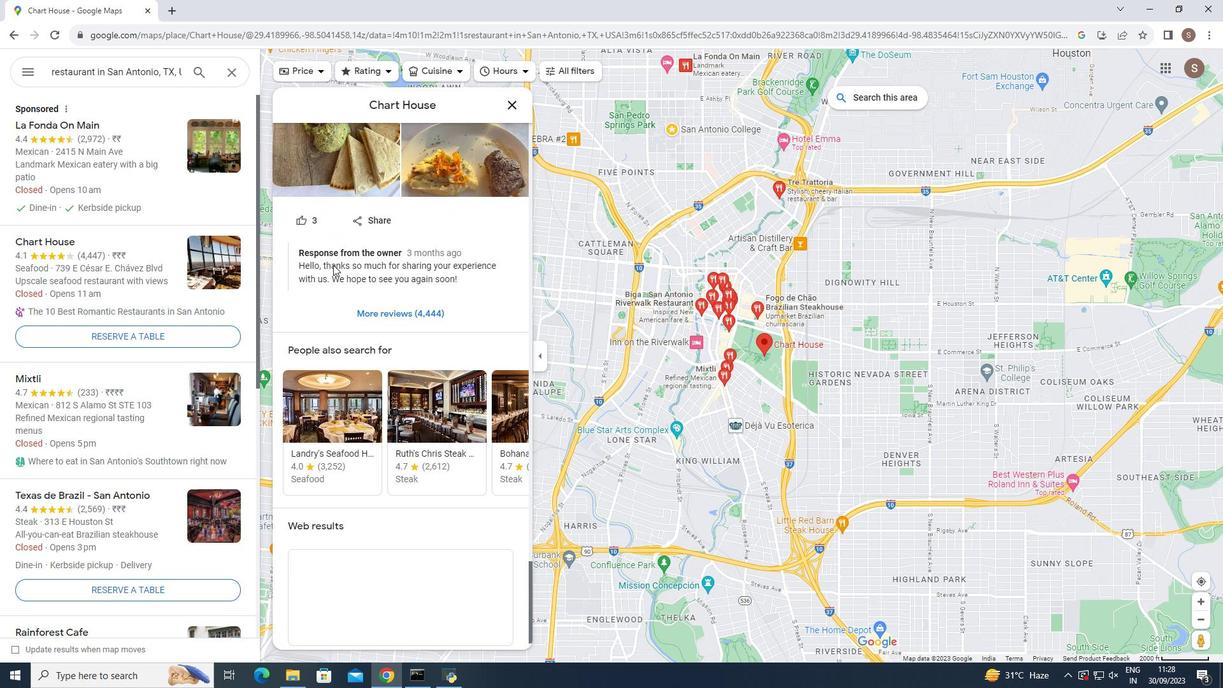
Action: Mouse scrolled (333, 264) with delta (0, 0)
Screenshot: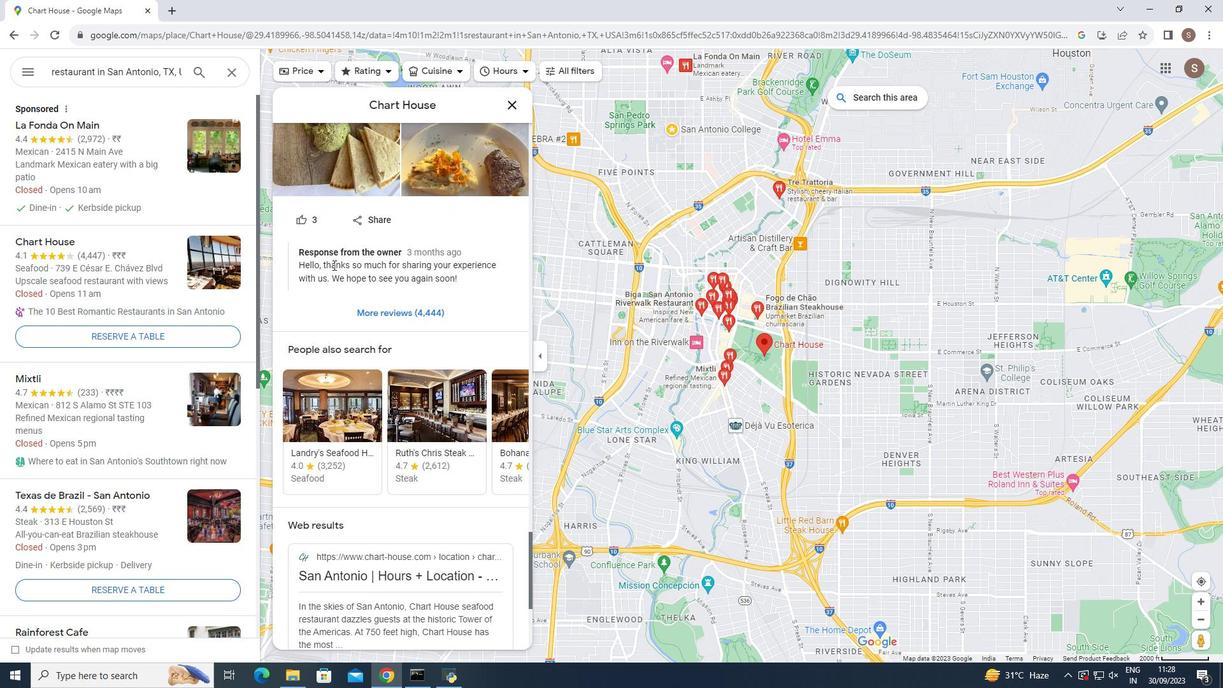 
Action: Mouse scrolled (333, 264) with delta (0, 0)
Screenshot: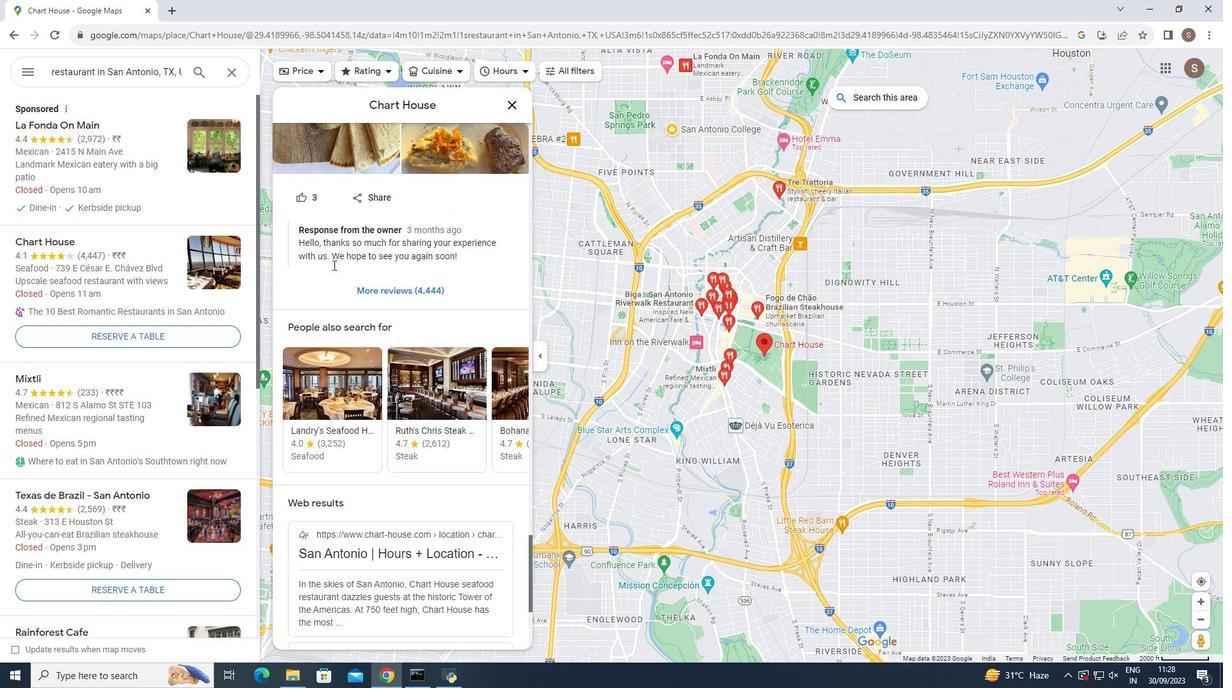 
Action: Mouse scrolled (333, 264) with delta (0, 0)
Screenshot: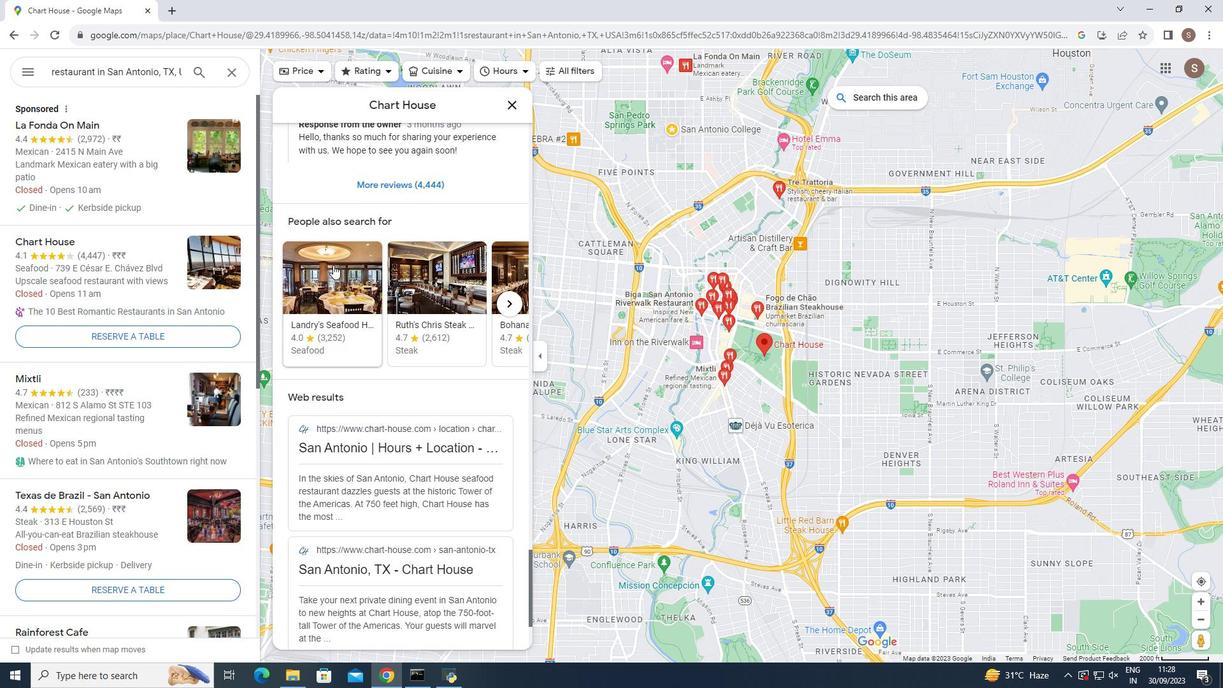 
Action: Mouse scrolled (333, 264) with delta (0, 0)
Screenshot: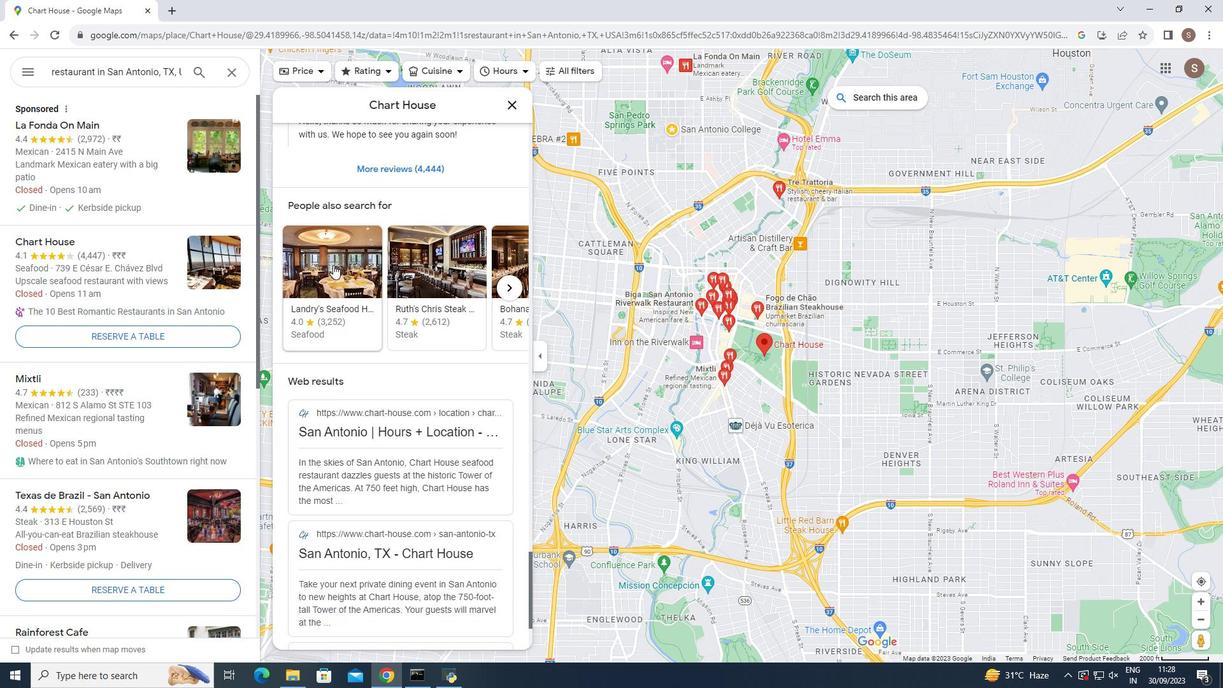 
Action: Mouse scrolled (333, 264) with delta (0, 0)
Screenshot: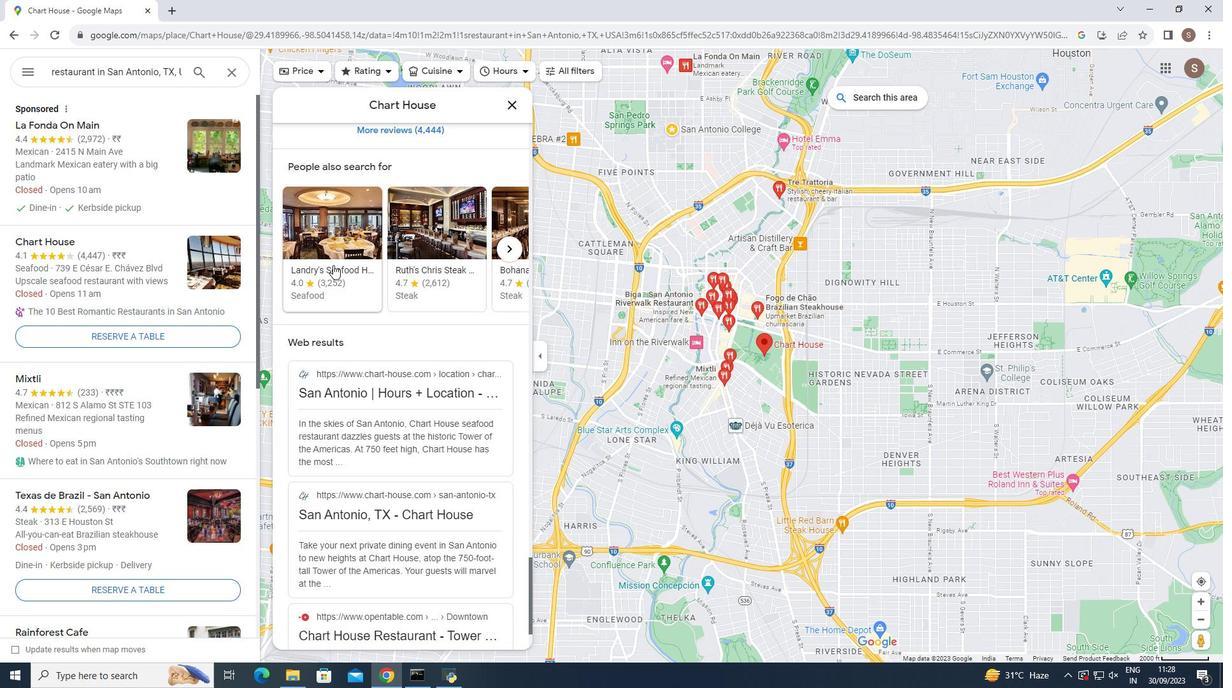 
Action: Mouse scrolled (333, 264) with delta (0, 0)
Screenshot: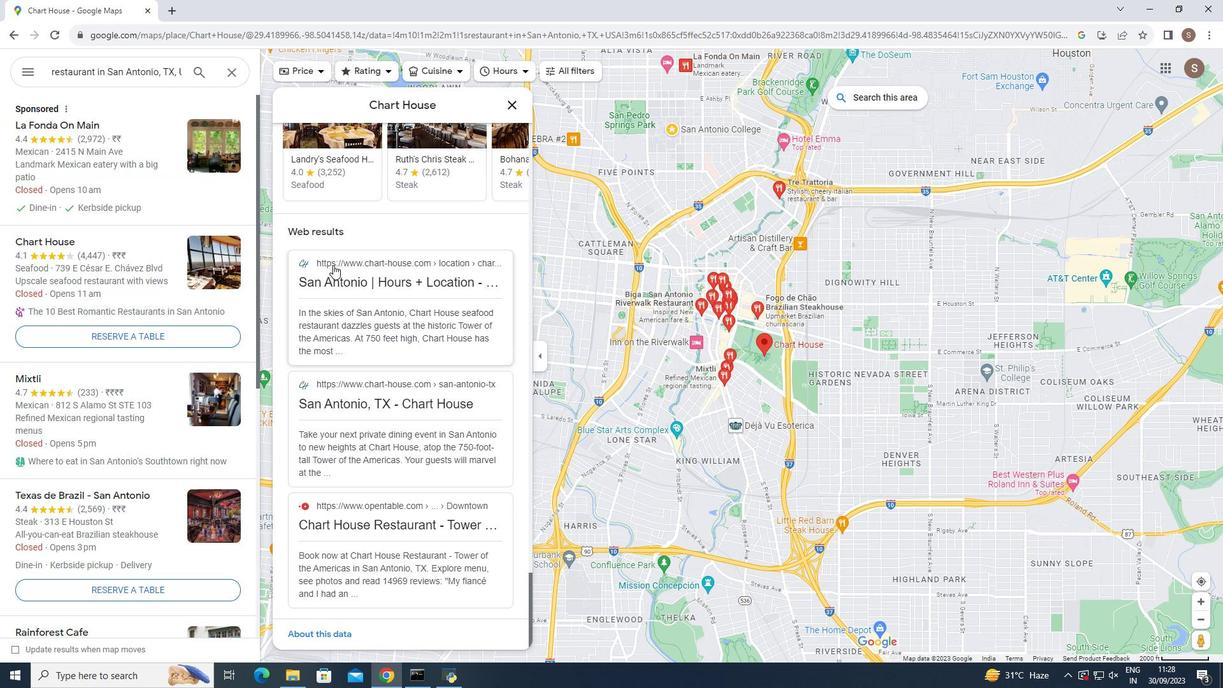 
Action: Mouse scrolled (333, 264) with delta (0, 0)
Screenshot: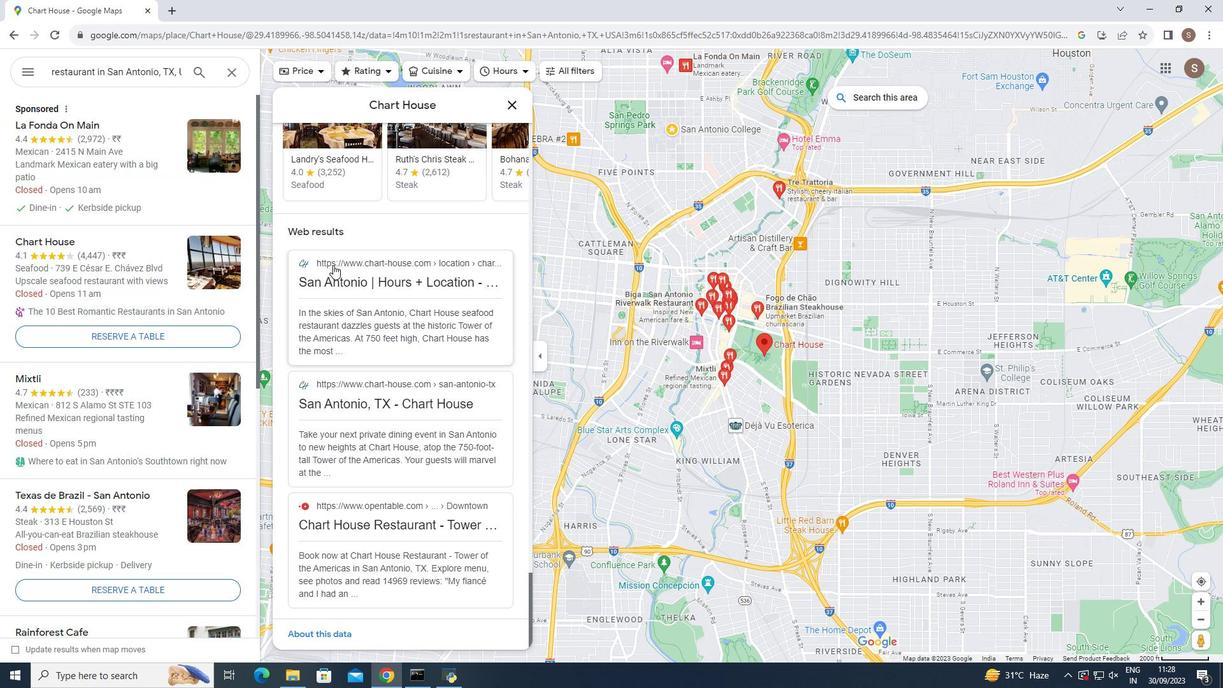 
Action: Mouse moved to (514, 104)
Screenshot: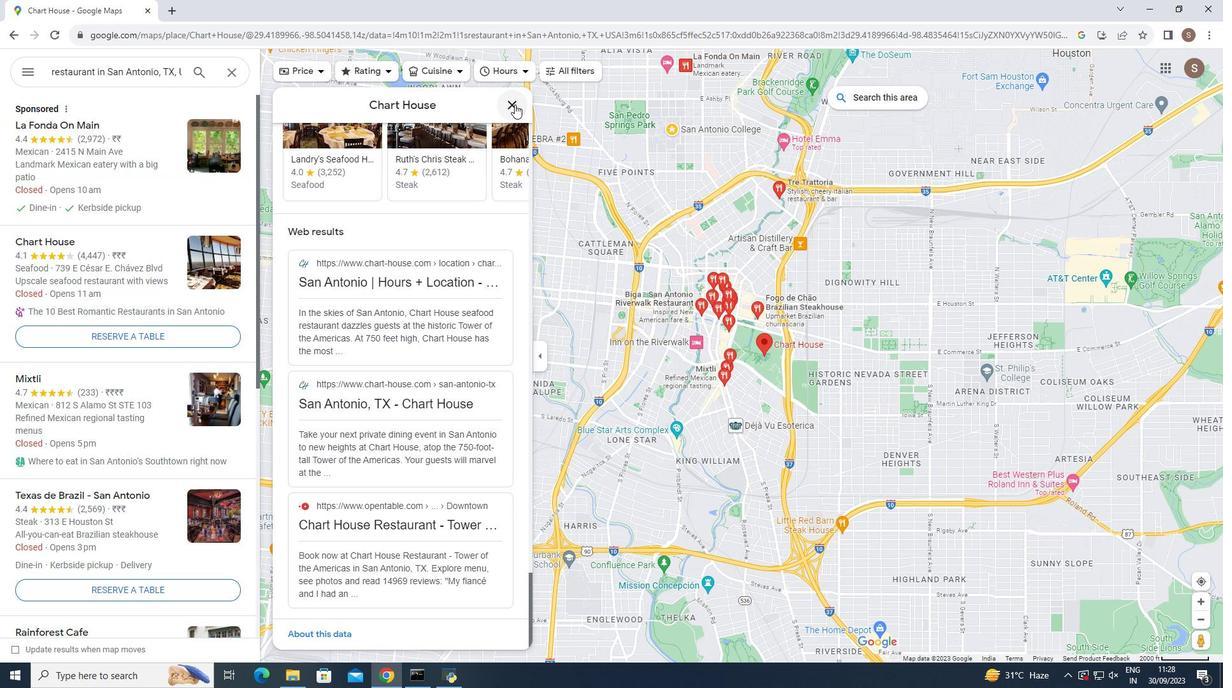 
Action: Mouse pressed left at (514, 104)
Screenshot: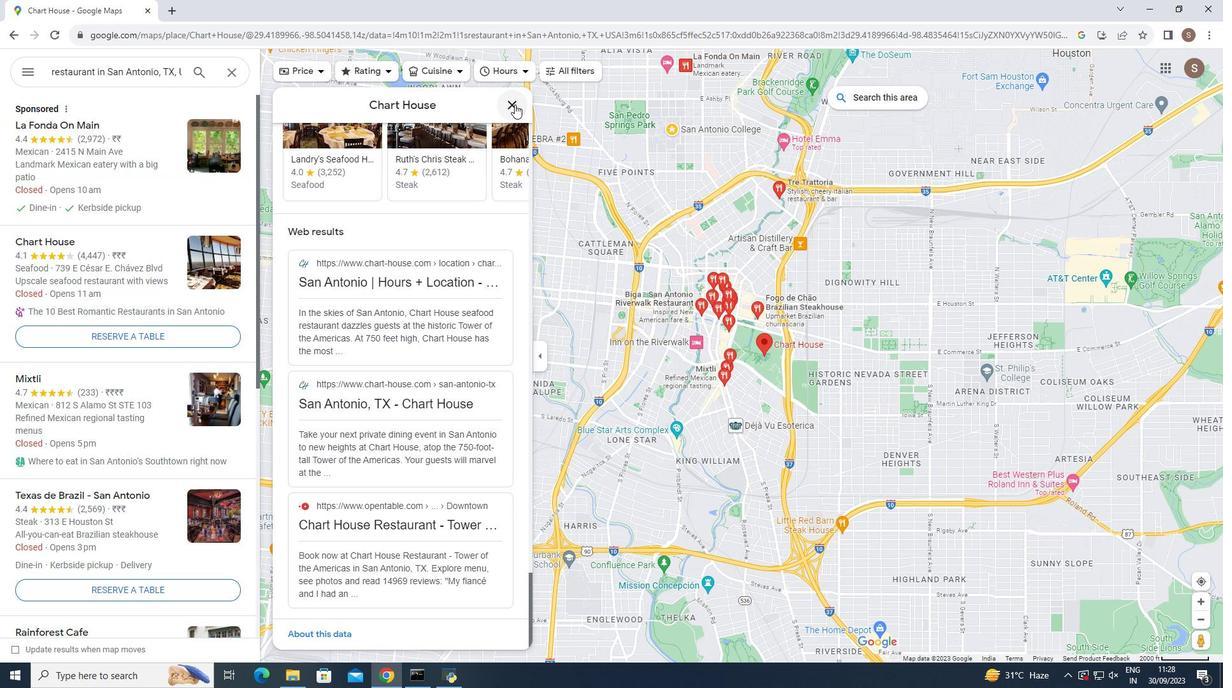 
Action: Mouse moved to (698, 308)
Screenshot: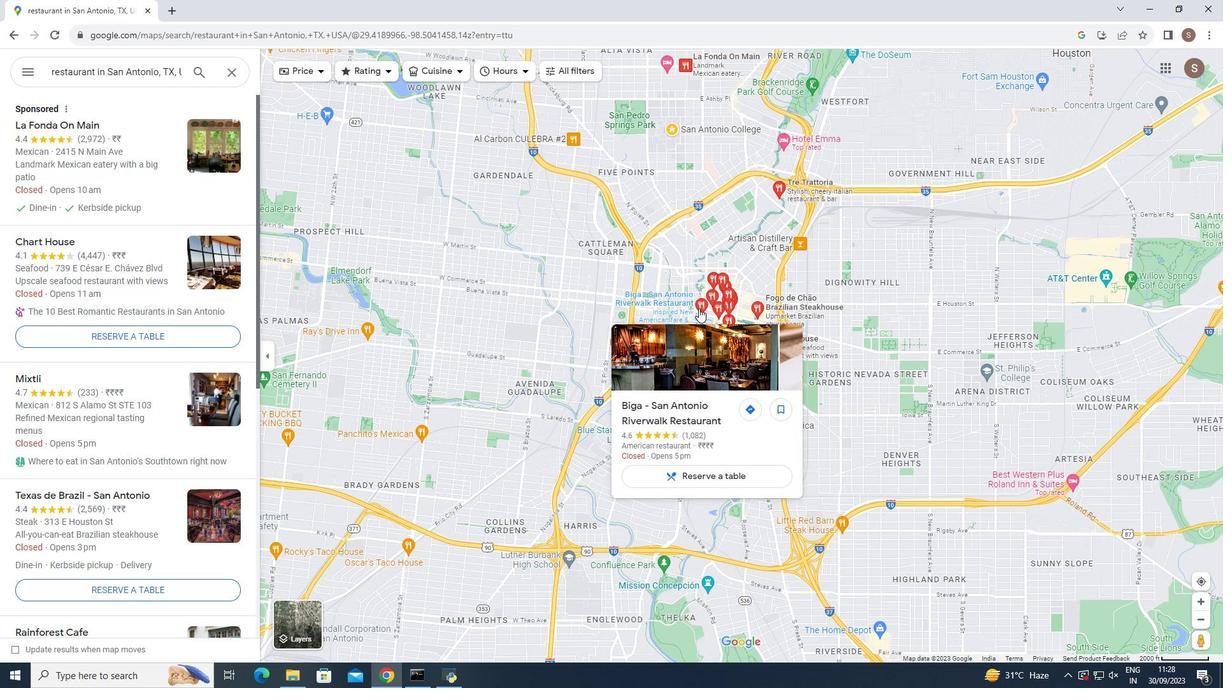 
Action: Mouse pressed left at (698, 308)
Screenshot: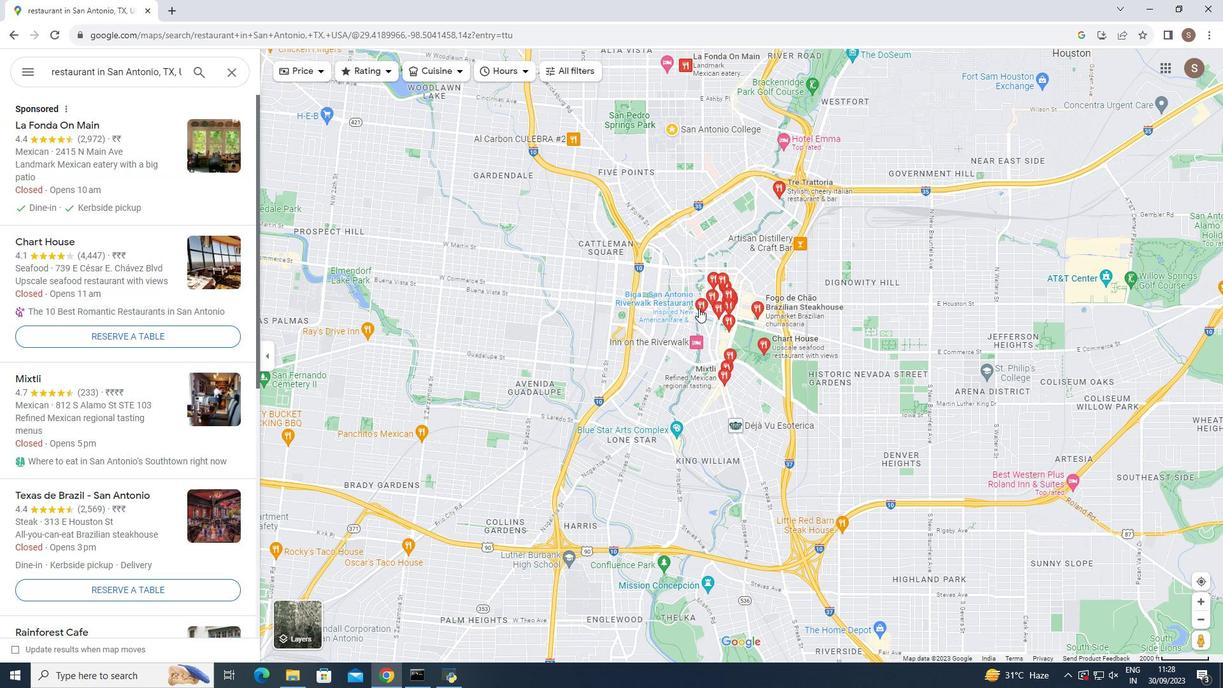 
Action: Mouse moved to (438, 333)
Screenshot: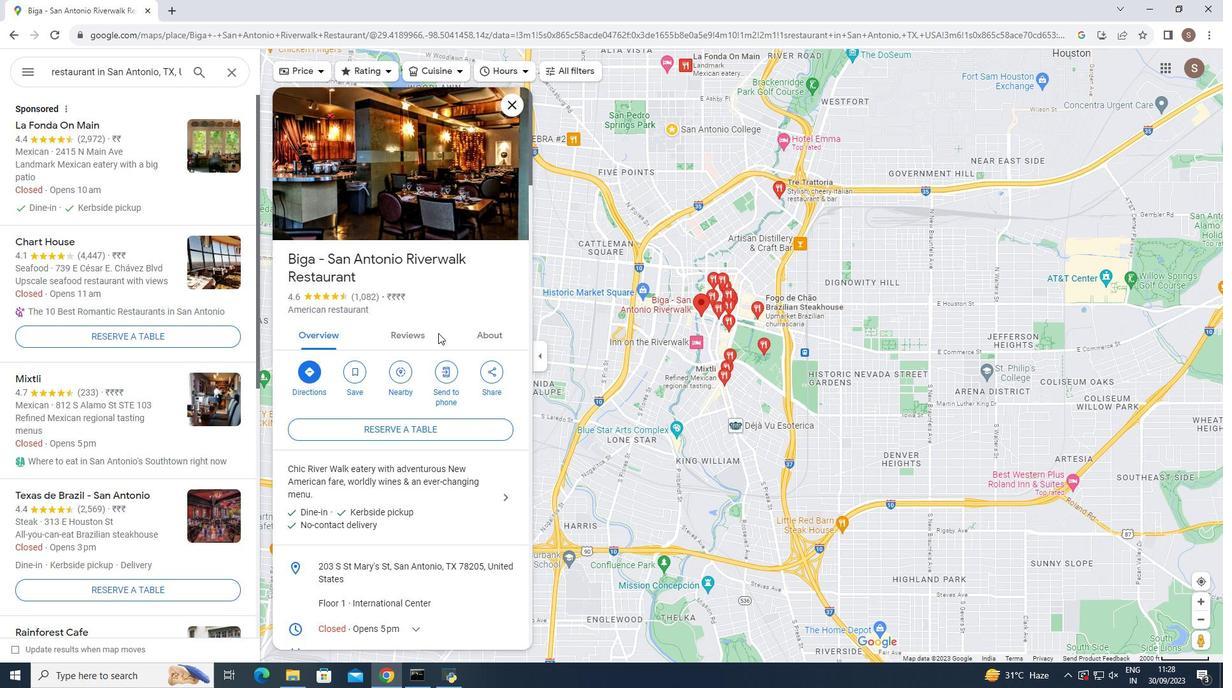 
Action: Mouse scrolled (438, 332) with delta (0, 0)
Screenshot: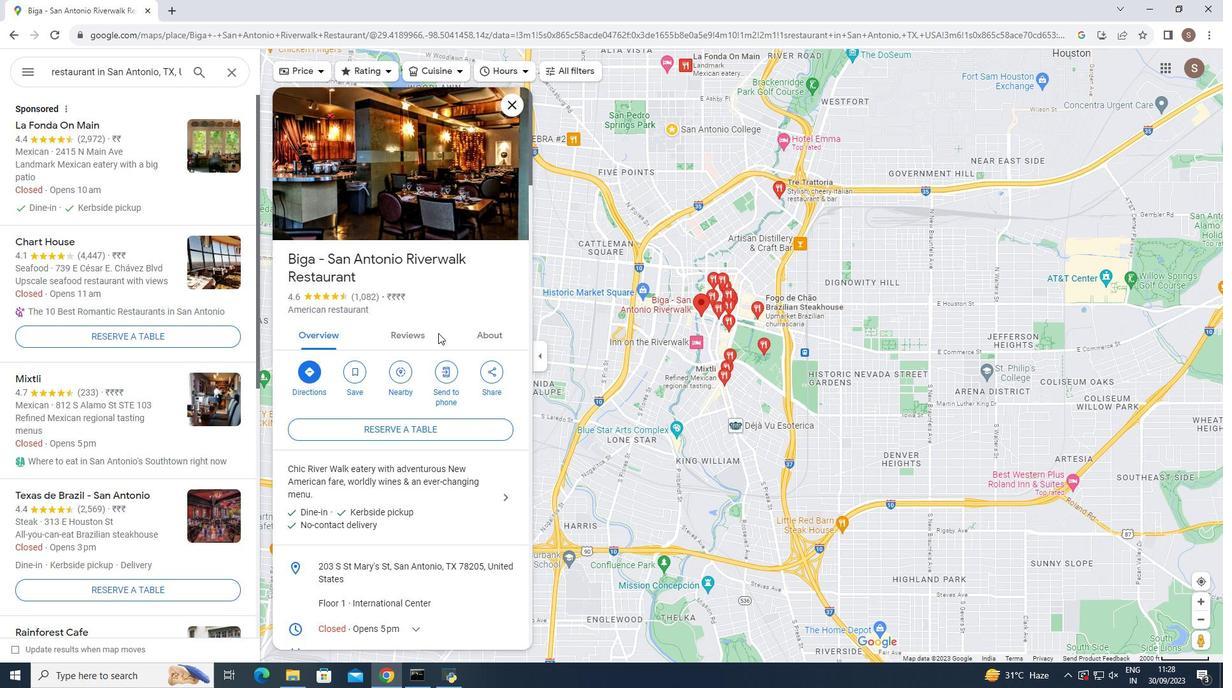 
Action: Mouse scrolled (438, 332) with delta (0, 0)
Screenshot: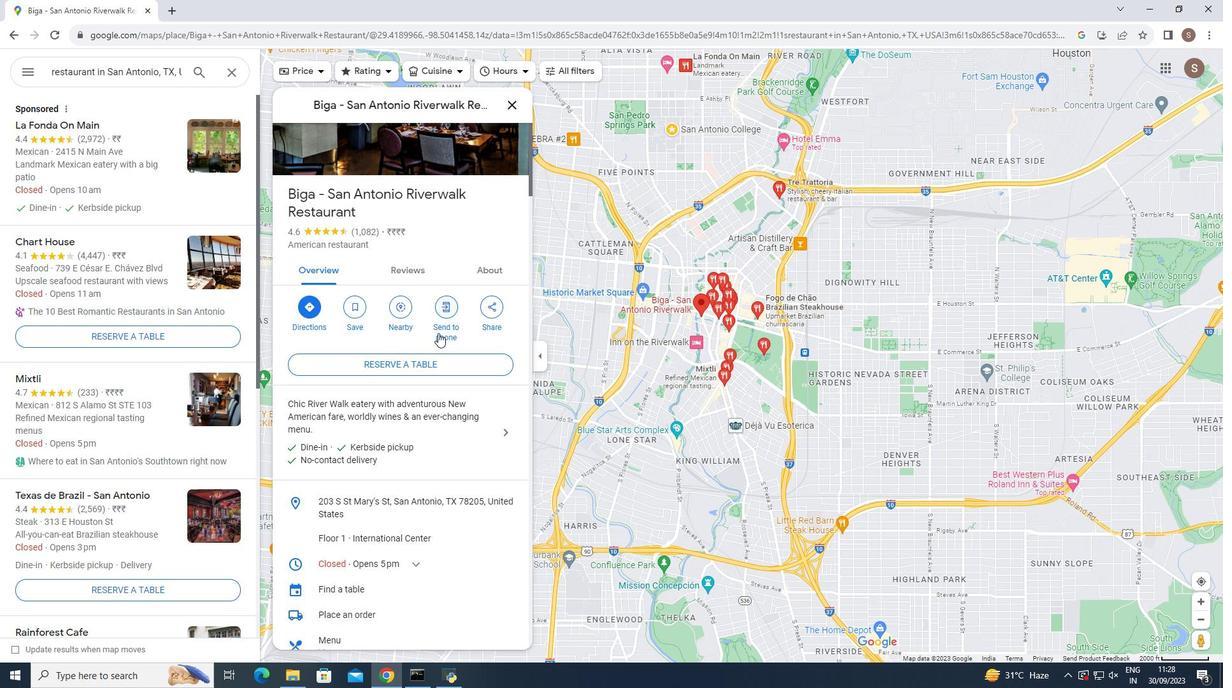 
Action: Mouse scrolled (438, 332) with delta (0, 0)
Screenshot: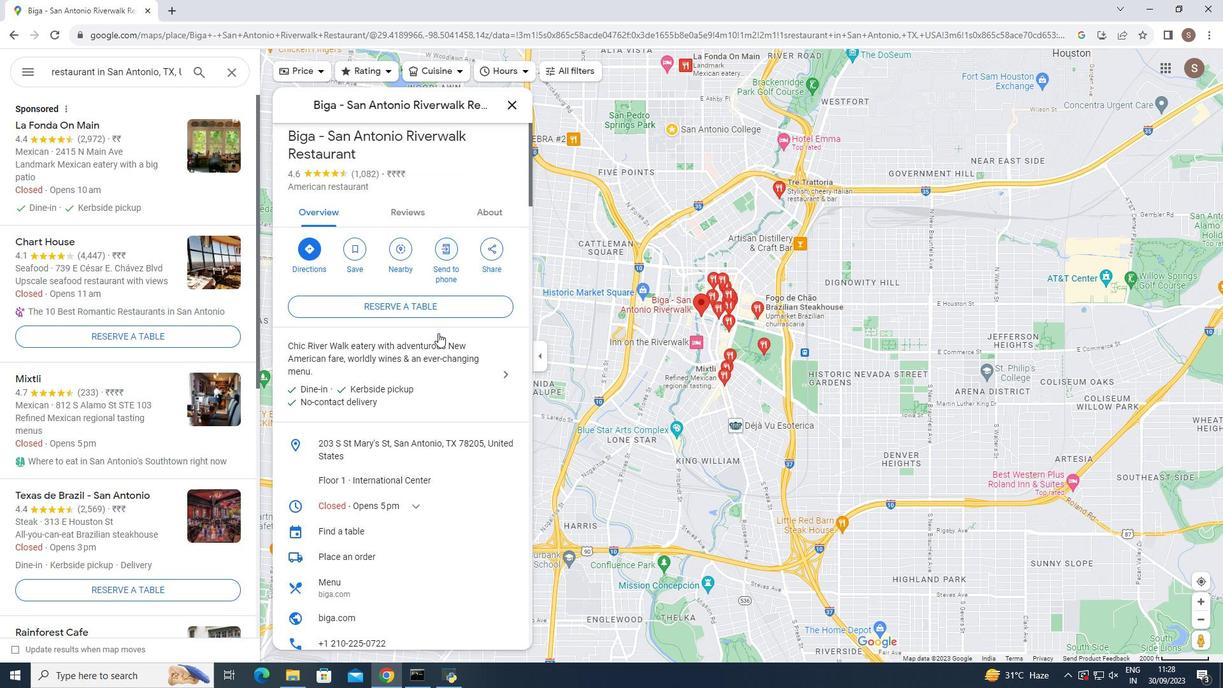 
Action: Mouse scrolled (438, 332) with delta (0, 0)
Screenshot: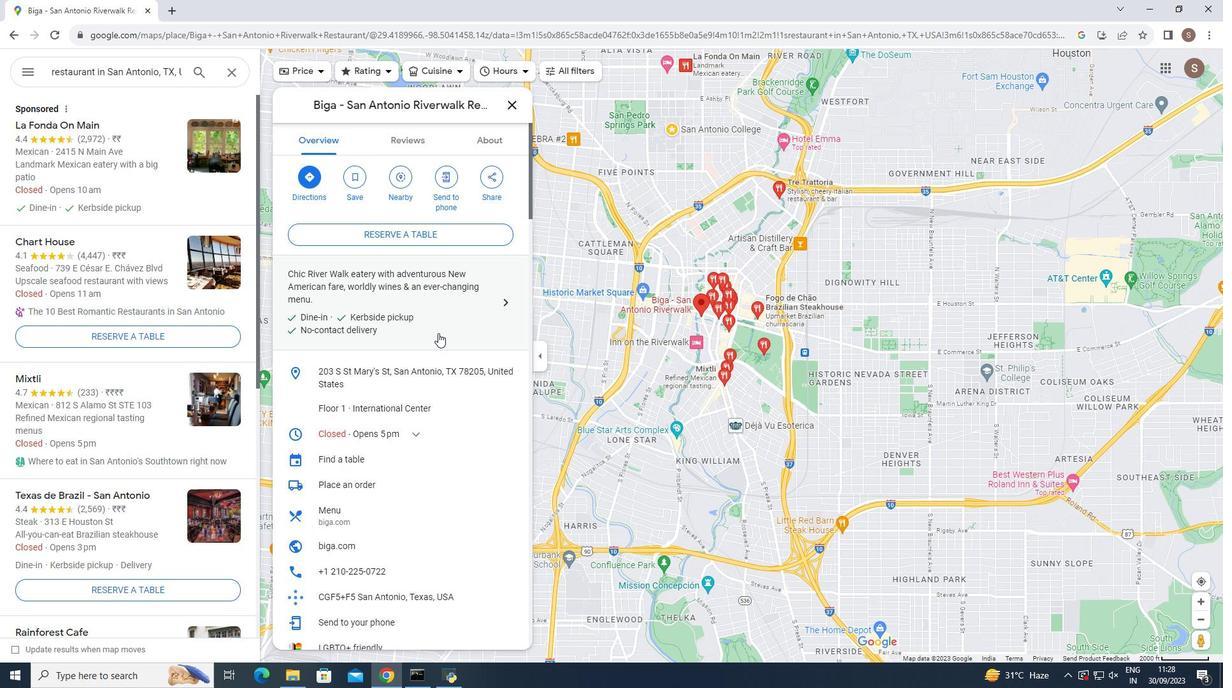 
Action: Mouse scrolled (438, 332) with delta (0, 0)
Screenshot: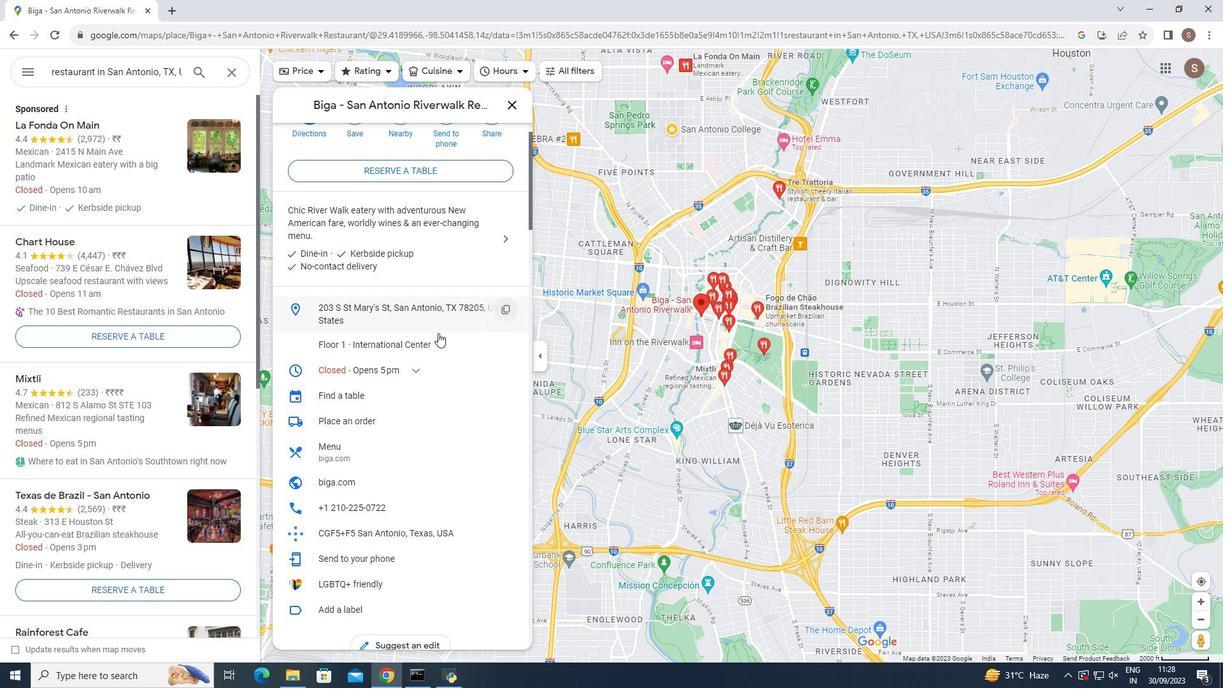 
Action: Mouse moved to (438, 332)
Screenshot: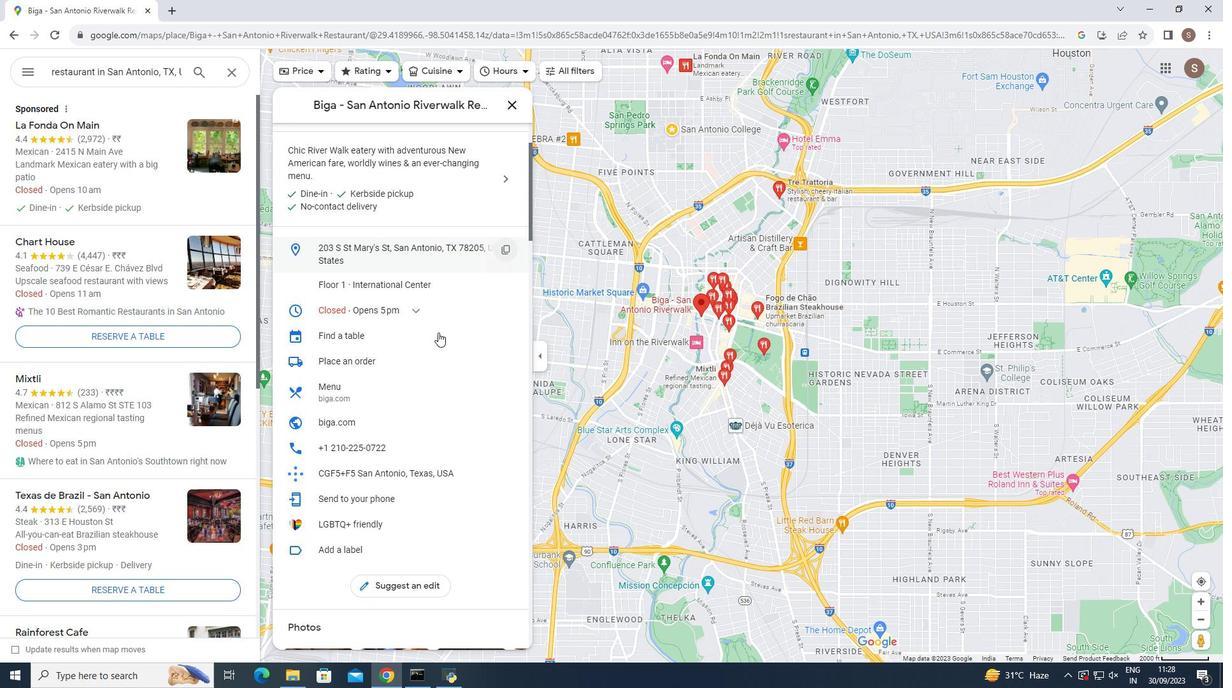 
Action: Mouse scrolled (438, 331) with delta (0, 0)
Screenshot: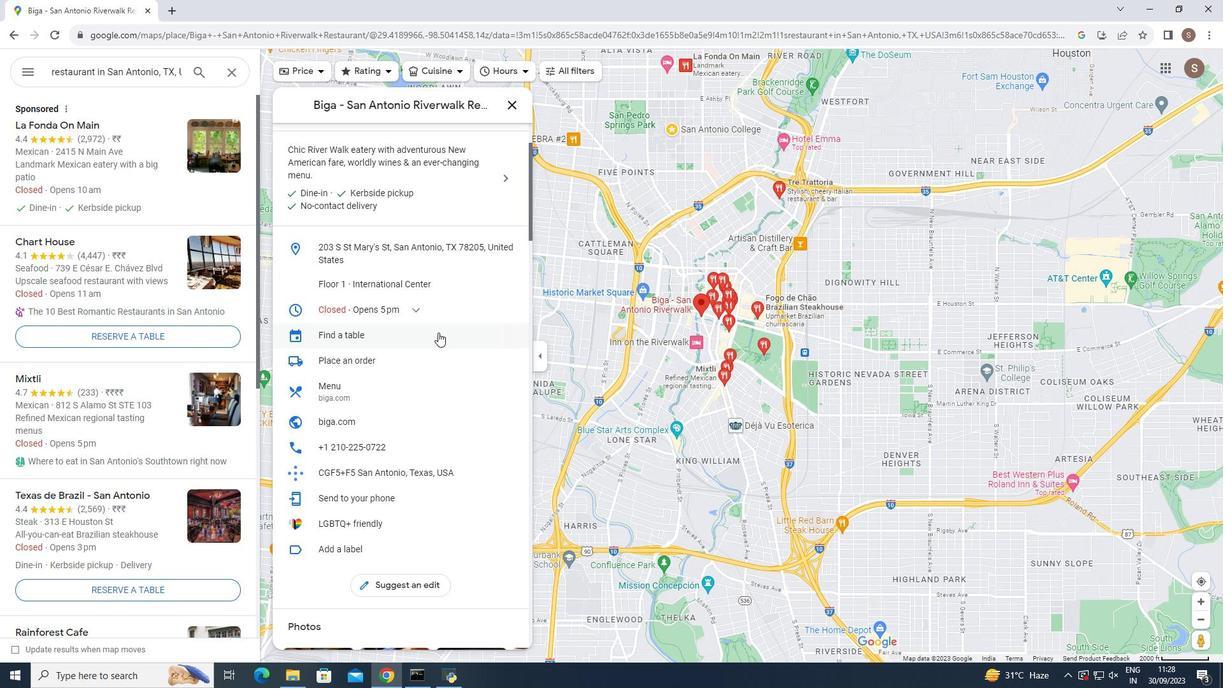 
Action: Mouse moved to (454, 330)
Screenshot: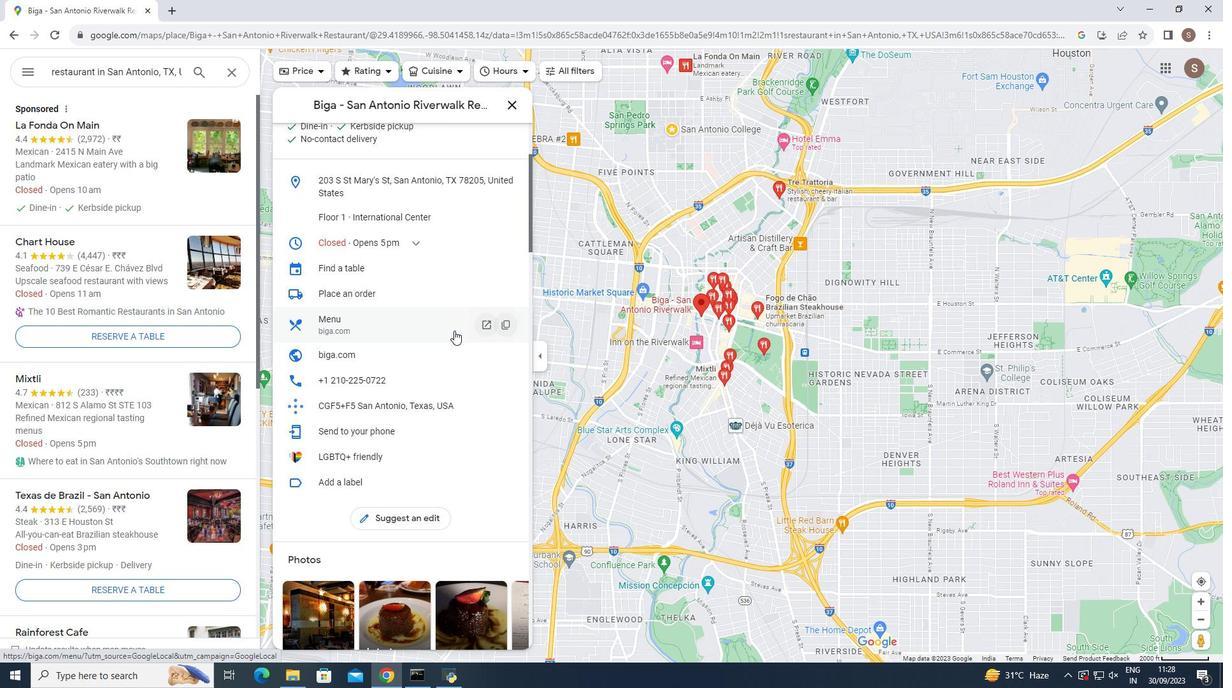 
Action: Mouse scrolled (454, 330) with delta (0, 0)
Screenshot: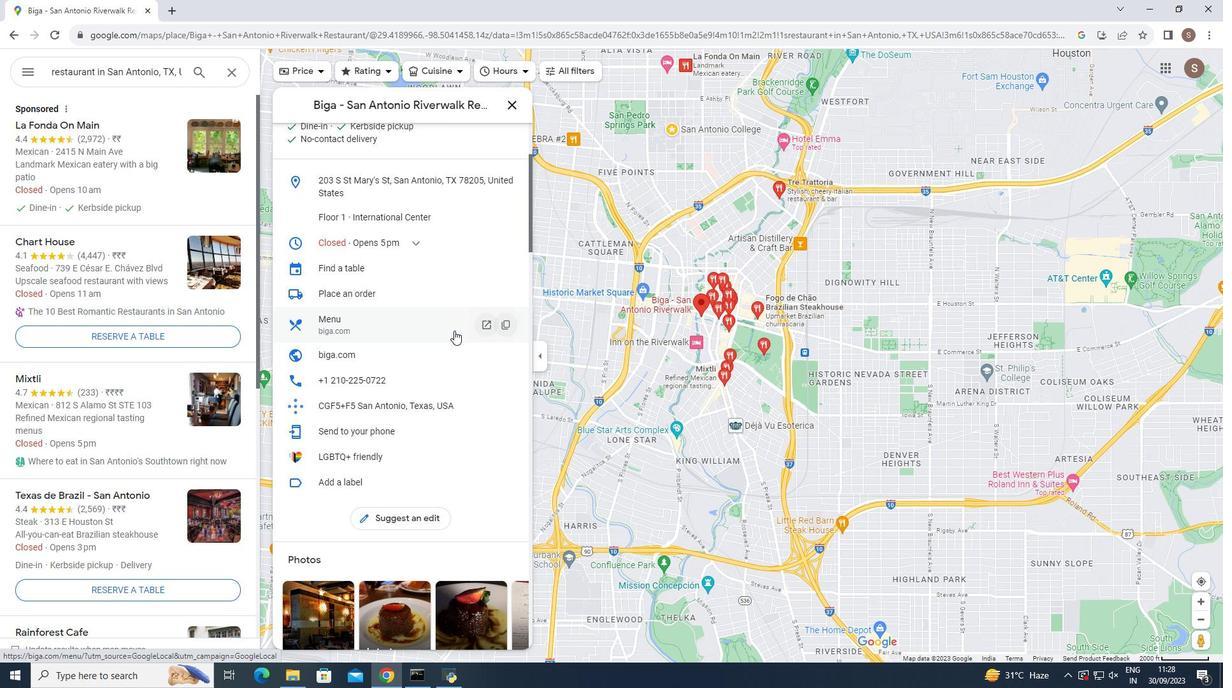 
Action: Mouse moved to (454, 325)
Screenshot: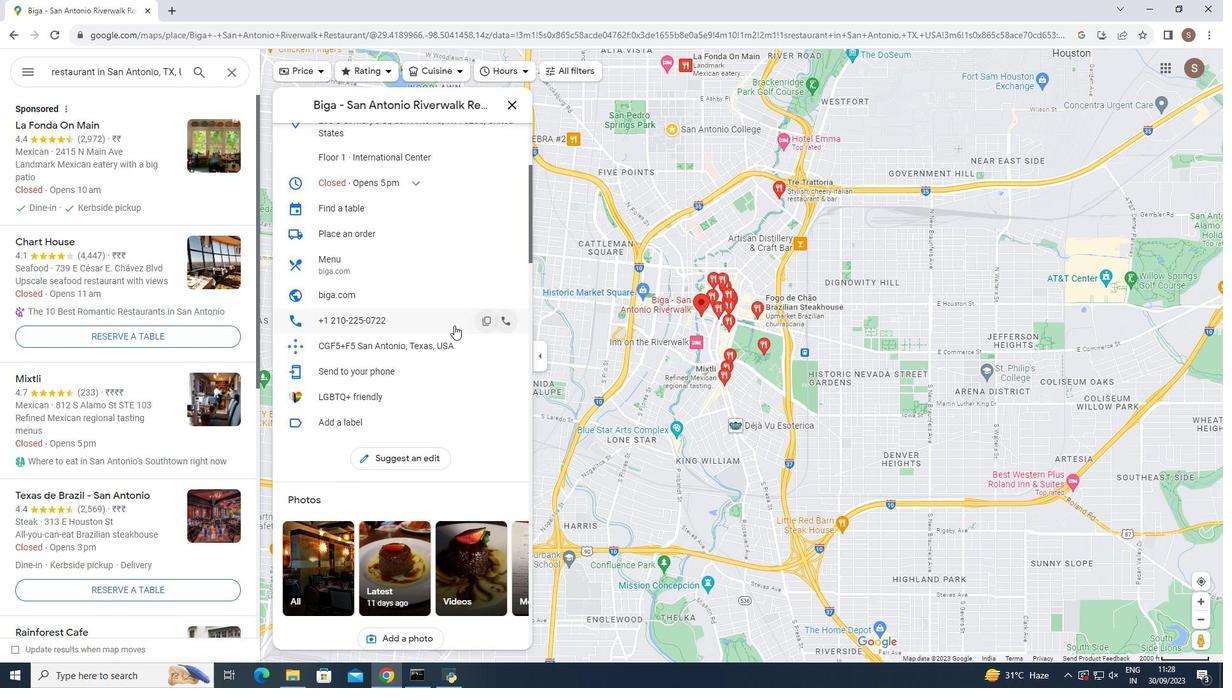 
Action: Mouse scrolled (454, 324) with delta (0, 0)
Screenshot: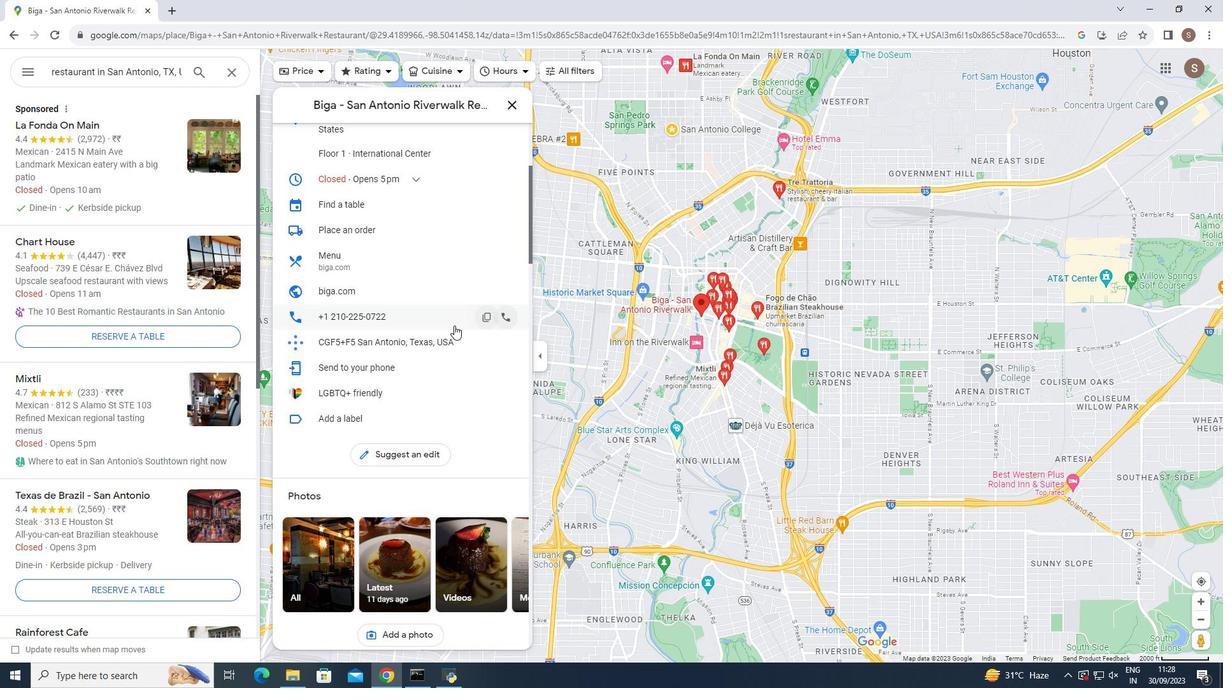
Action: Mouse scrolled (454, 324) with delta (0, 0)
Screenshot: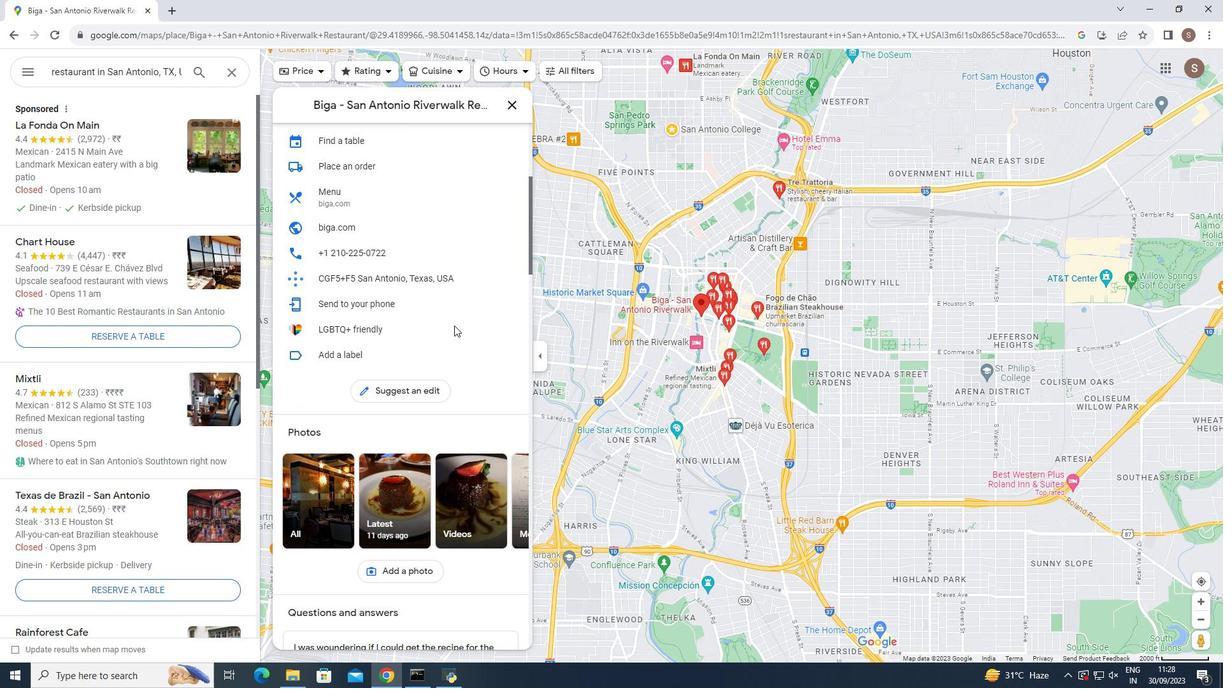 
Action: Mouse scrolled (454, 324) with delta (0, 0)
Screenshot: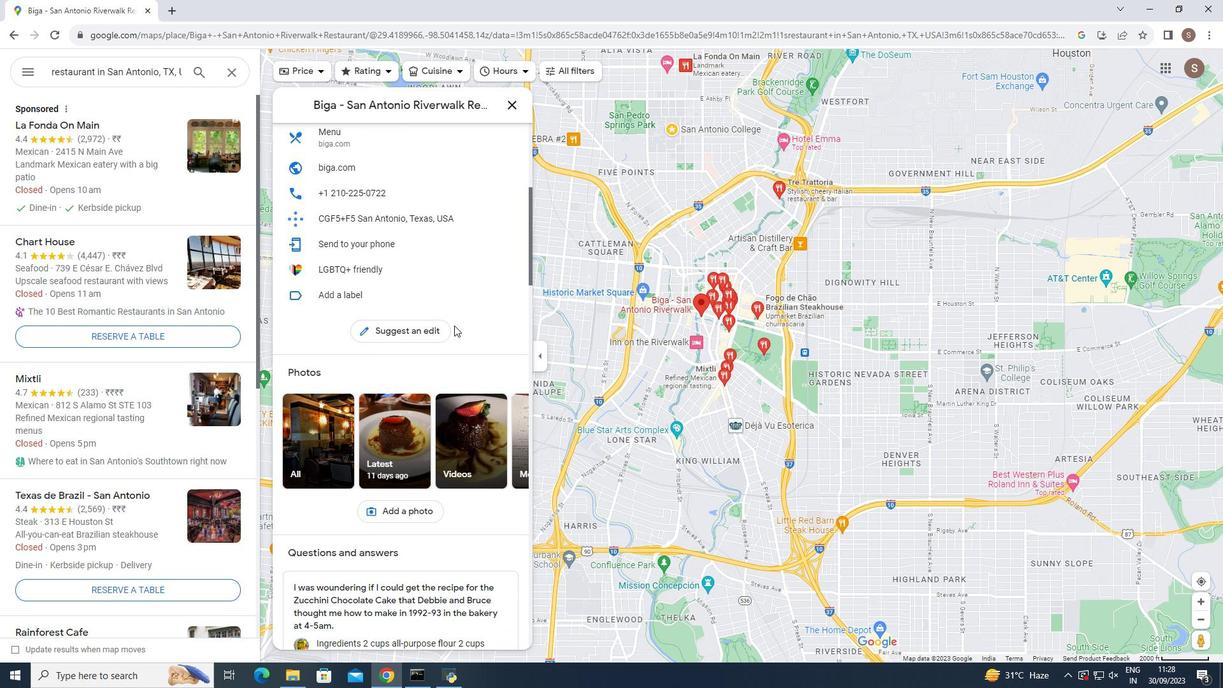 
Action: Mouse scrolled (454, 324) with delta (0, 0)
Screenshot: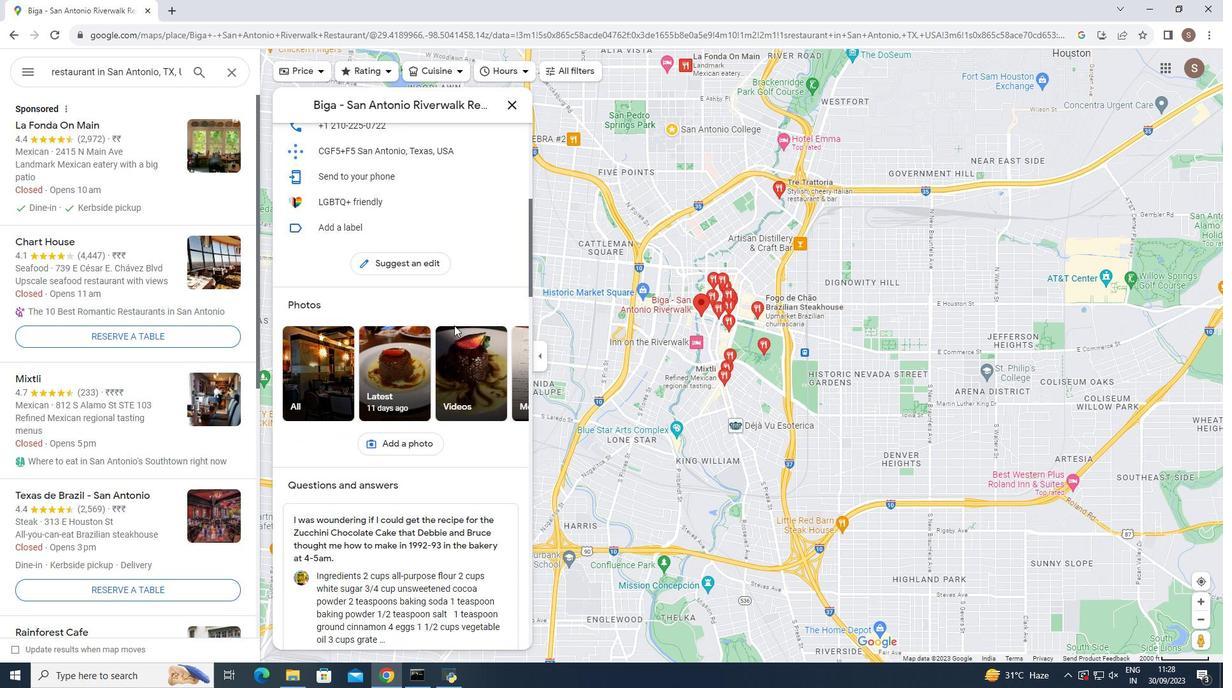 
Action: Mouse scrolled (454, 324) with delta (0, 0)
Screenshot: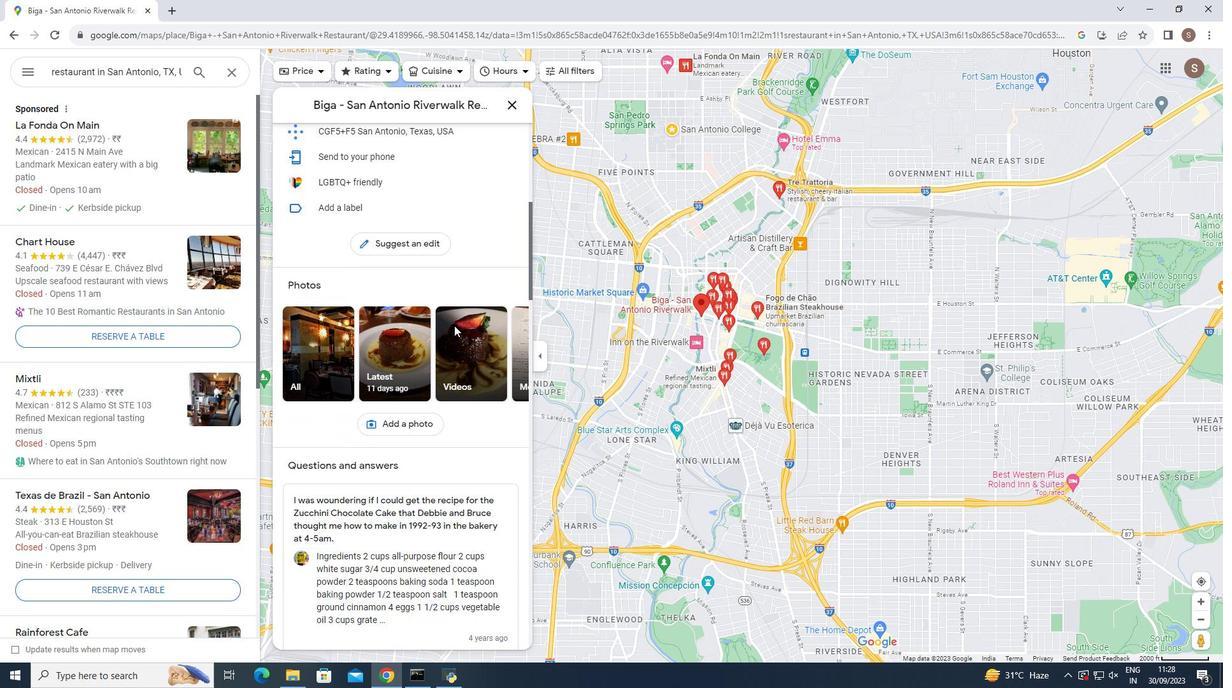
Action: Mouse scrolled (454, 324) with delta (0, 0)
Screenshot: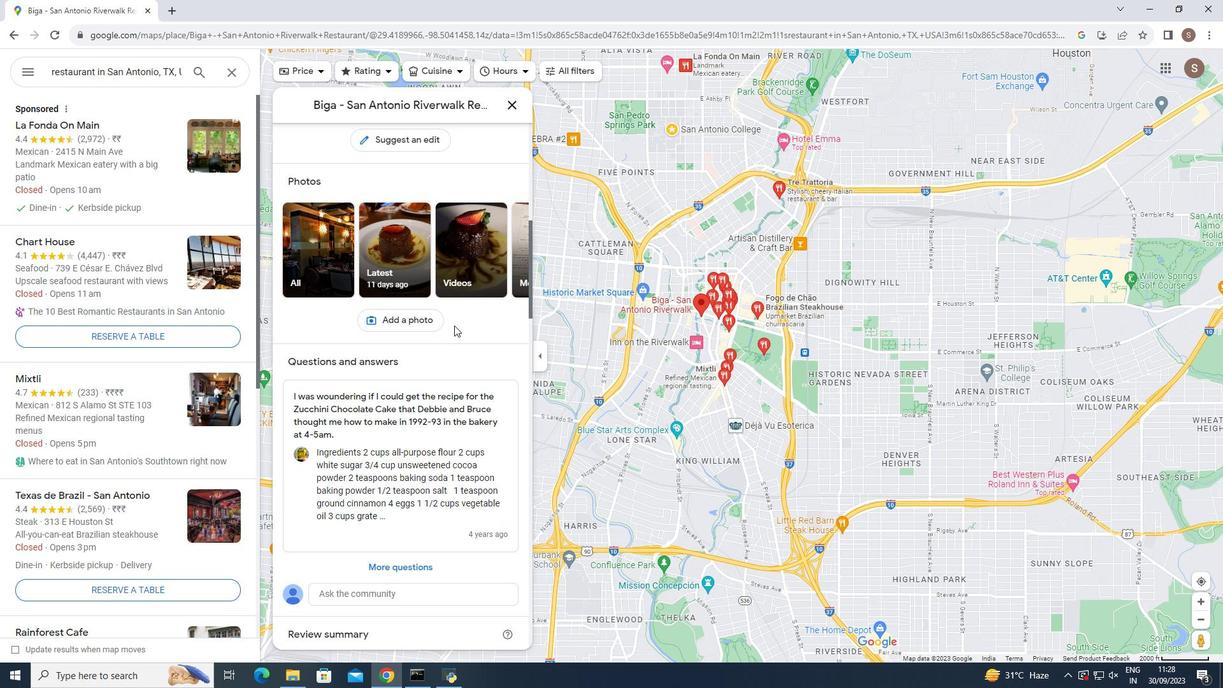 
Action: Mouse scrolled (454, 324) with delta (0, 0)
Screenshot: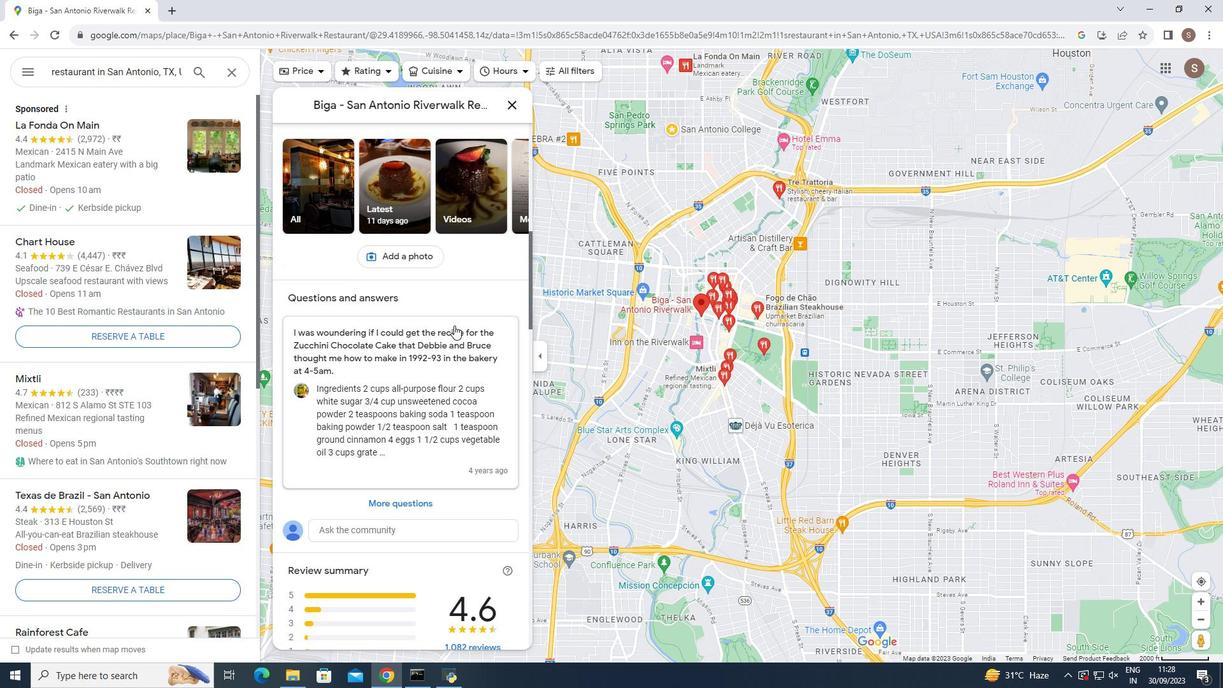 
Action: Mouse scrolled (454, 324) with delta (0, 0)
Screenshot: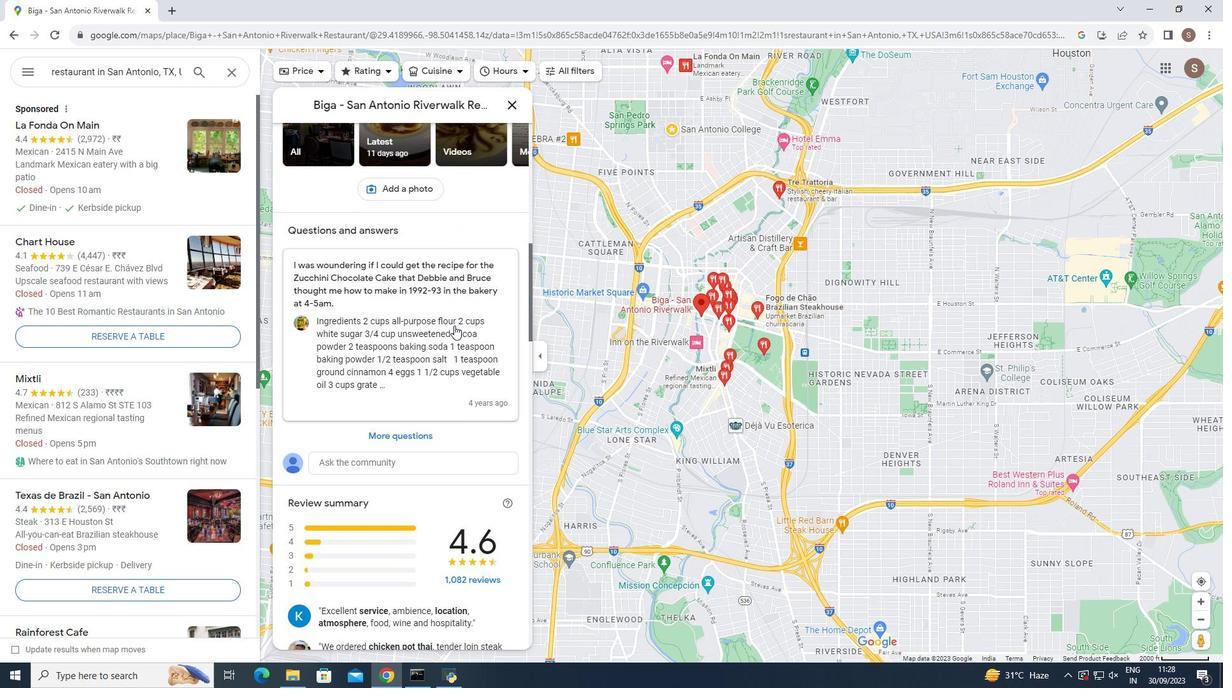
Action: Mouse scrolled (454, 324) with delta (0, 0)
Screenshot: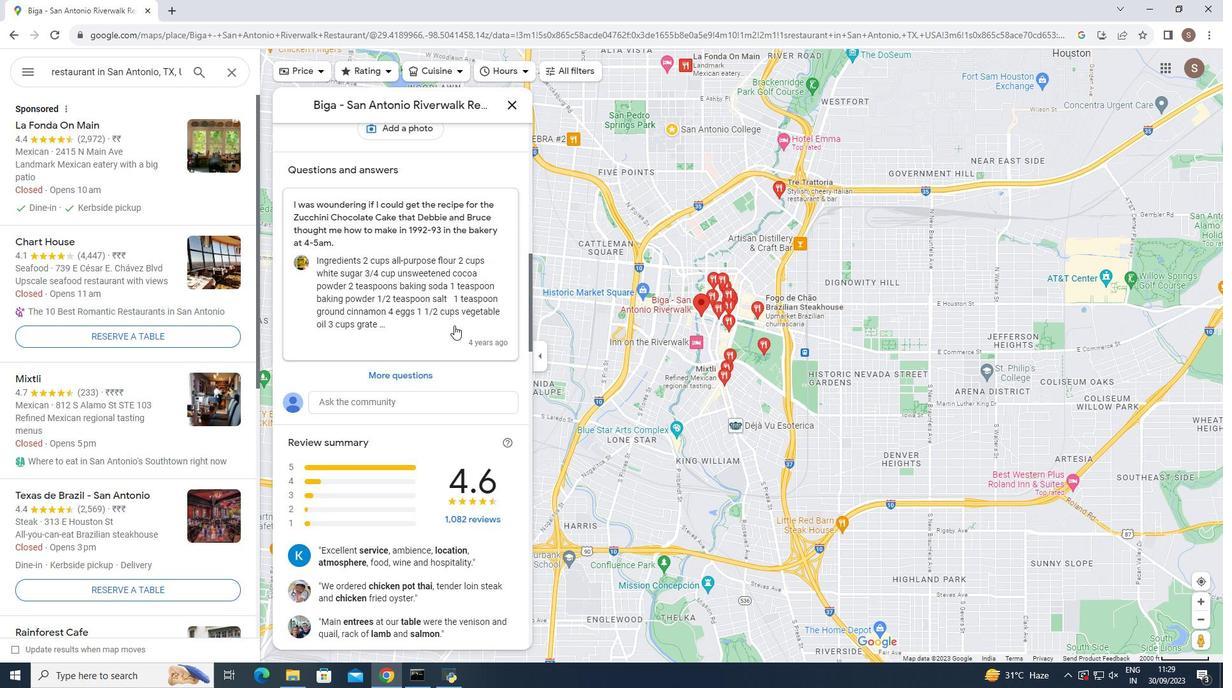 
Action: Mouse scrolled (454, 324) with delta (0, 0)
Screenshot: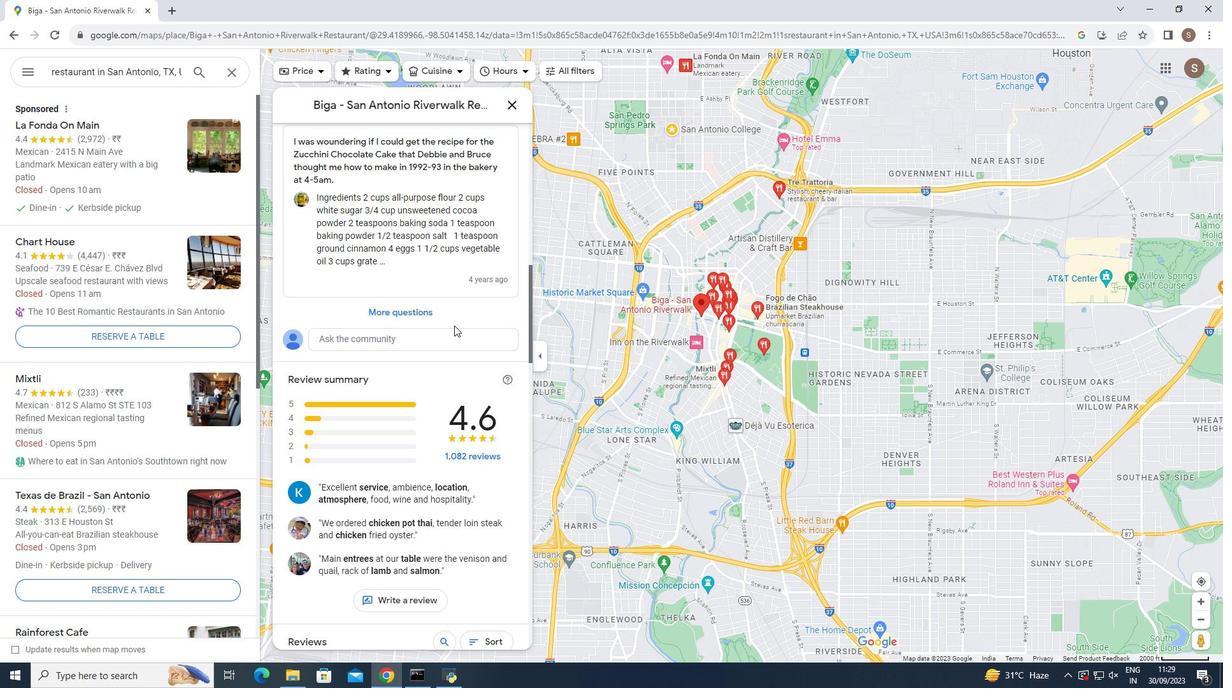 
Action: Mouse scrolled (454, 324) with delta (0, 0)
Screenshot: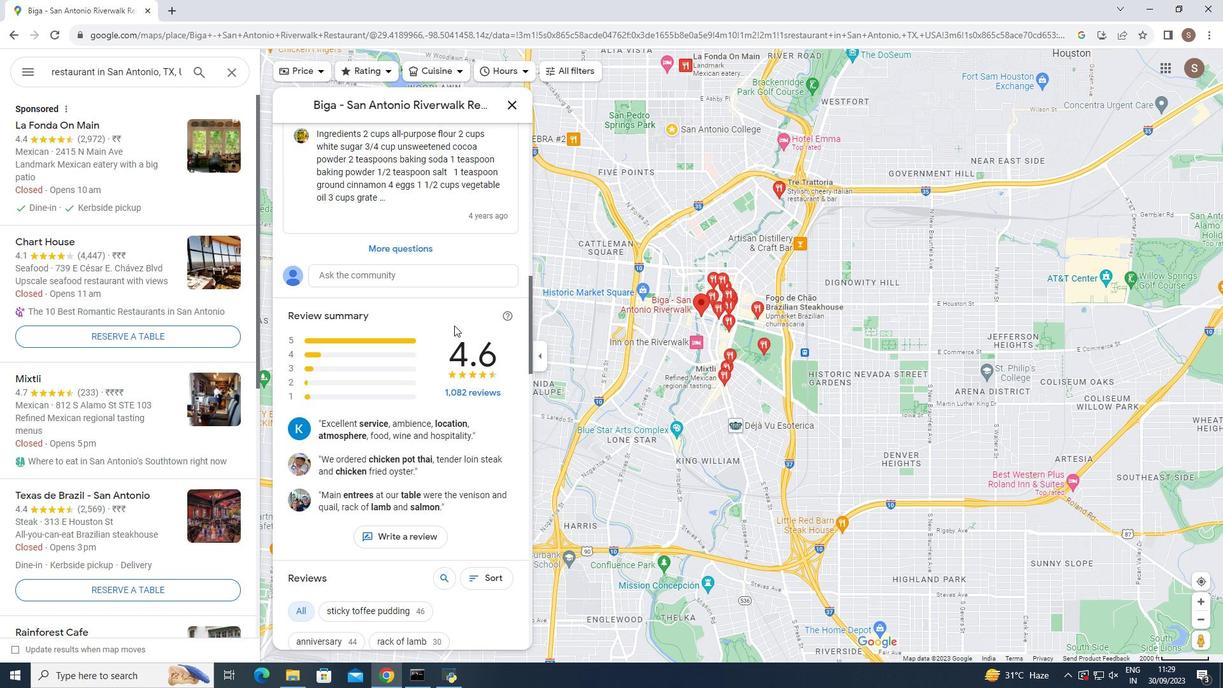 
Action: Mouse scrolled (454, 324) with delta (0, 0)
Screenshot: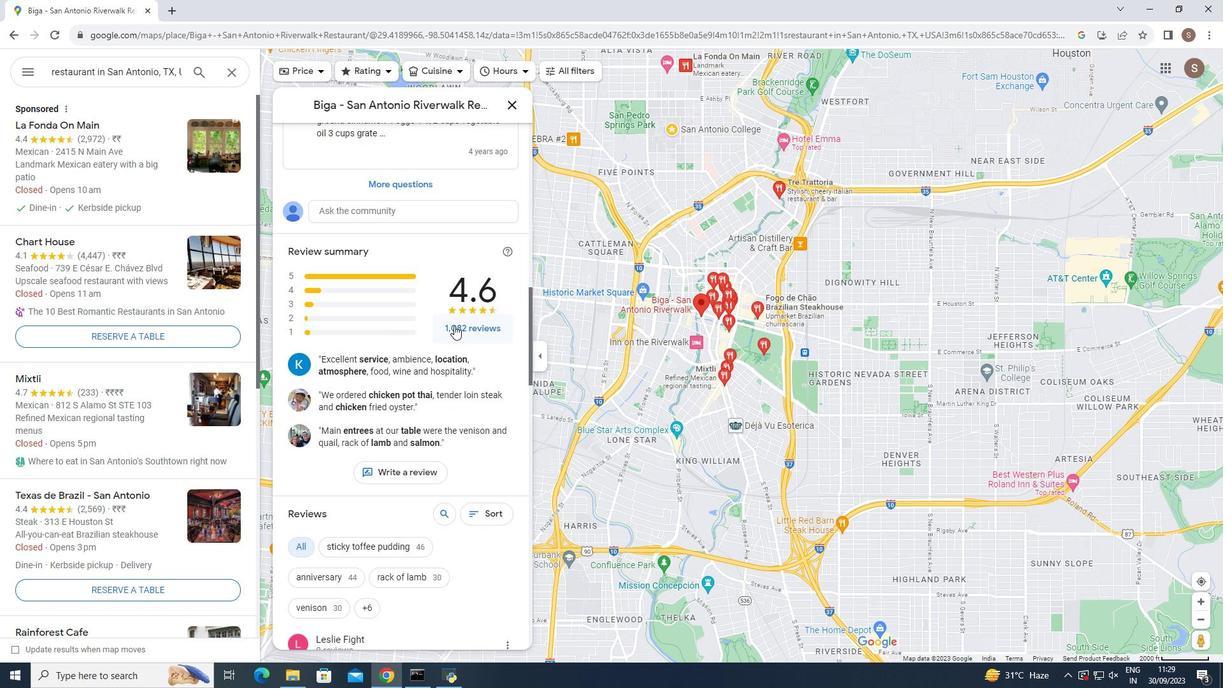 
Action: Mouse scrolled (454, 324) with delta (0, 0)
Screenshot: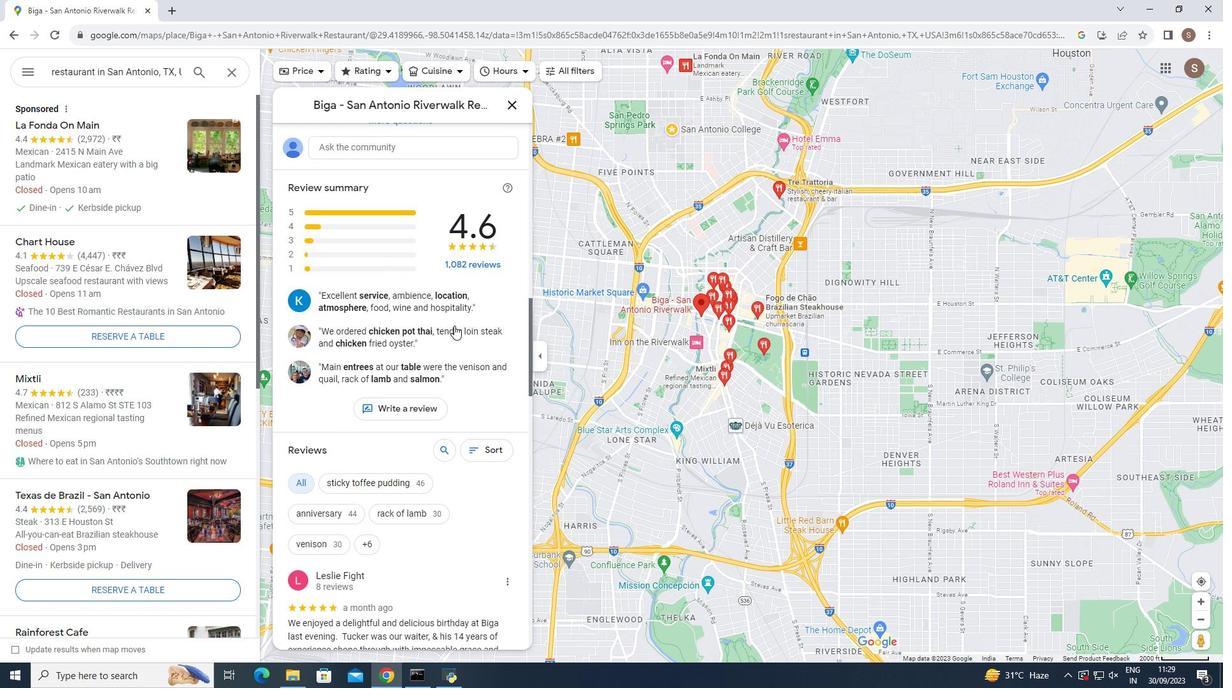 
Action: Mouse scrolled (454, 324) with delta (0, 0)
Screenshot: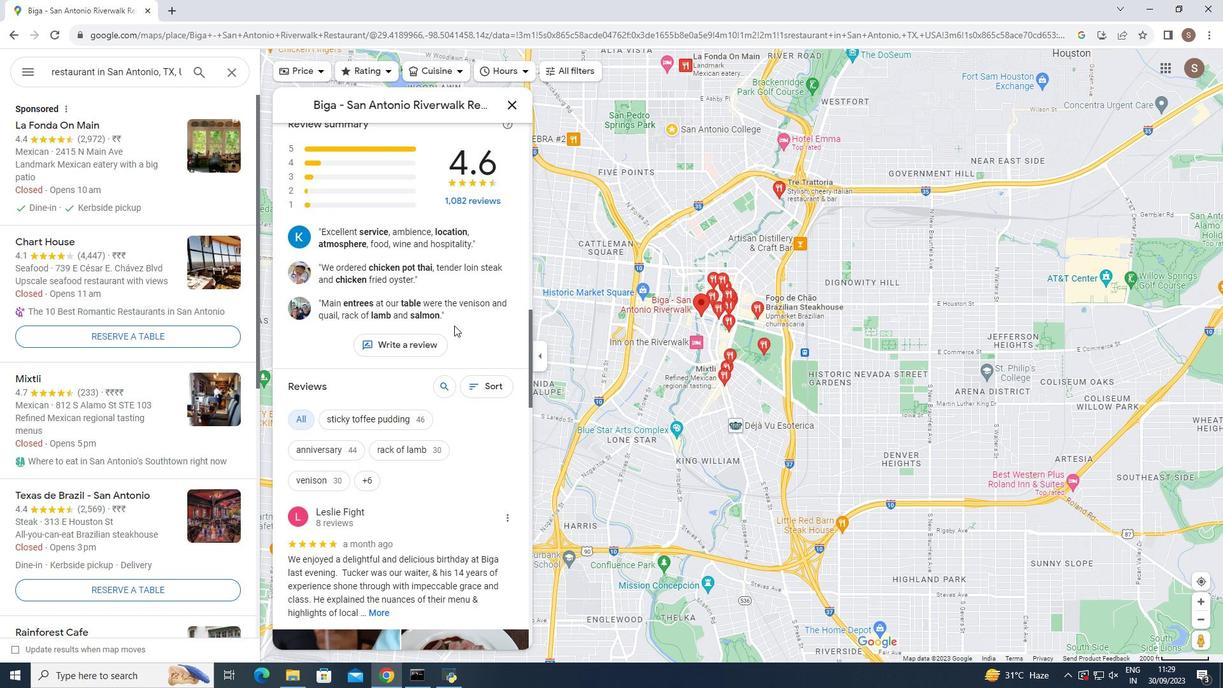 
Action: Mouse scrolled (454, 324) with delta (0, 0)
Screenshot: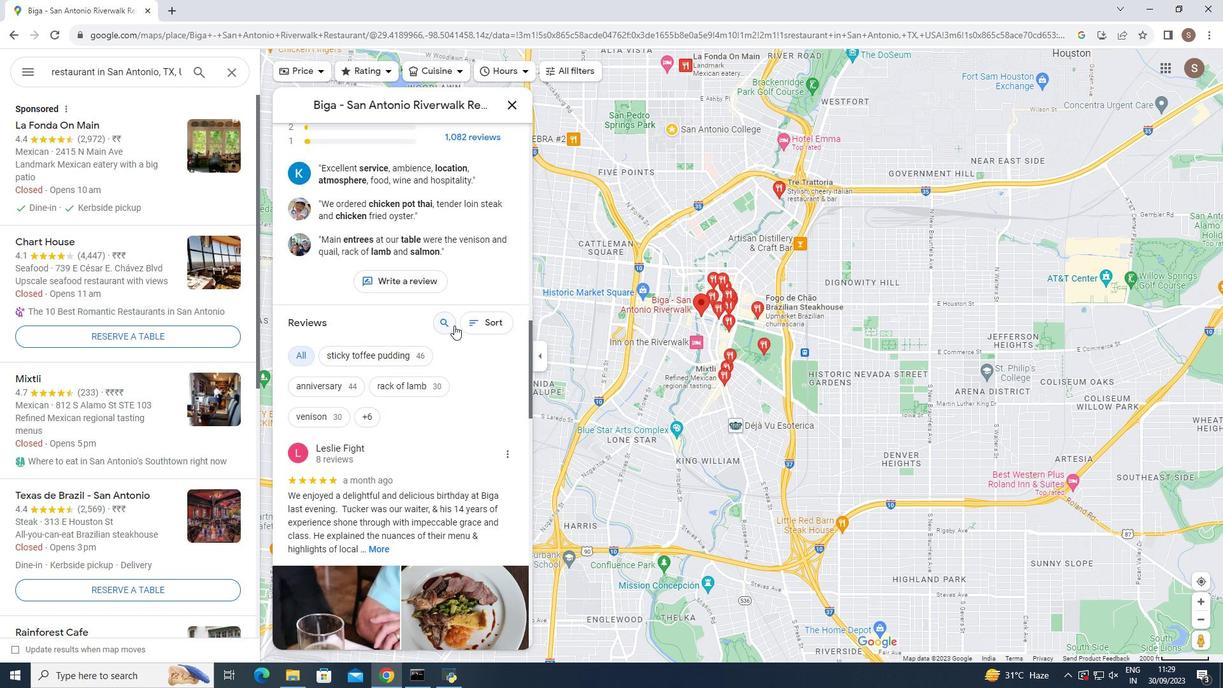 
Action: Mouse scrolled (454, 324) with delta (0, 0)
Screenshot: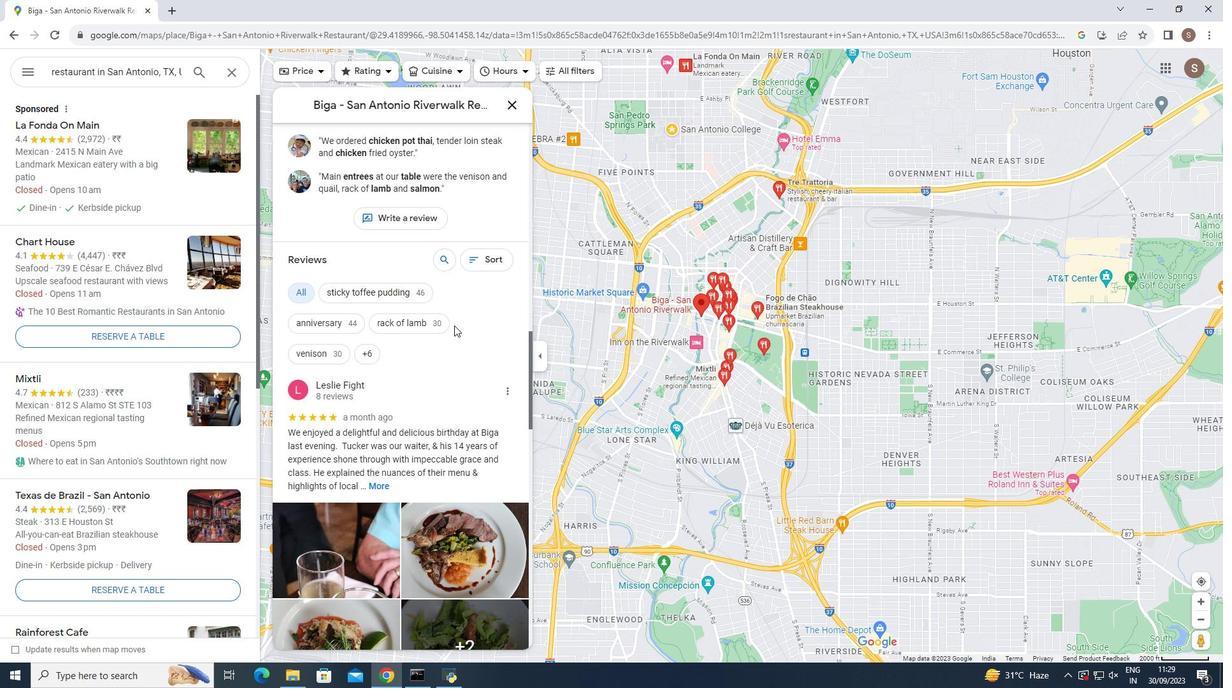 
Action: Mouse scrolled (454, 324) with delta (0, 0)
Screenshot: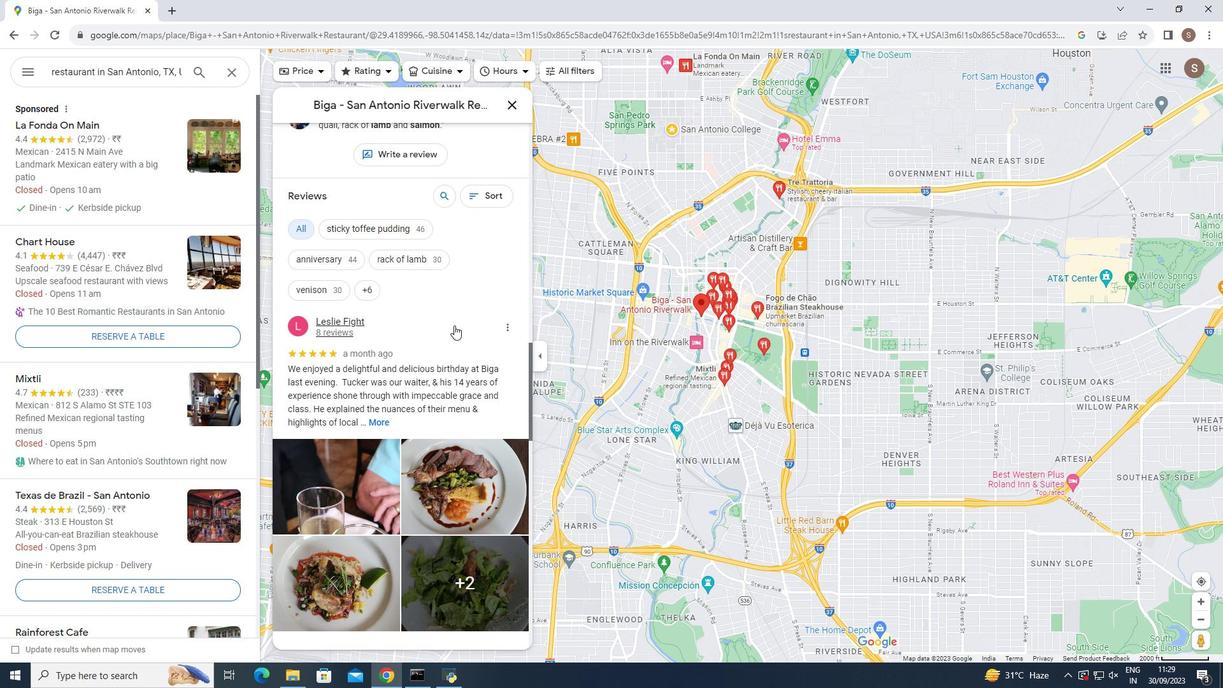 
Action: Mouse scrolled (454, 324) with delta (0, 0)
Screenshot: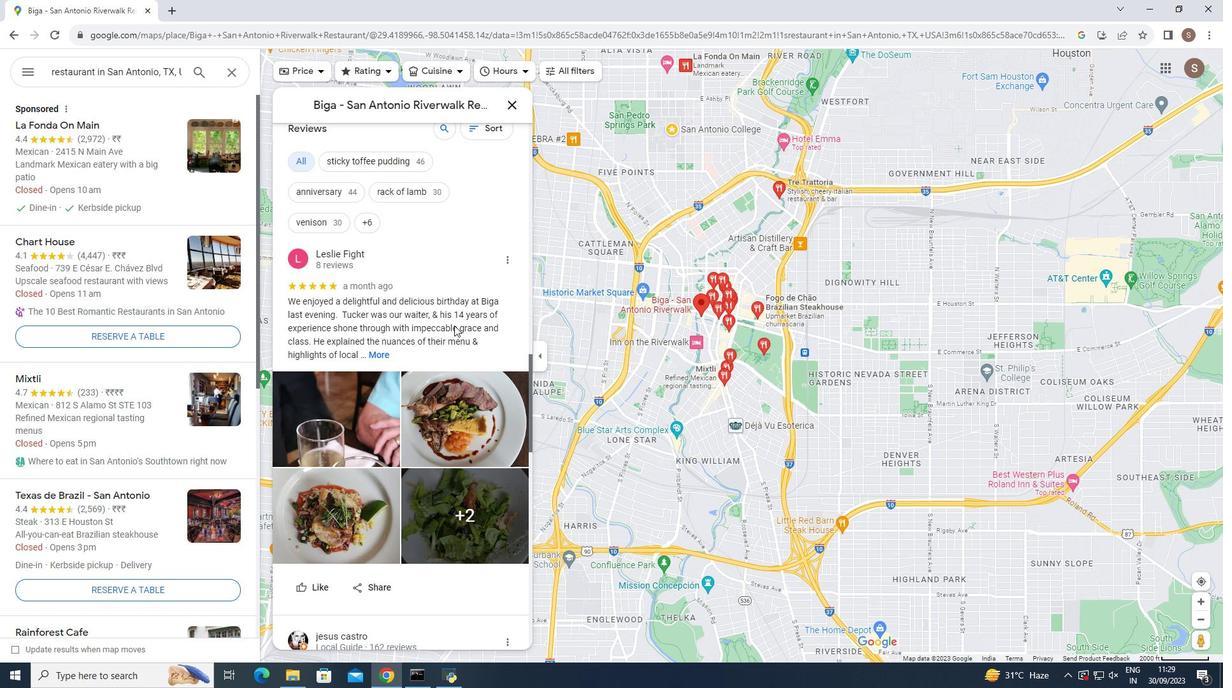 
Action: Mouse scrolled (454, 324) with delta (0, 0)
Screenshot: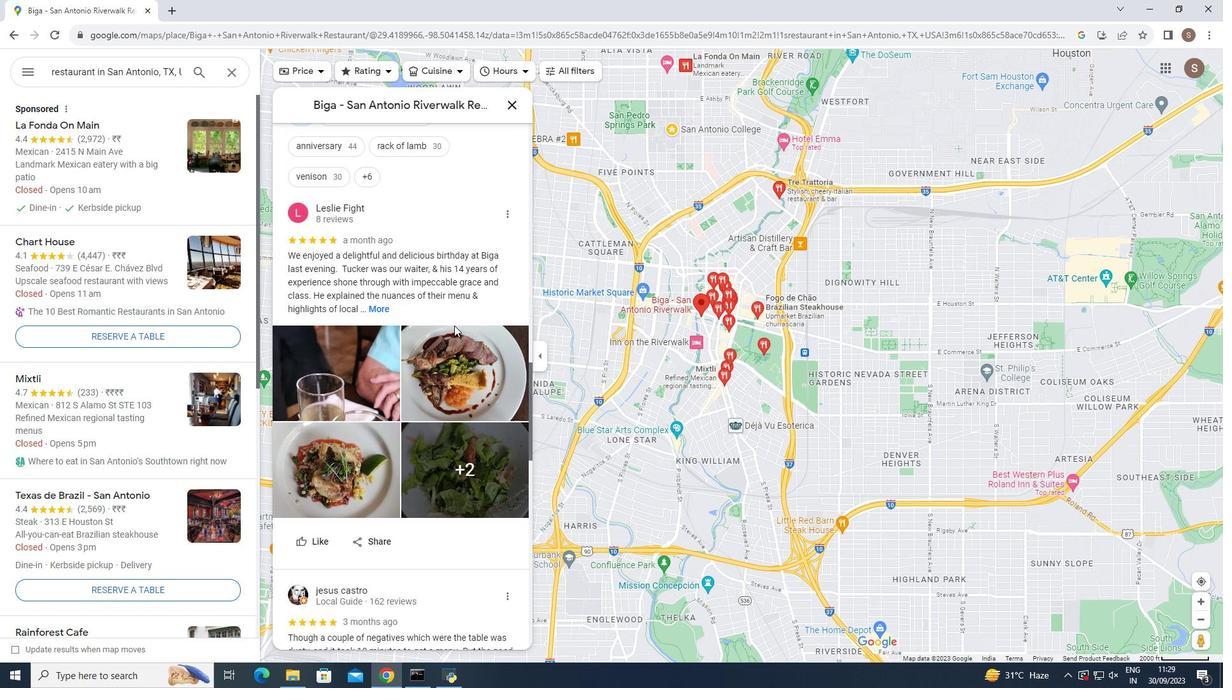 
Action: Mouse scrolled (454, 324) with delta (0, 0)
Screenshot: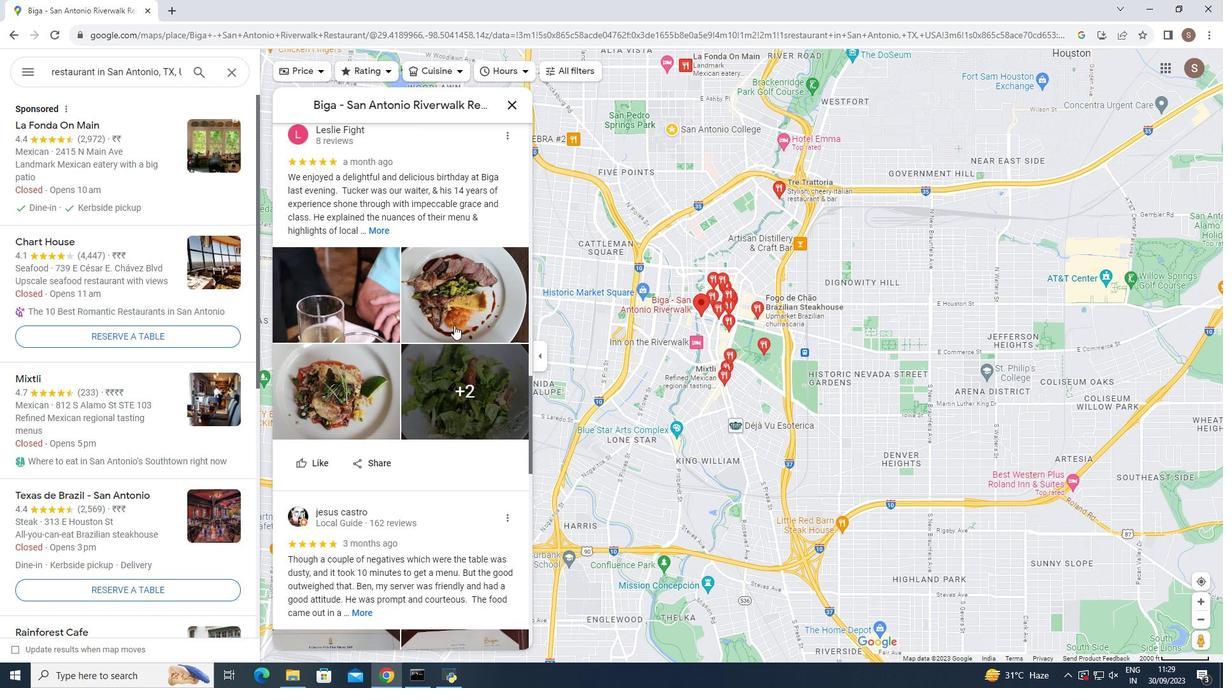 
Action: Mouse scrolled (454, 324) with delta (0, 0)
Screenshot: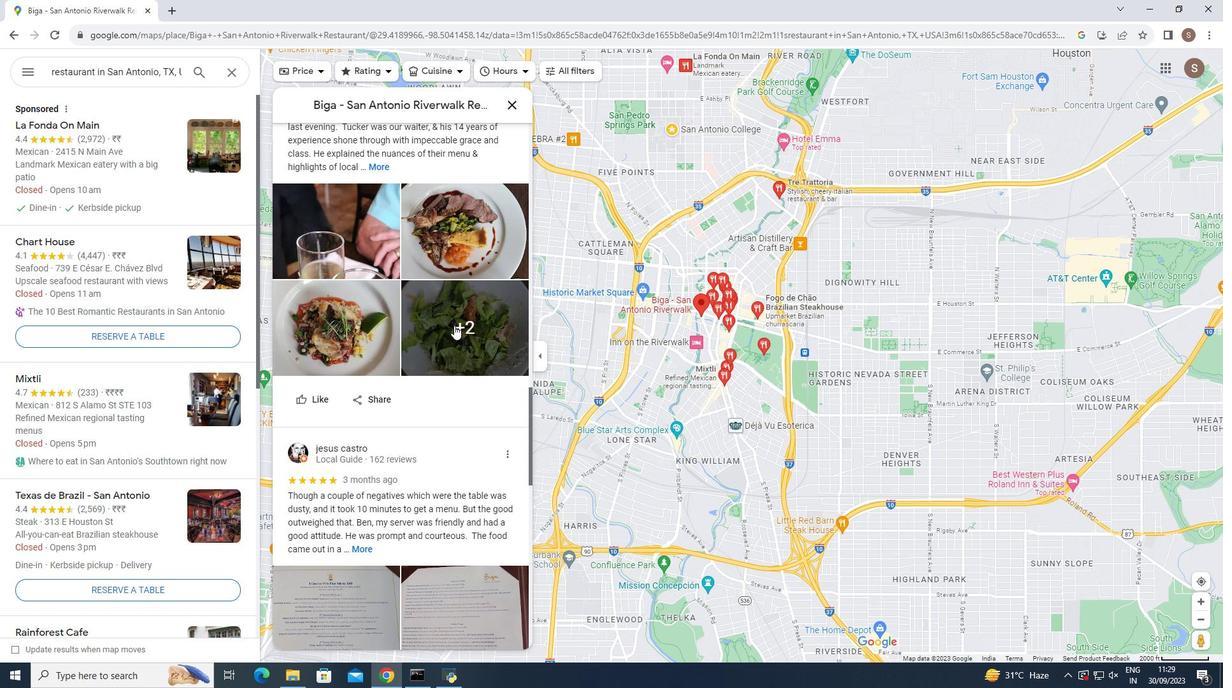 
Action: Mouse scrolled (454, 324) with delta (0, 0)
Screenshot: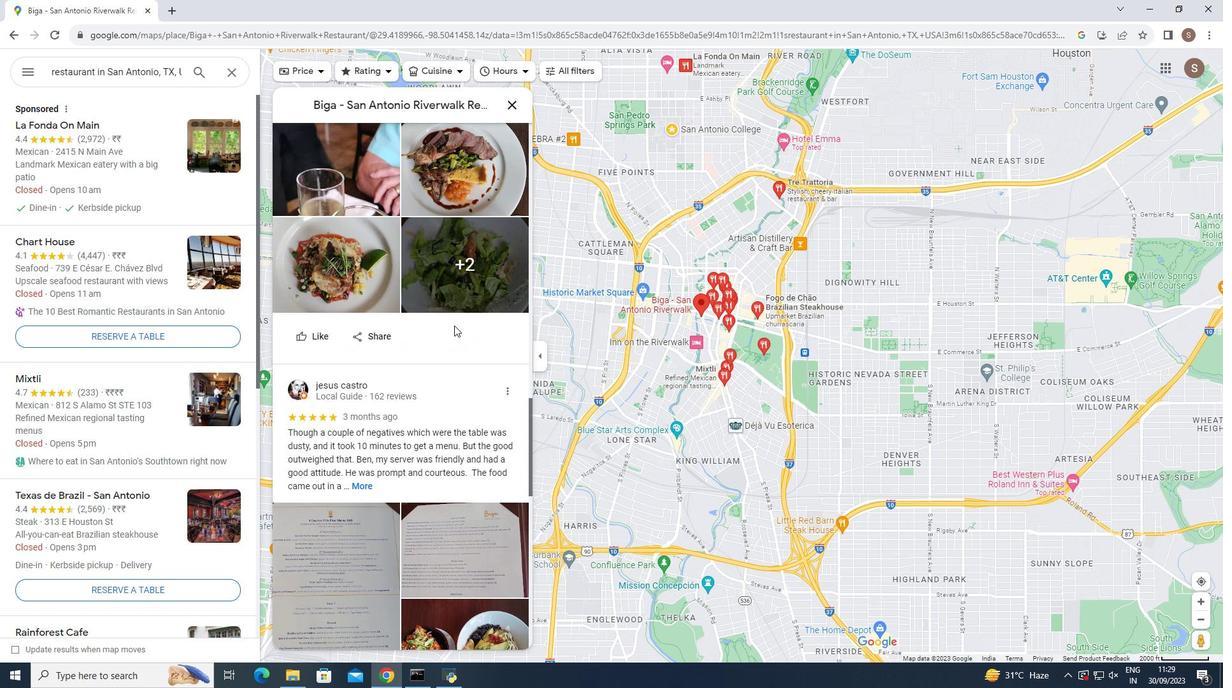 
Action: Mouse scrolled (454, 324) with delta (0, 0)
Screenshot: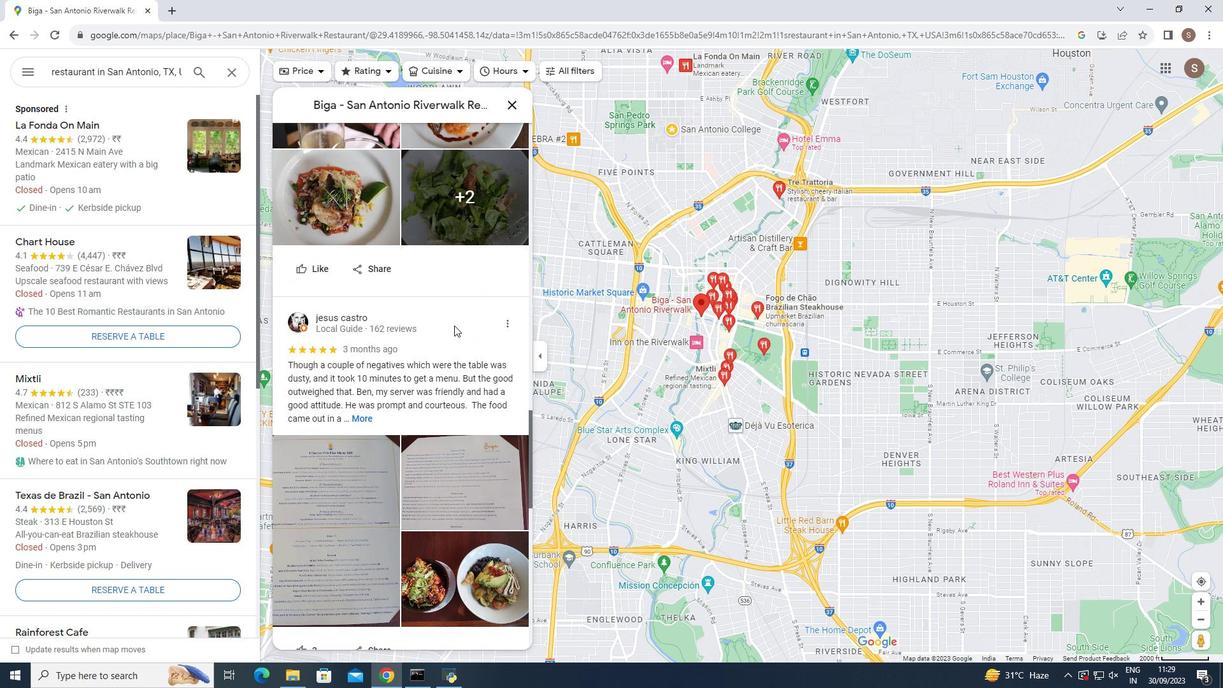 
Action: Mouse scrolled (454, 324) with delta (0, 0)
Screenshot: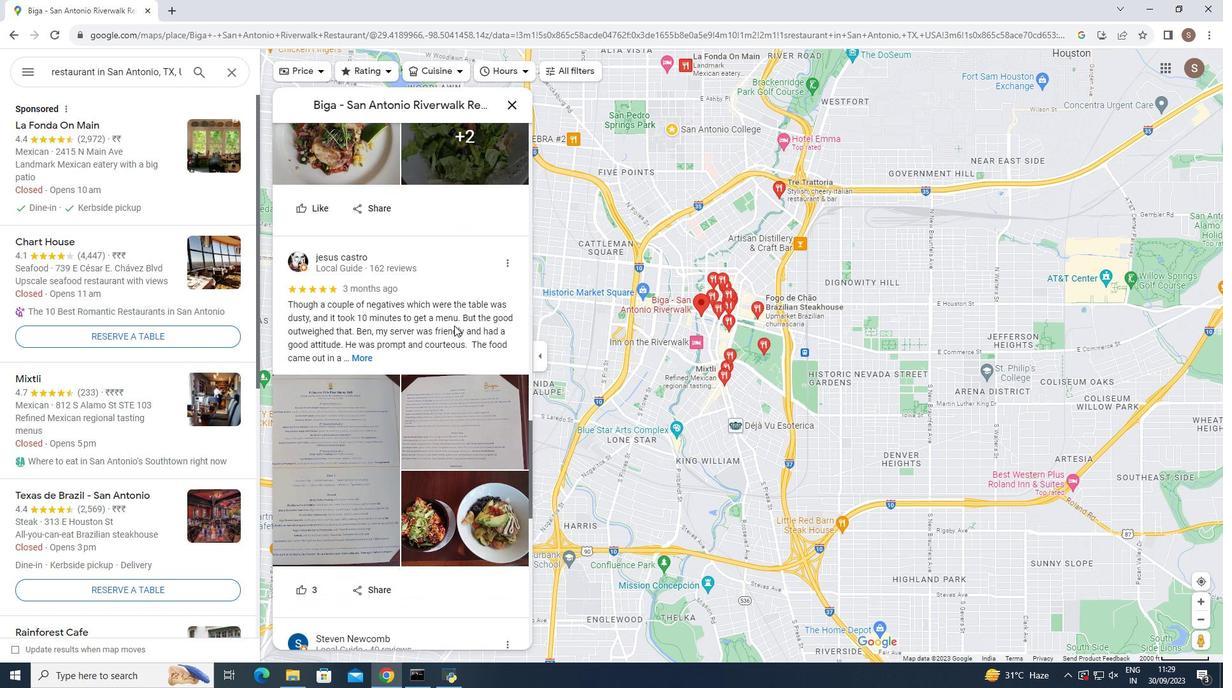 
Action: Mouse scrolled (454, 324) with delta (0, 0)
Screenshot: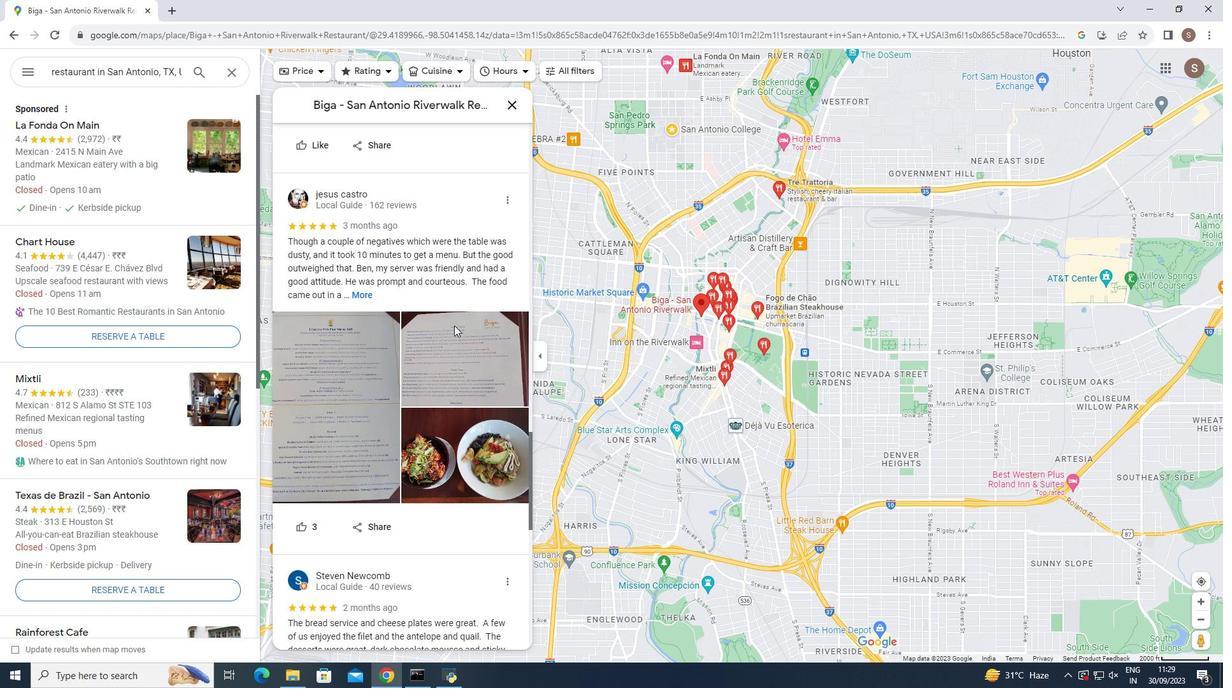 
Action: Mouse scrolled (454, 324) with delta (0, 0)
Screenshot: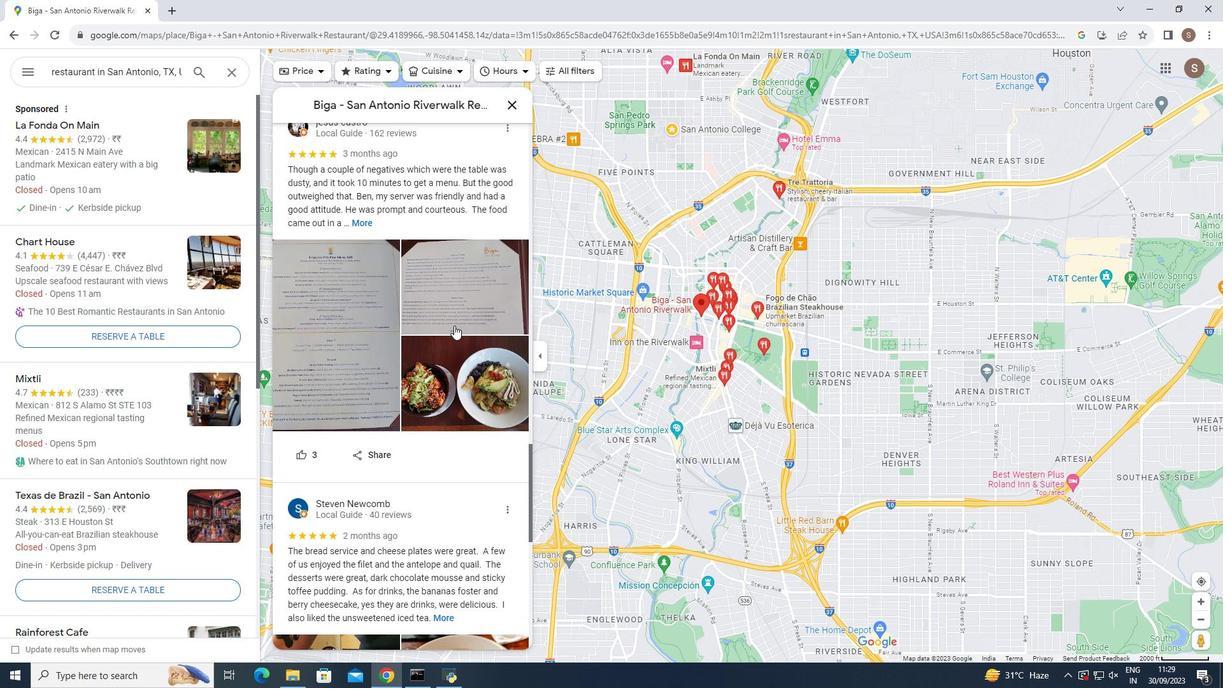 
Action: Mouse scrolled (454, 324) with delta (0, 0)
Screenshot: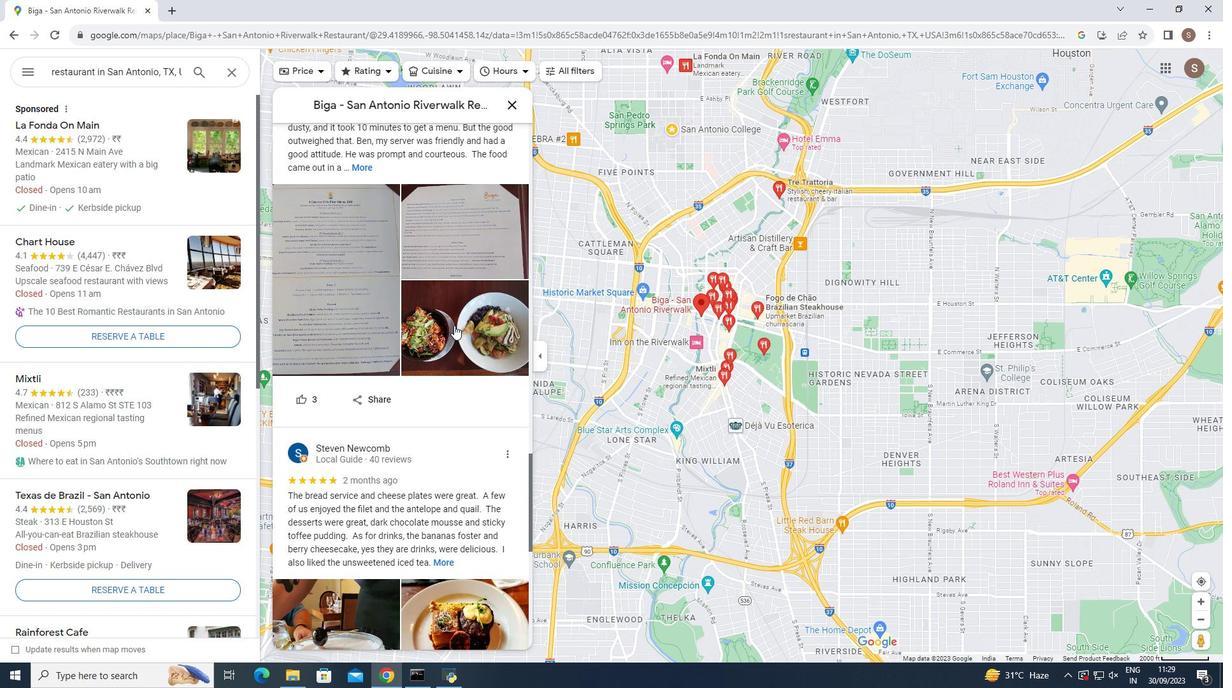 
Action: Mouse scrolled (454, 324) with delta (0, 0)
Screenshot: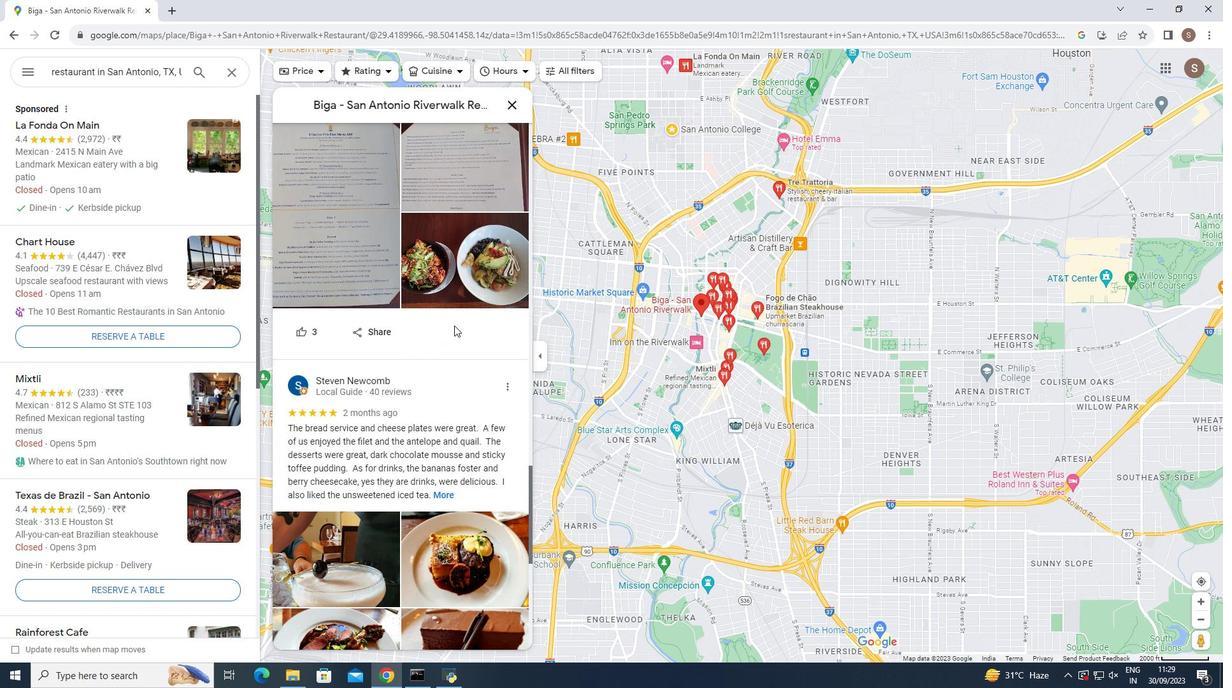
Action: Mouse scrolled (454, 324) with delta (0, 0)
Screenshot: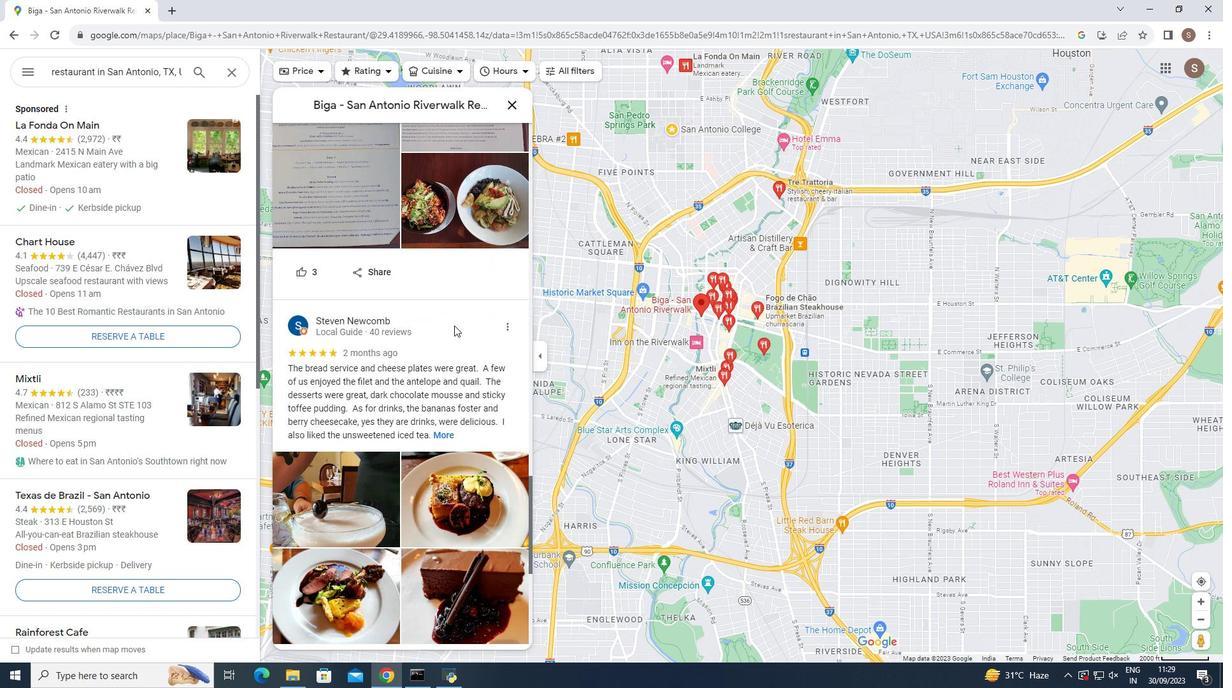 
Action: Mouse scrolled (454, 324) with delta (0, 0)
Screenshot: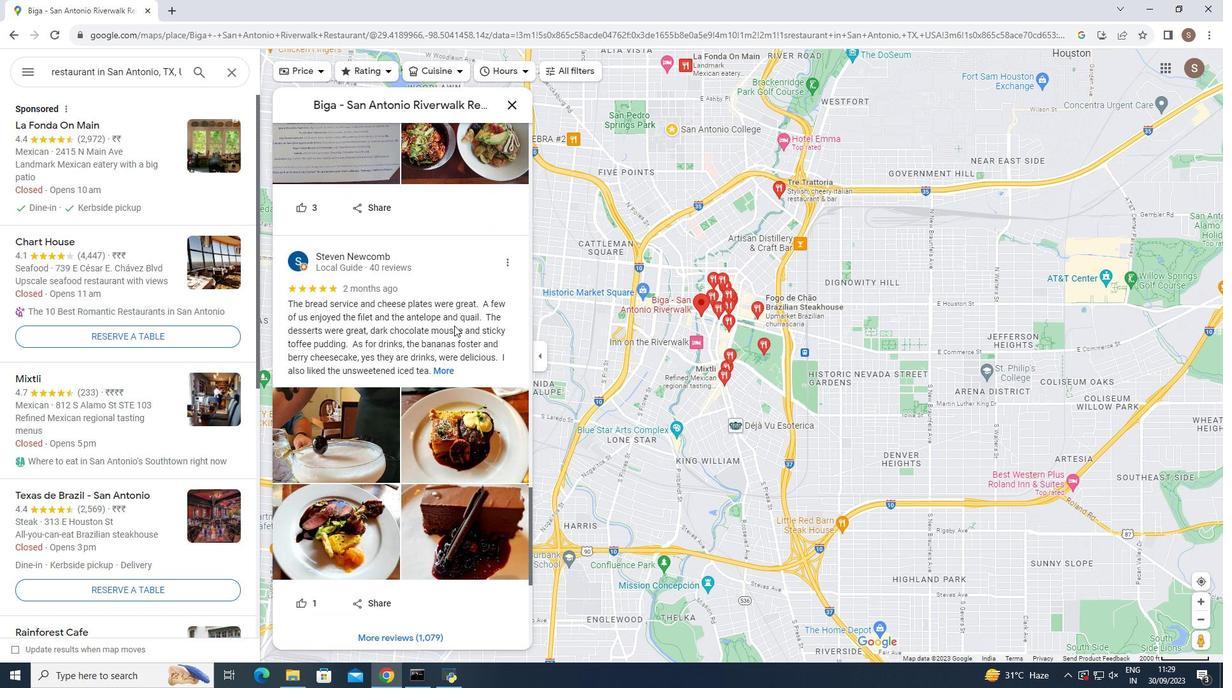 
Action: Mouse moved to (445, 314)
Screenshot: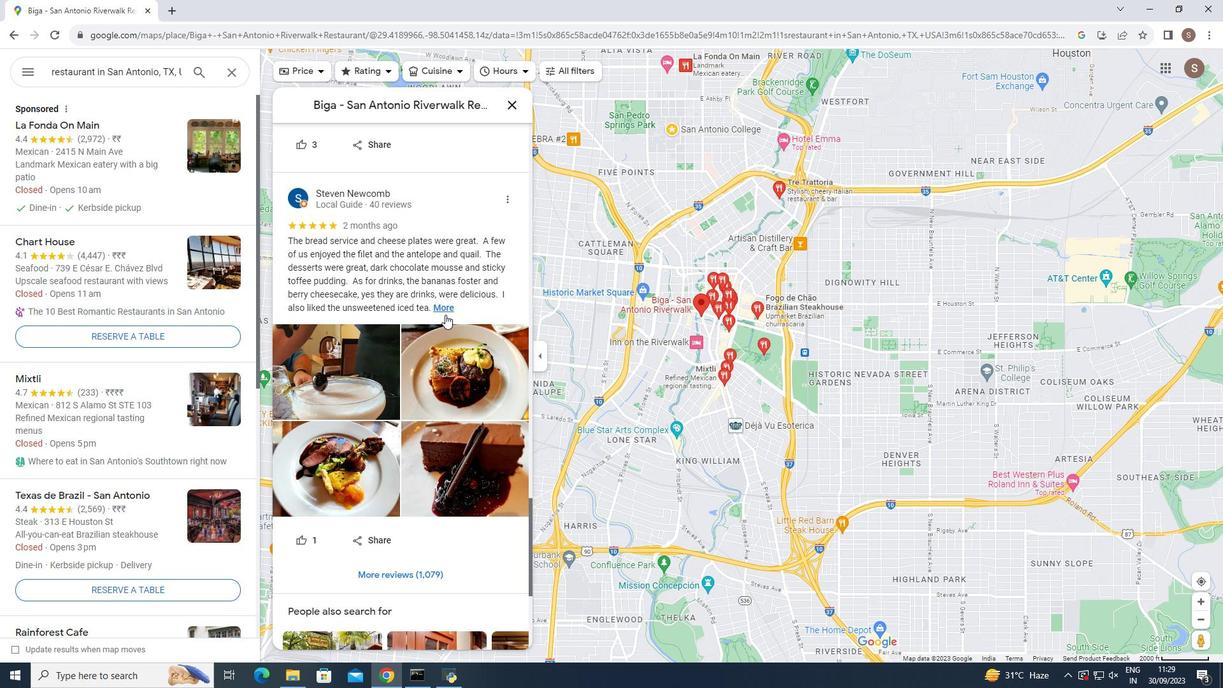 
Action: Mouse pressed left at (445, 314)
Screenshot: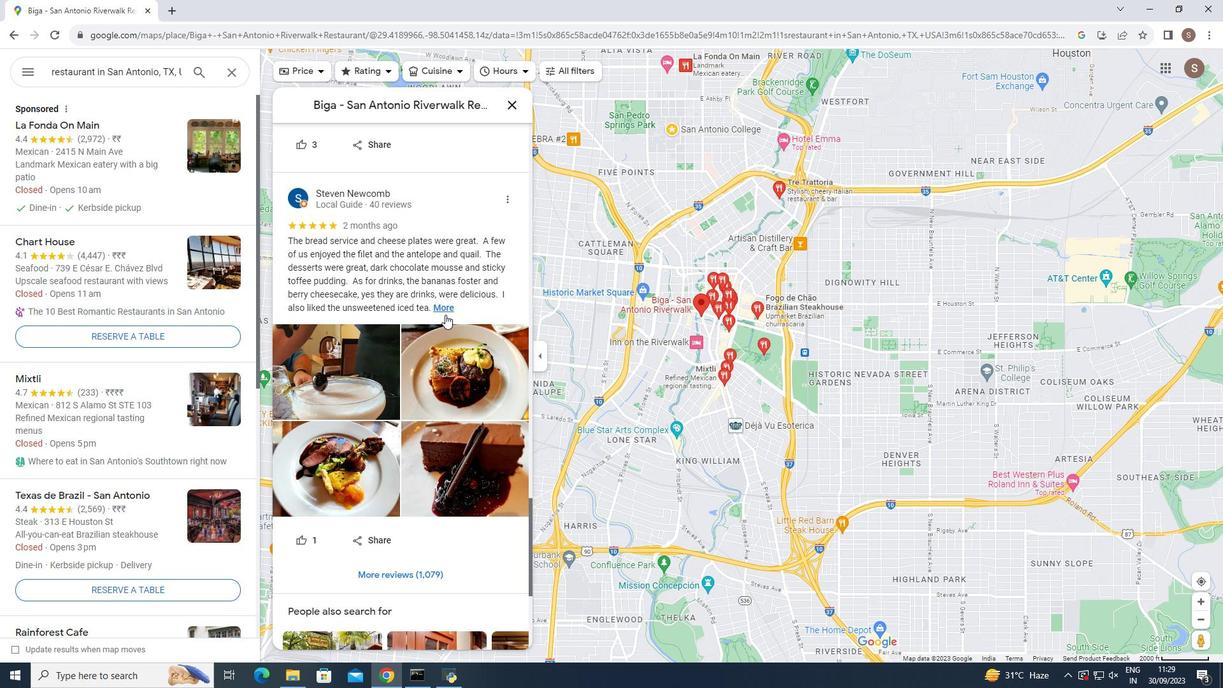 
Action: Mouse moved to (444, 313)
Screenshot: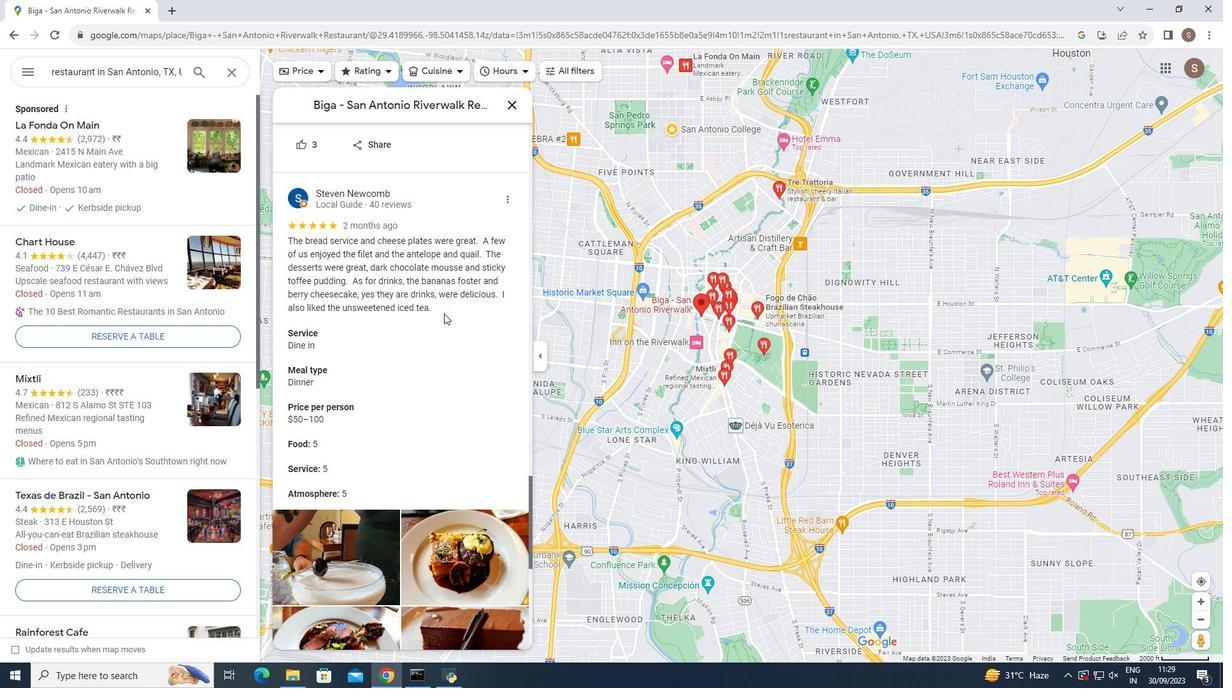 
Action: Mouse scrolled (444, 312) with delta (0, 0)
Screenshot: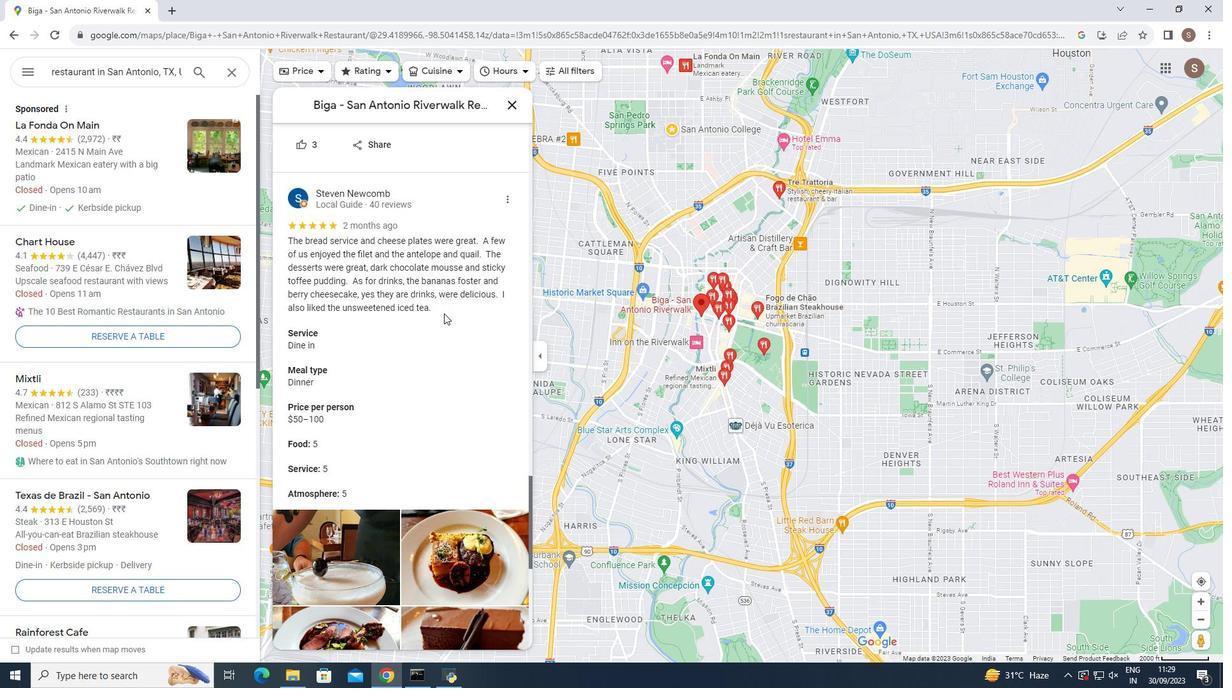 
Action: Mouse scrolled (444, 312) with delta (0, 0)
Screenshot: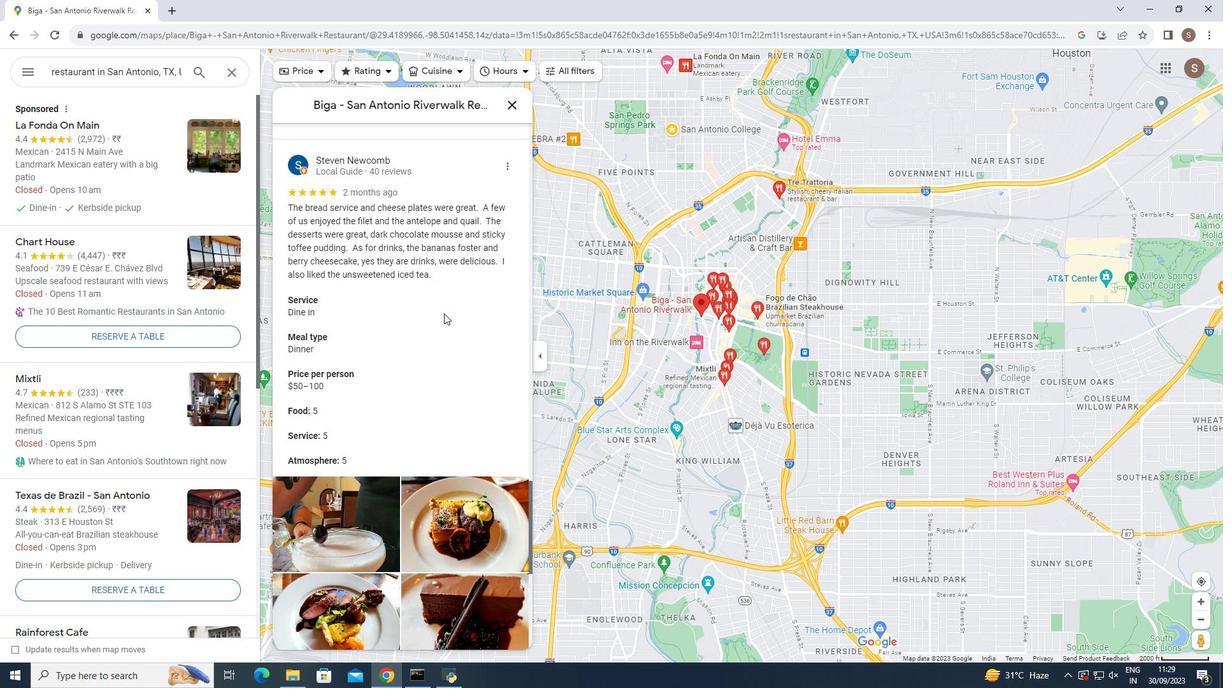 
Action: Mouse scrolled (444, 312) with delta (0, 0)
Screenshot: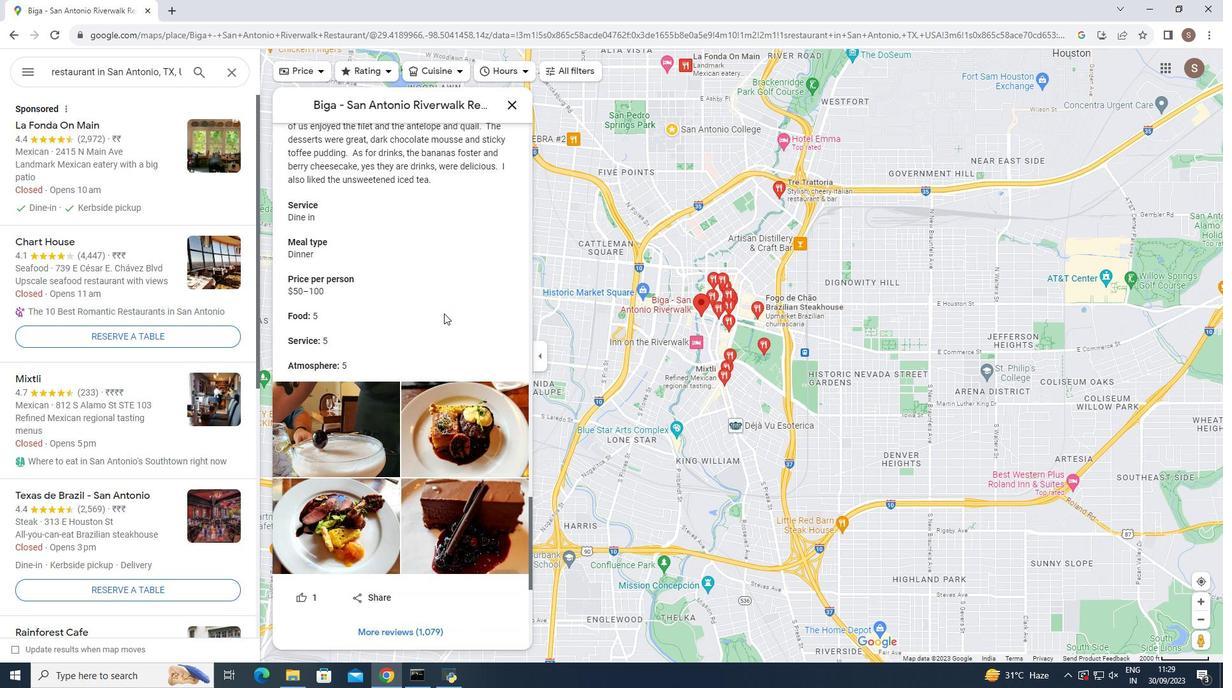 
Action: Mouse scrolled (444, 312) with delta (0, 0)
Screenshot: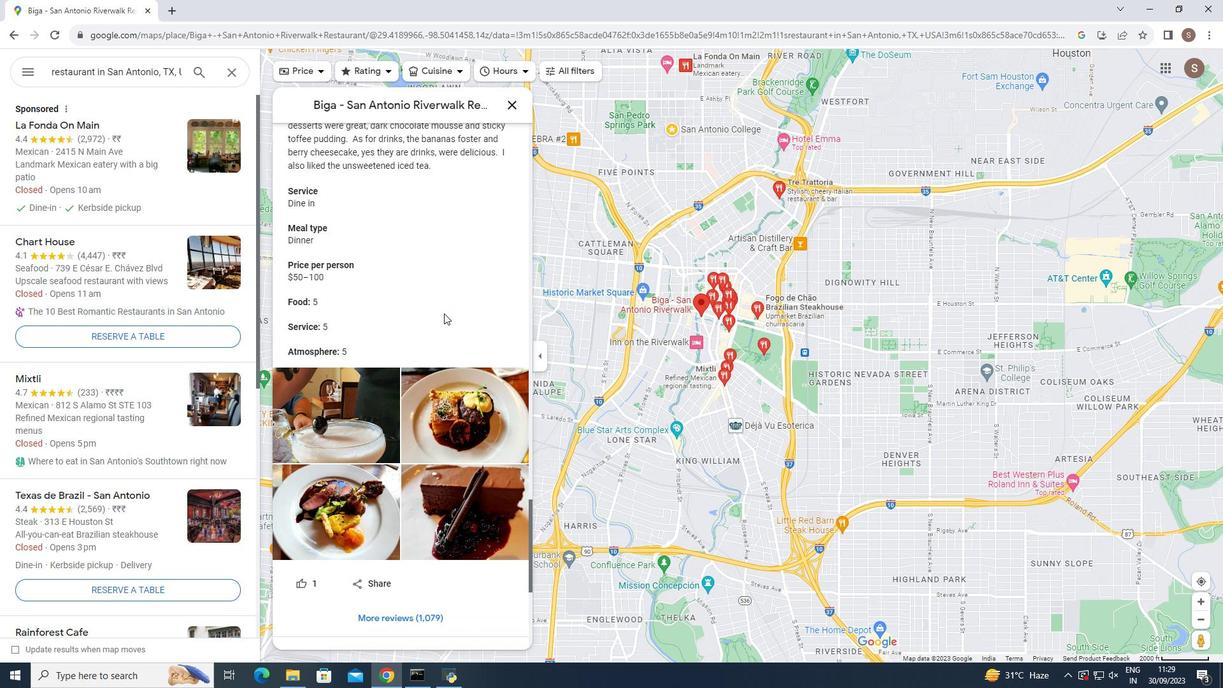 
Action: Mouse scrolled (444, 312) with delta (0, 0)
Screenshot: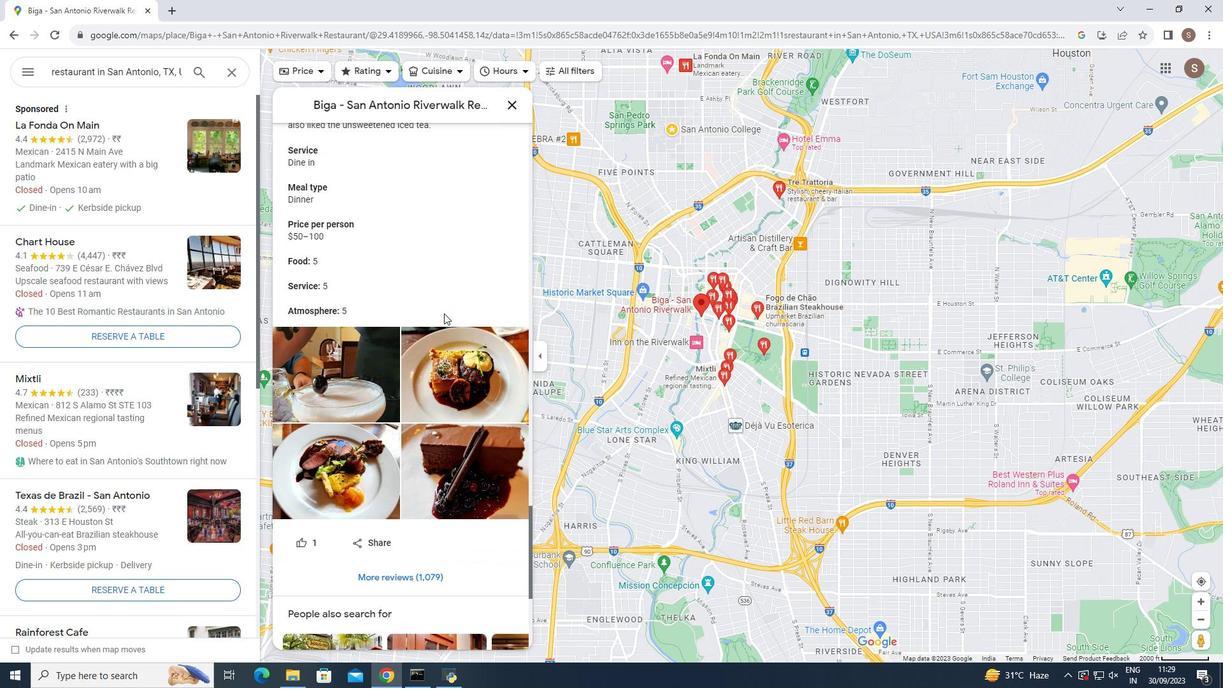 
Action: Mouse moved to (429, 266)
Screenshot: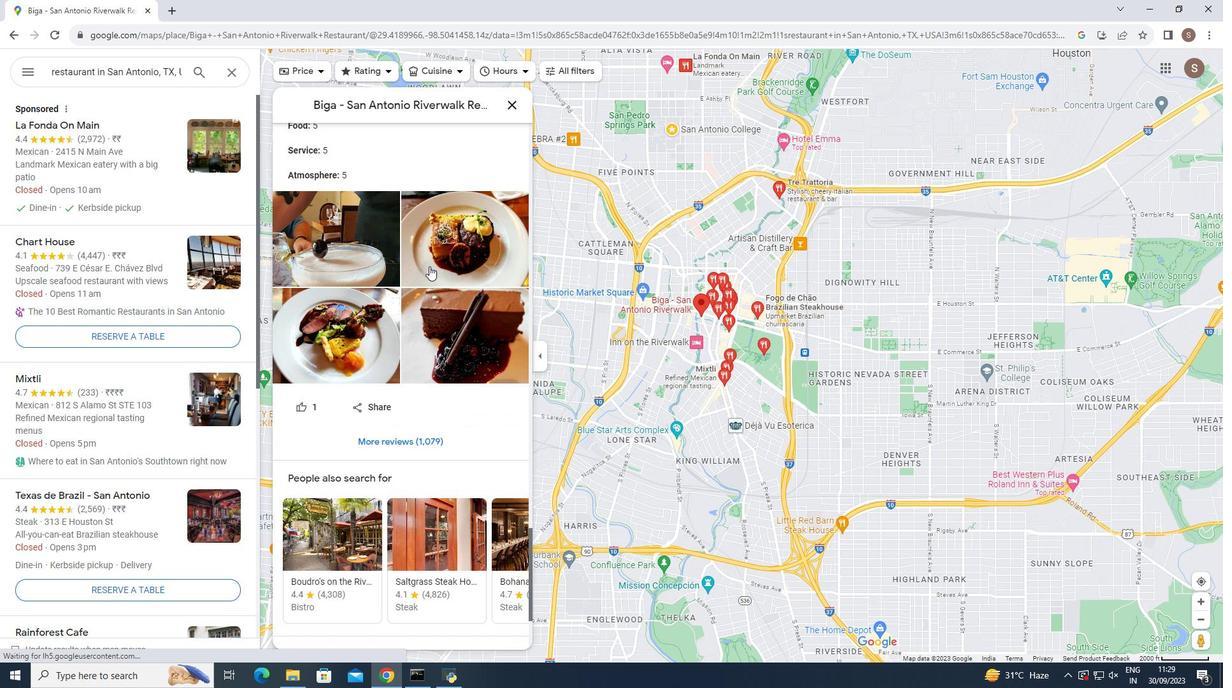 
Action: Mouse scrolled (429, 265) with delta (0, 0)
Screenshot: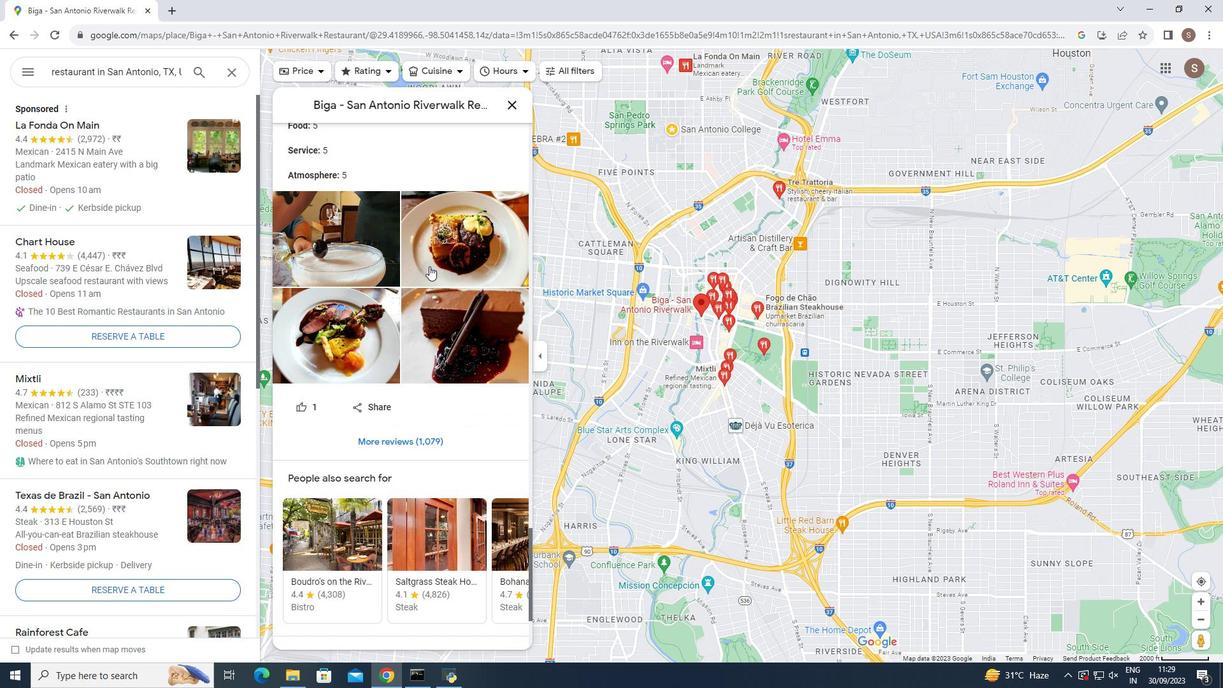 
Action: Mouse scrolled (429, 265) with delta (0, 0)
Screenshot: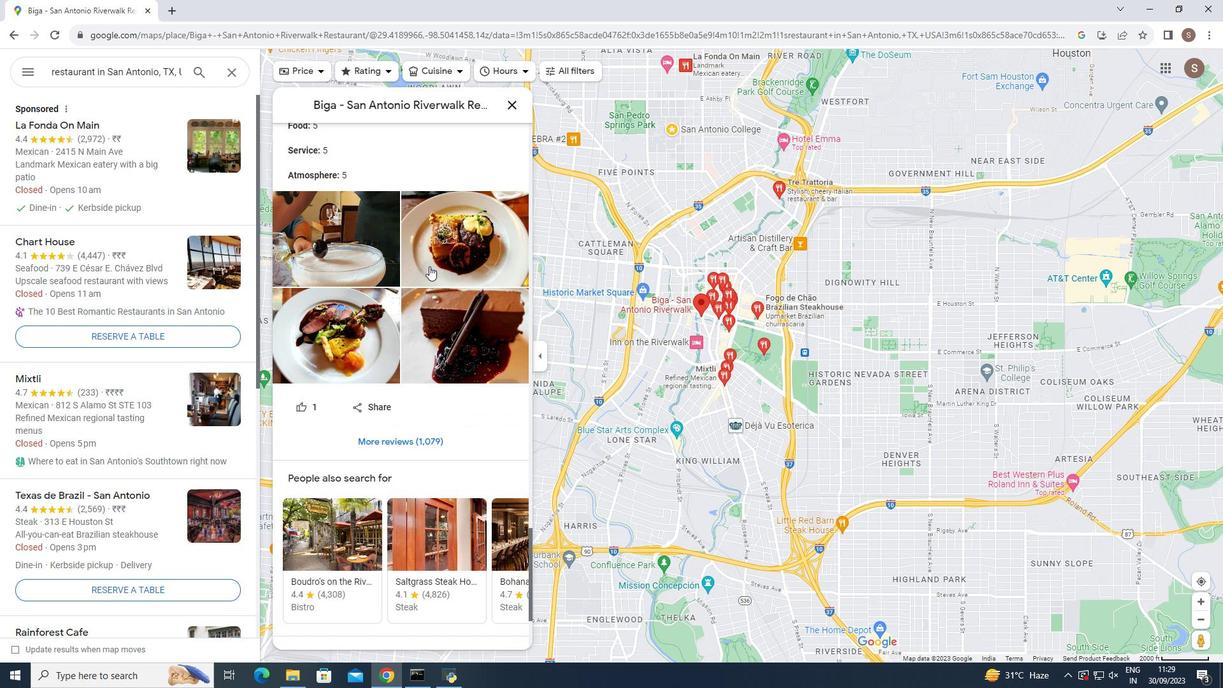 
Action: Mouse moved to (430, 264)
Screenshot: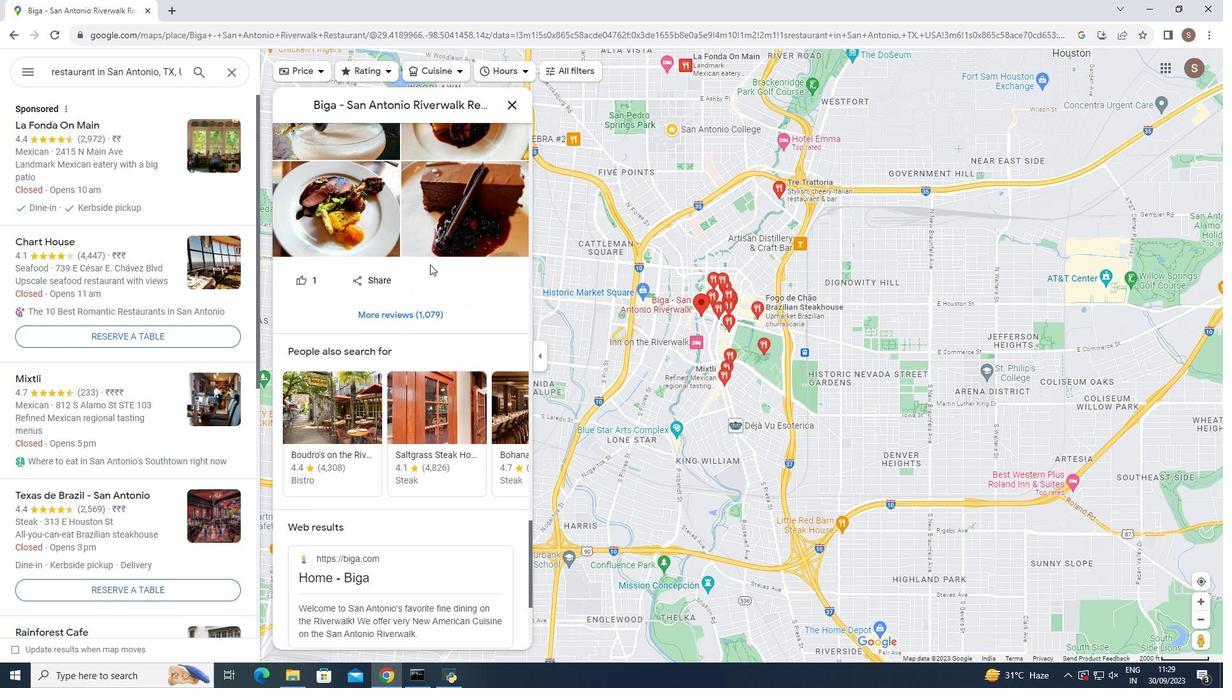 
Action: Mouse scrolled (430, 263) with delta (0, 0)
Screenshot: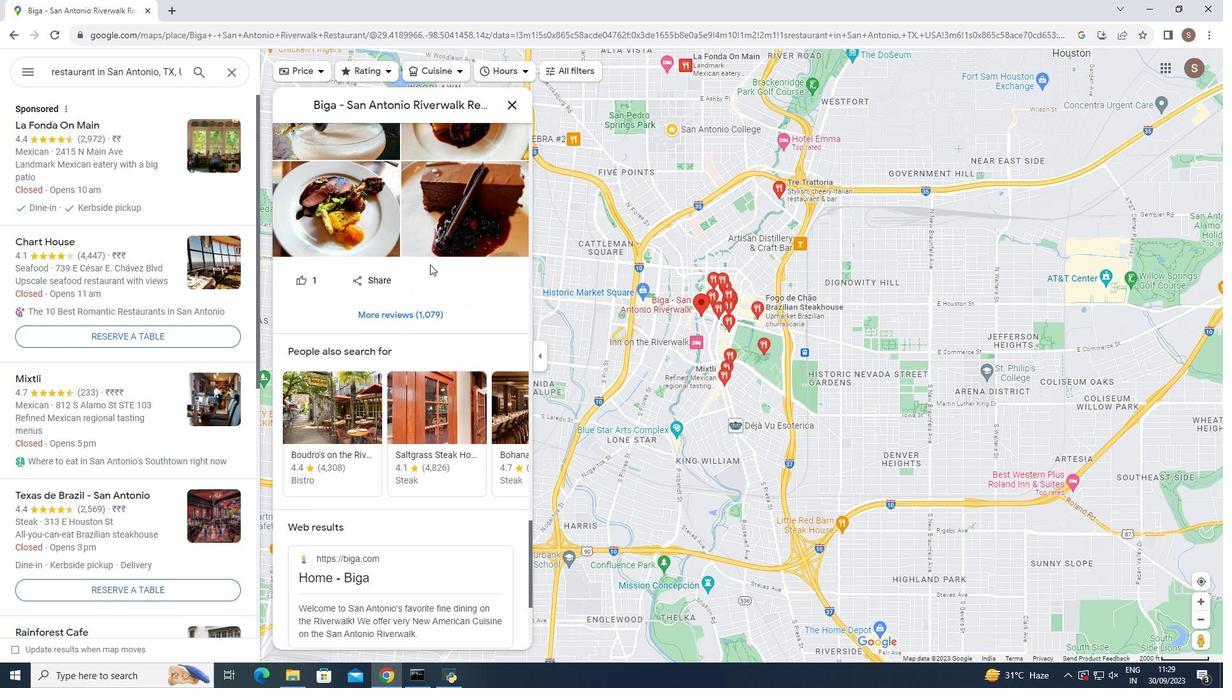 
Action: Mouse scrolled (430, 263) with delta (0, 0)
Screenshot: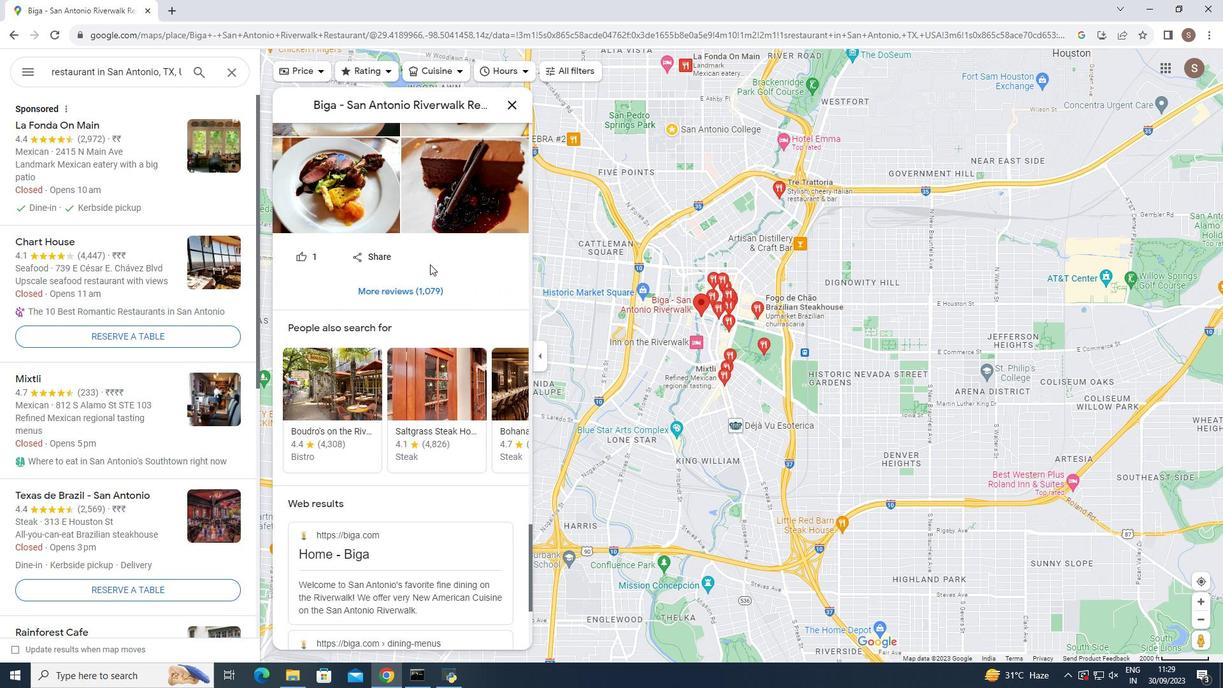 
Action: Mouse moved to (430, 263)
Screenshot: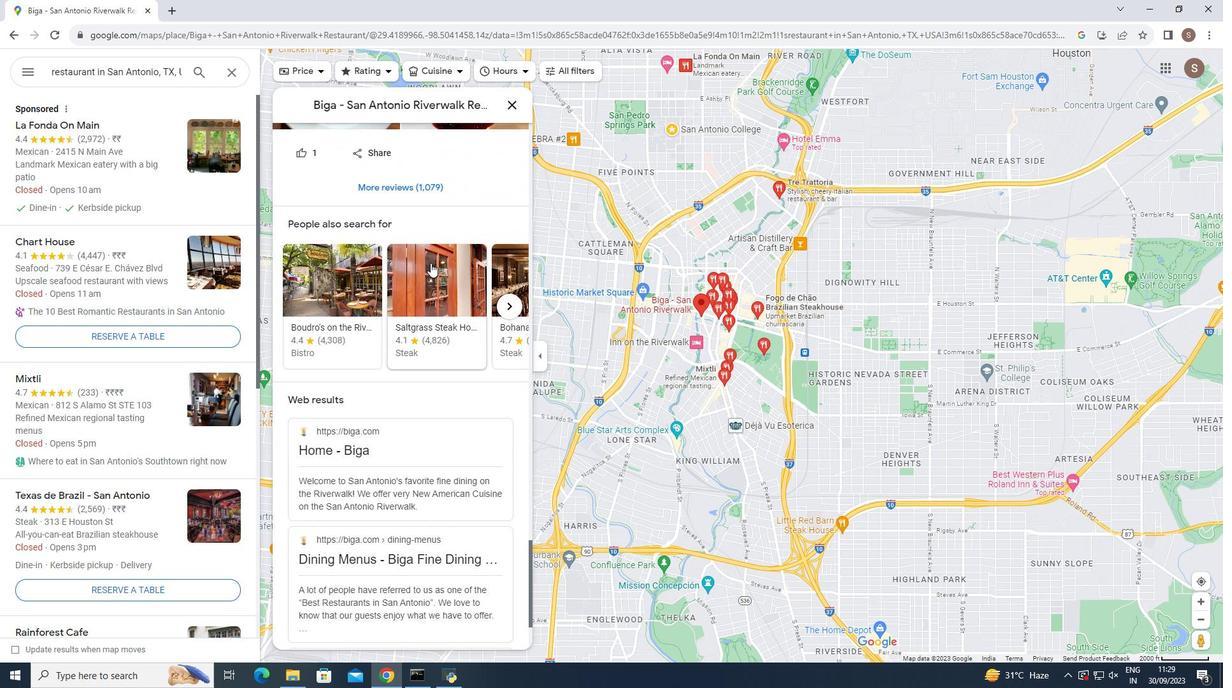 
Action: Mouse scrolled (430, 262) with delta (0, 0)
Screenshot: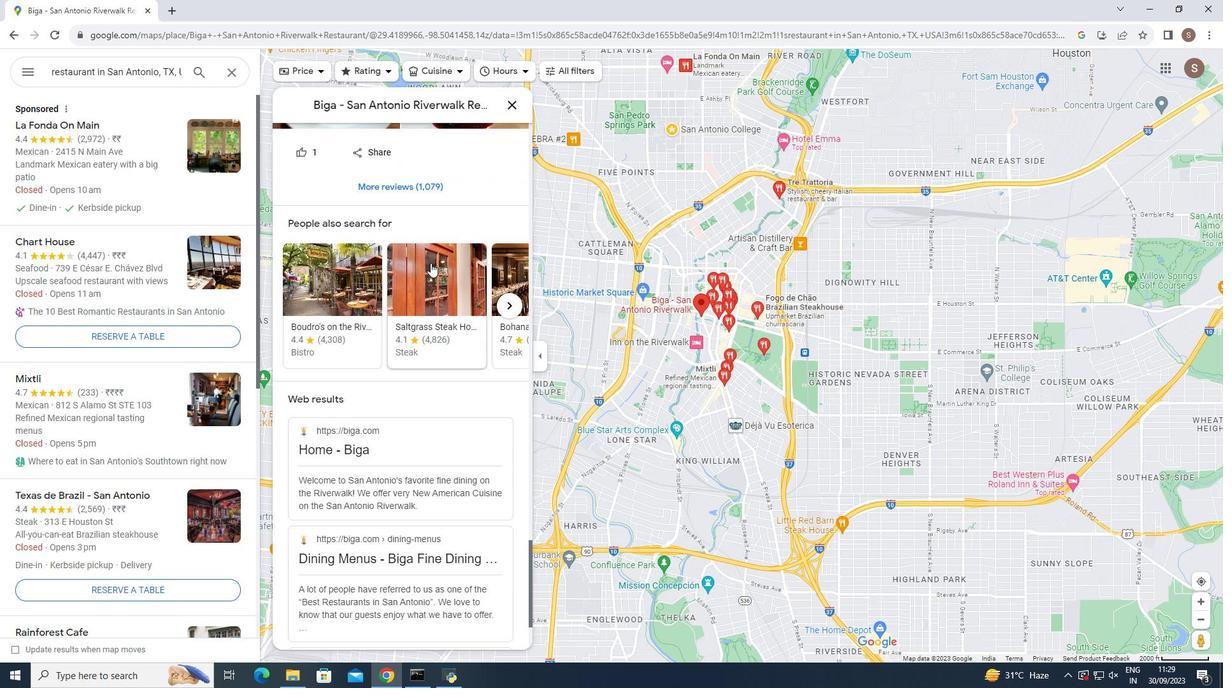 
Action: Mouse scrolled (430, 262) with delta (0, 0)
Screenshot: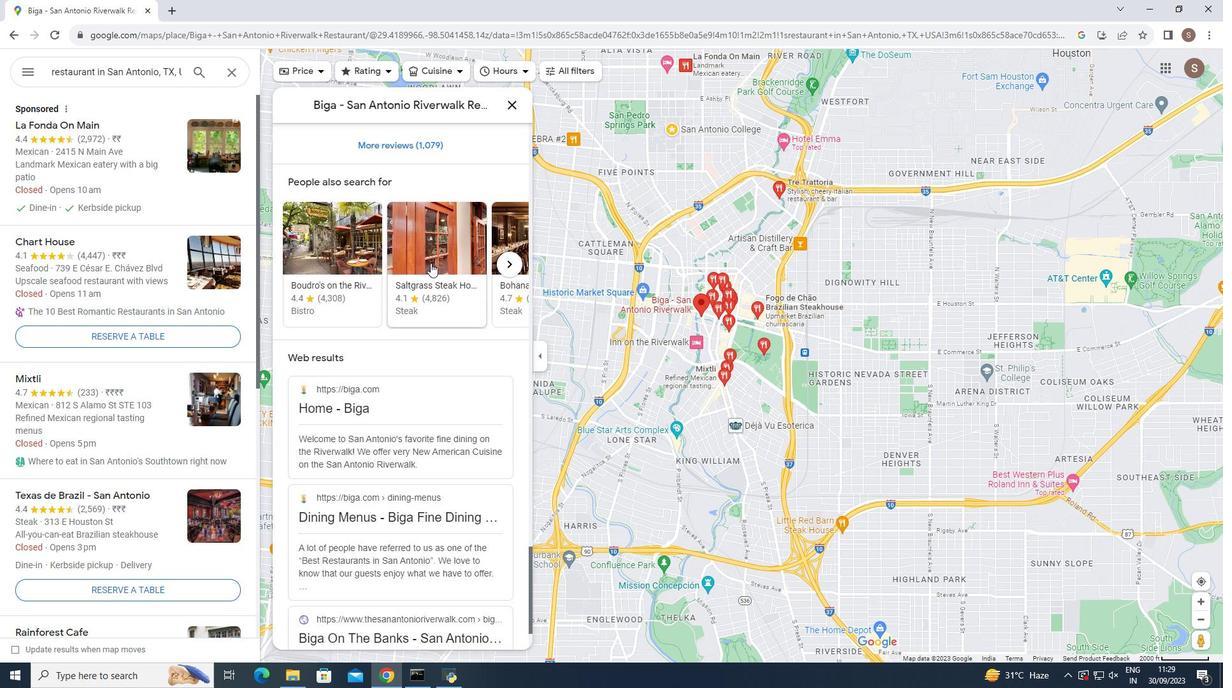 
Action: Mouse moved to (430, 262)
Screenshot: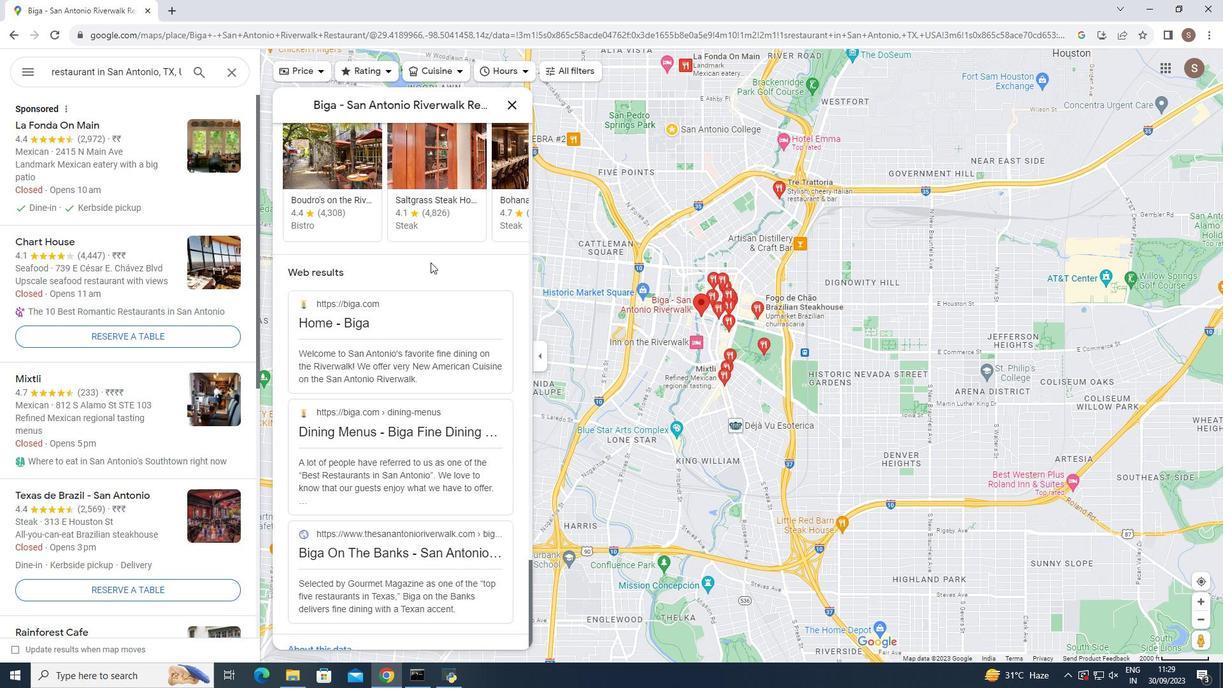 
Action: Mouse scrolled (430, 261) with delta (0, 0)
Screenshot: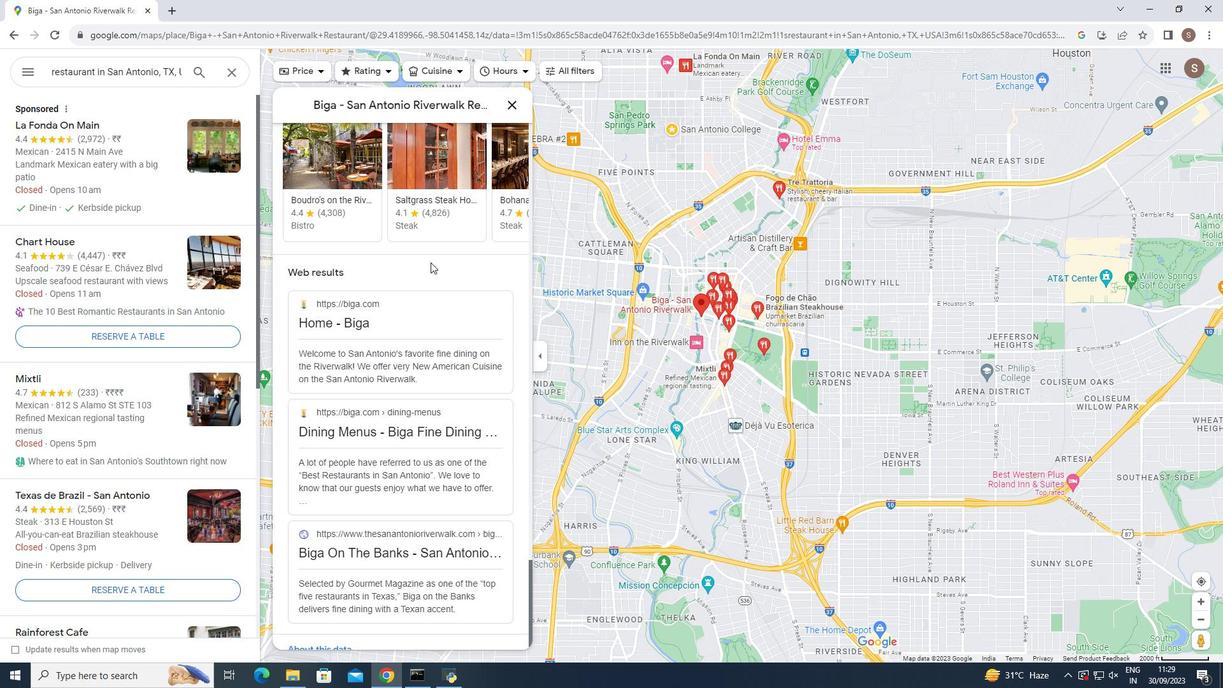 
Action: Mouse scrolled (430, 261) with delta (0, 0)
Screenshot: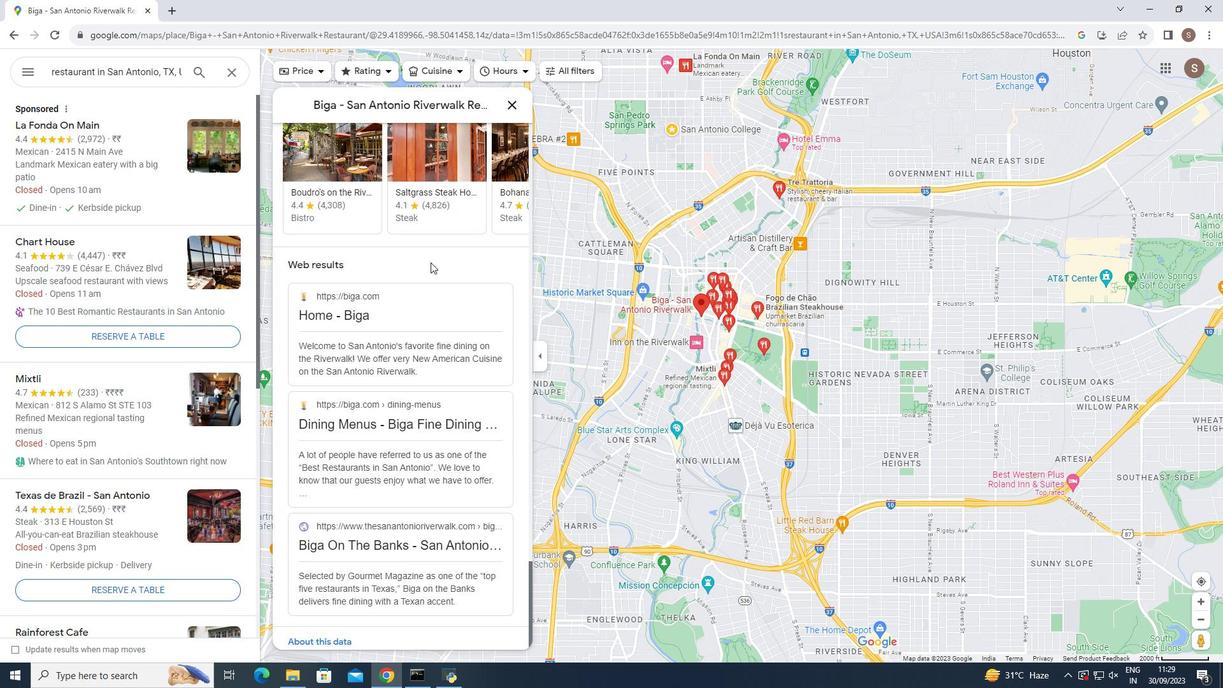 
Action: Mouse moved to (503, 105)
Screenshot: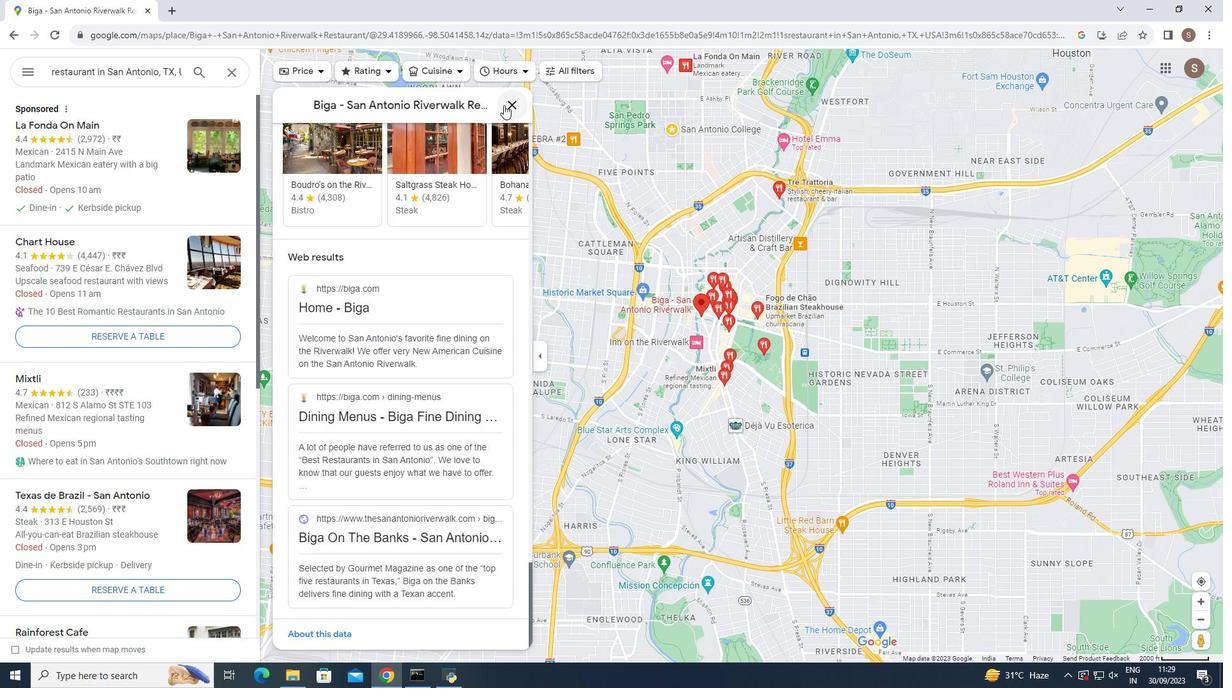 
Action: Mouse pressed left at (503, 105)
Screenshot: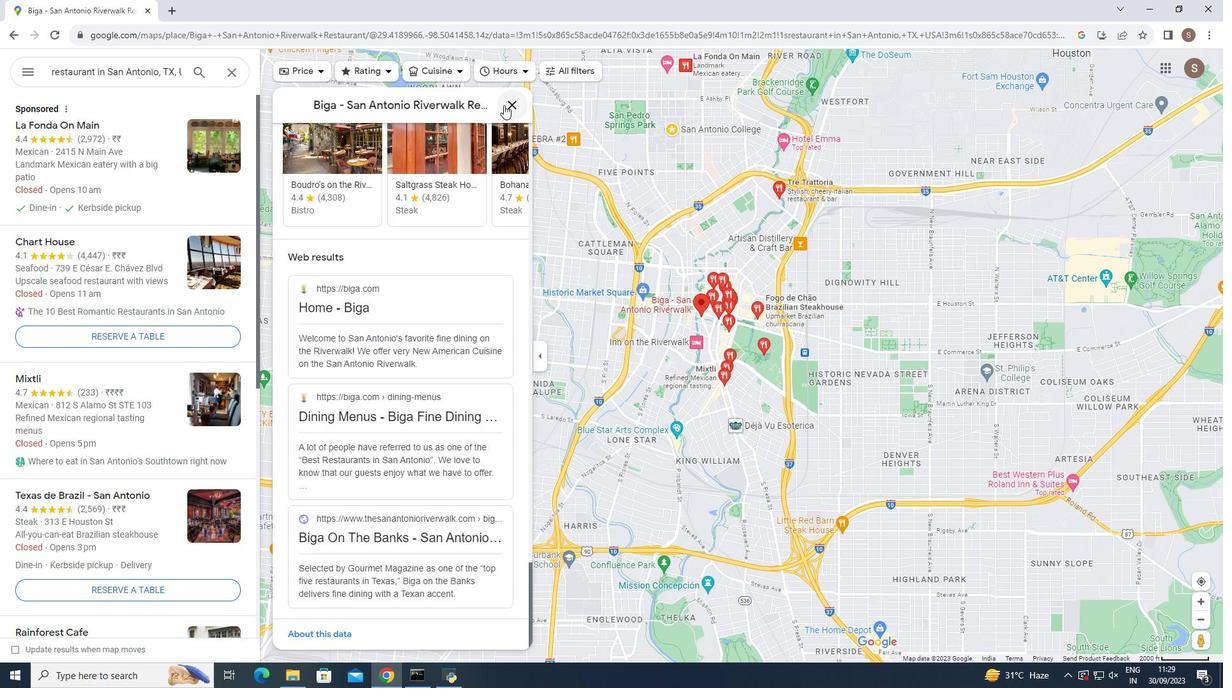 
Action: Mouse moved to (527, 94)
Screenshot: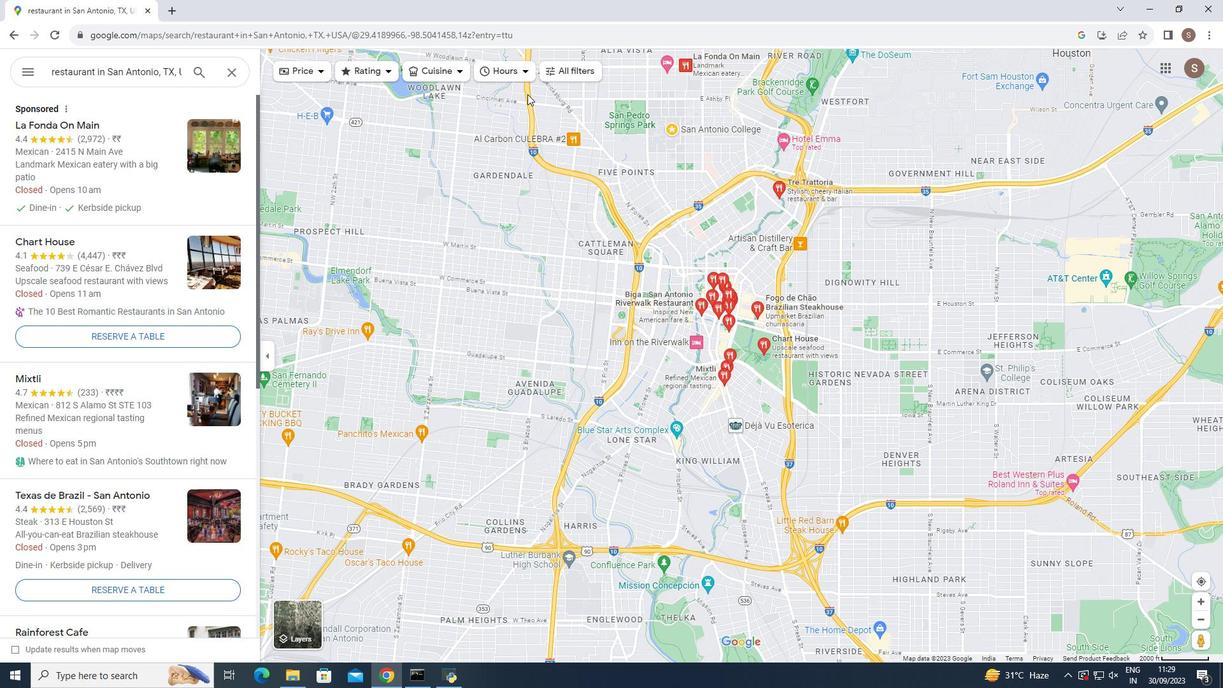 
